 Task: Look for space in Gronau, Germany from 10th July, 2023 to 15th July, 2023 for 7 adults in price range Rs.10000 to Rs.15000. Place can be entire place or shared room with 4 bedrooms having 7 beds and 4 bathrooms. Property type can be house, flat, guest house. Amenities needed are: wifi, TV, free parkinig on premises, gym, breakfast. Booking option can be shelf check-in. Required host language is English.
Action: Mouse moved to (596, 117)
Screenshot: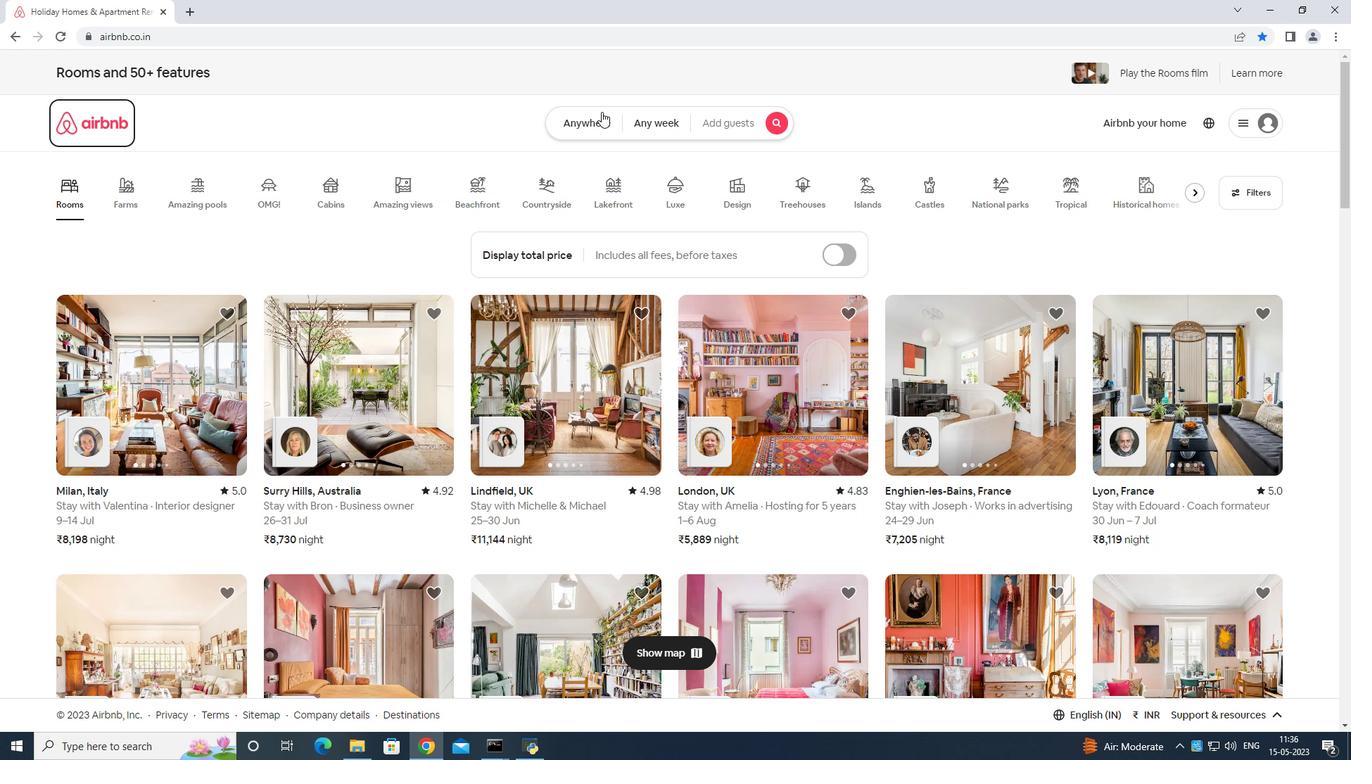 
Action: Mouse pressed left at (596, 117)
Screenshot: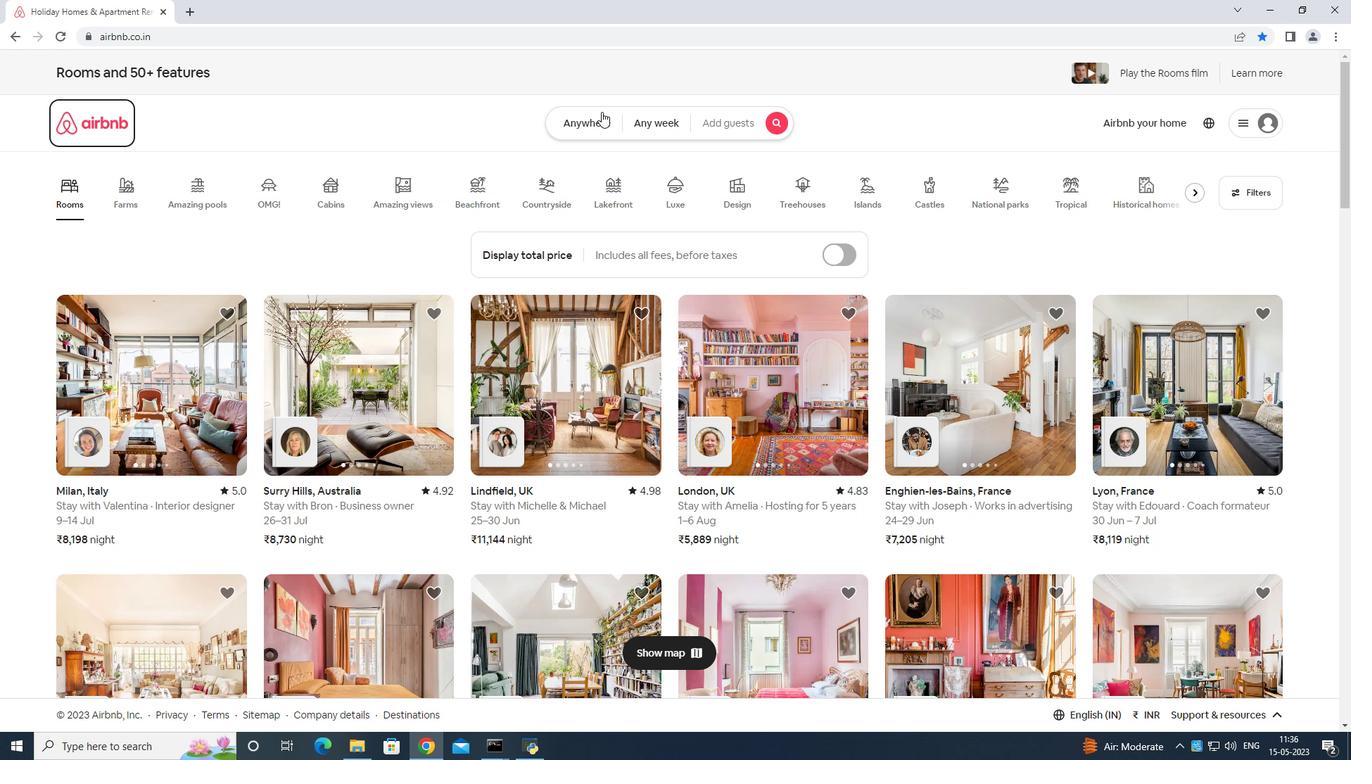 
Action: Mouse moved to (518, 168)
Screenshot: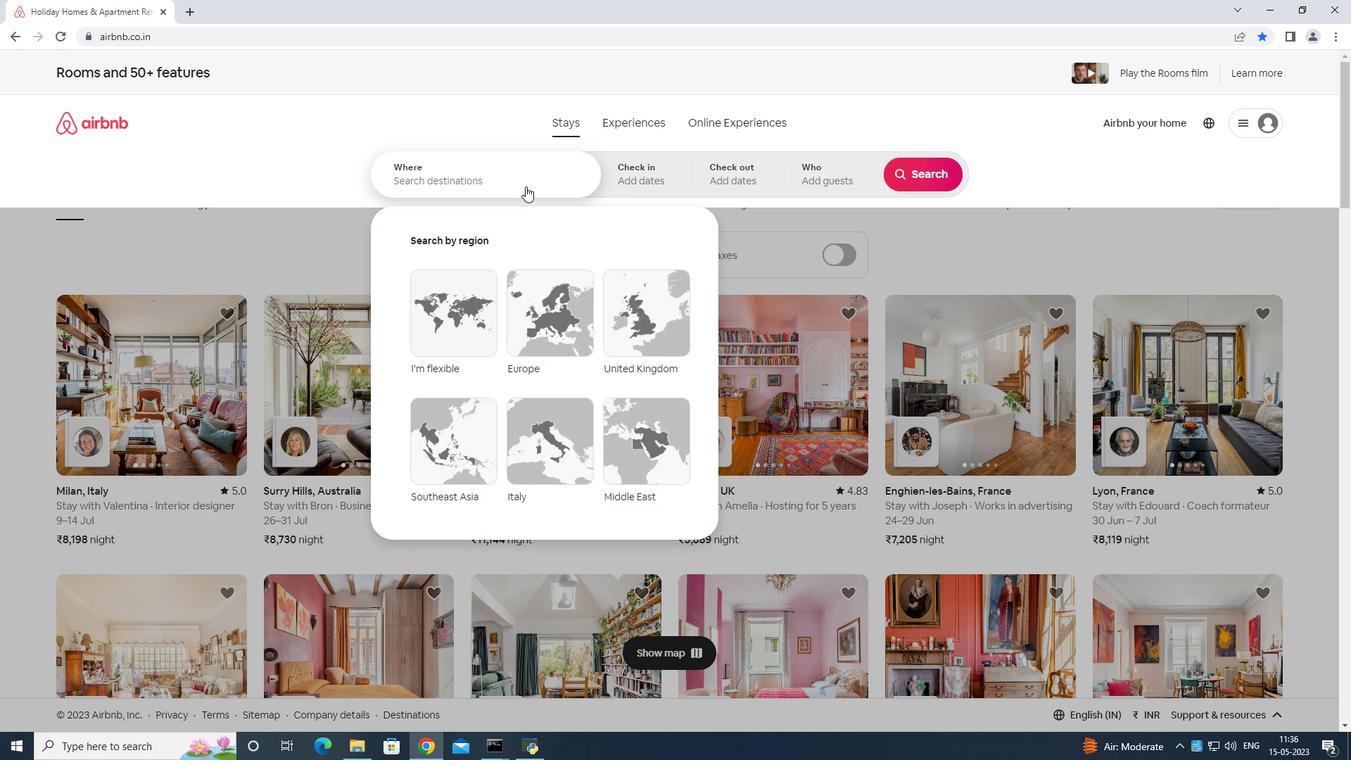 
Action: Mouse pressed left at (518, 168)
Screenshot: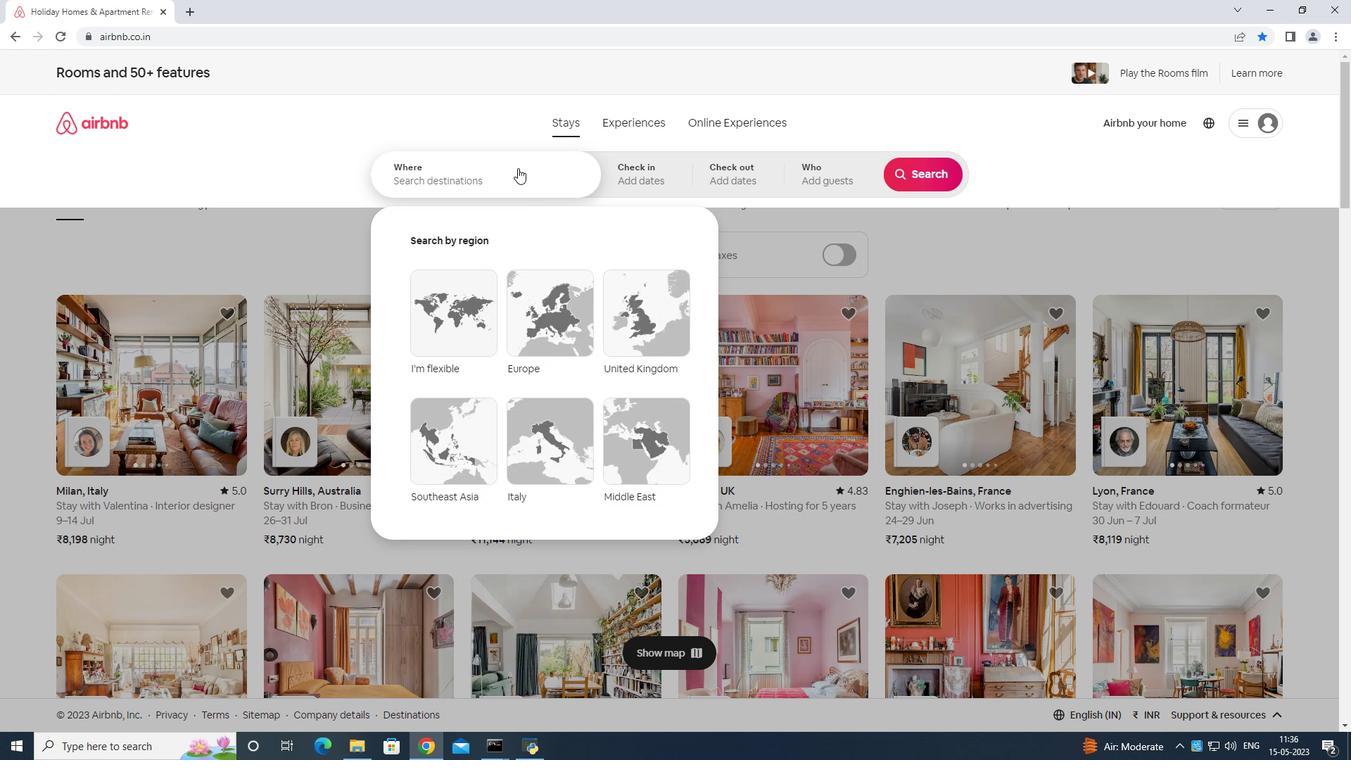 
Action: Key pressed <Key.shift>Gronau<Key.space><Key.shift>Germany<Key.enter>
Screenshot: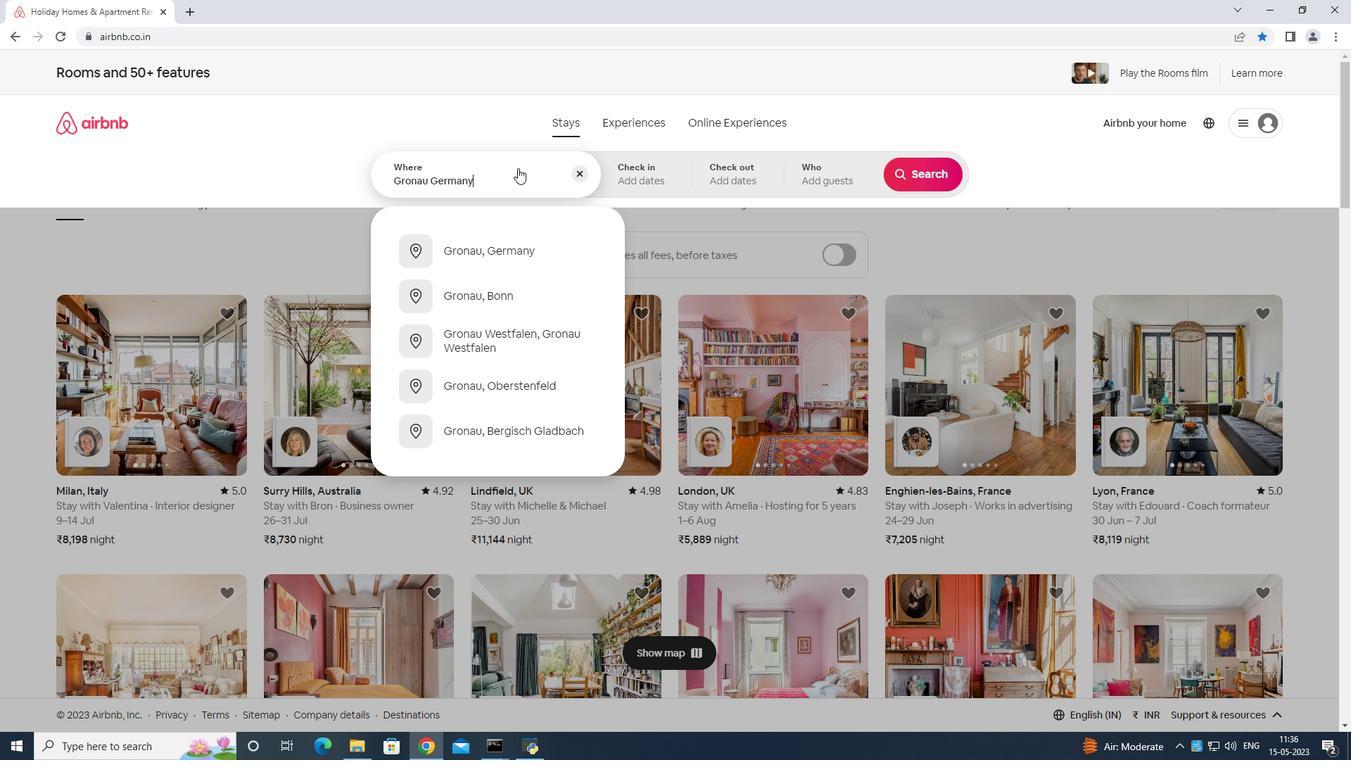 
Action: Mouse moved to (924, 290)
Screenshot: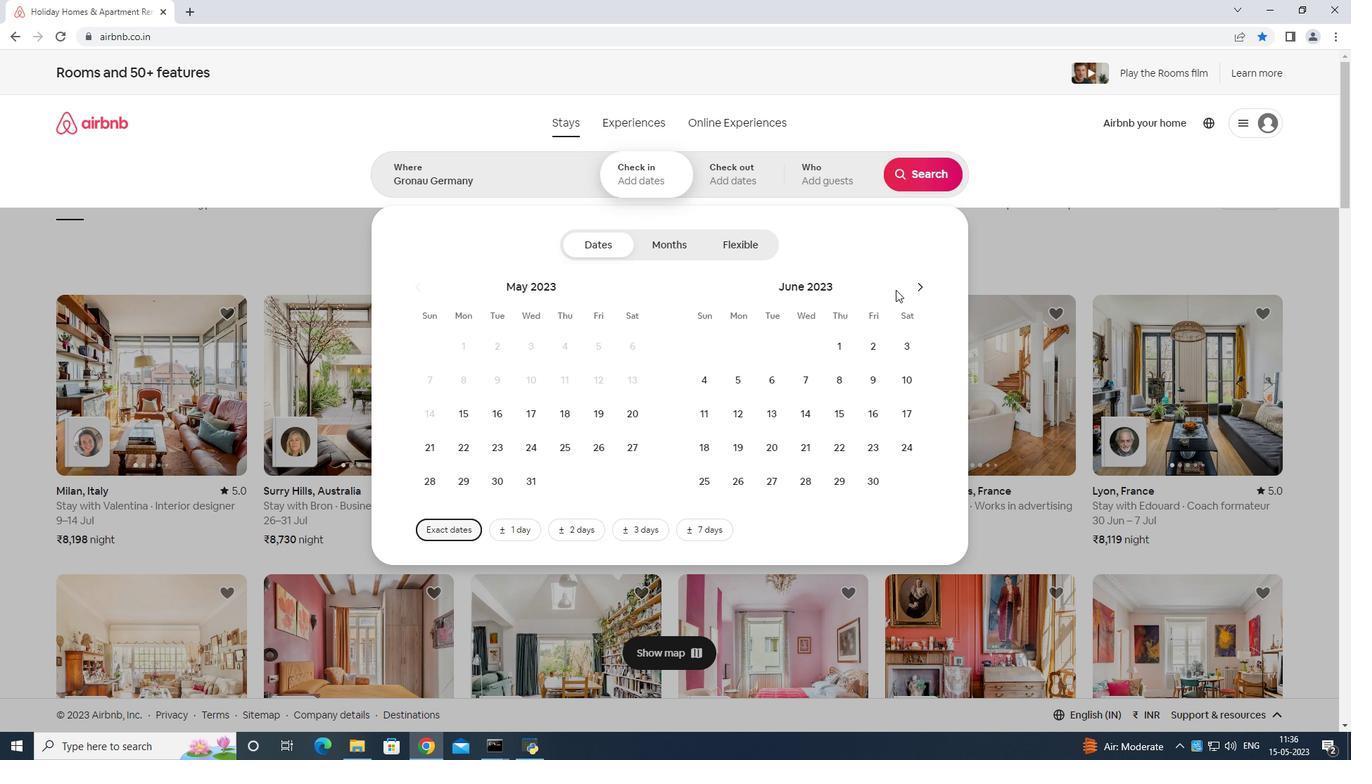 
Action: Mouse pressed left at (924, 290)
Screenshot: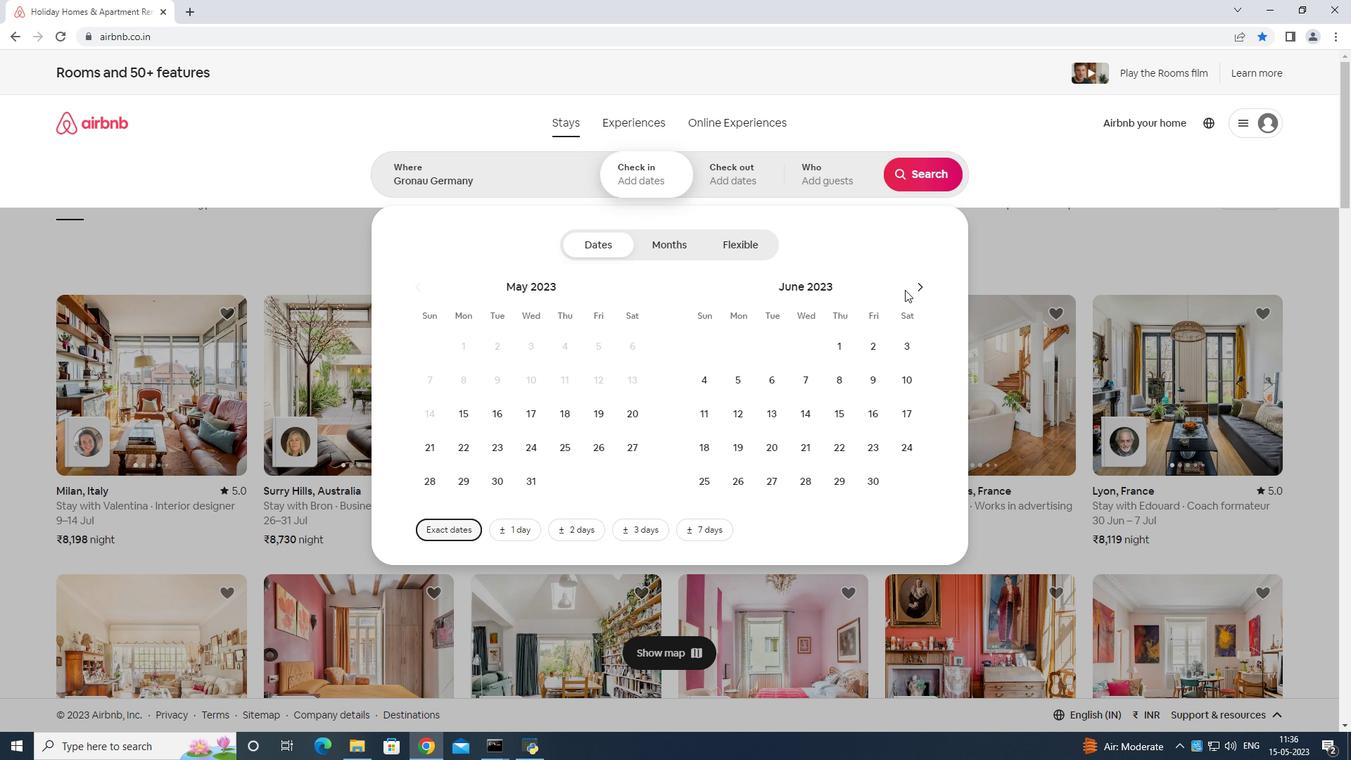 
Action: Mouse moved to (746, 411)
Screenshot: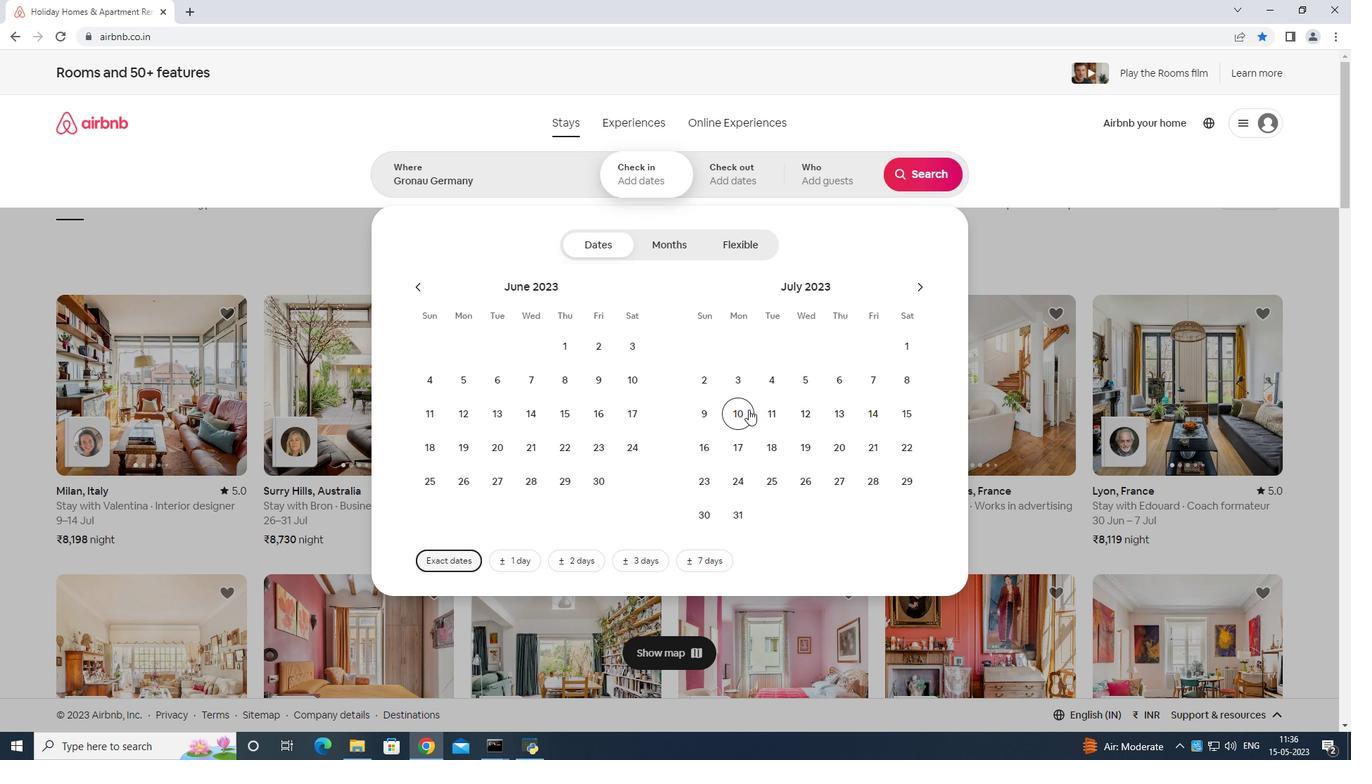 
Action: Mouse pressed left at (746, 411)
Screenshot: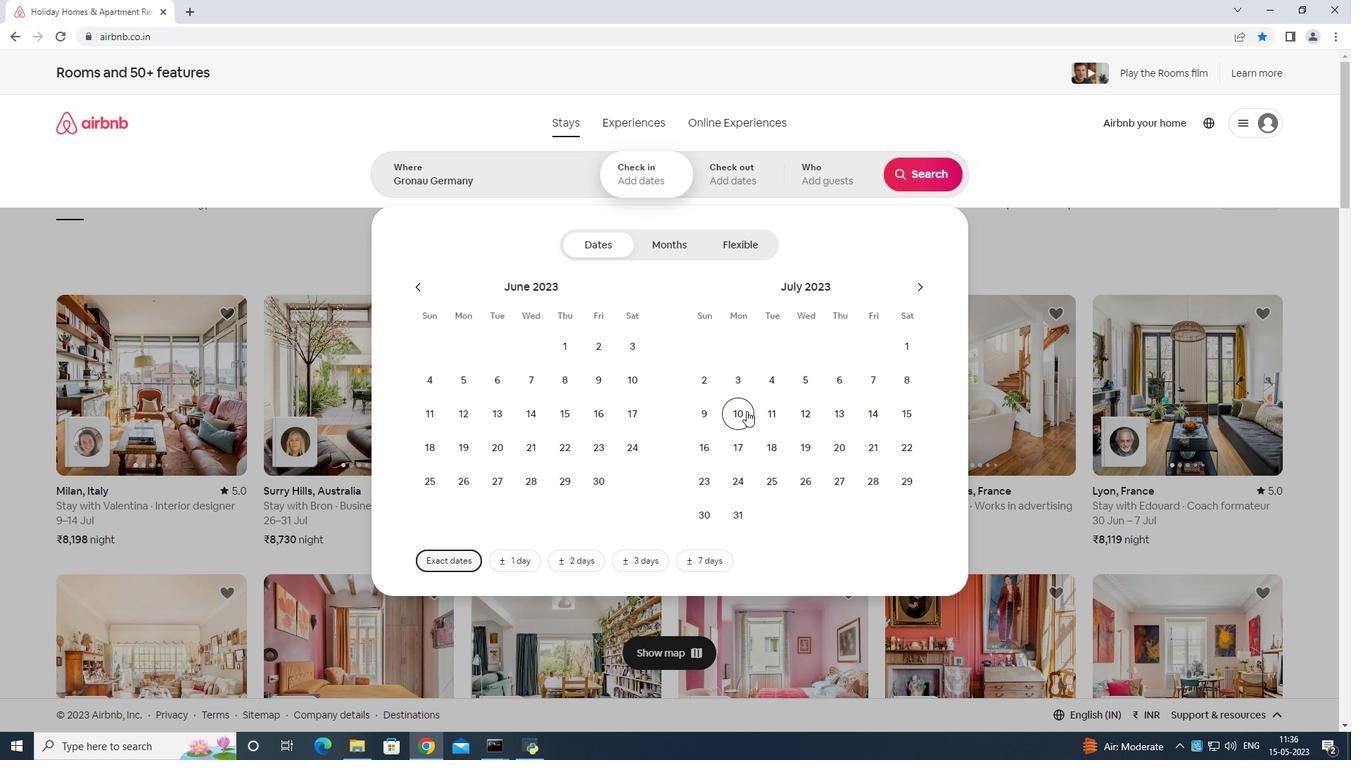 
Action: Mouse moved to (897, 409)
Screenshot: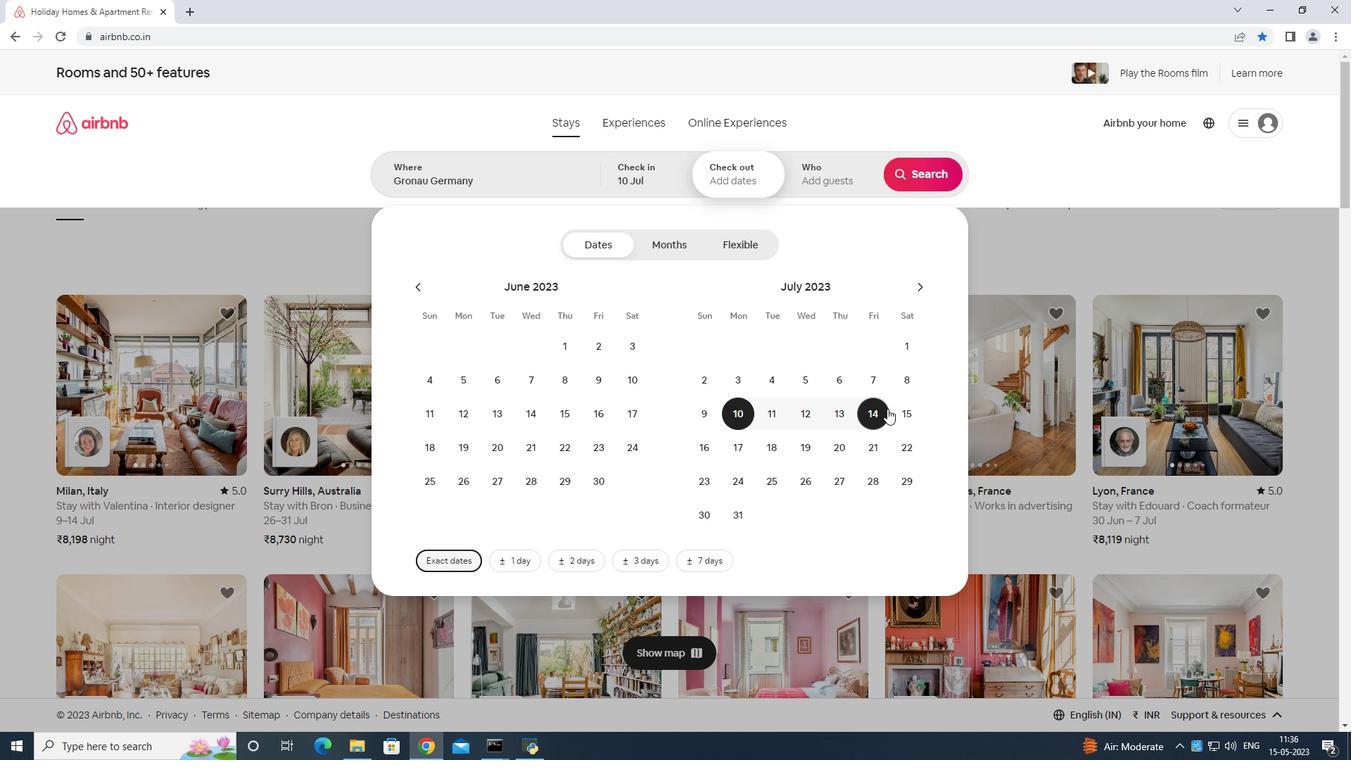 
Action: Mouse pressed left at (897, 409)
Screenshot: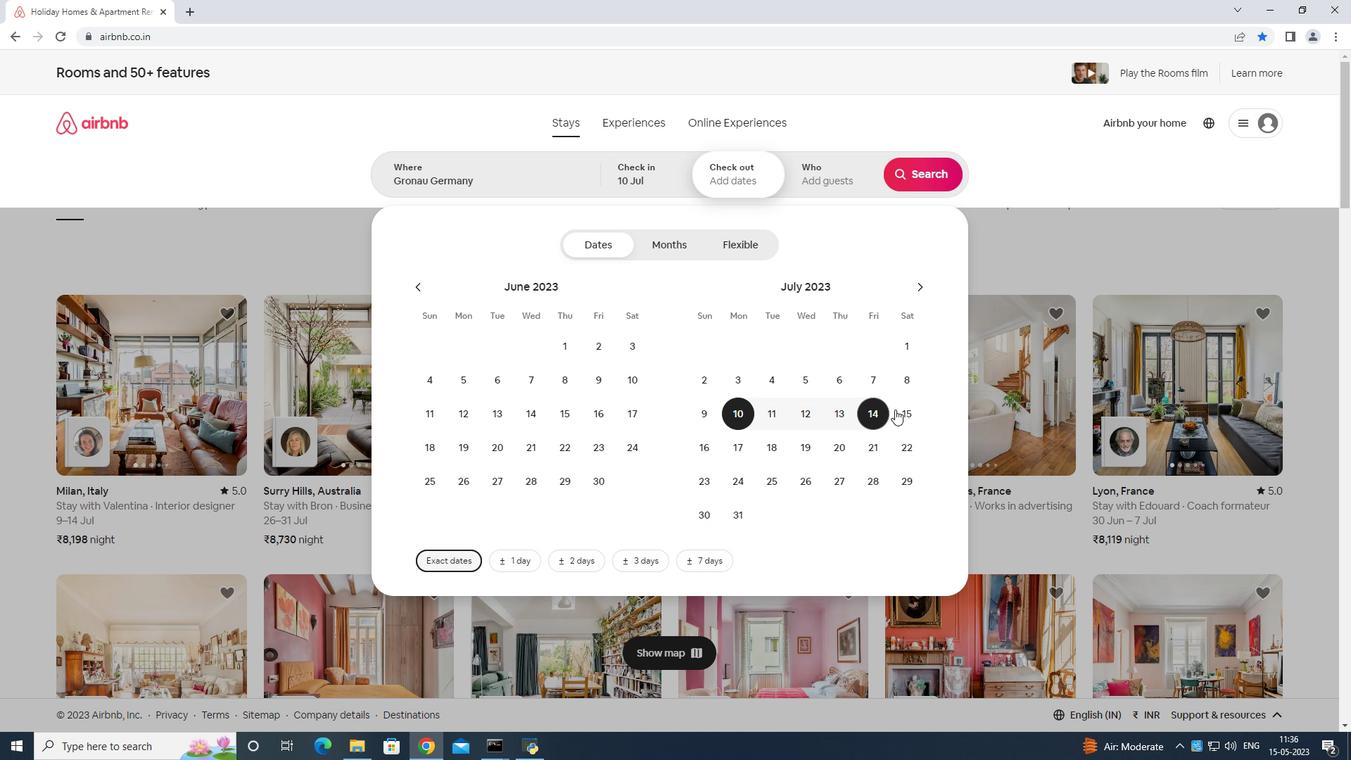 
Action: Mouse moved to (815, 161)
Screenshot: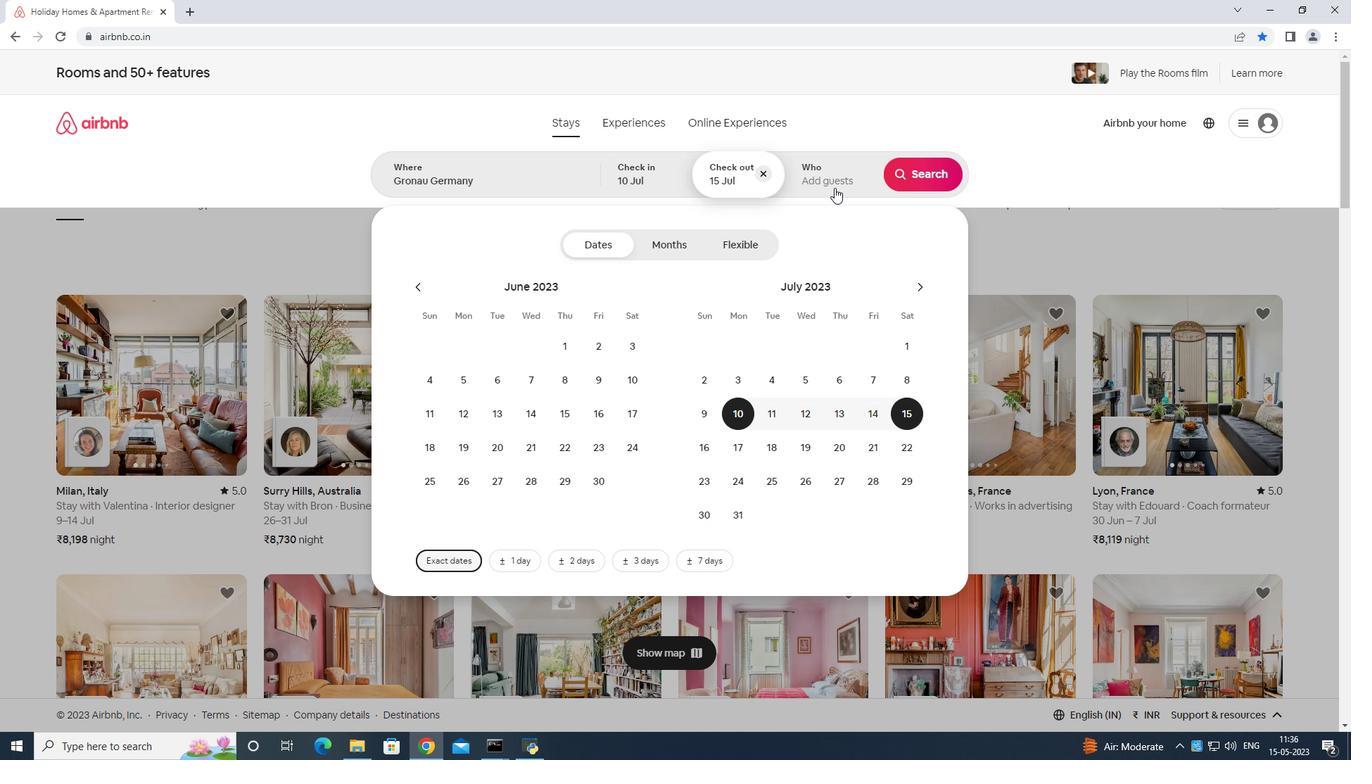 
Action: Mouse pressed left at (815, 161)
Screenshot: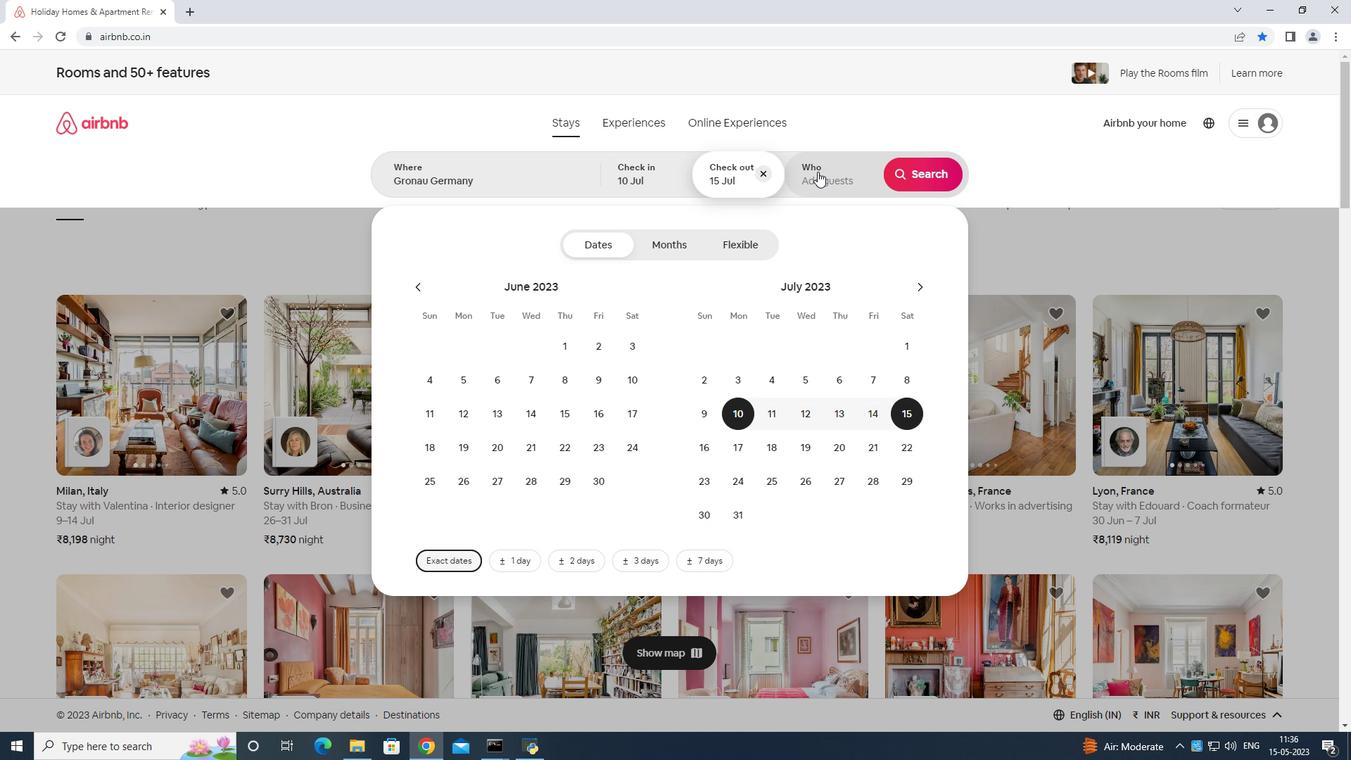 
Action: Mouse moved to (919, 245)
Screenshot: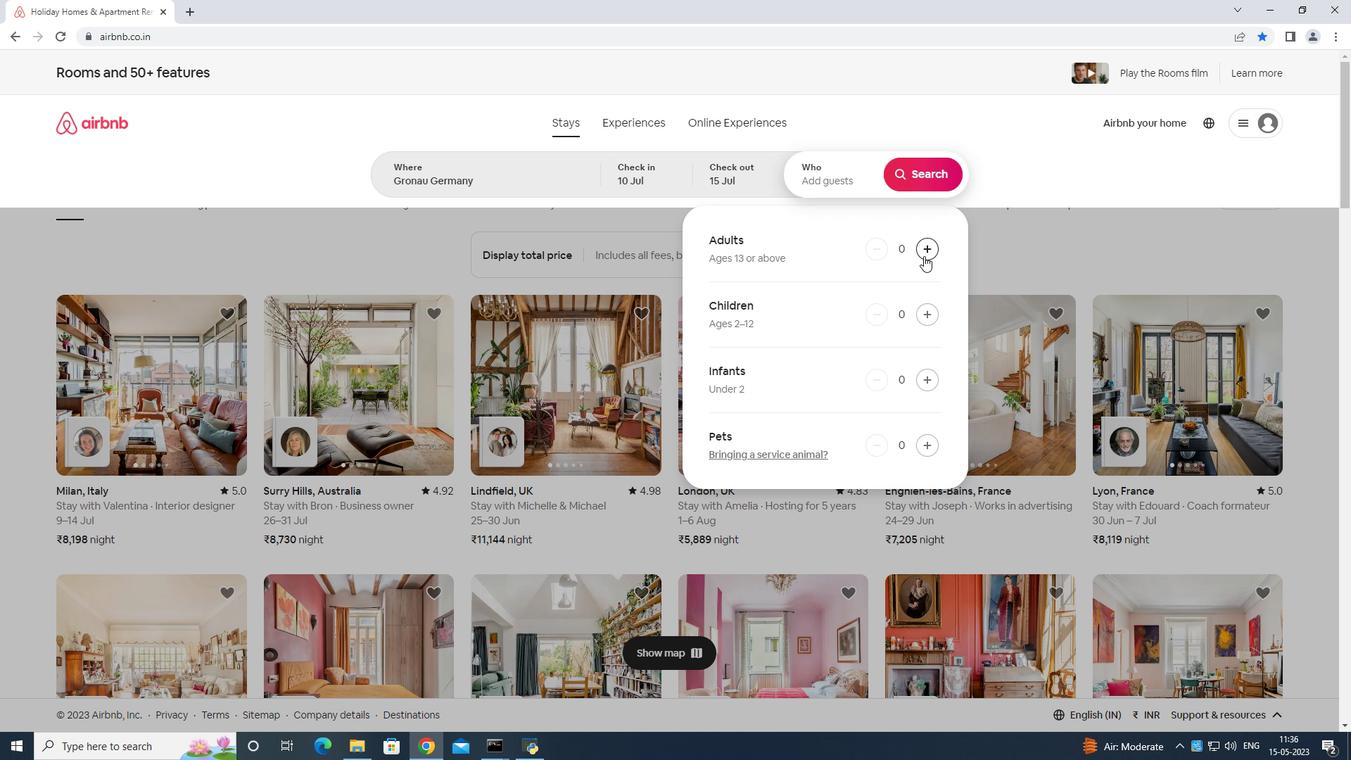 
Action: Mouse pressed left at (919, 245)
Screenshot: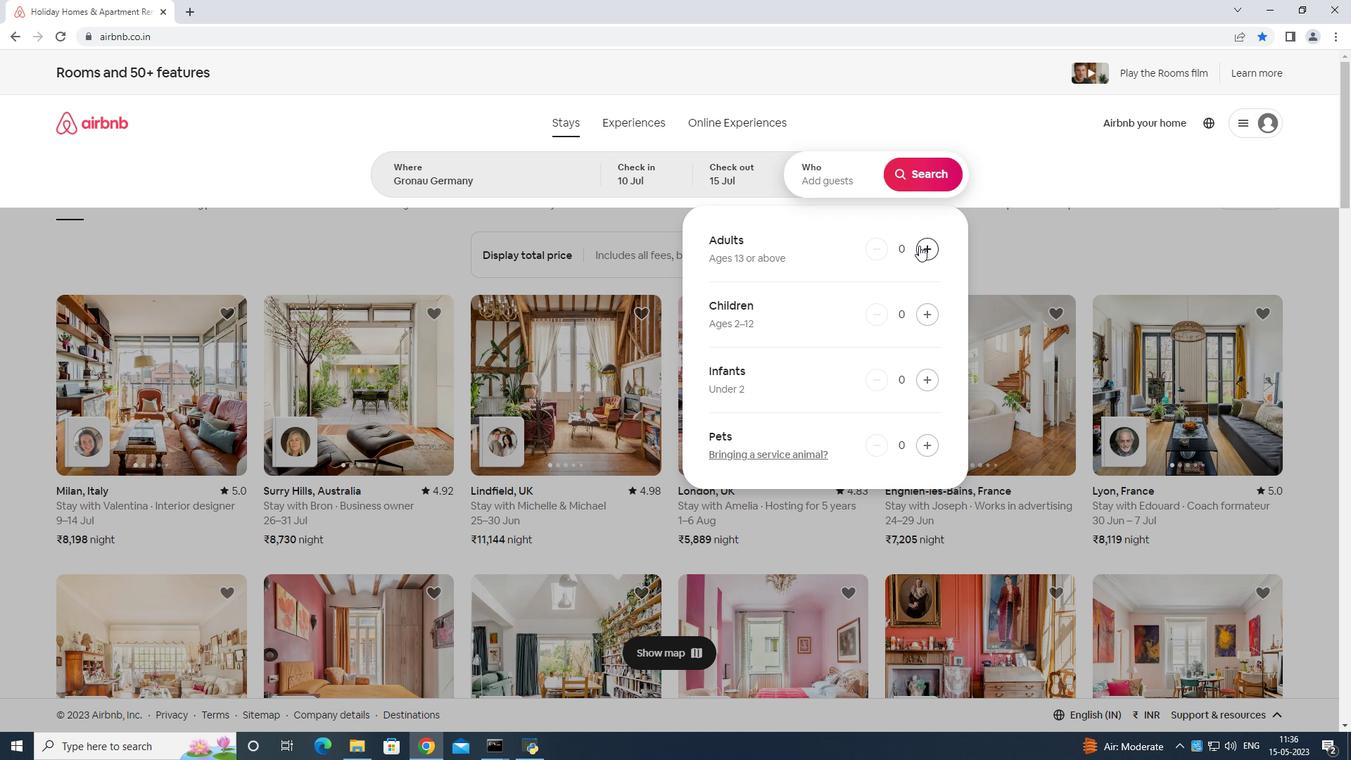 
Action: Mouse pressed left at (919, 245)
Screenshot: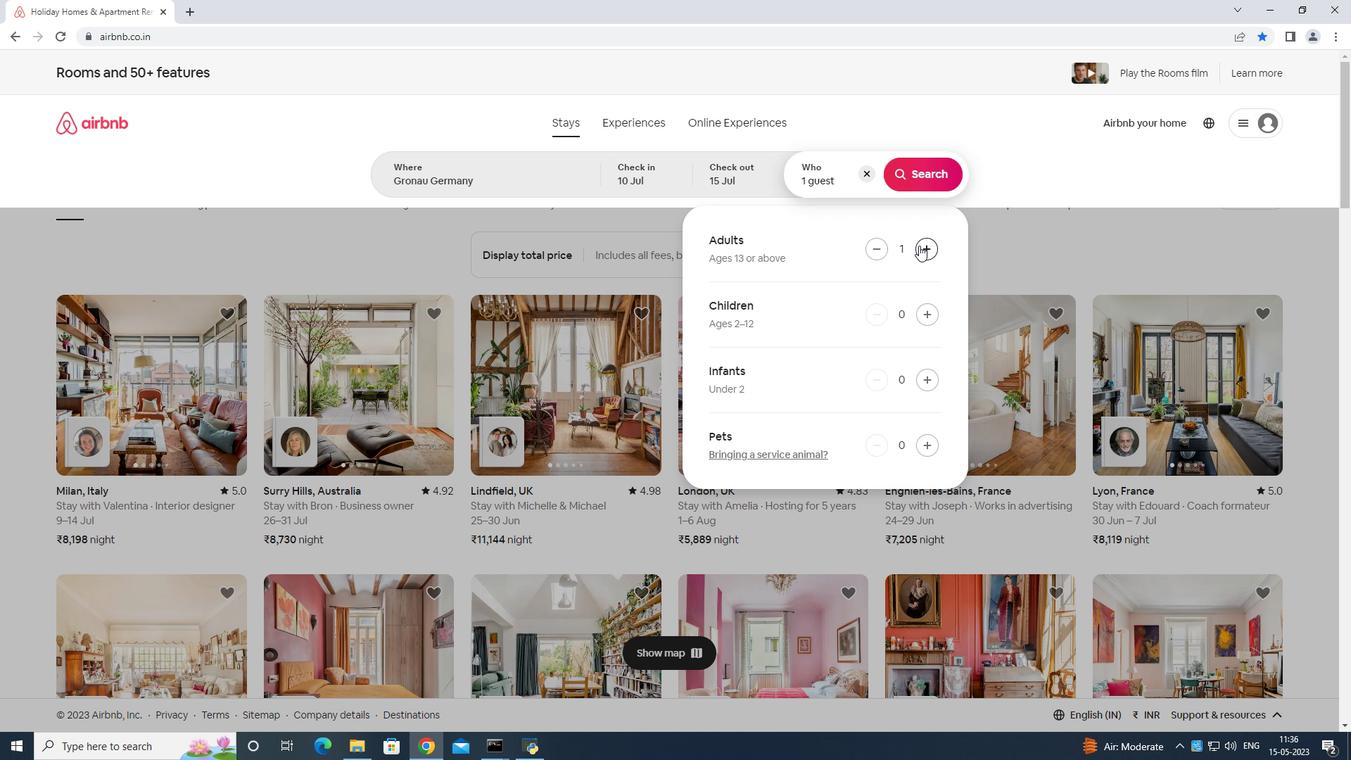 
Action: Mouse pressed left at (919, 245)
Screenshot: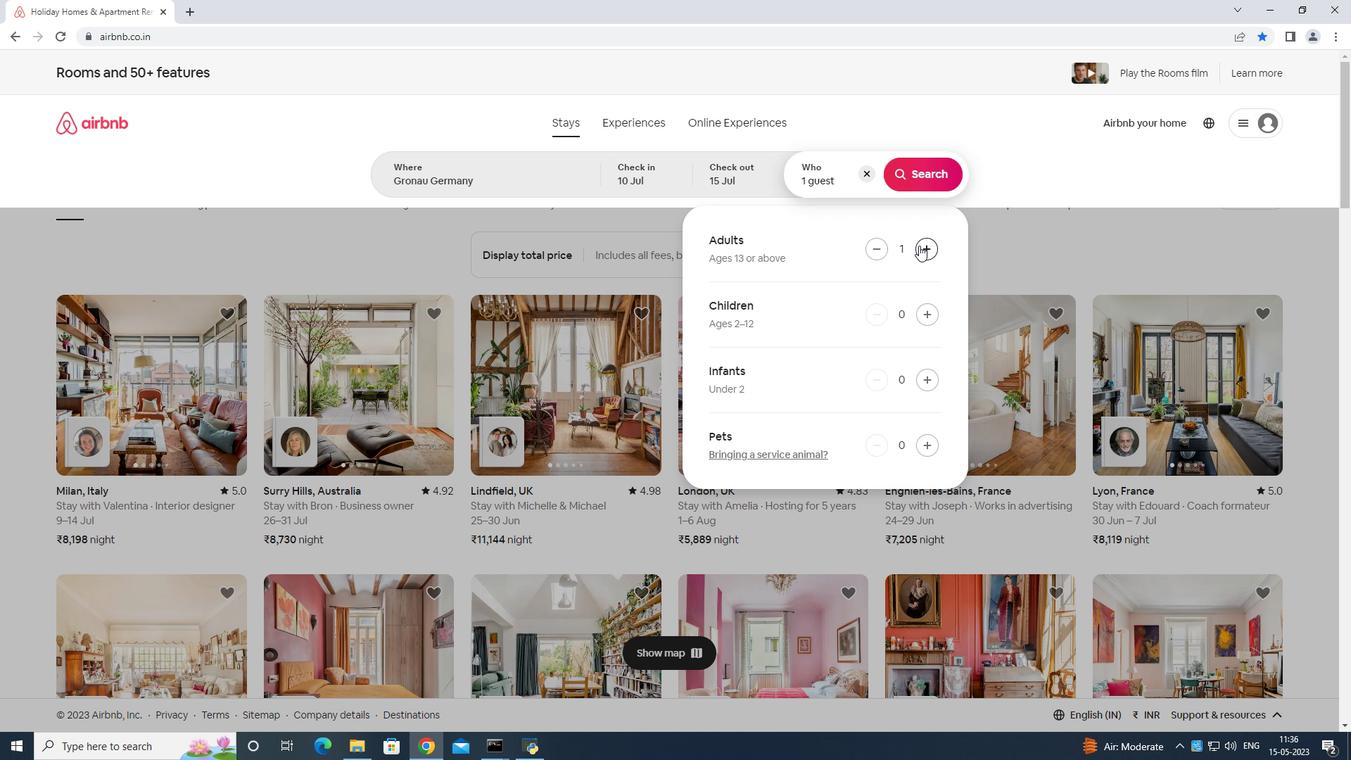 
Action: Mouse moved to (919, 245)
Screenshot: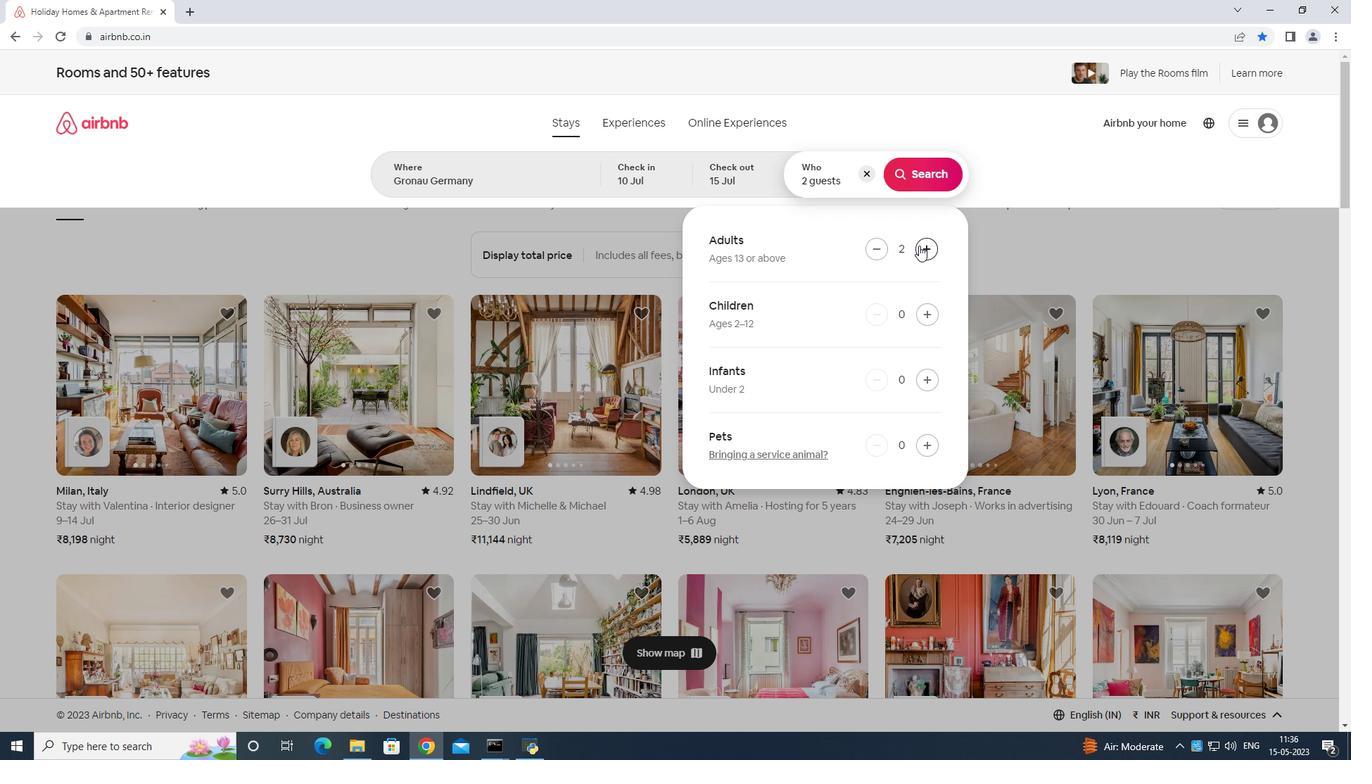 
Action: Mouse pressed left at (919, 245)
Screenshot: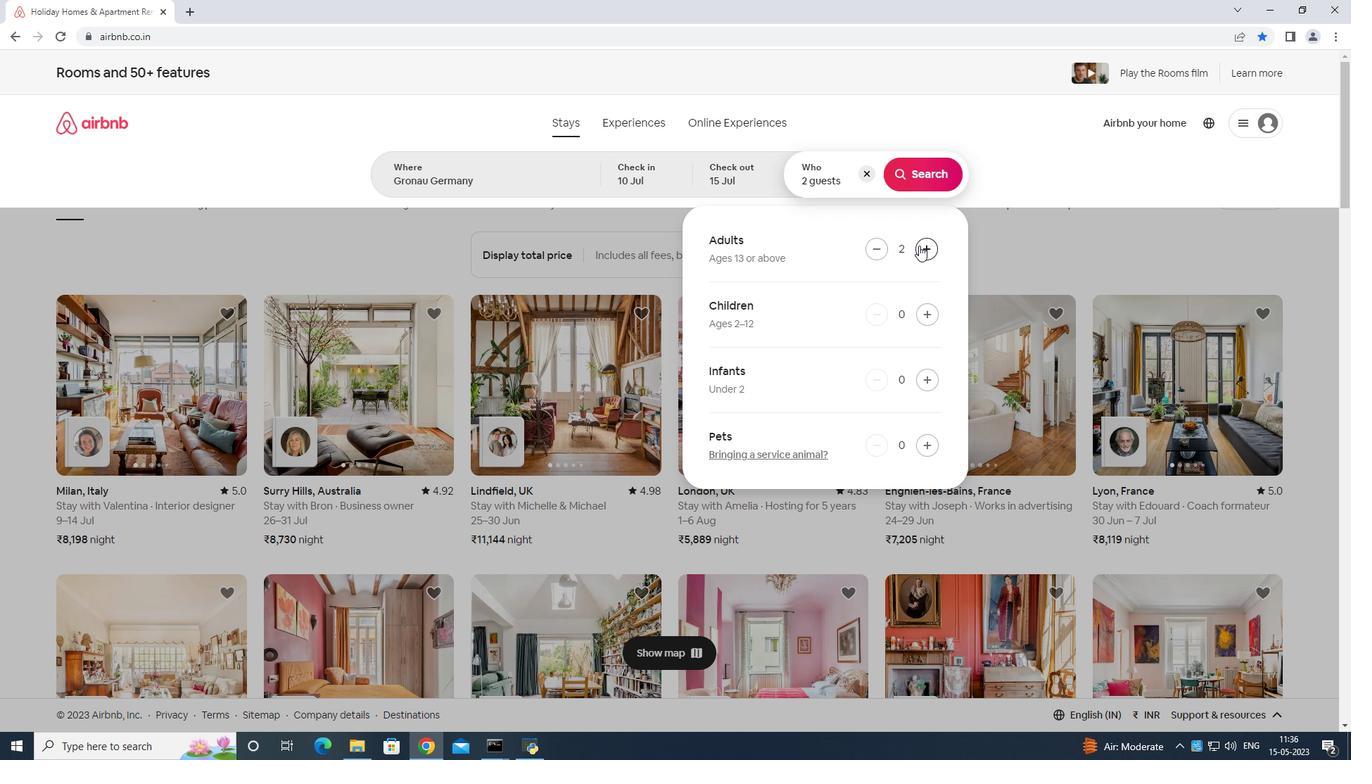 
Action: Mouse pressed left at (919, 245)
Screenshot: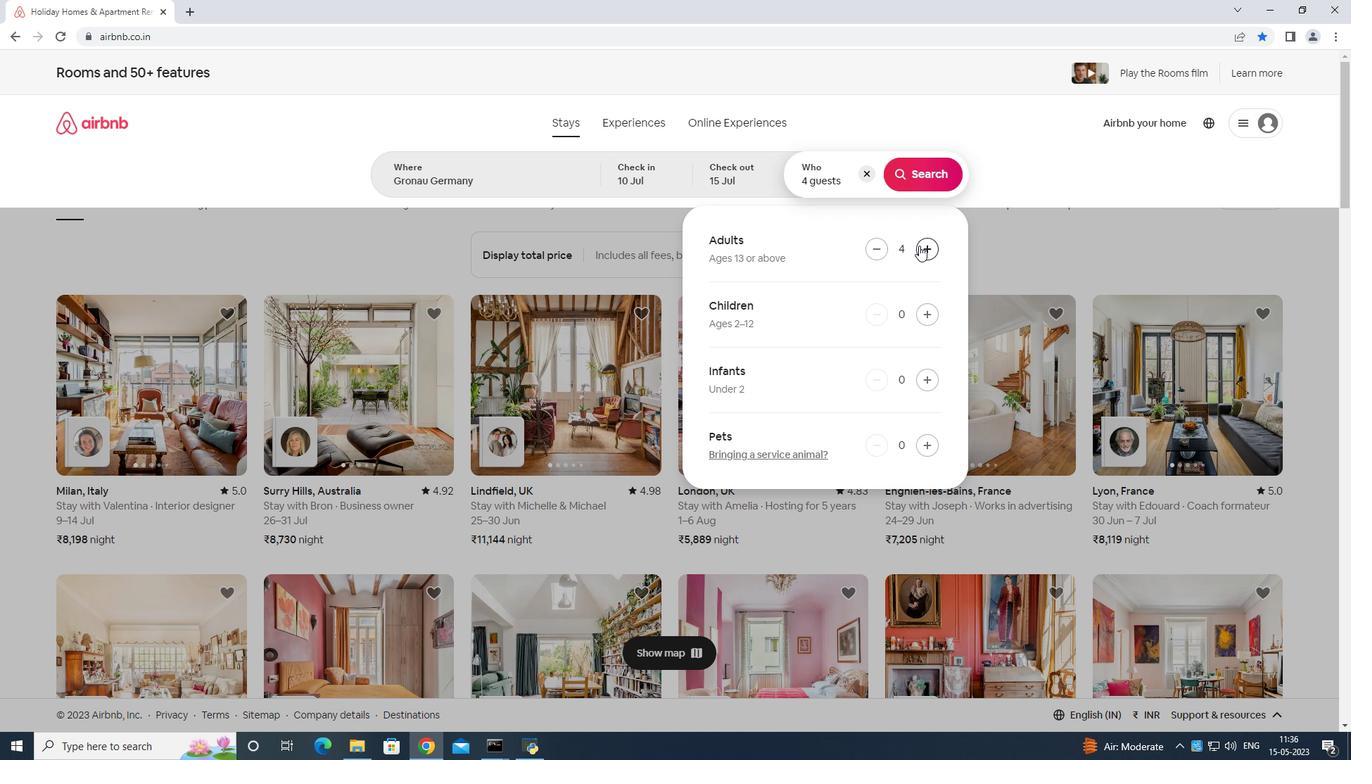 
Action: Mouse pressed left at (919, 245)
Screenshot: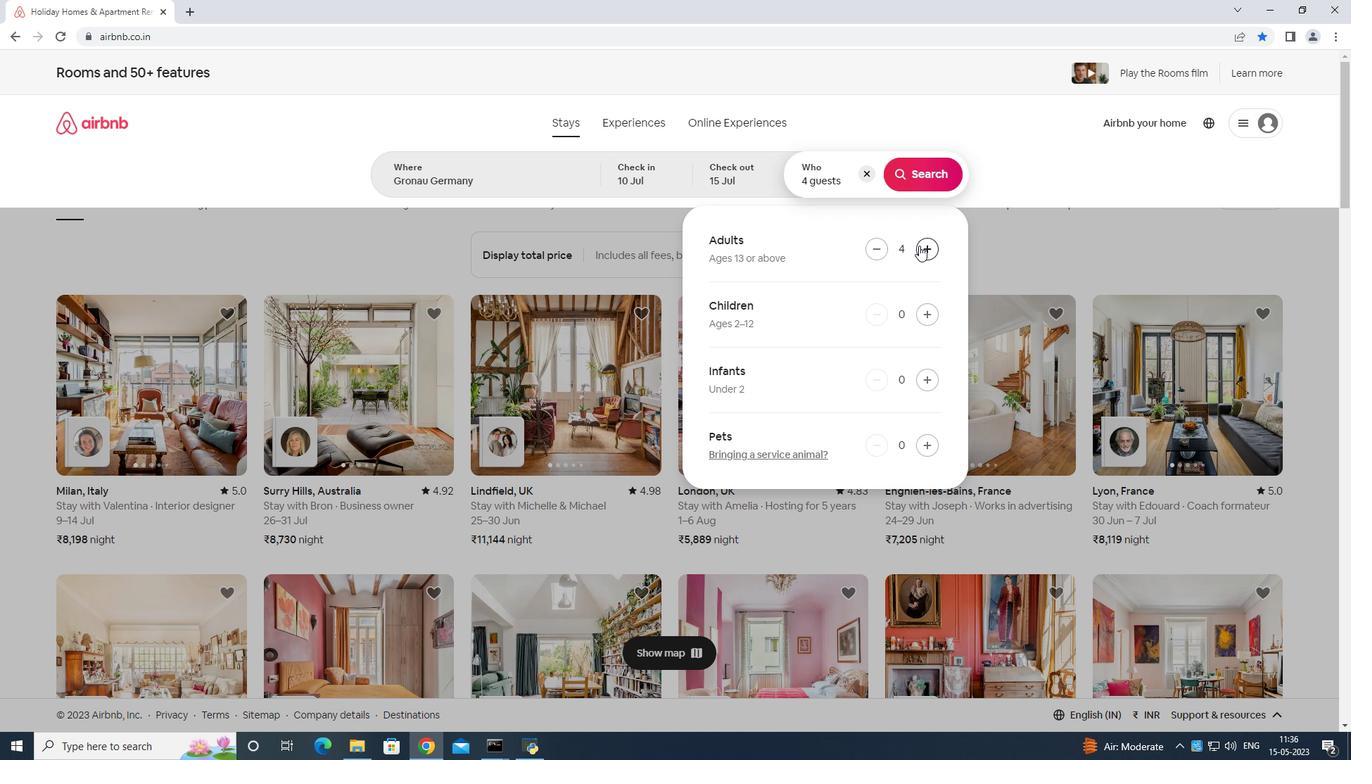
Action: Mouse moved to (919, 245)
Screenshot: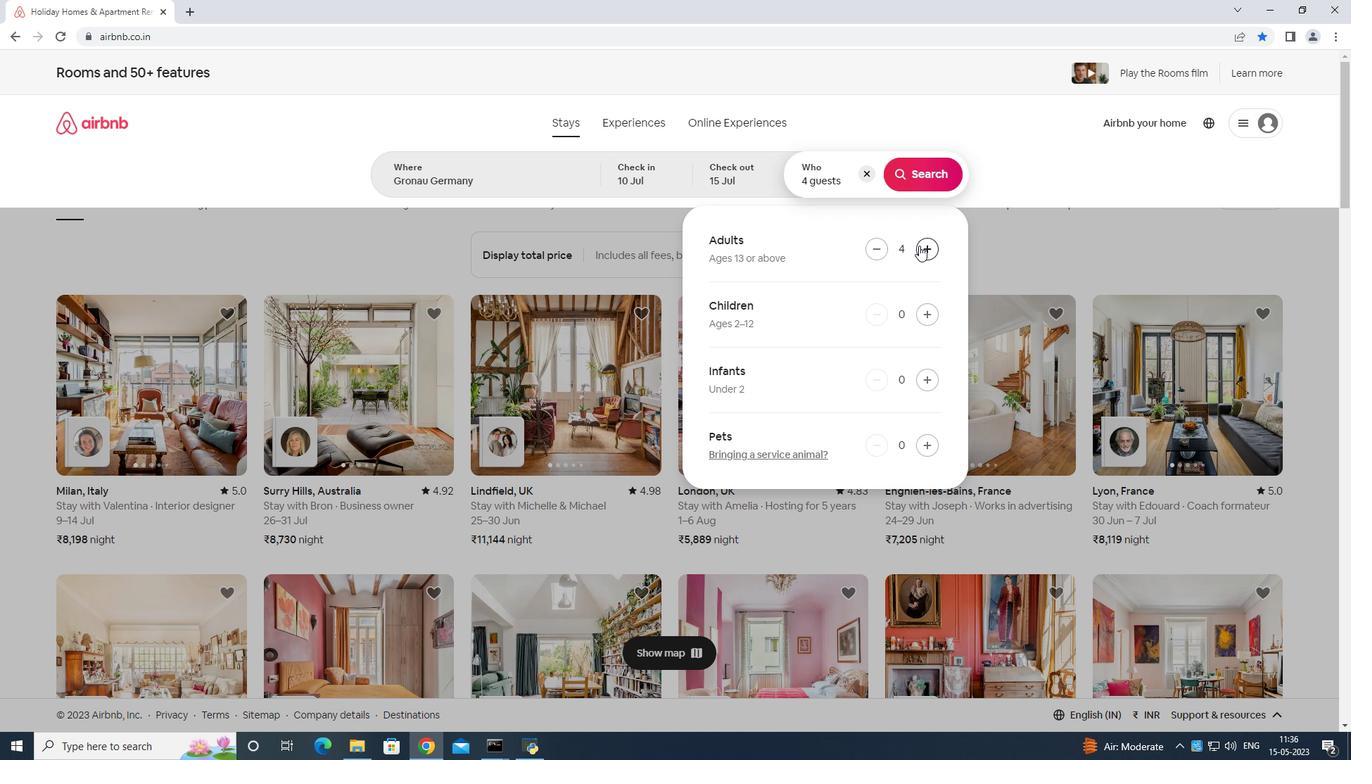 
Action: Mouse pressed left at (919, 245)
Screenshot: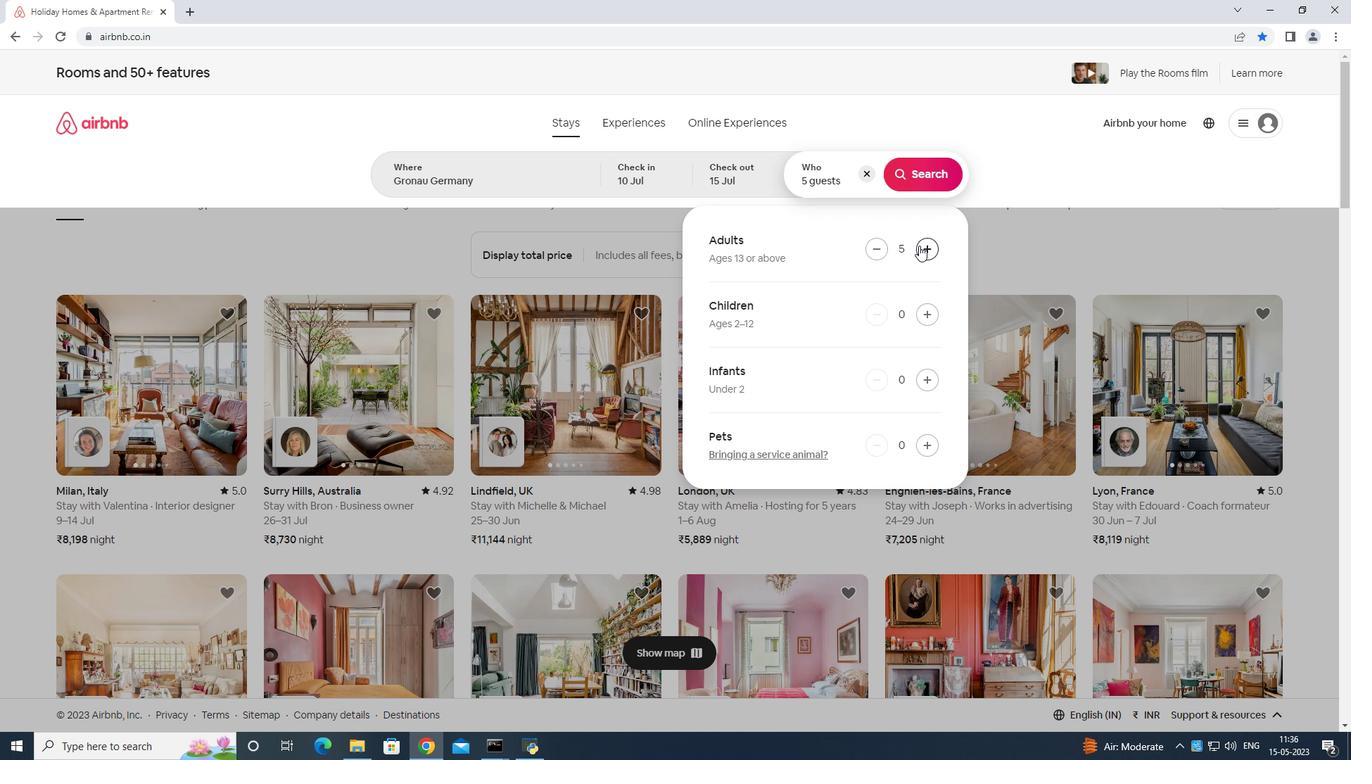 
Action: Mouse moved to (911, 178)
Screenshot: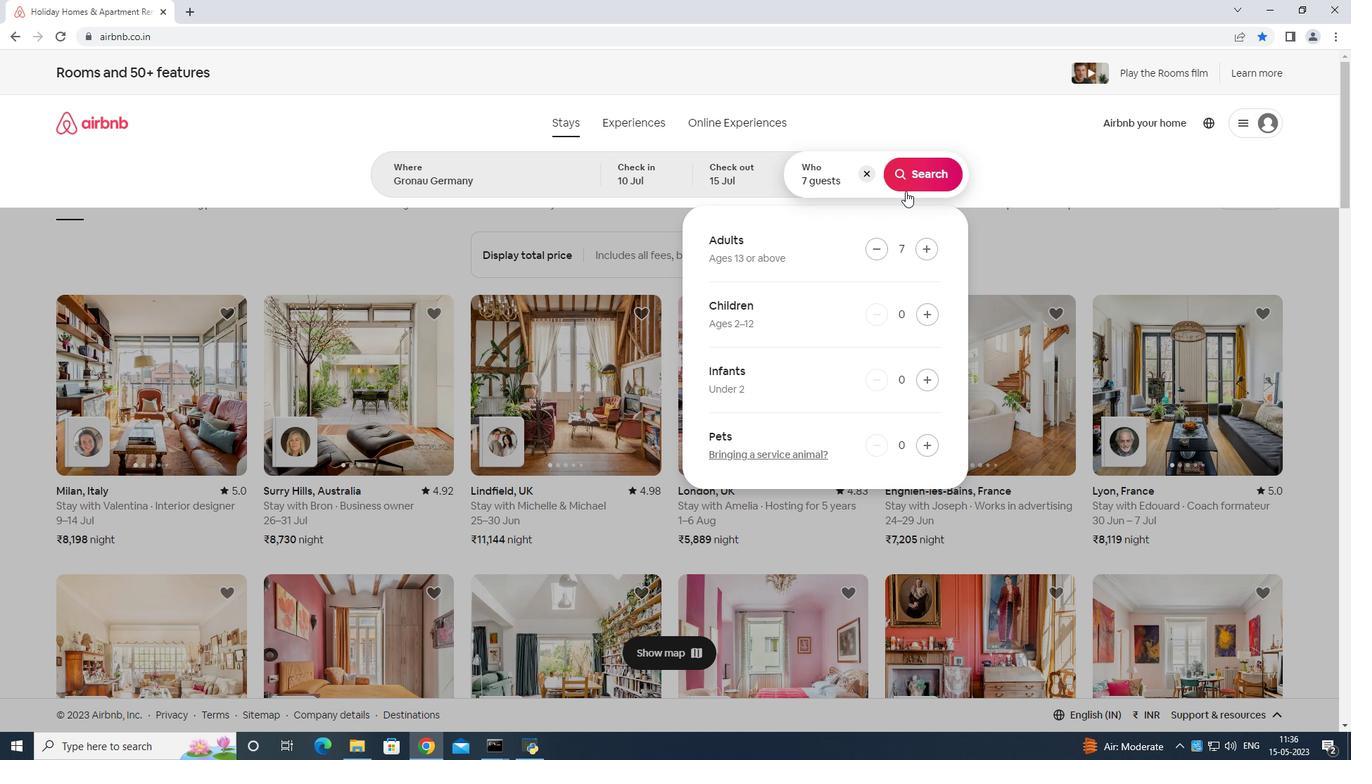 
Action: Mouse pressed left at (911, 178)
Screenshot: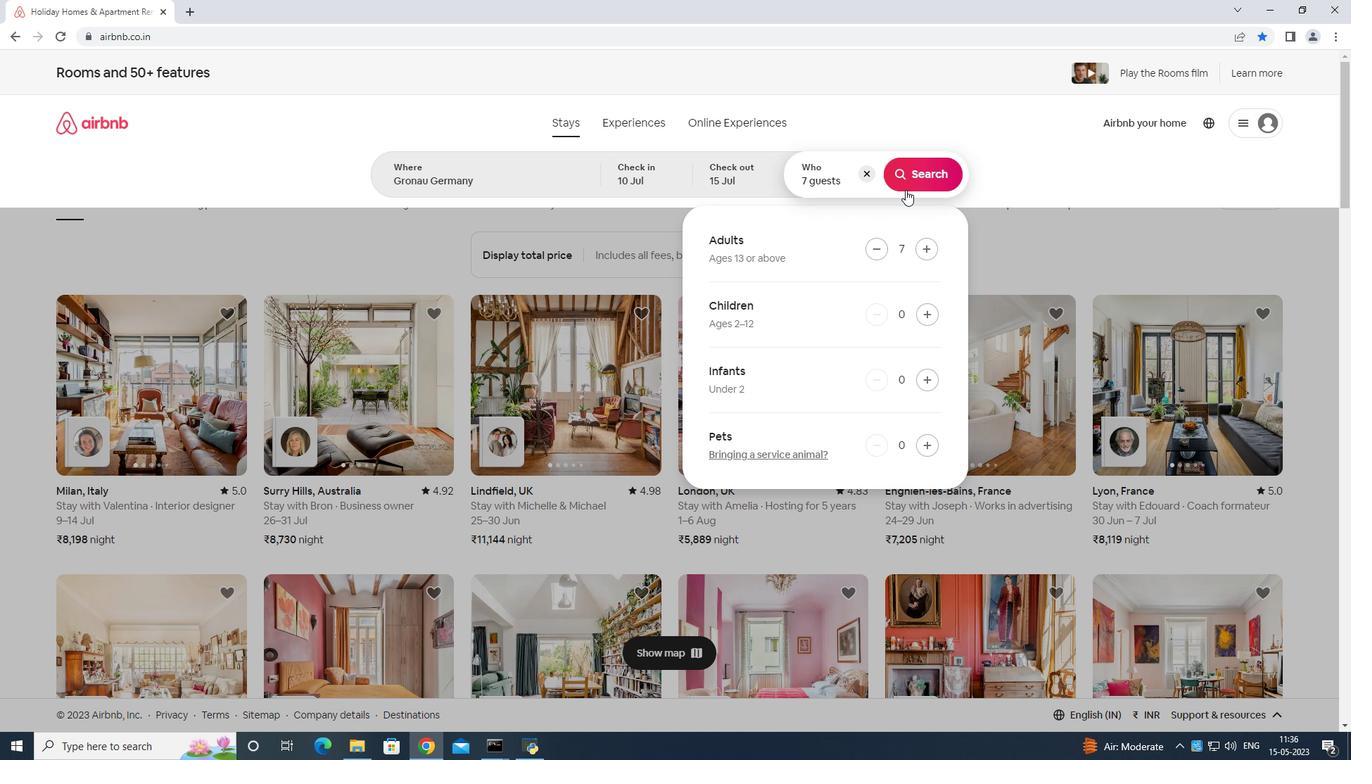 
Action: Mouse moved to (1290, 130)
Screenshot: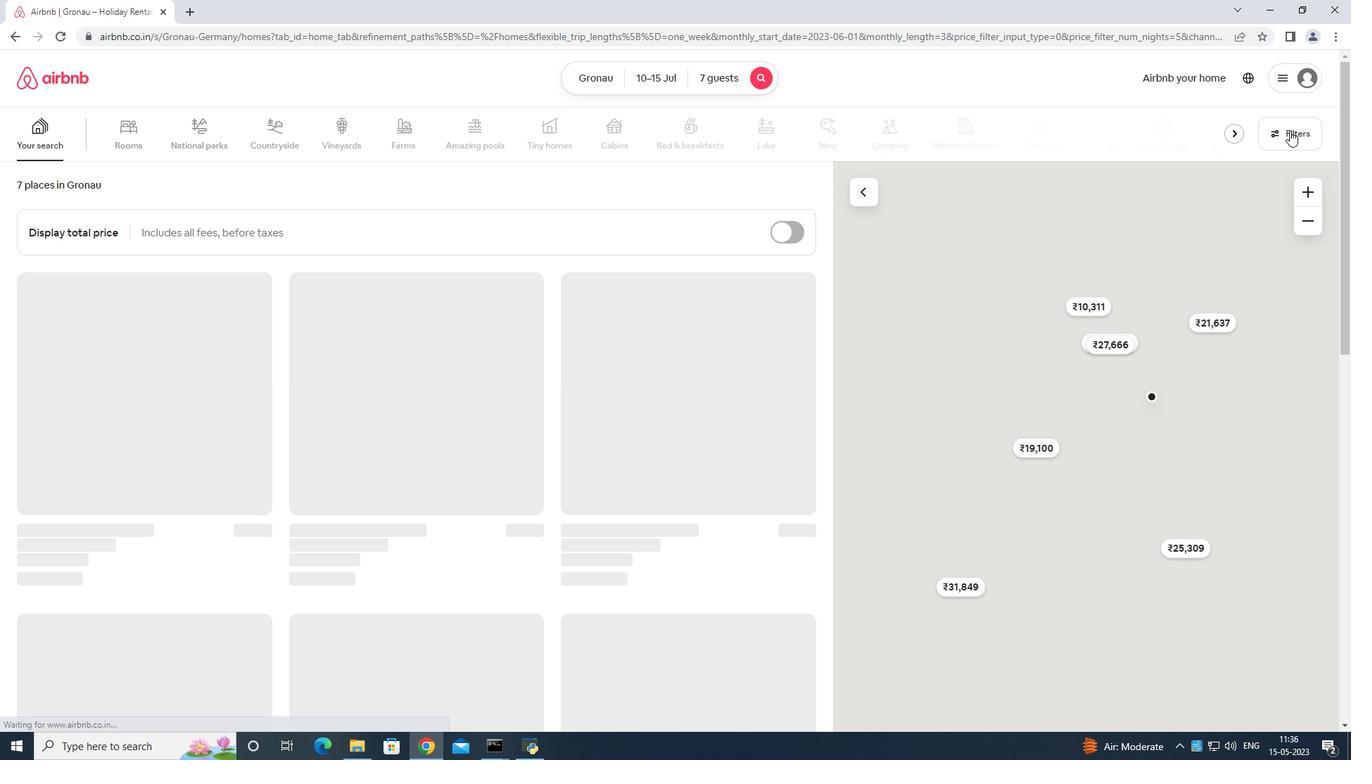 
Action: Mouse pressed left at (1290, 130)
Screenshot: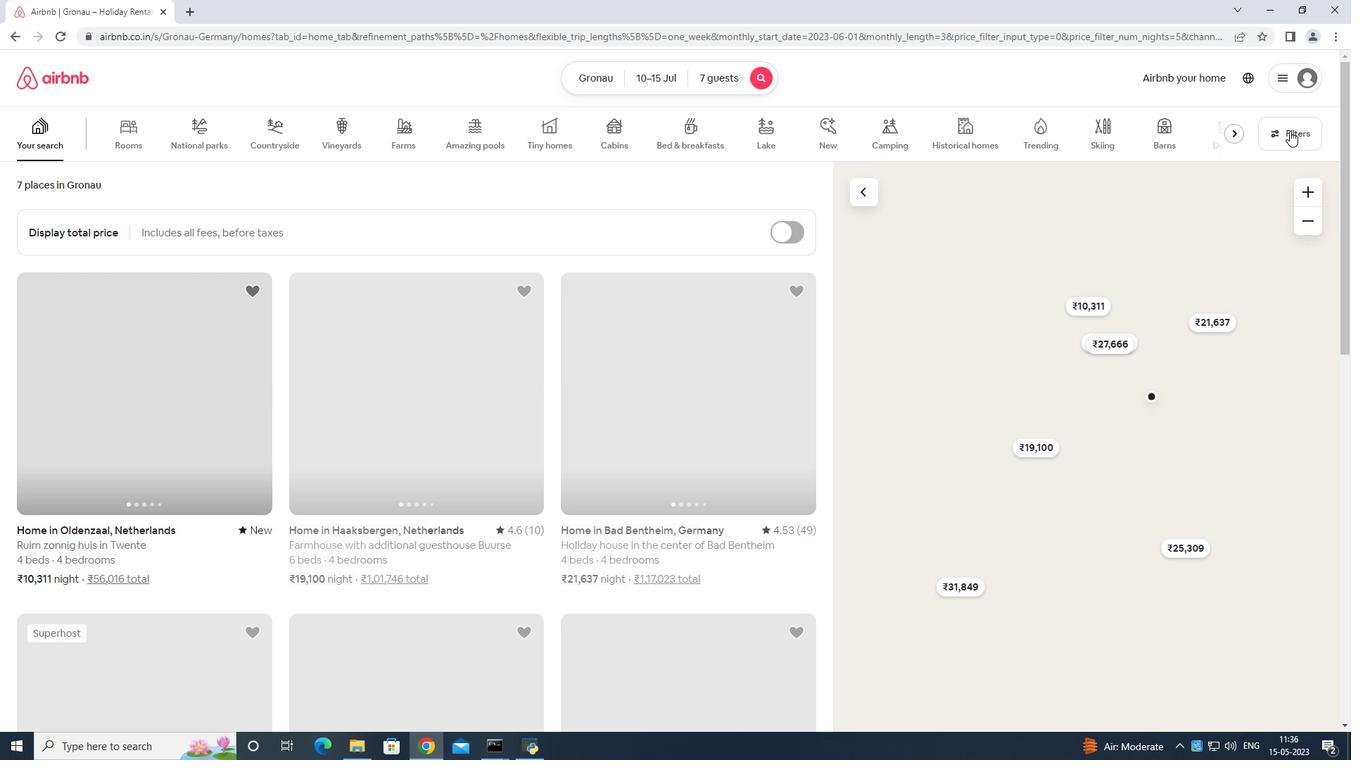 
Action: Mouse moved to (589, 465)
Screenshot: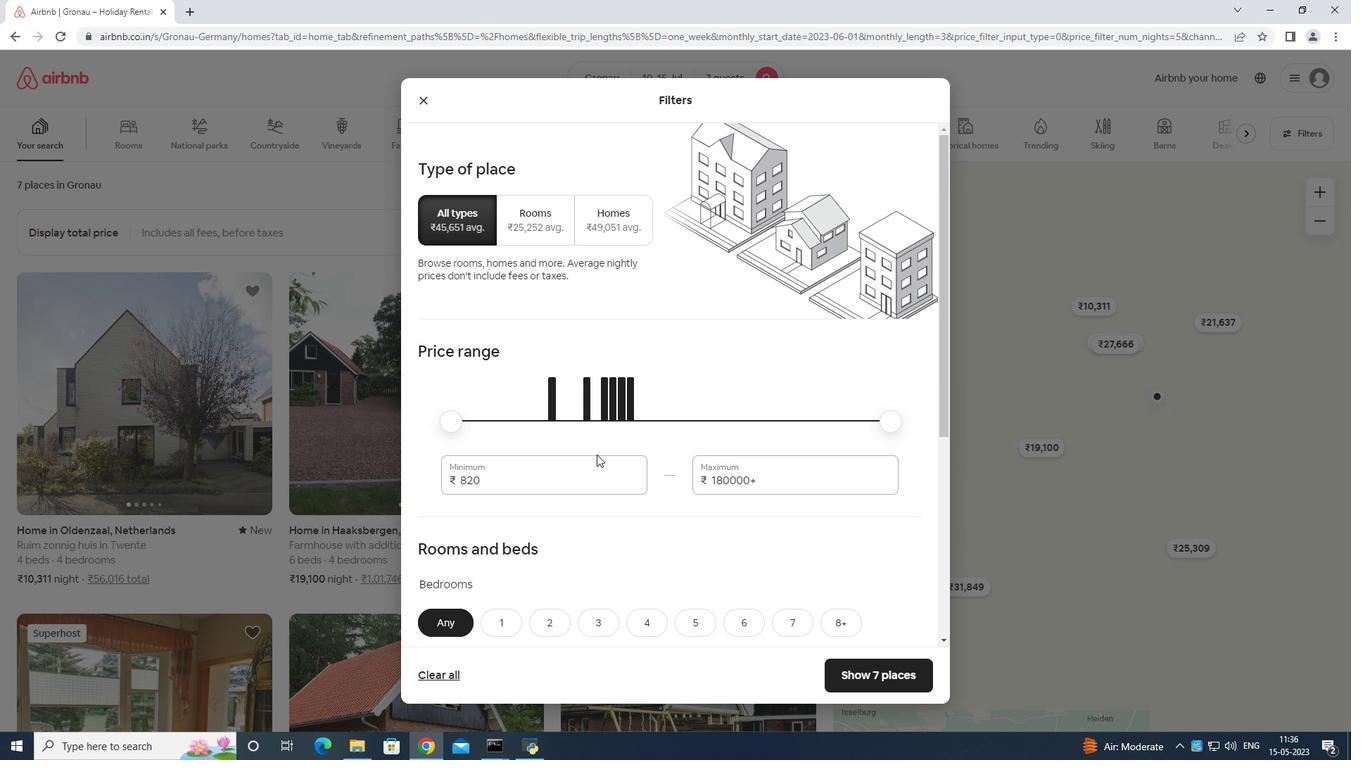 
Action: Mouse pressed left at (589, 465)
Screenshot: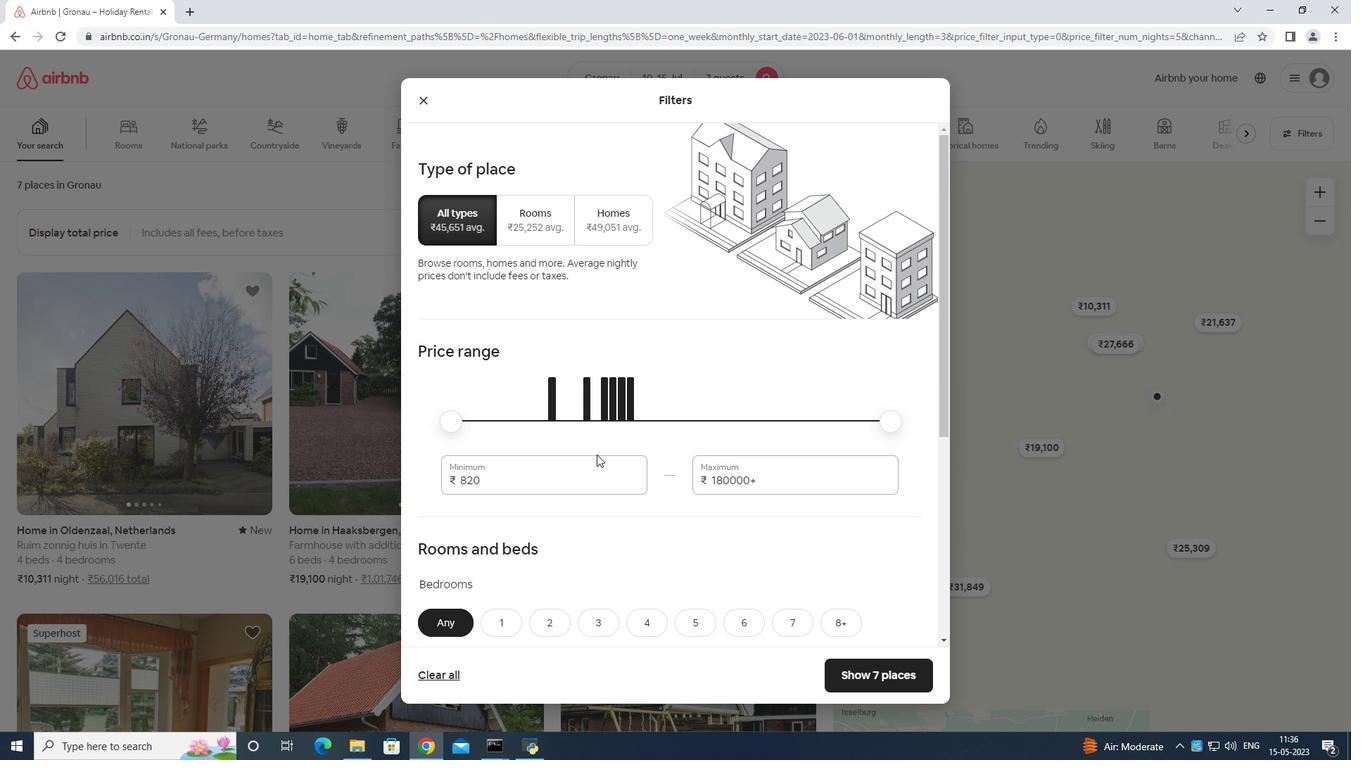 
Action: Mouse moved to (594, 437)
Screenshot: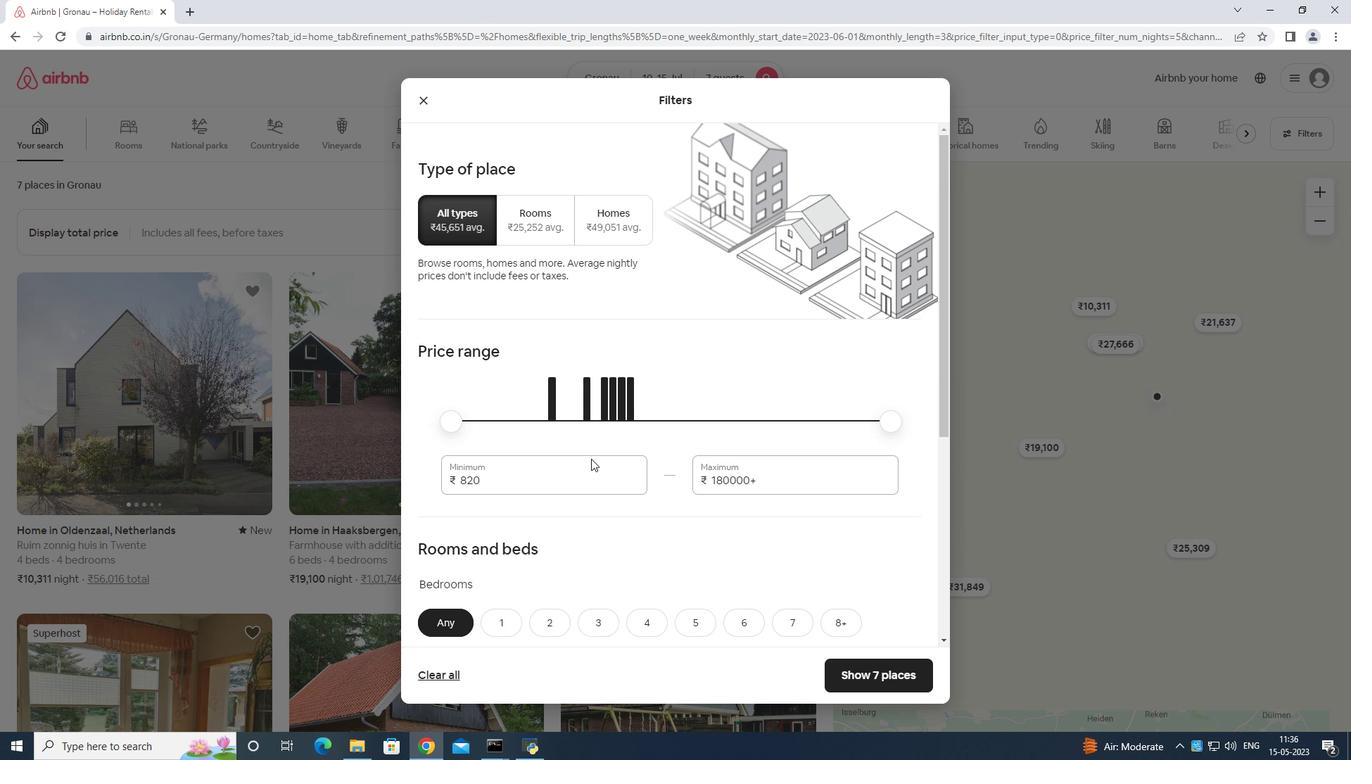 
Action: Key pressed <Key.backspace>
Screenshot: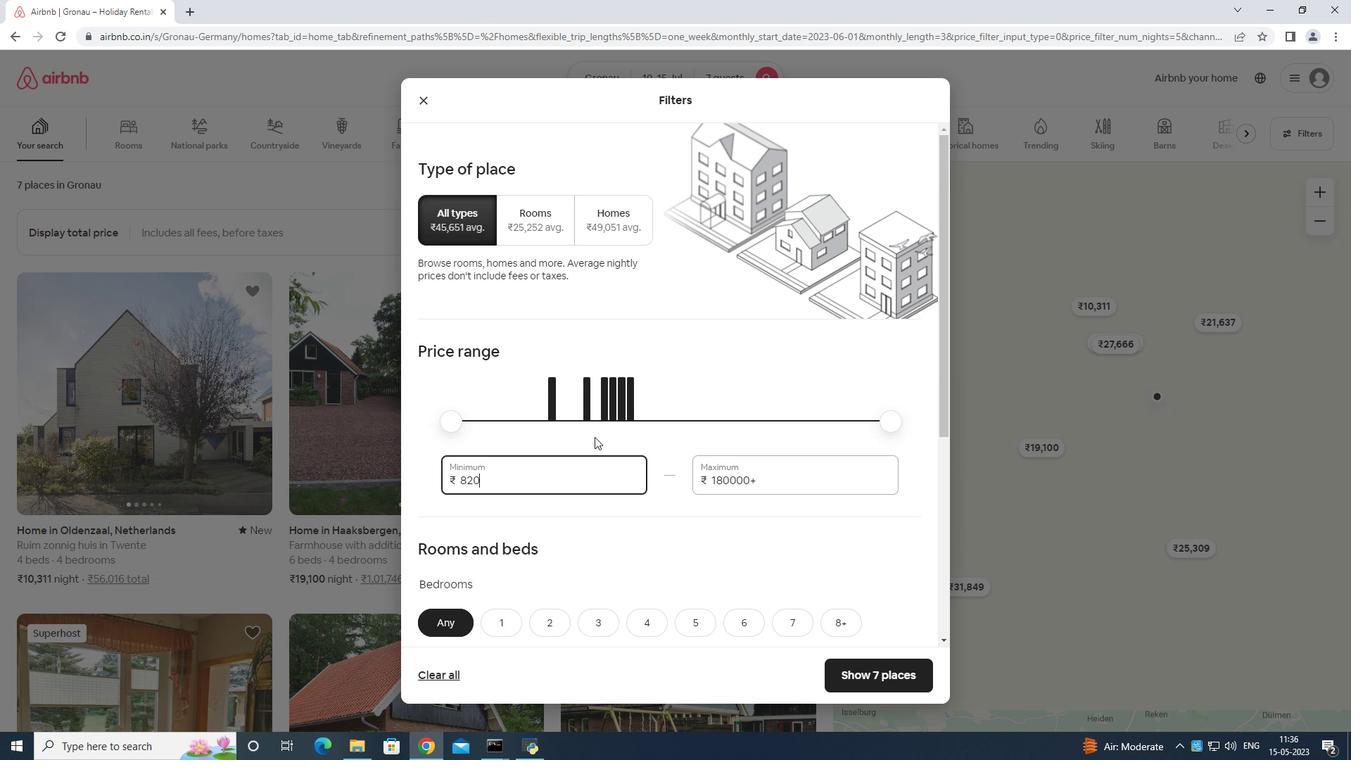 
Action: Mouse moved to (587, 470)
Screenshot: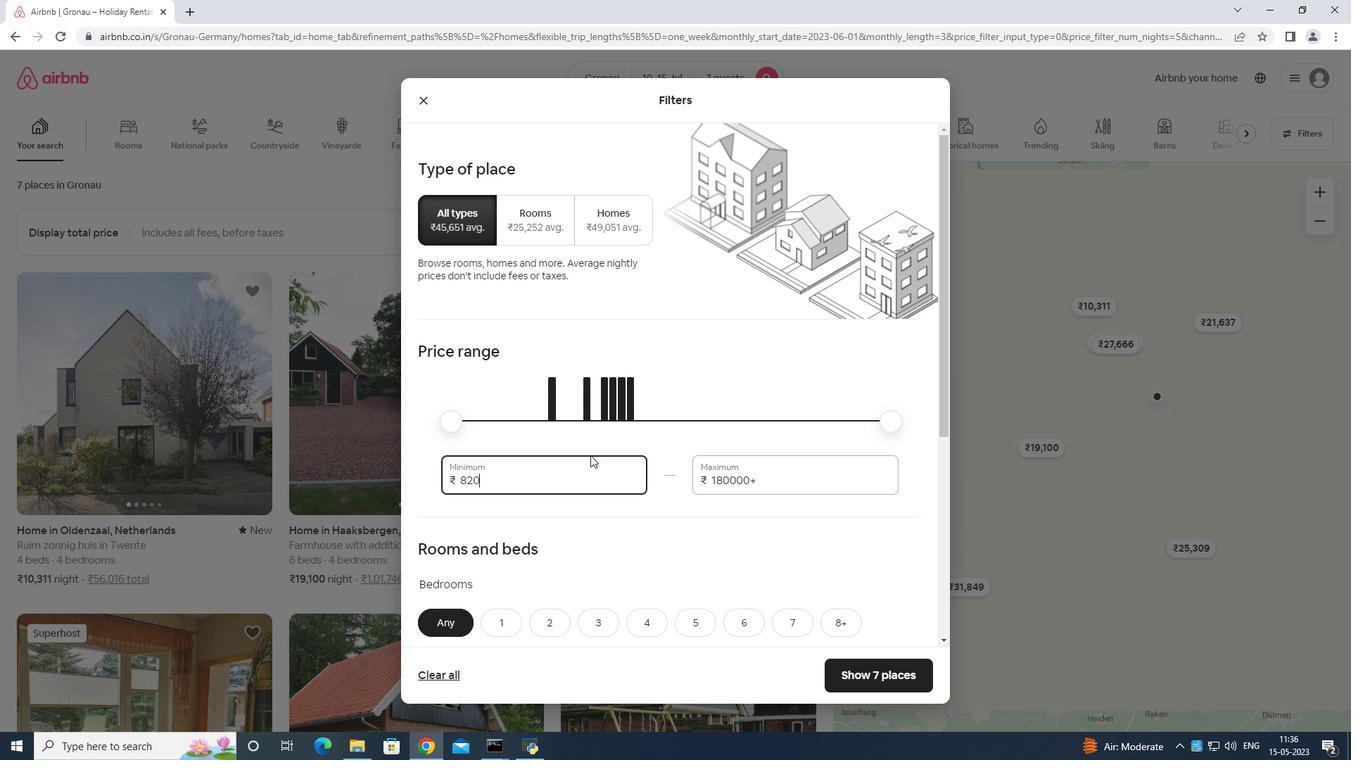 
Action: Key pressed <Key.backspace><Key.backspace>
Screenshot: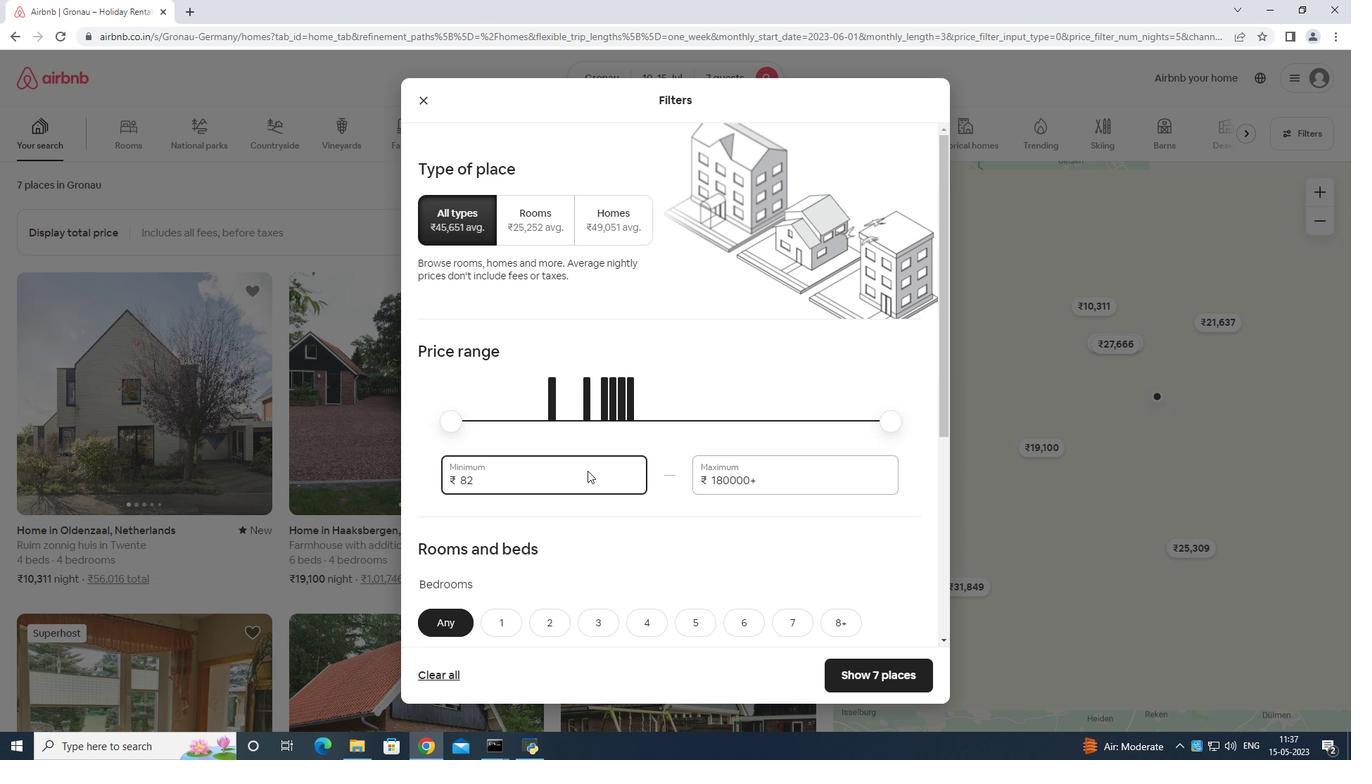 
Action: Mouse moved to (587, 470)
Screenshot: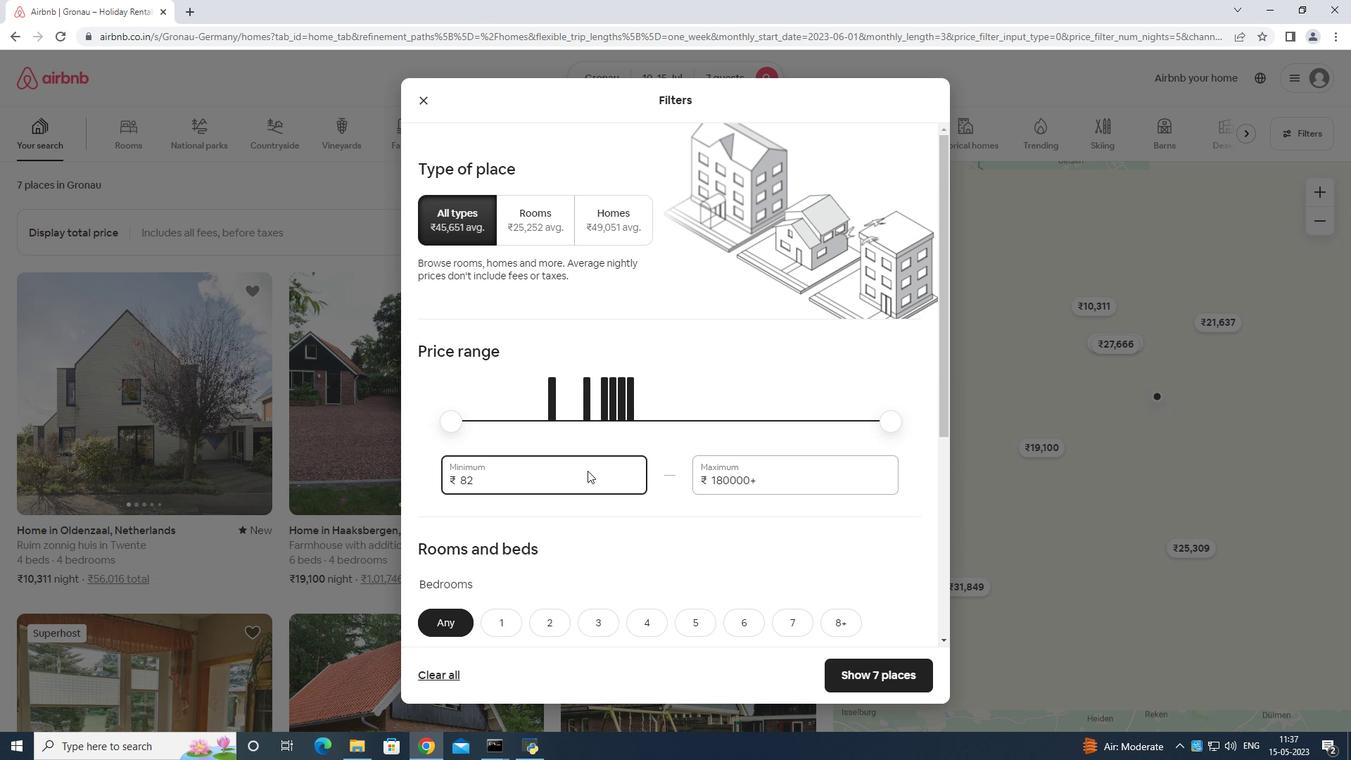 
Action: Key pressed <Key.backspace>
Screenshot: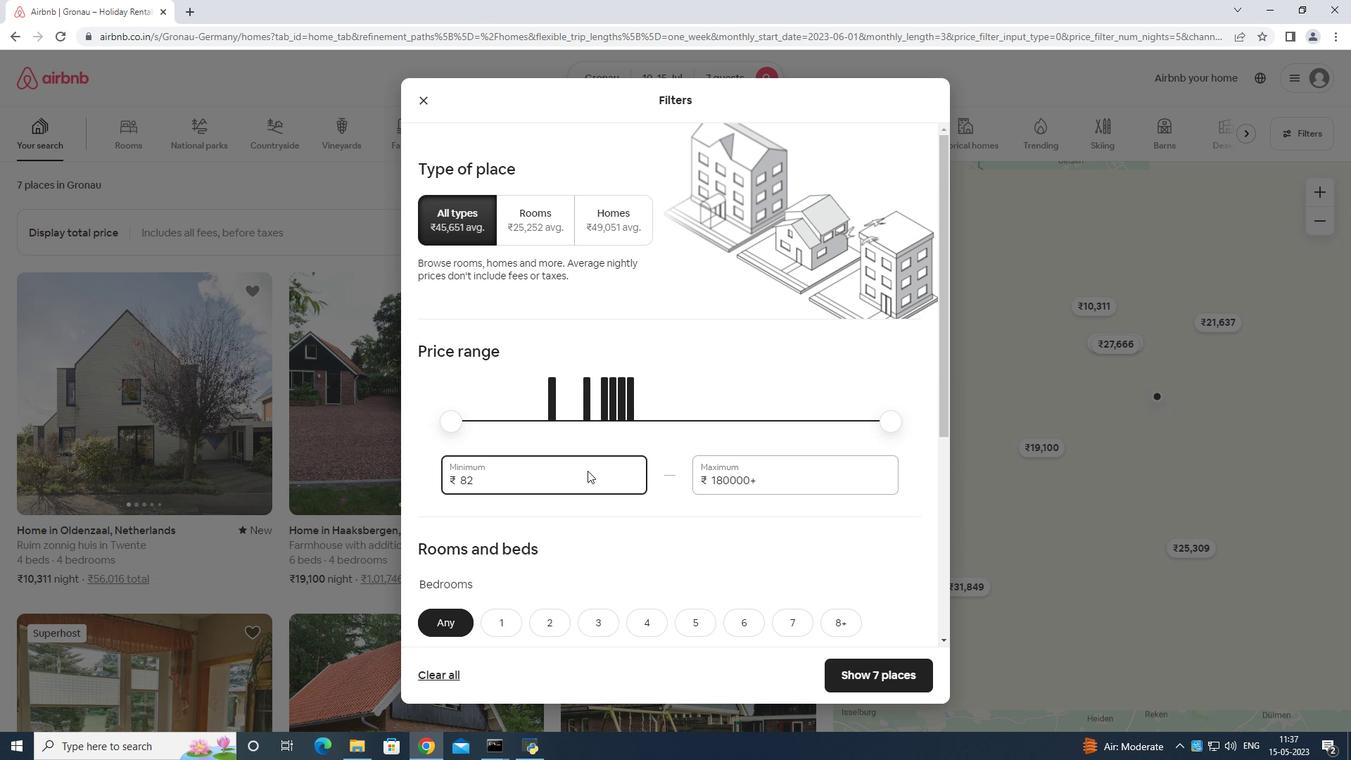 
Action: Mouse moved to (587, 471)
Screenshot: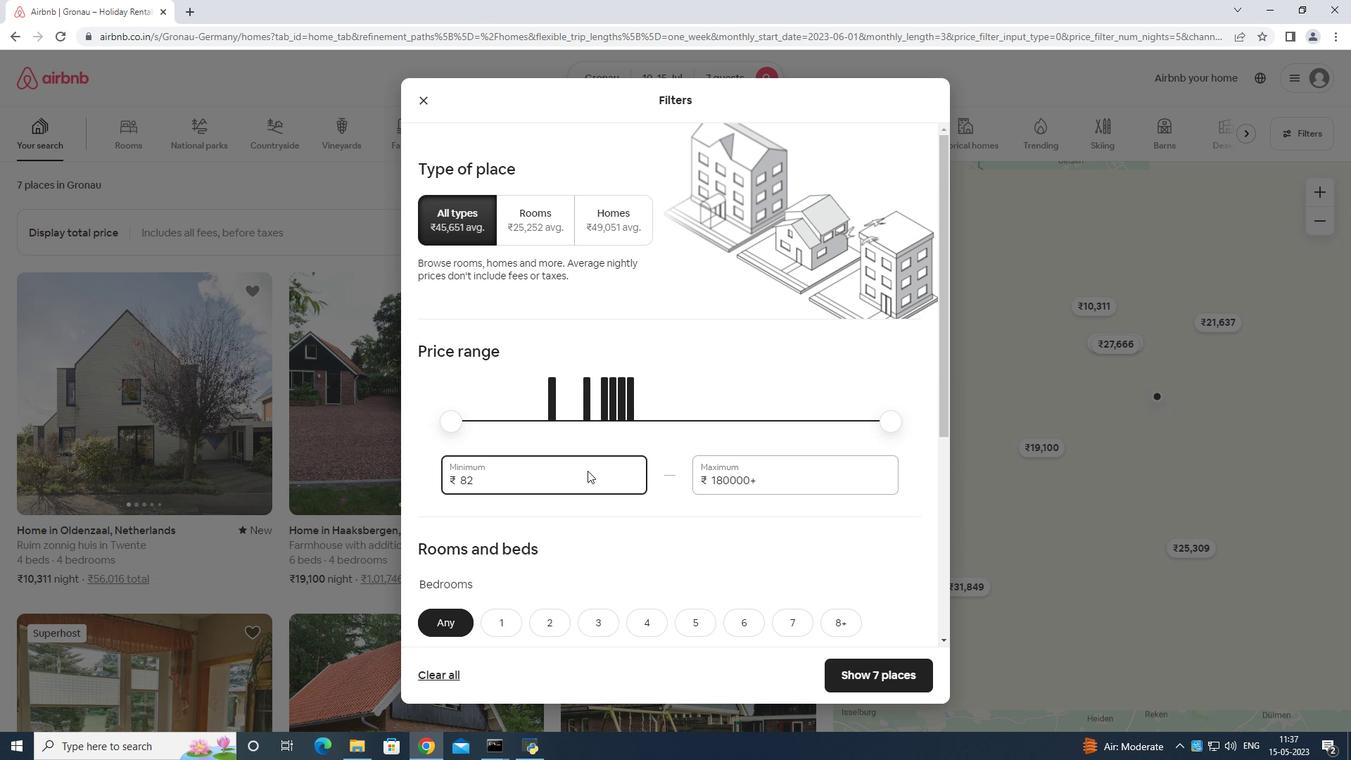 
Action: Key pressed <Key.backspace><Key.backspace>
Screenshot: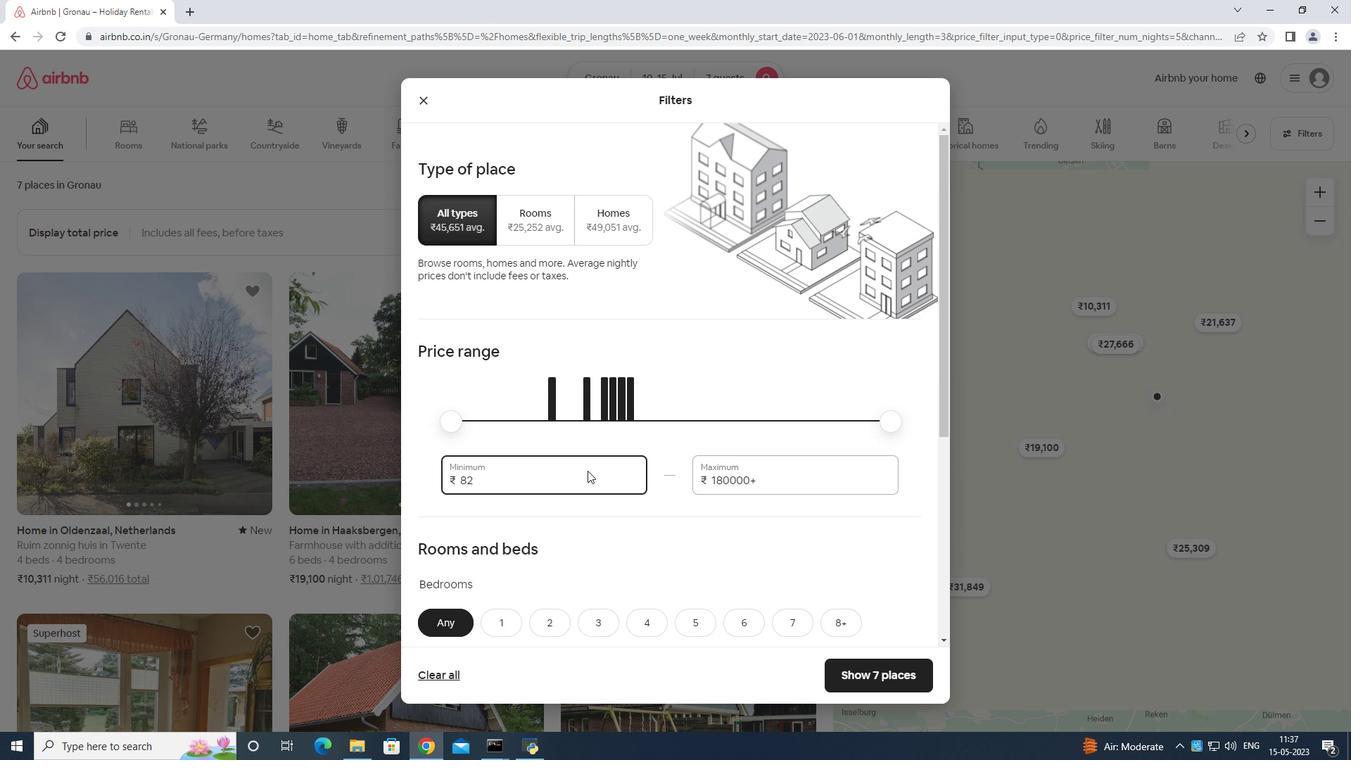 
Action: Mouse moved to (585, 481)
Screenshot: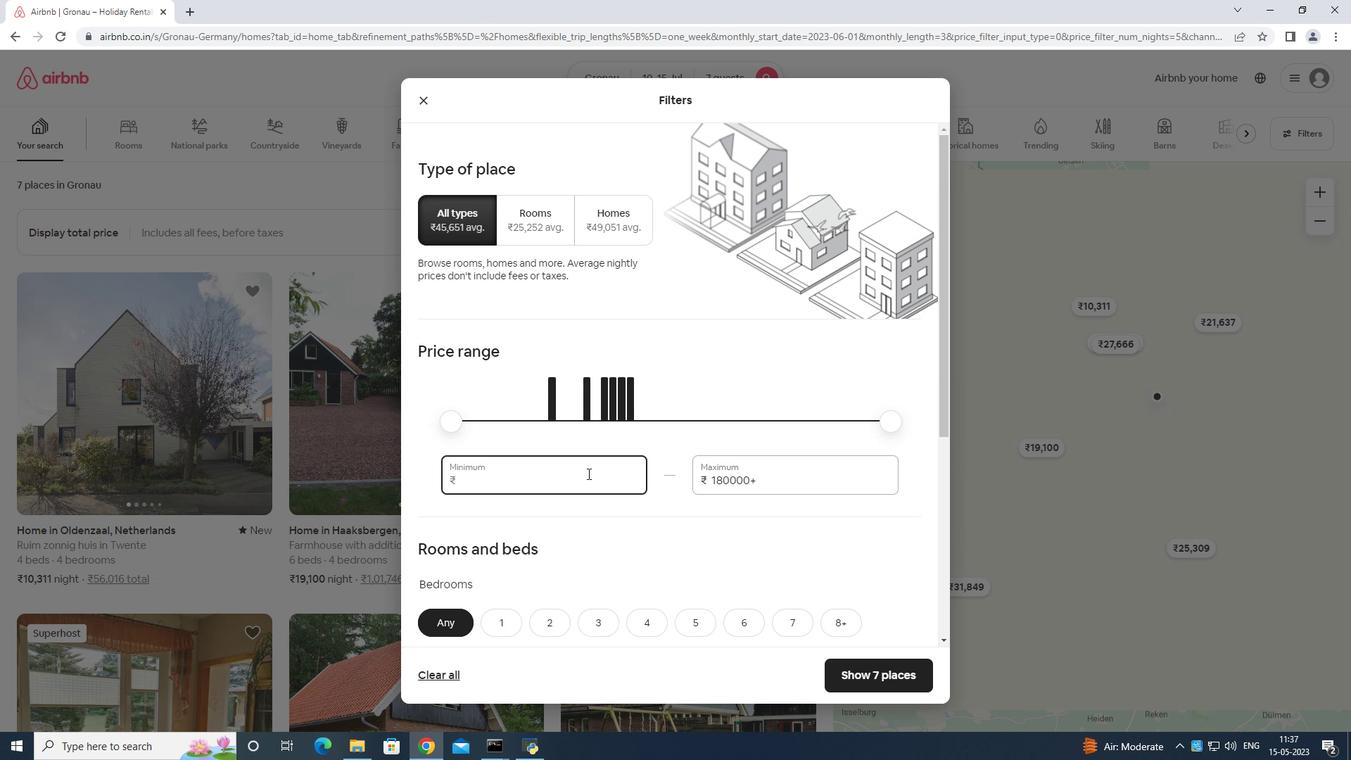 
Action: Key pressed 1
Screenshot: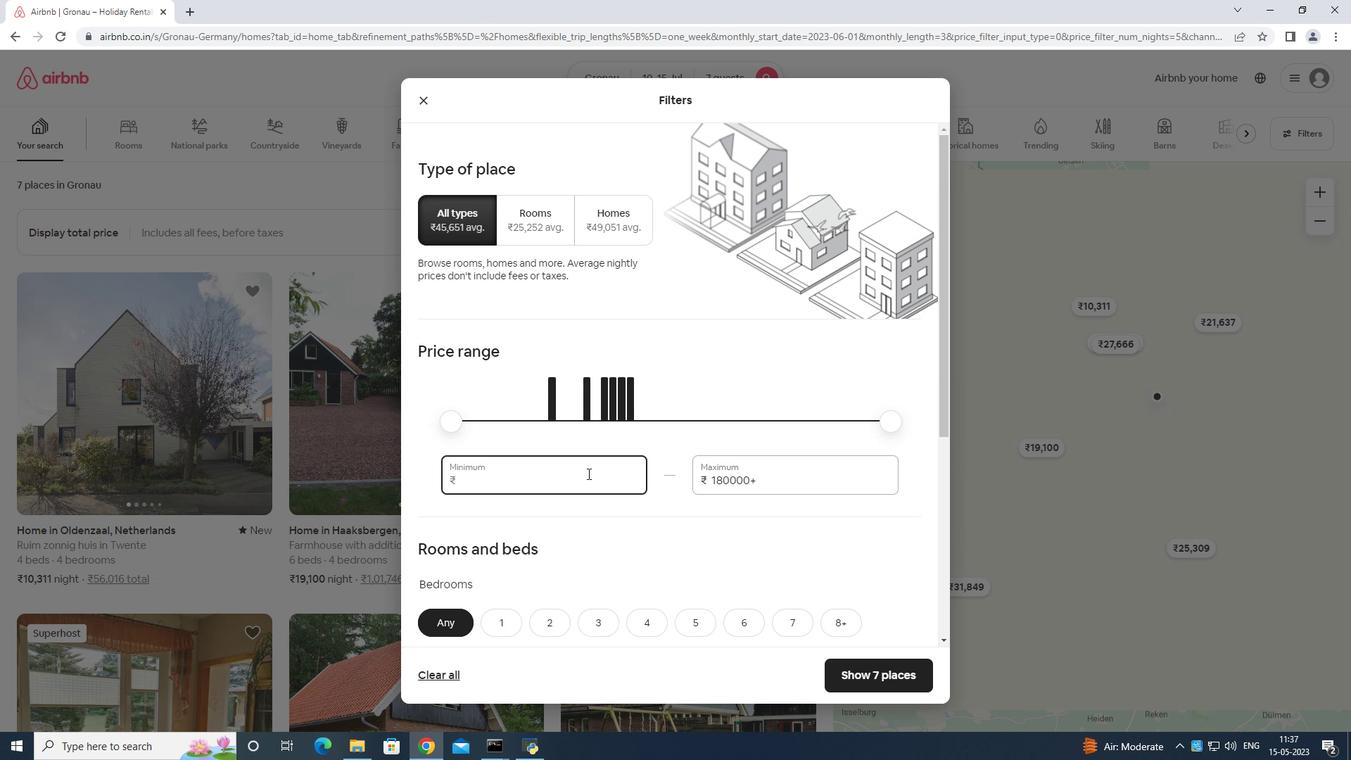 
Action: Mouse moved to (584, 487)
Screenshot: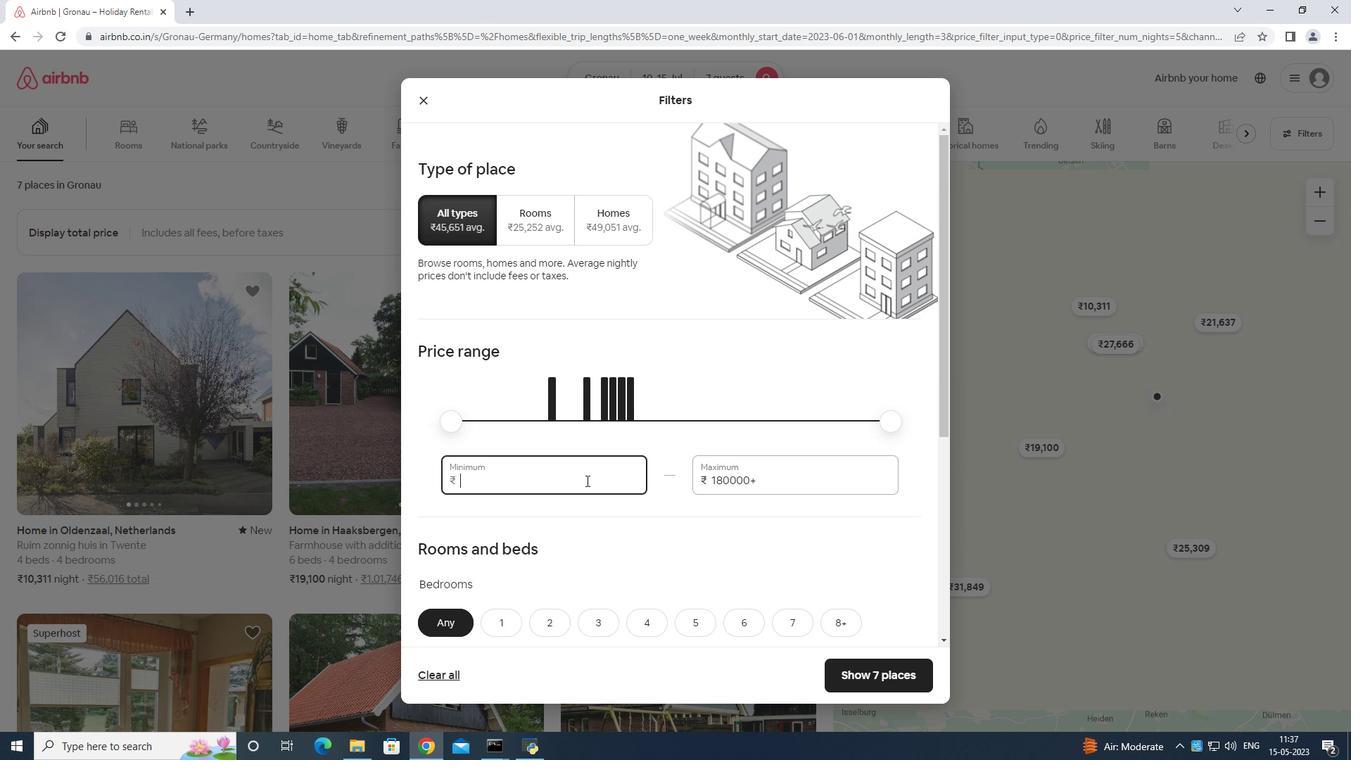 
Action: Key pressed 0
Screenshot: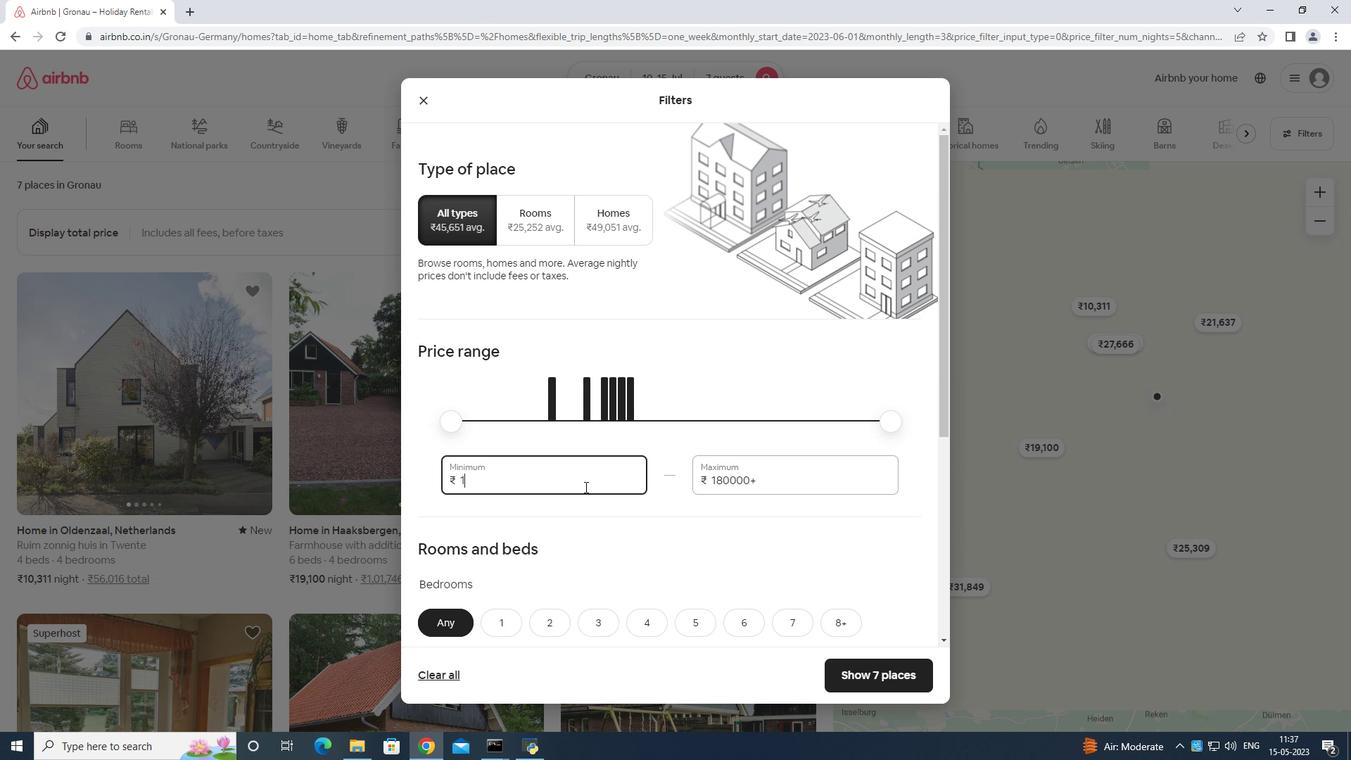 
Action: Mouse moved to (584, 487)
Screenshot: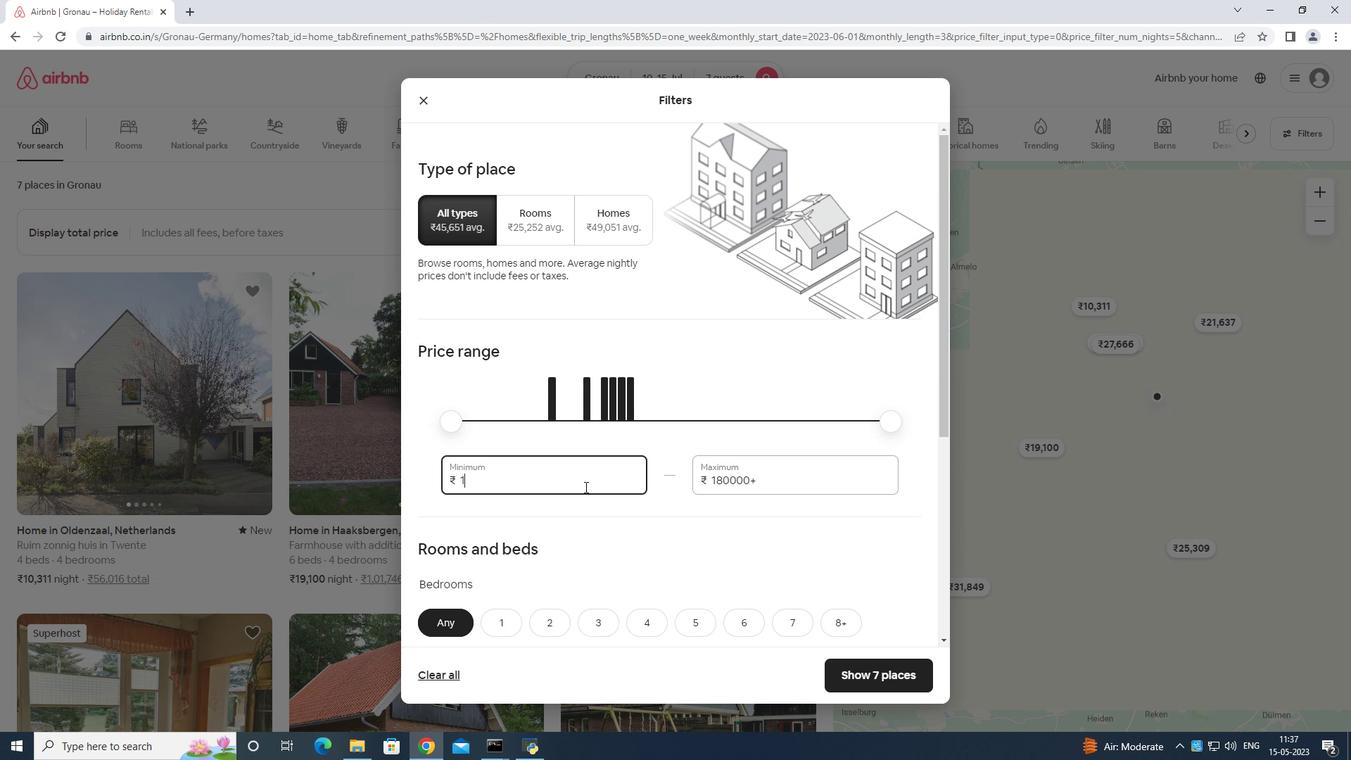 
Action: Key pressed 0
Screenshot: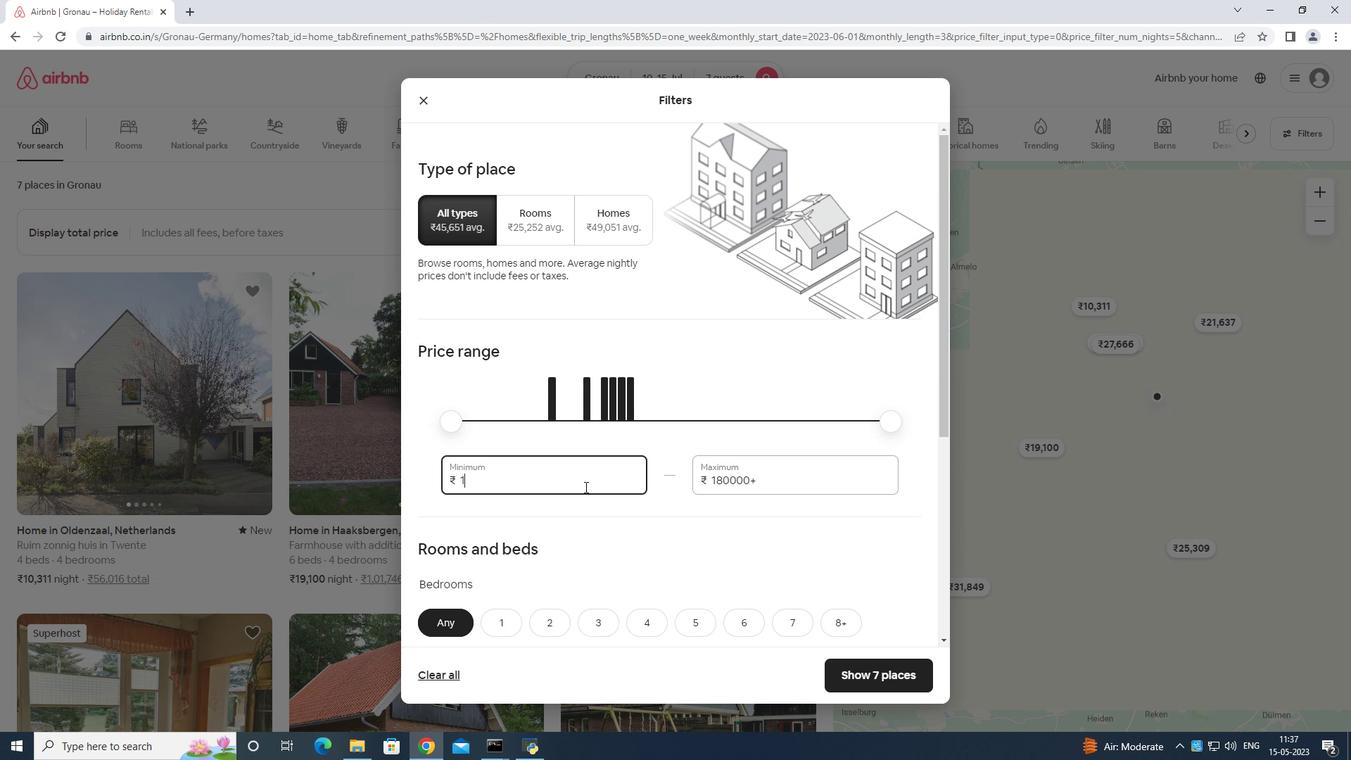 
Action: Mouse moved to (584, 487)
Screenshot: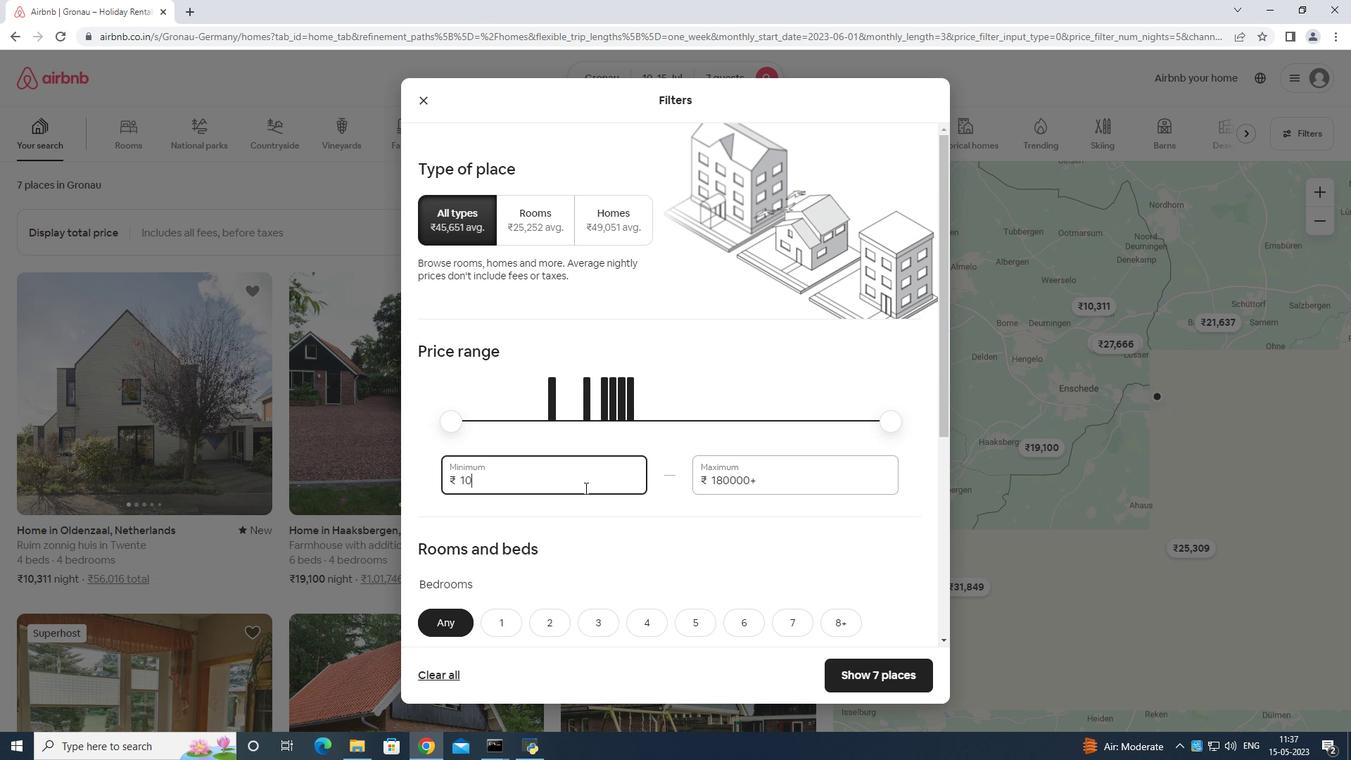 
Action: Key pressed 0
Screenshot: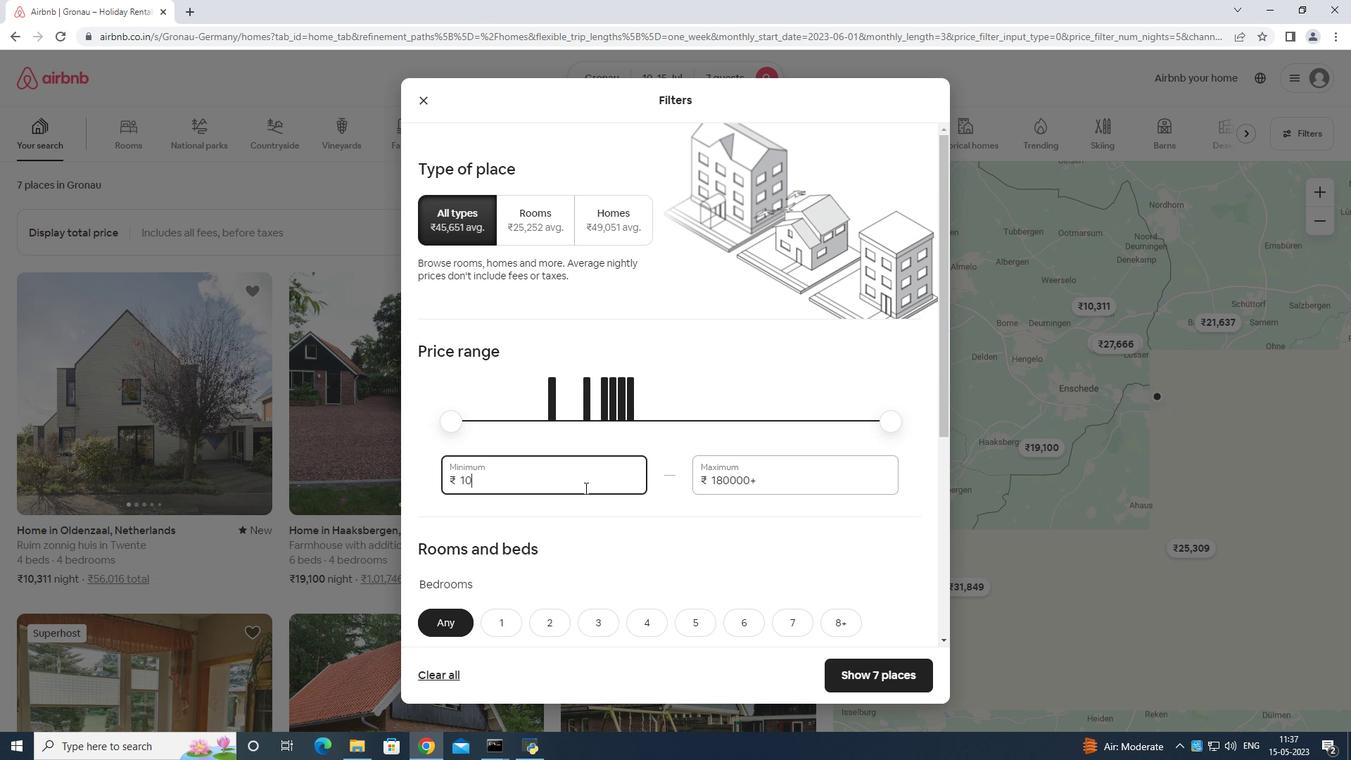 
Action: Mouse moved to (675, 473)
Screenshot: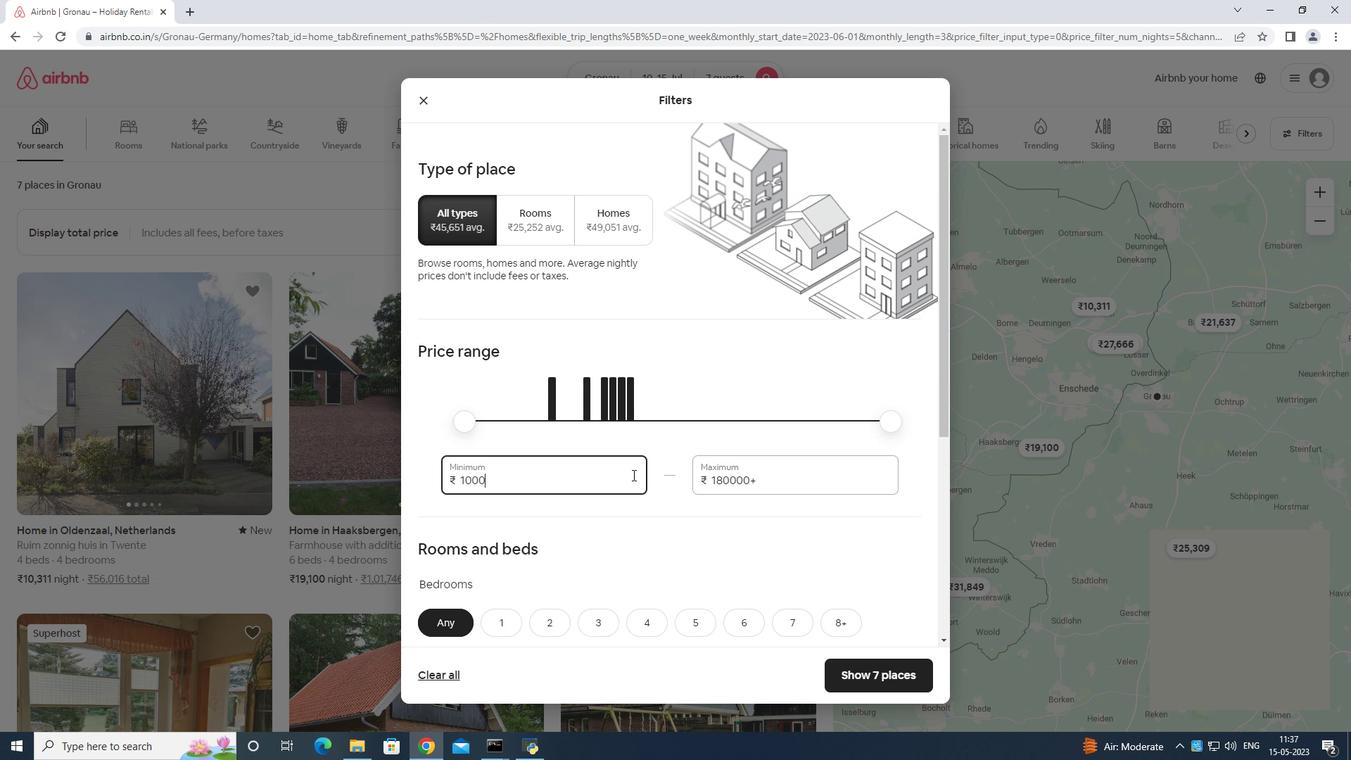 
Action: Key pressed 0
Screenshot: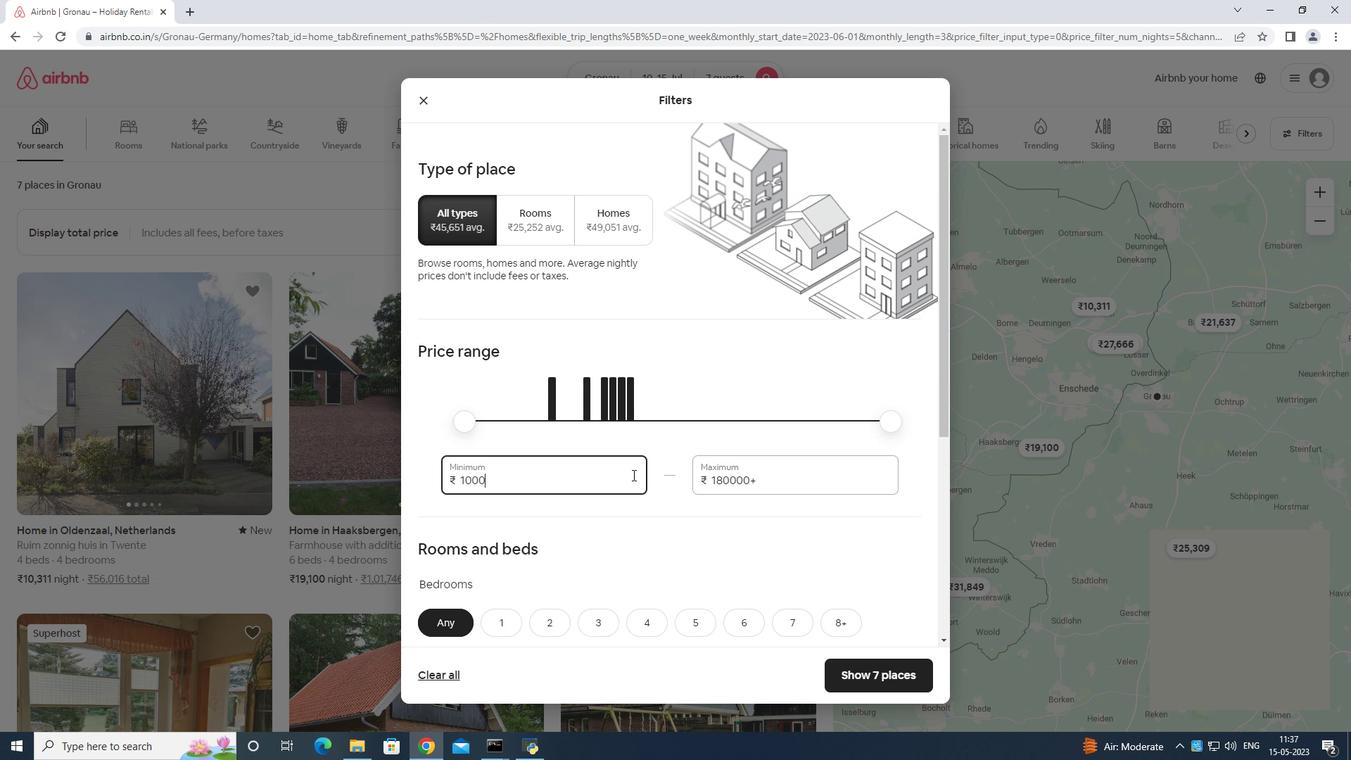 
Action: Mouse moved to (803, 478)
Screenshot: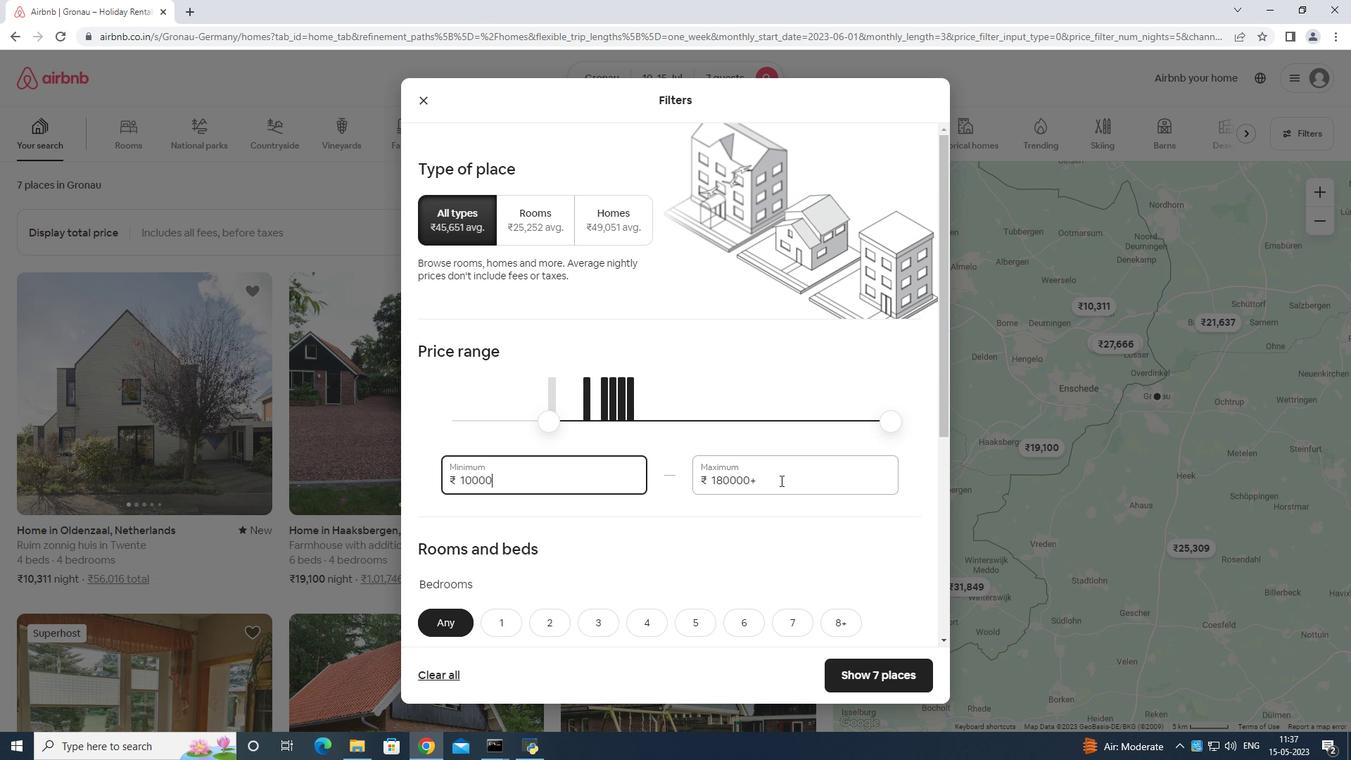 
Action: Mouse pressed left at (803, 478)
Screenshot: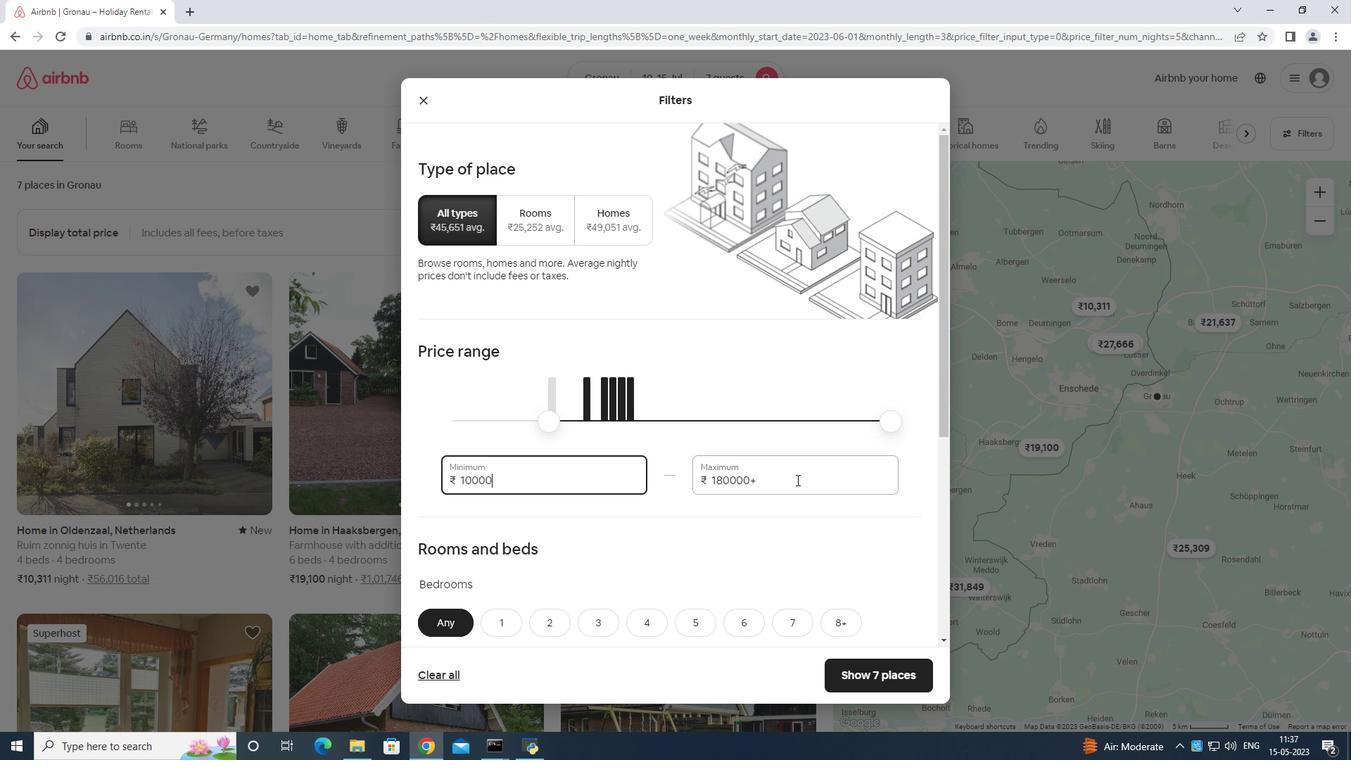 
Action: Key pressed <Key.backspace>
Screenshot: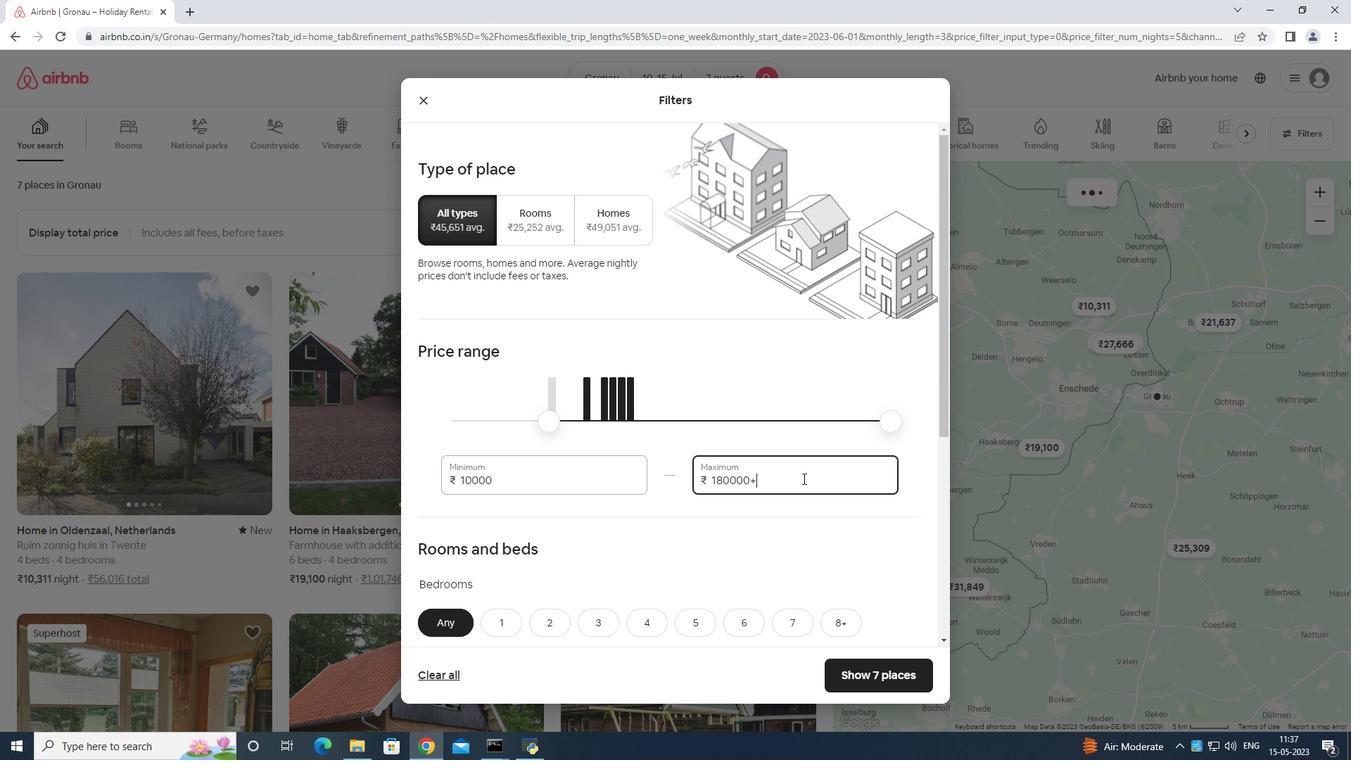 
Action: Mouse moved to (803, 478)
Screenshot: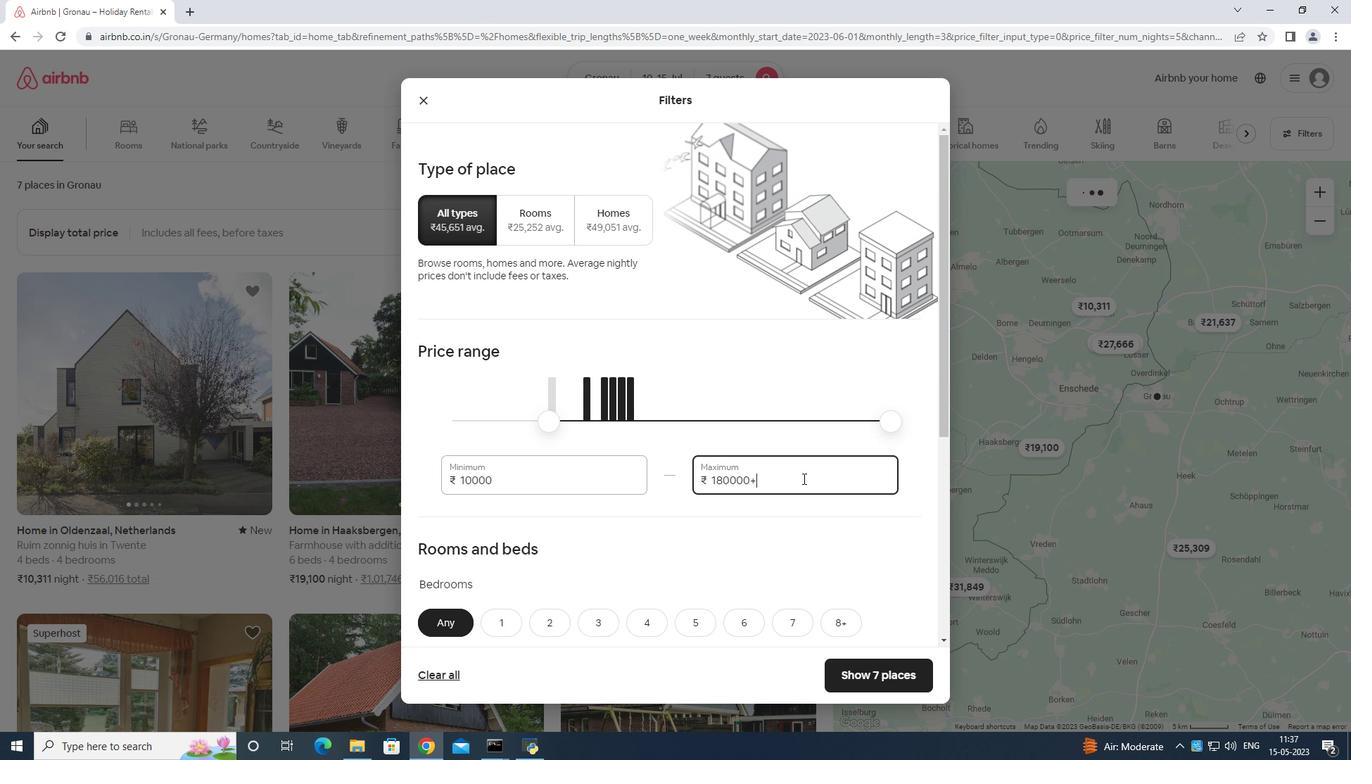 
Action: Key pressed <Key.backspace><Key.backspace><Key.backspace><Key.backspace><Key.backspace><Key.backspace><Key.backspace><Key.backspace><Key.backspace><Key.backspace><Key.backspace><Key.backspace><Key.backspace><Key.backspace><Key.backspace><Key.backspace><Key.backspace><Key.backspace>
Screenshot: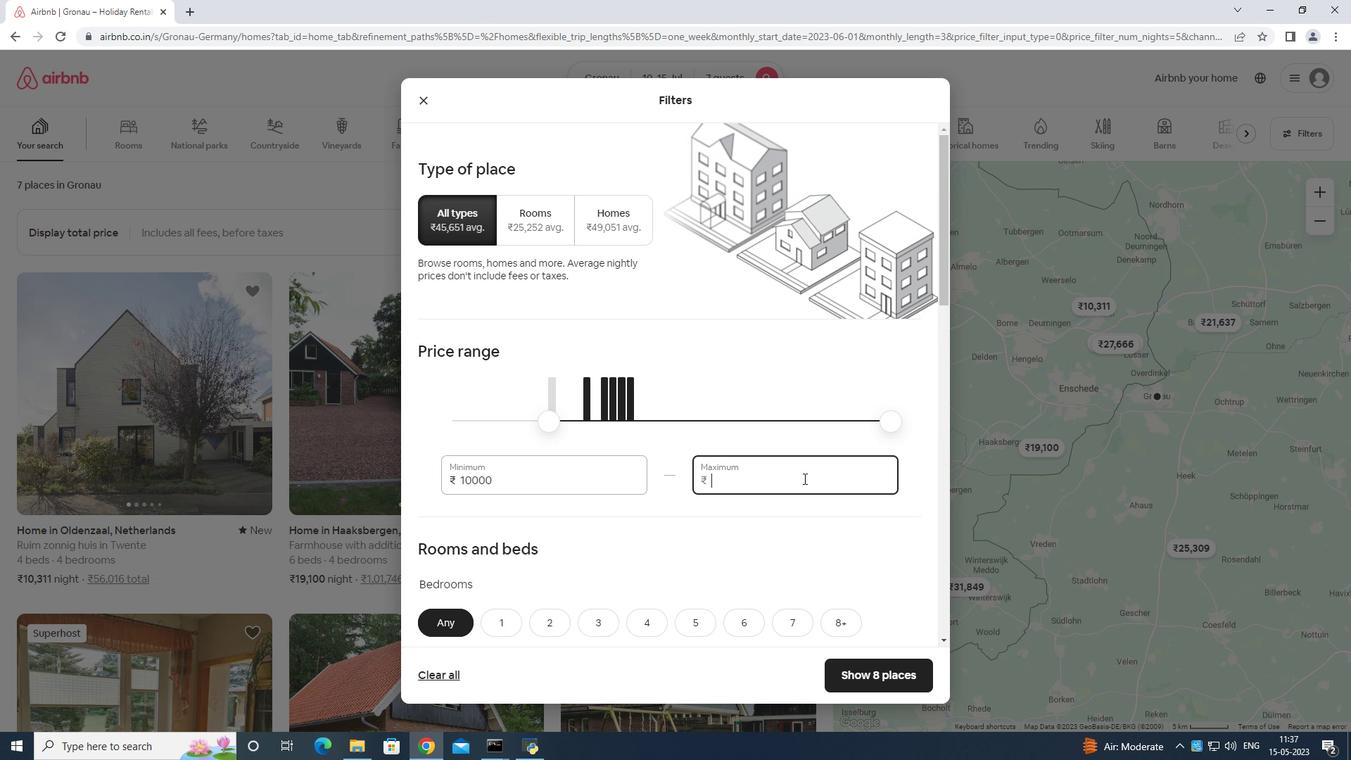 
Action: Mouse moved to (803, 480)
Screenshot: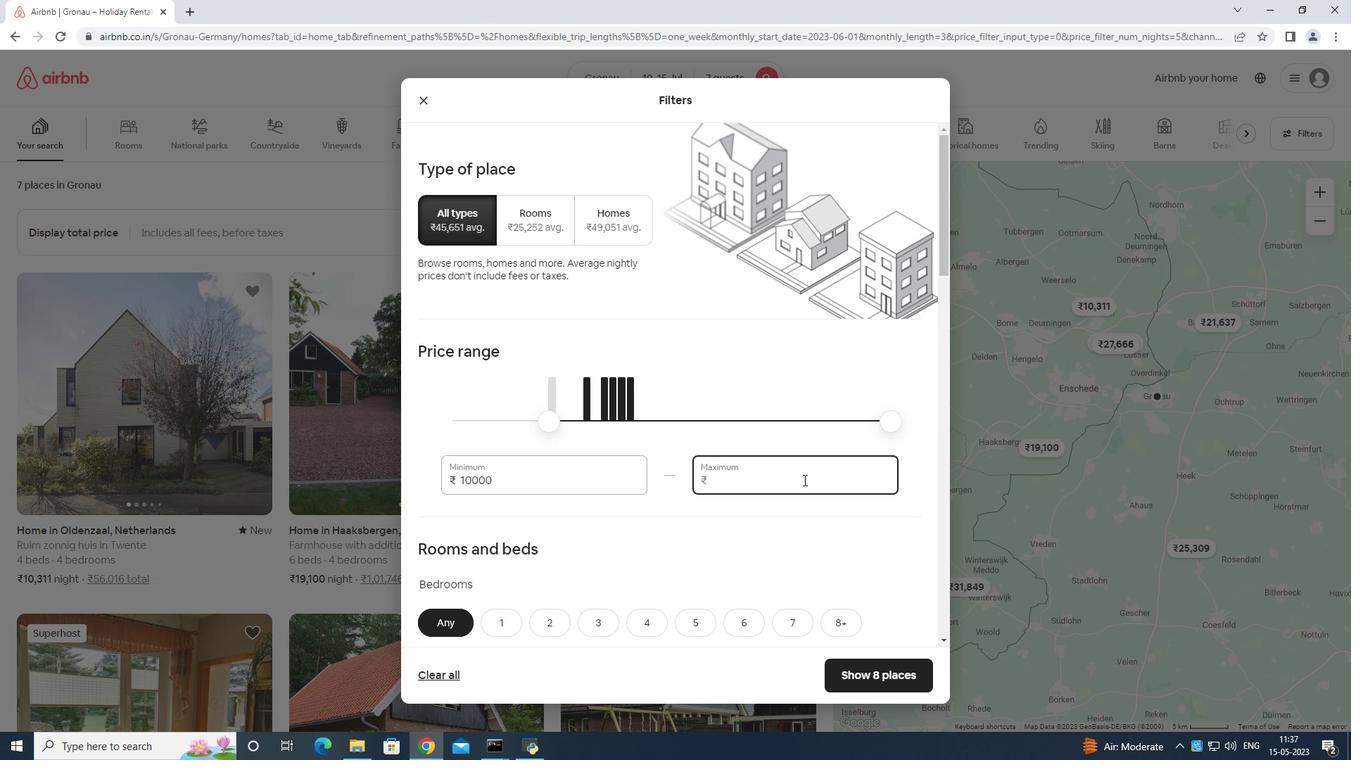 
Action: Key pressed 1
Screenshot: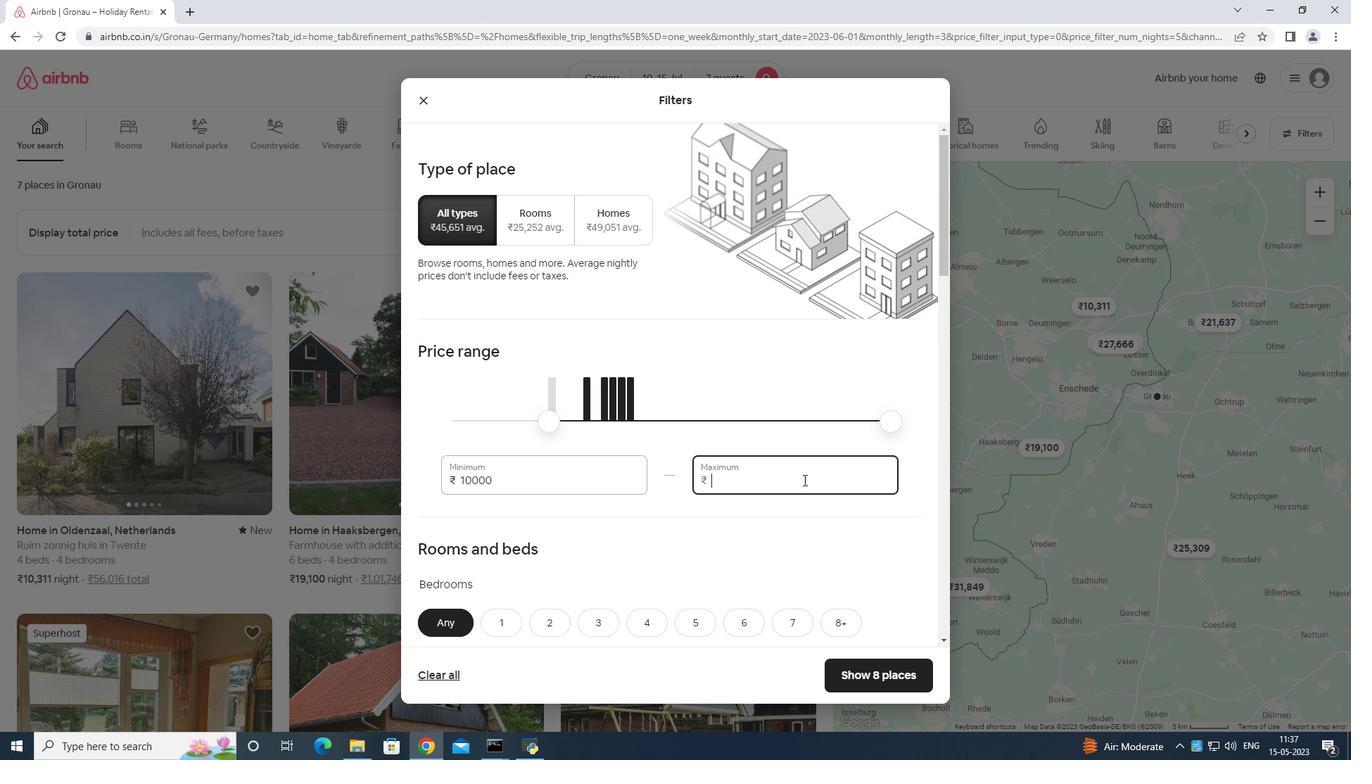 
Action: Mouse moved to (803, 480)
Screenshot: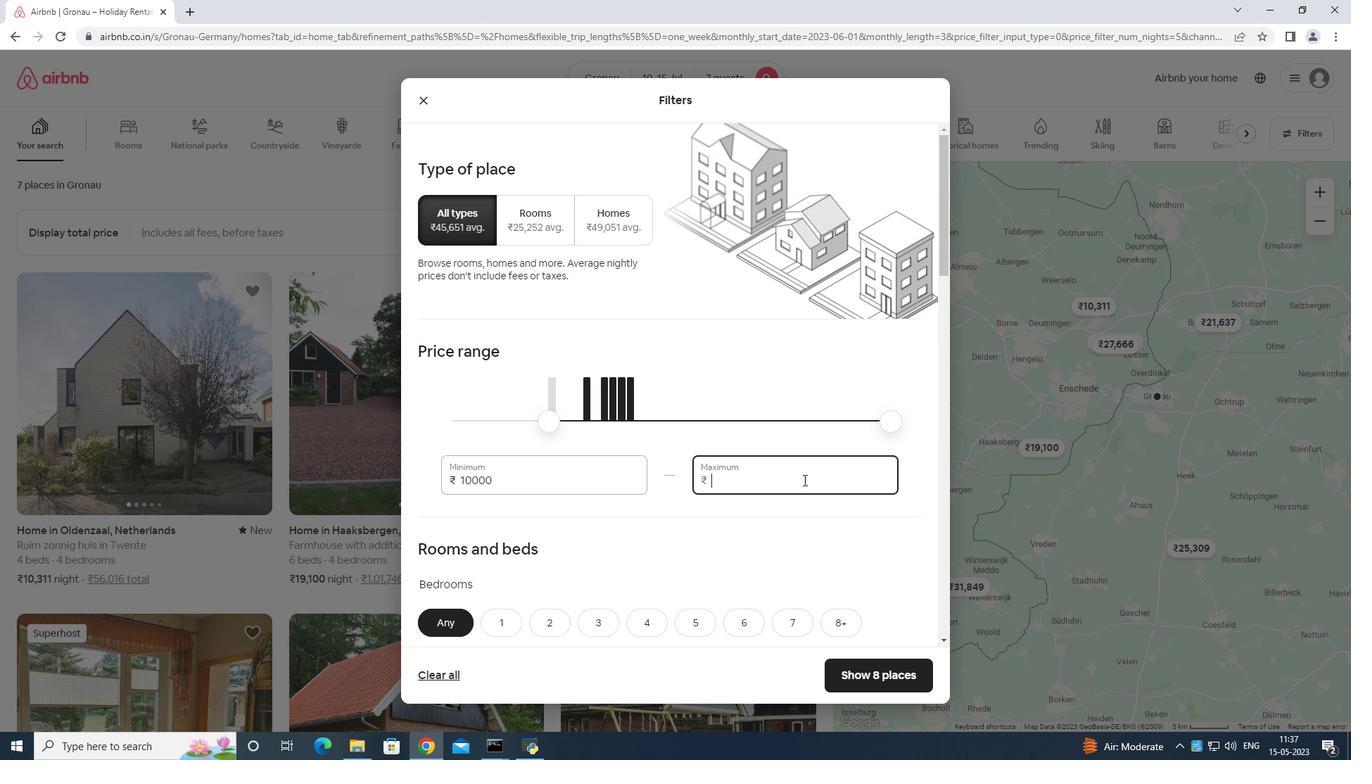 
Action: Key pressed 5
Screenshot: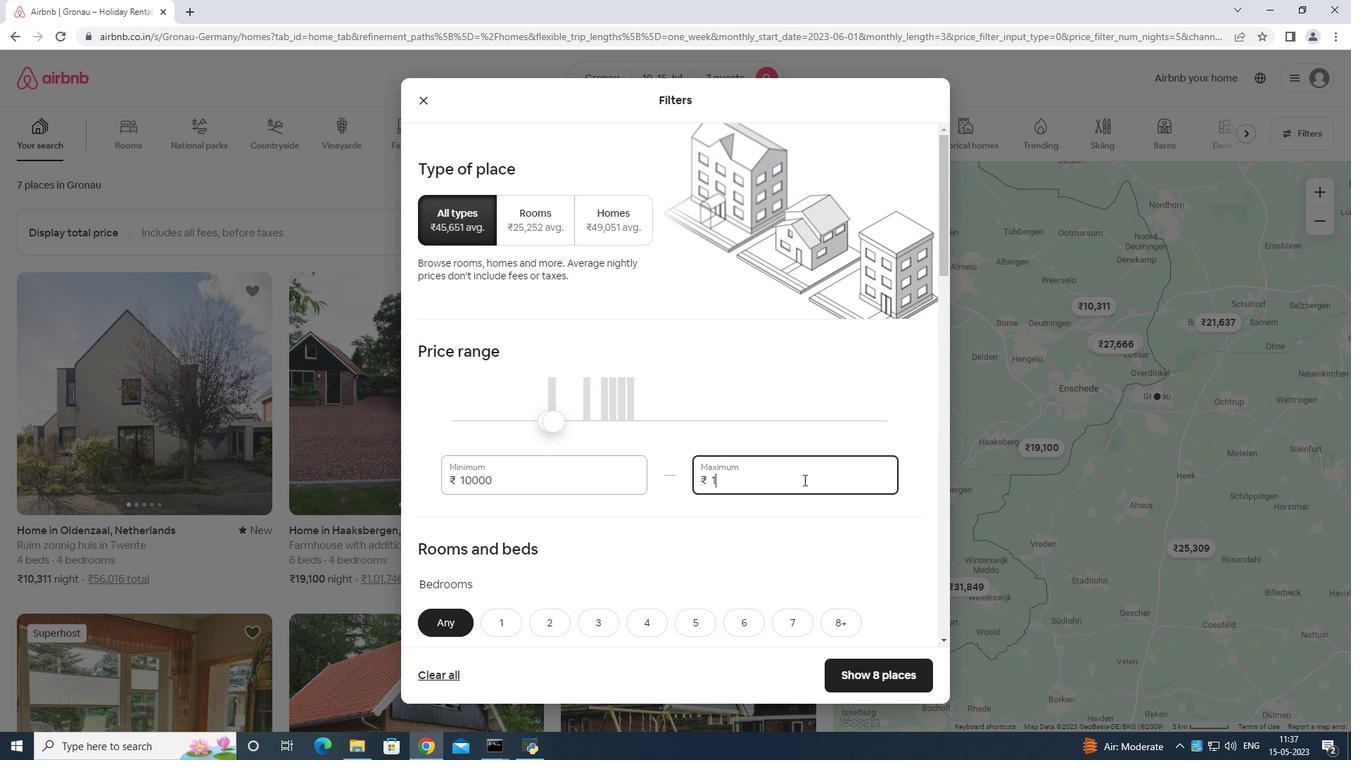 
Action: Mouse moved to (803, 480)
Screenshot: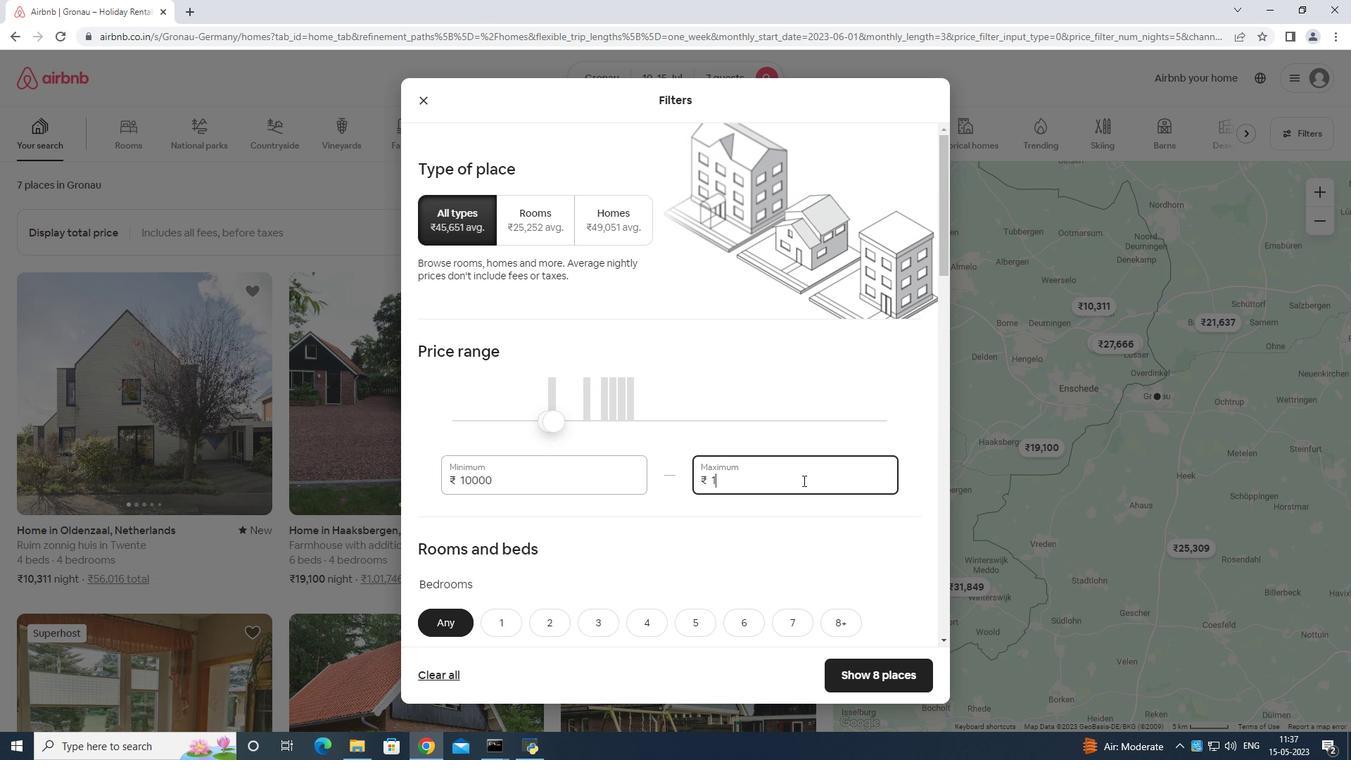 
Action: Key pressed 000
Screenshot: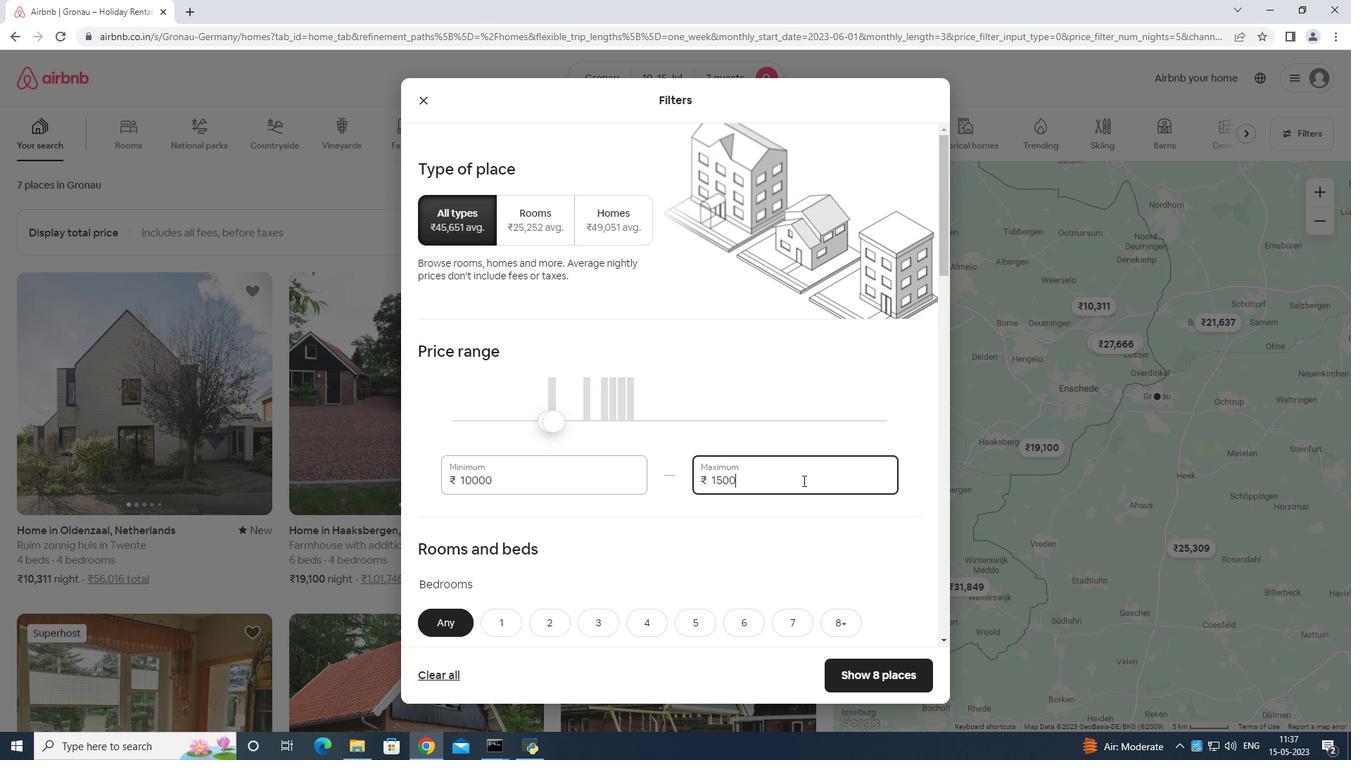 
Action: Mouse moved to (801, 482)
Screenshot: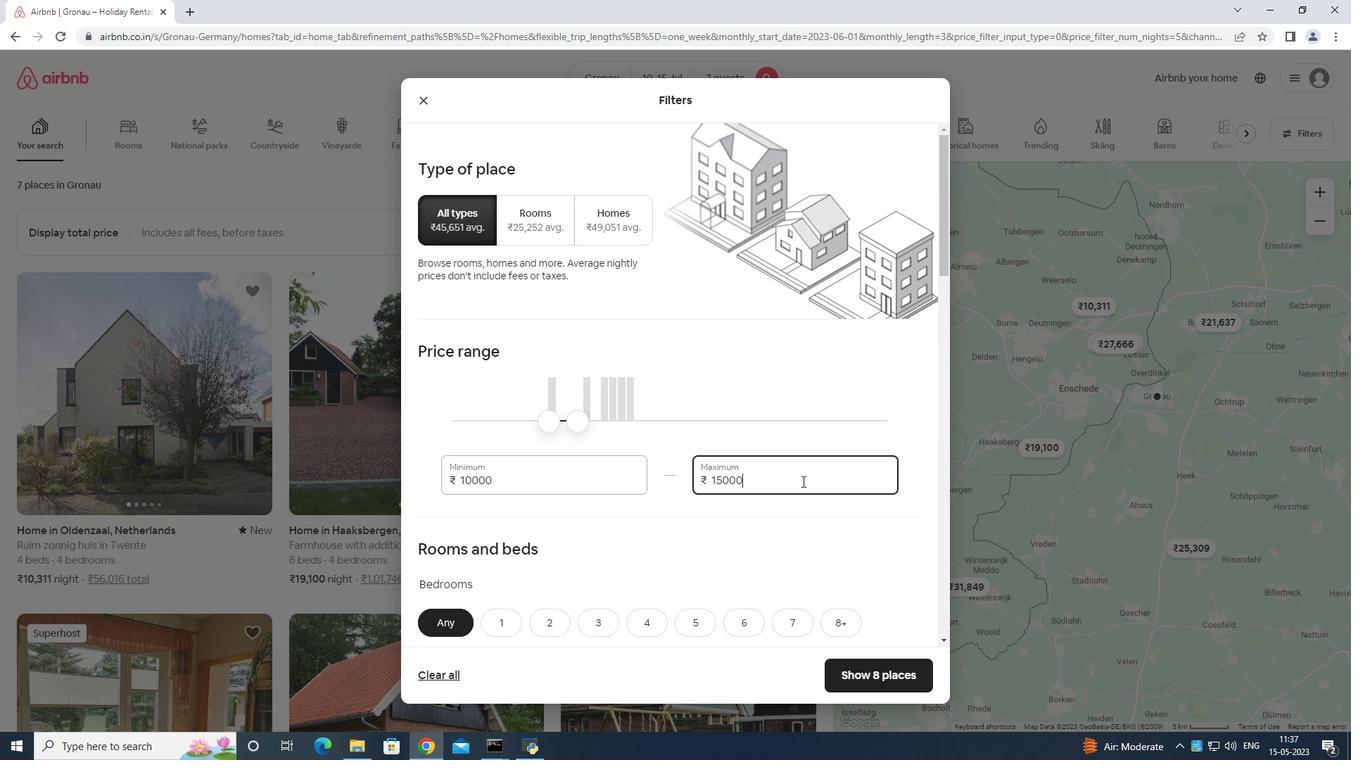 
Action: Mouse scrolled (801, 481) with delta (0, 0)
Screenshot: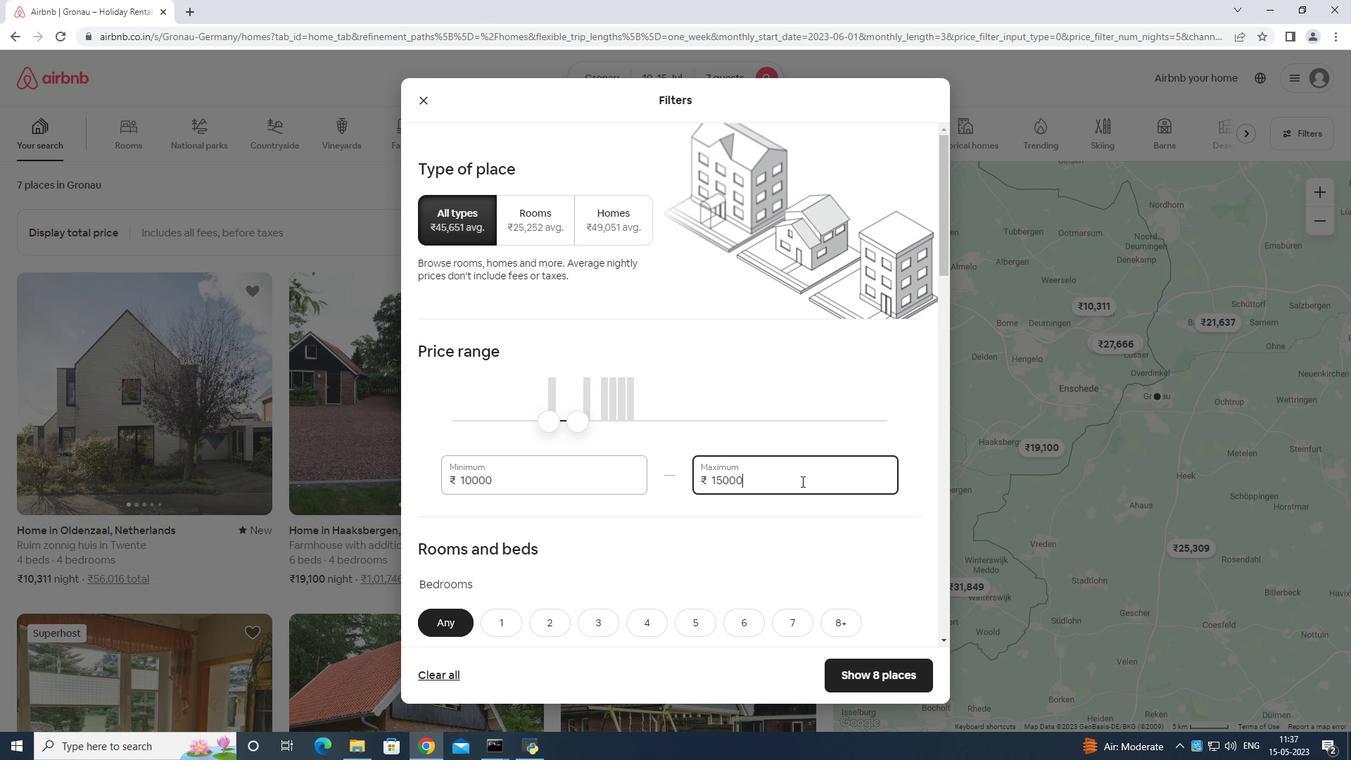 
Action: Mouse scrolled (801, 481) with delta (0, 0)
Screenshot: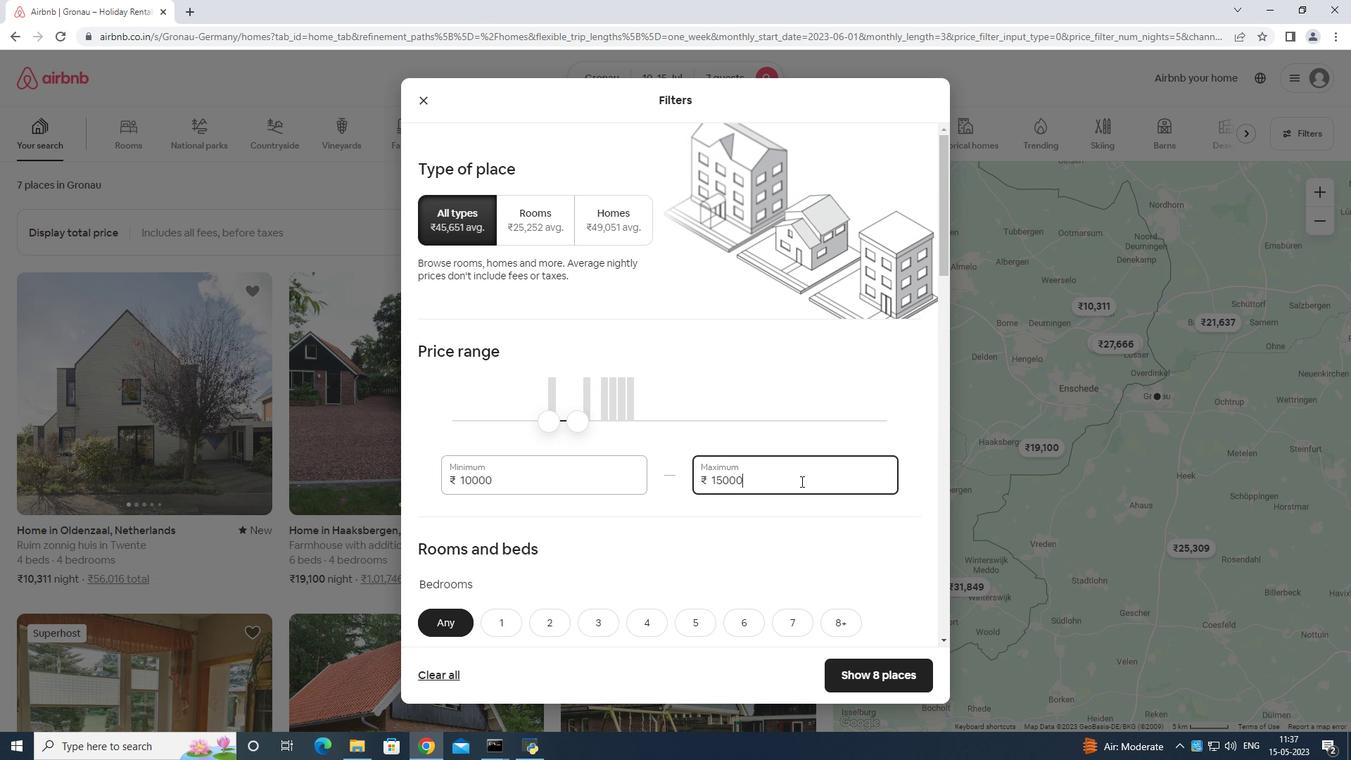 
Action: Mouse scrolled (801, 481) with delta (0, 0)
Screenshot: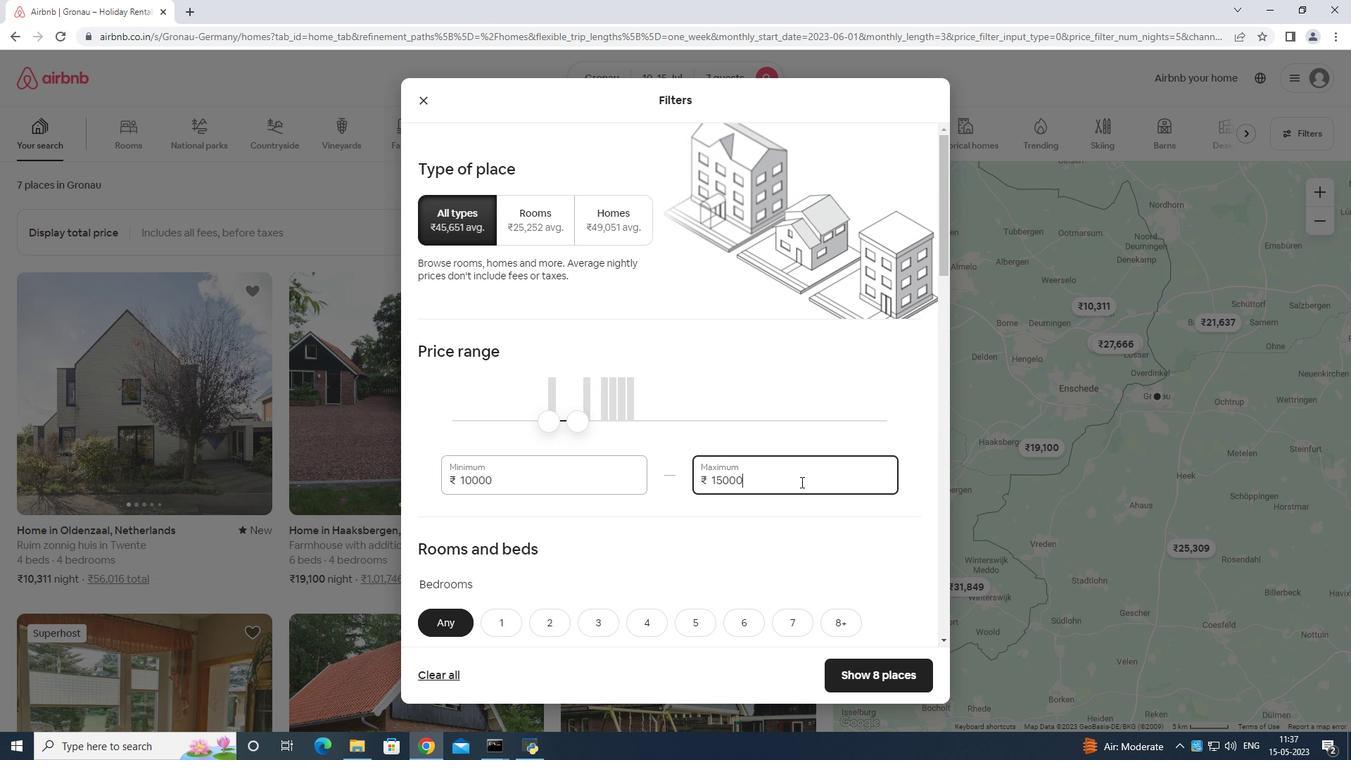 
Action: Mouse scrolled (801, 481) with delta (0, 0)
Screenshot: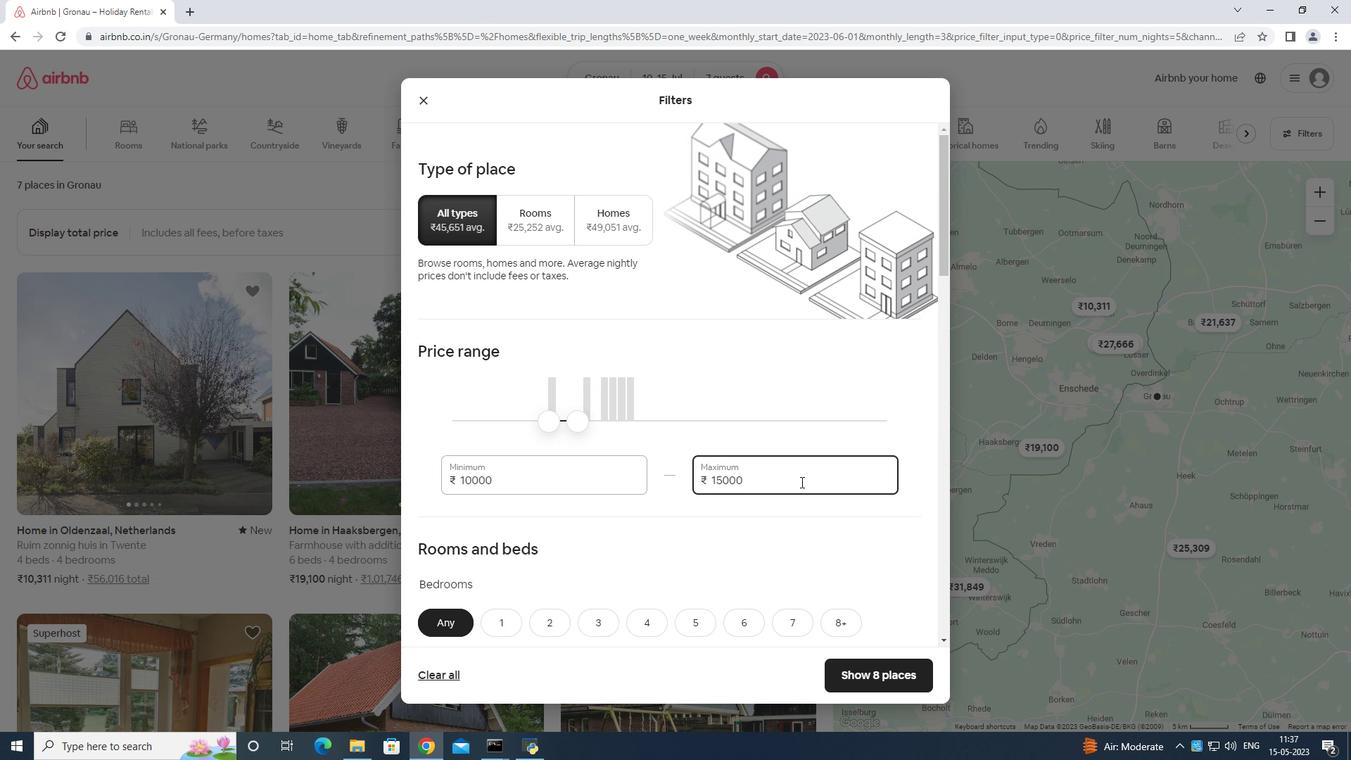 
Action: Mouse moved to (649, 344)
Screenshot: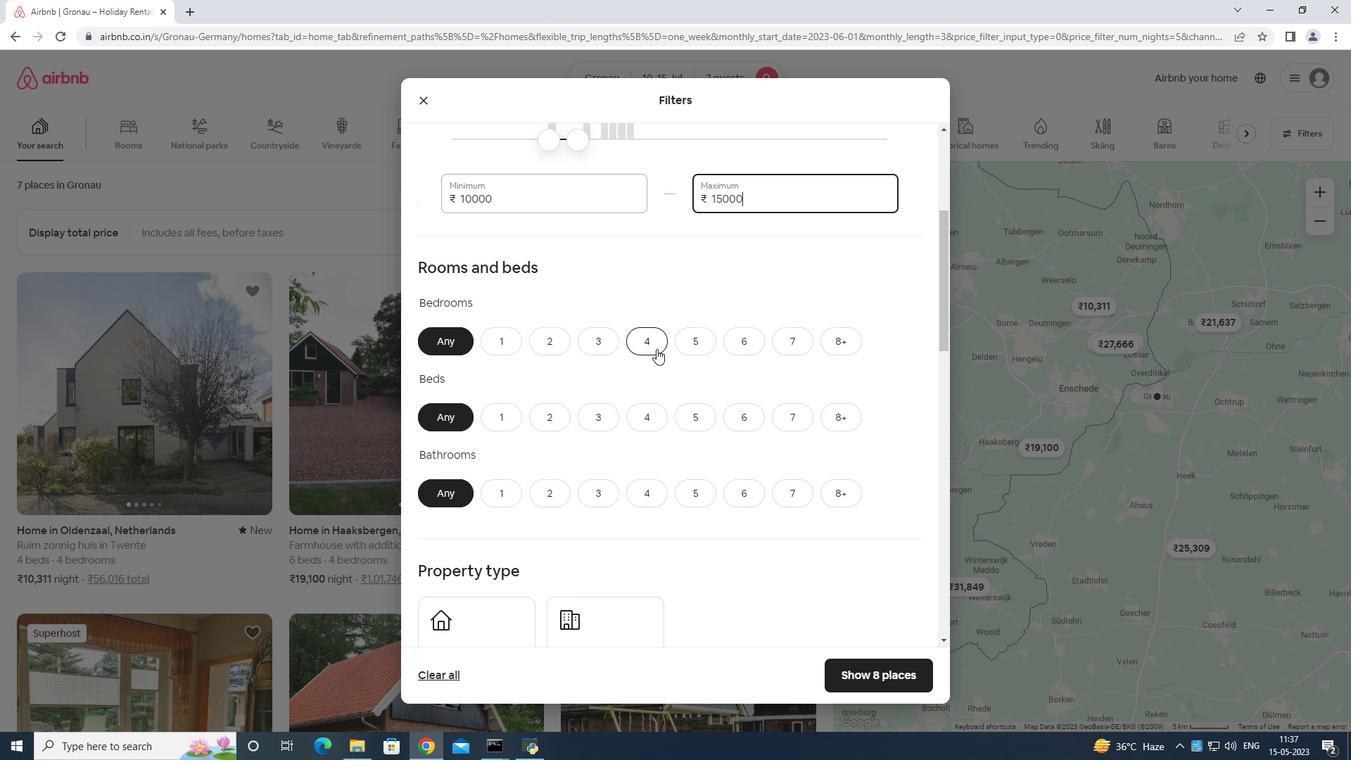 
Action: Mouse pressed left at (649, 344)
Screenshot: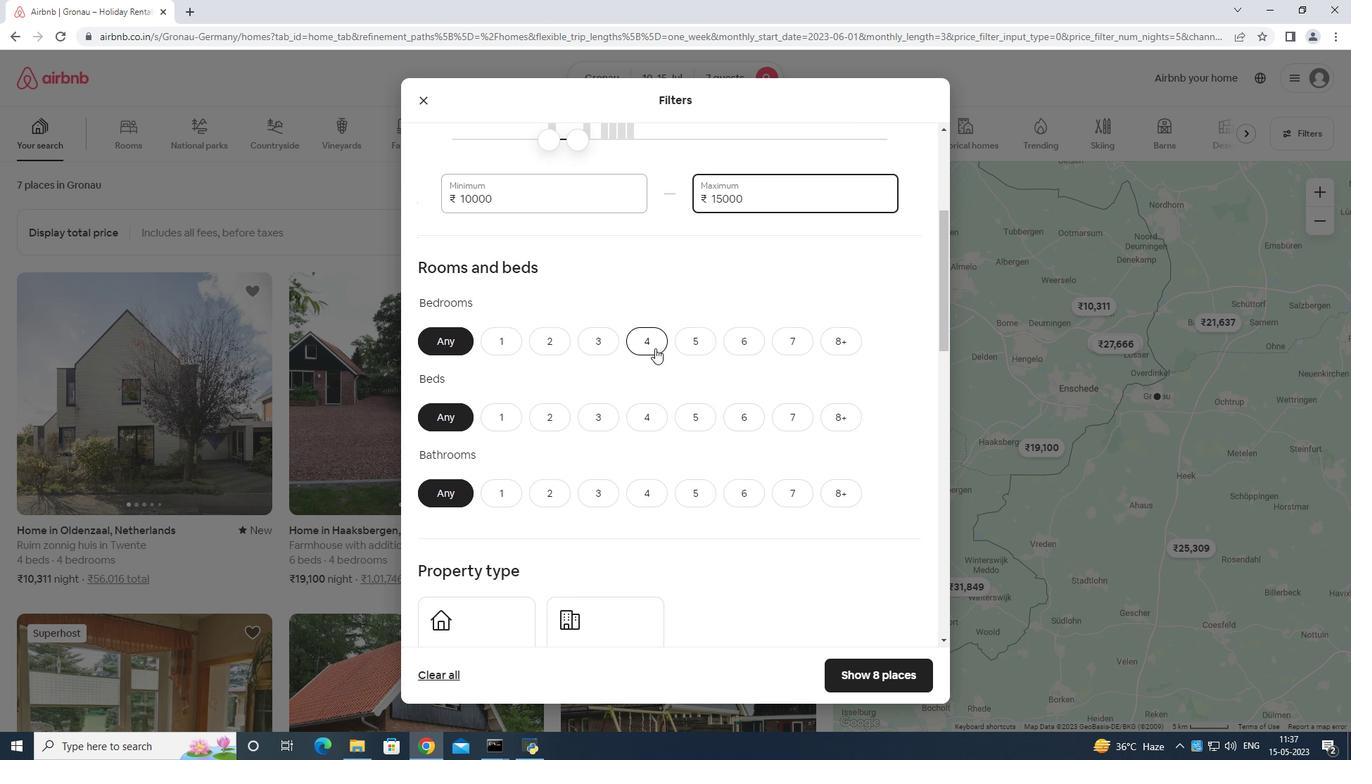 
Action: Mouse moved to (777, 412)
Screenshot: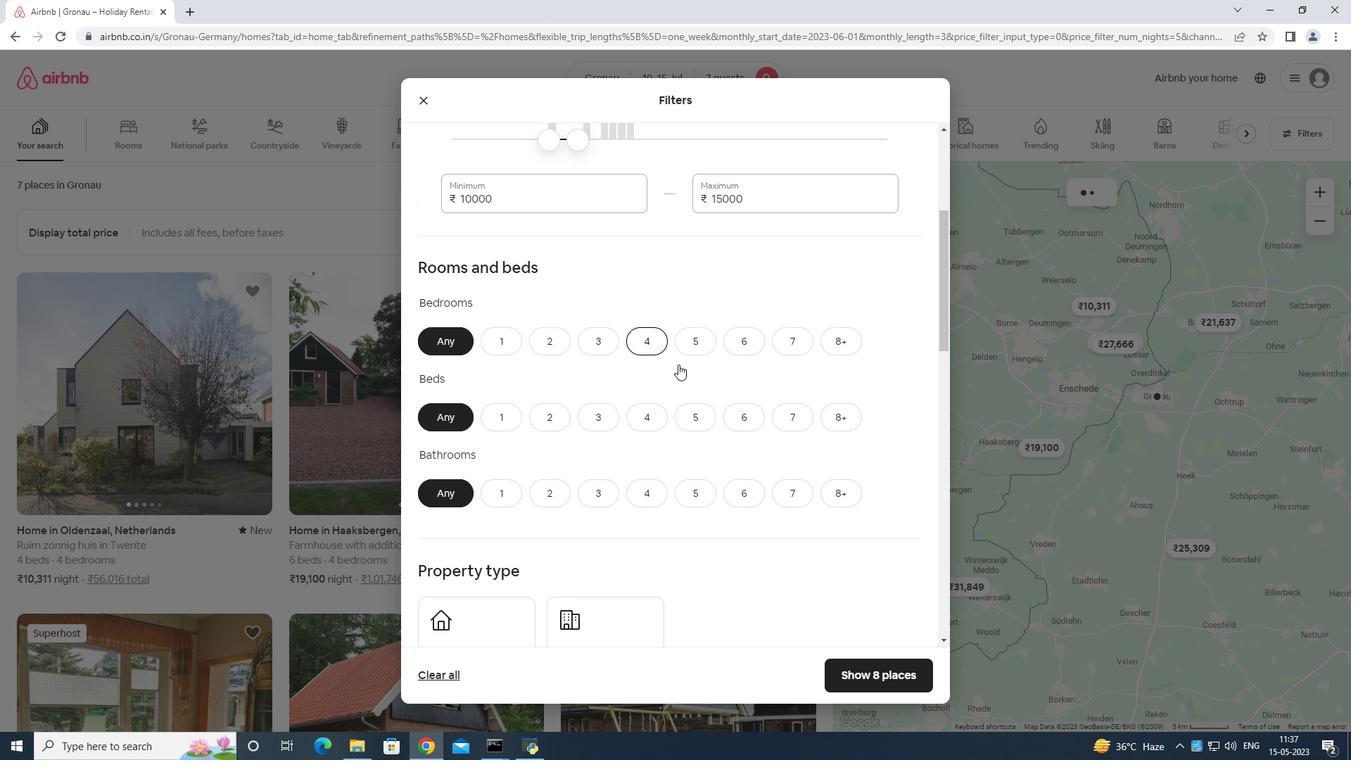 
Action: Mouse pressed left at (777, 412)
Screenshot: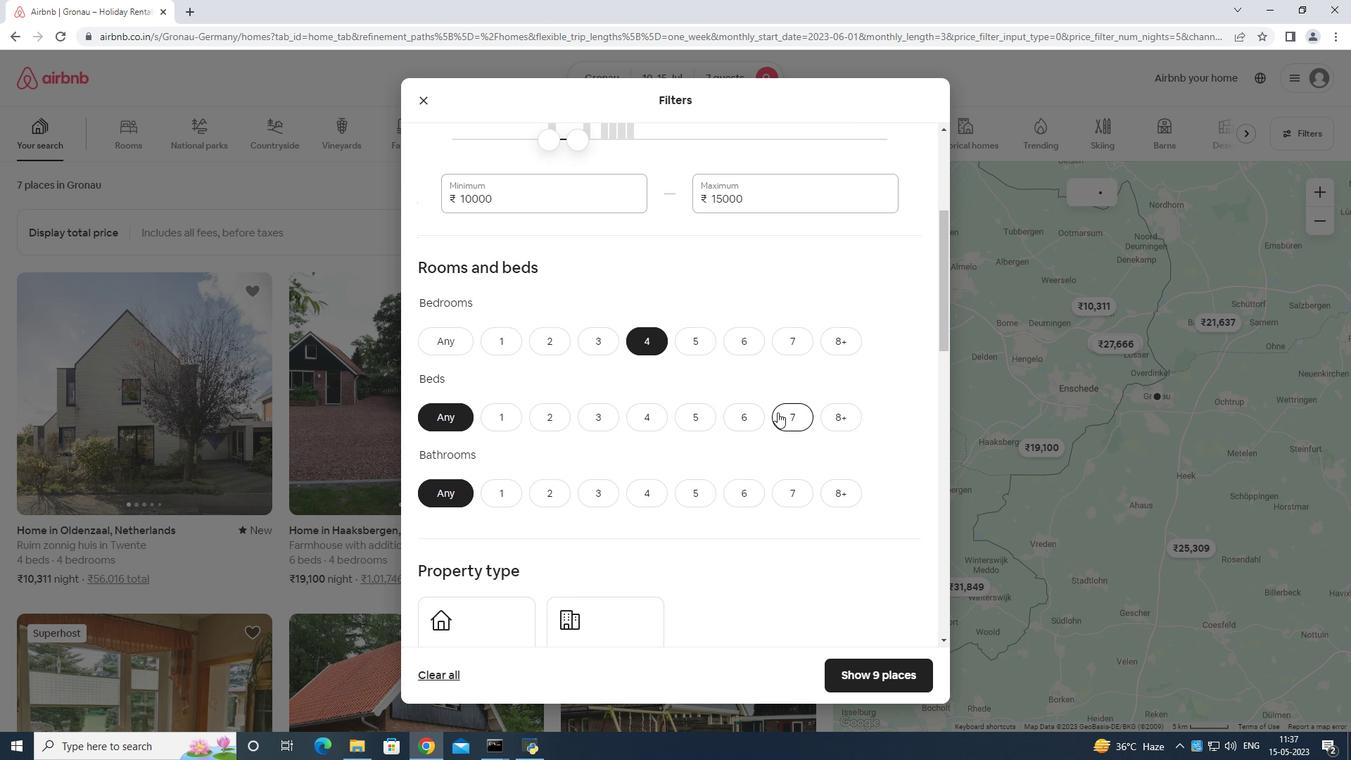 
Action: Mouse moved to (655, 494)
Screenshot: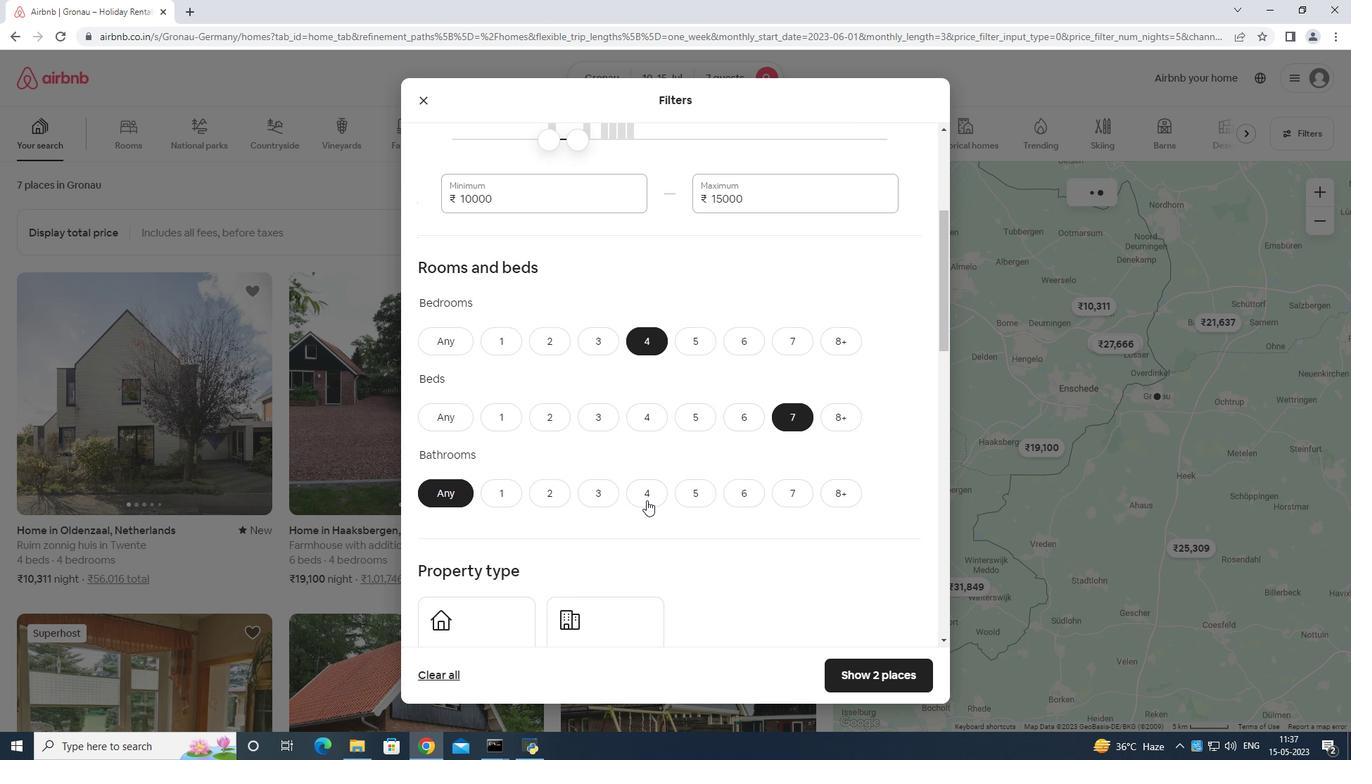 
Action: Mouse pressed left at (655, 494)
Screenshot: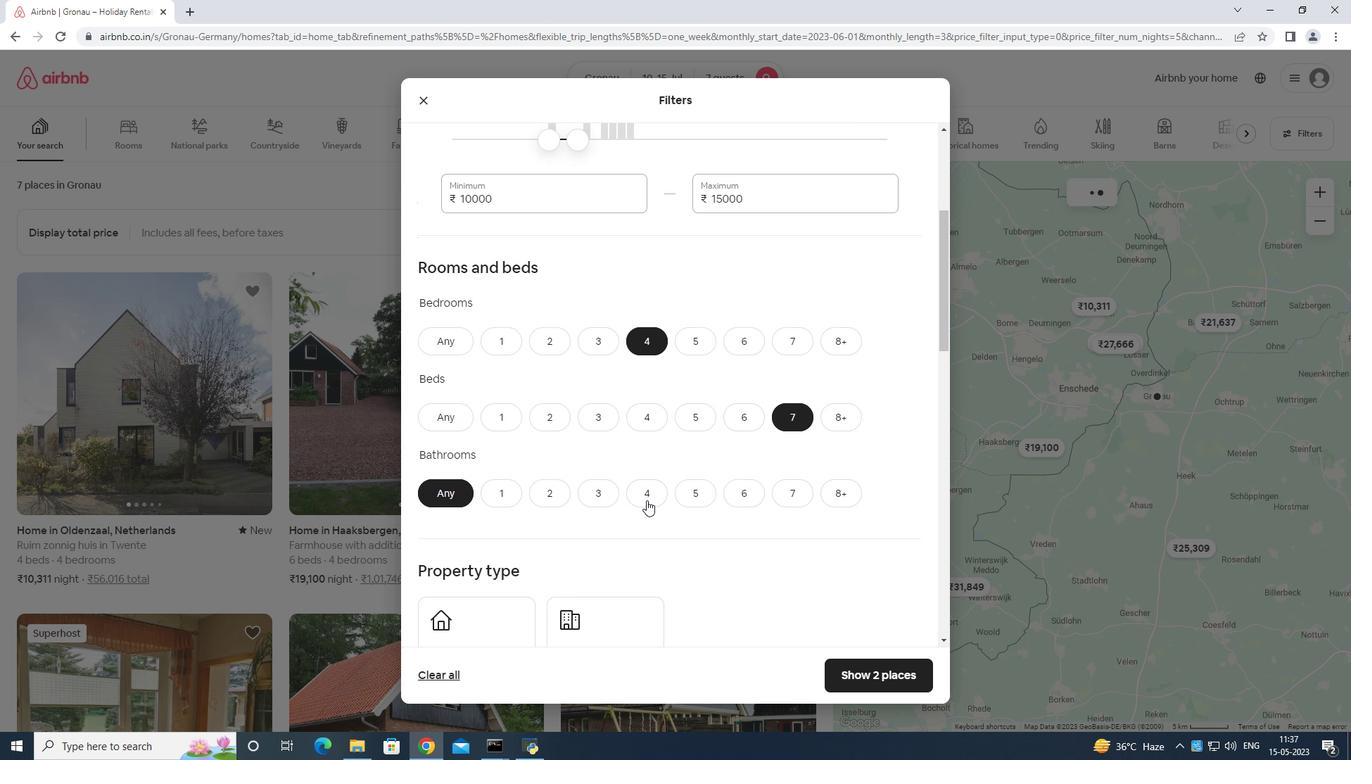 
Action: Mouse moved to (651, 493)
Screenshot: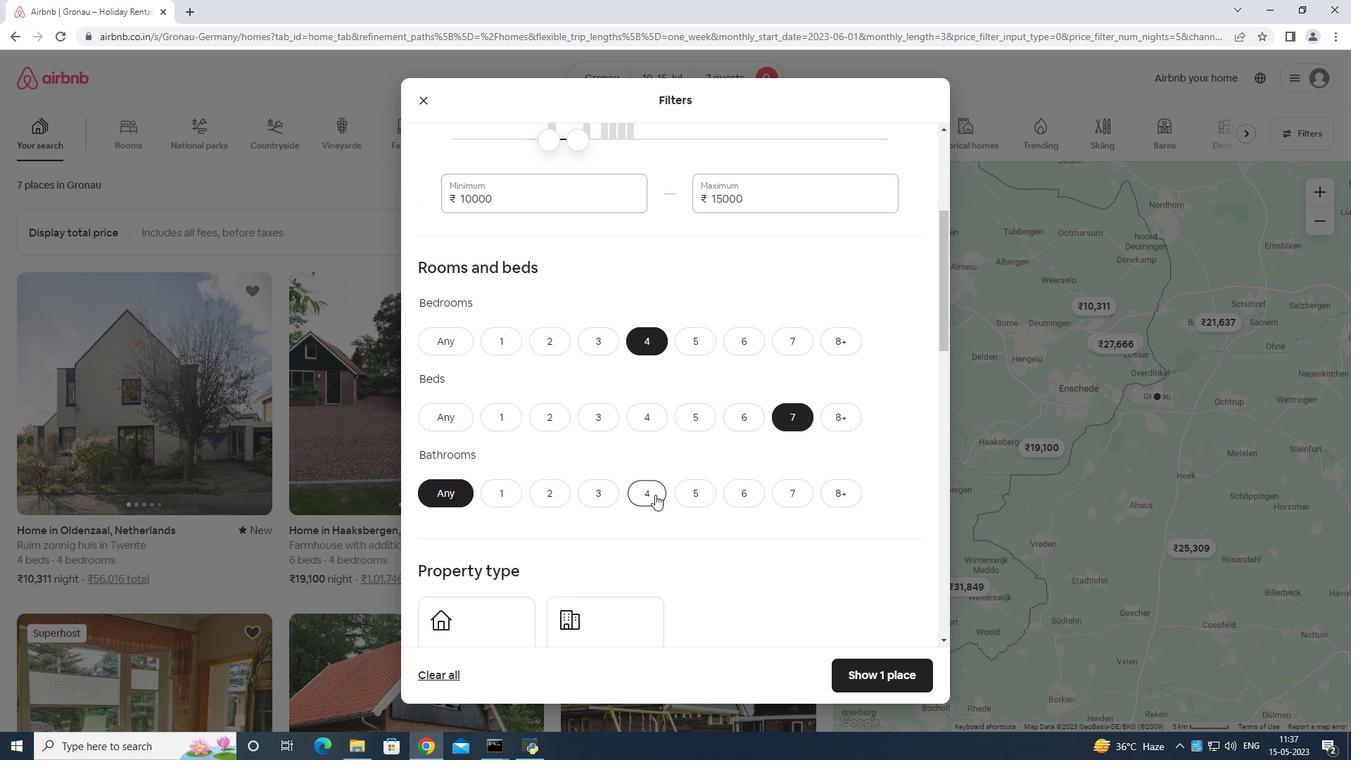 
Action: Mouse scrolled (651, 492) with delta (0, 0)
Screenshot: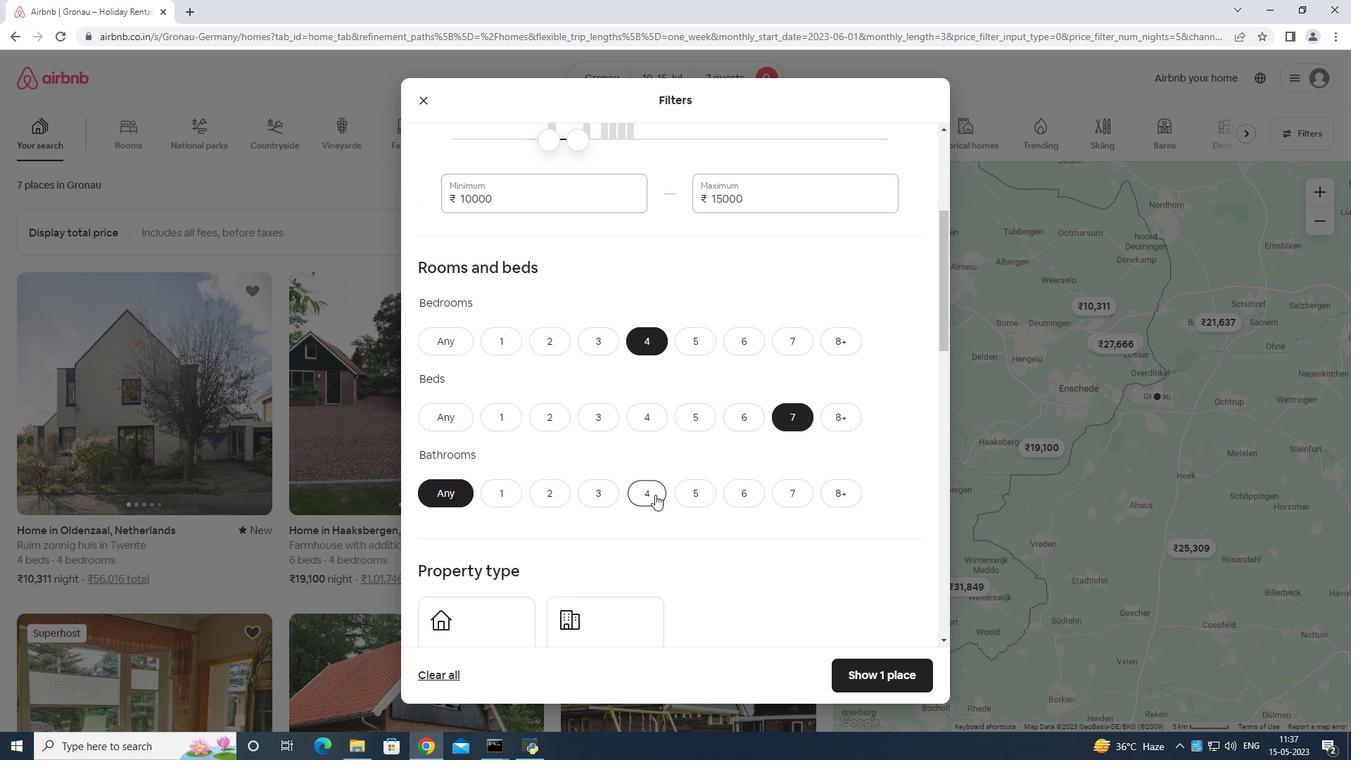 
Action: Mouse moved to (648, 499)
Screenshot: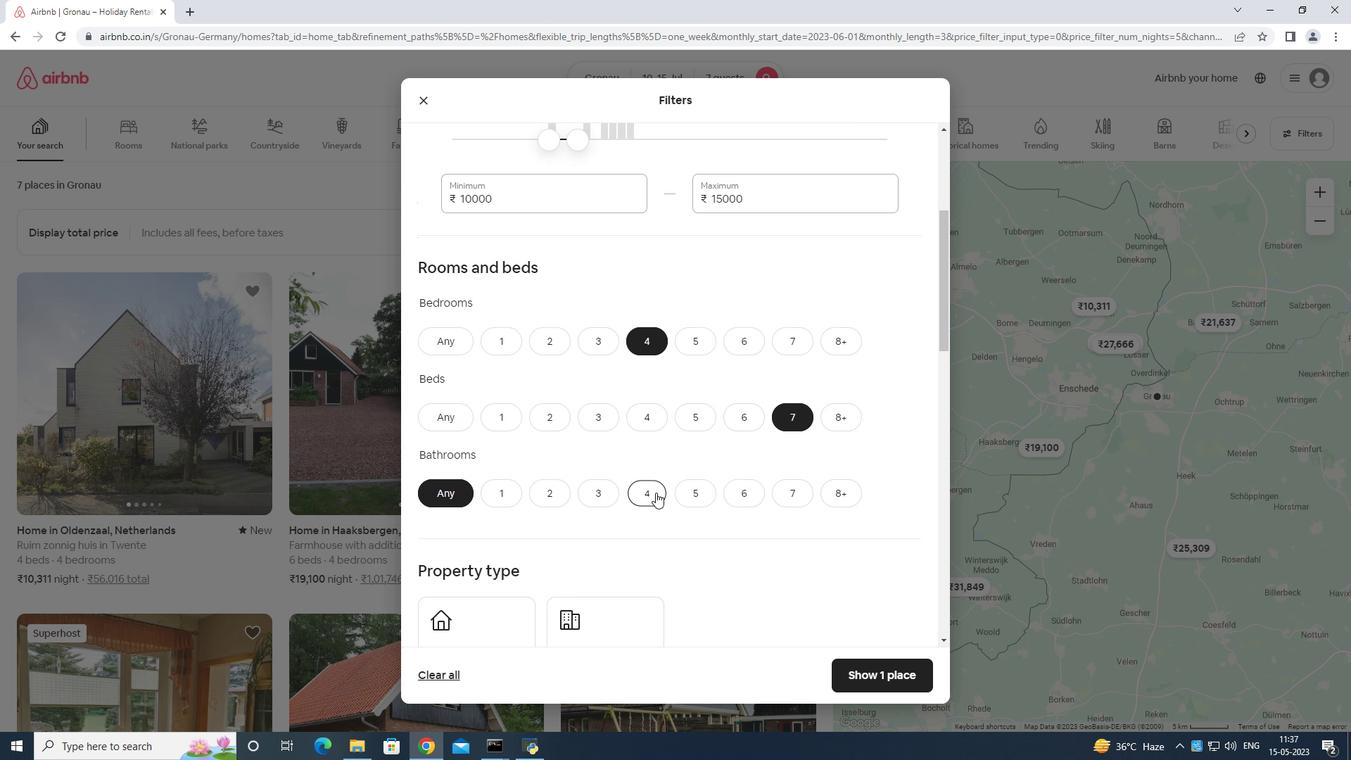 
Action: Mouse scrolled (648, 498) with delta (0, 0)
Screenshot: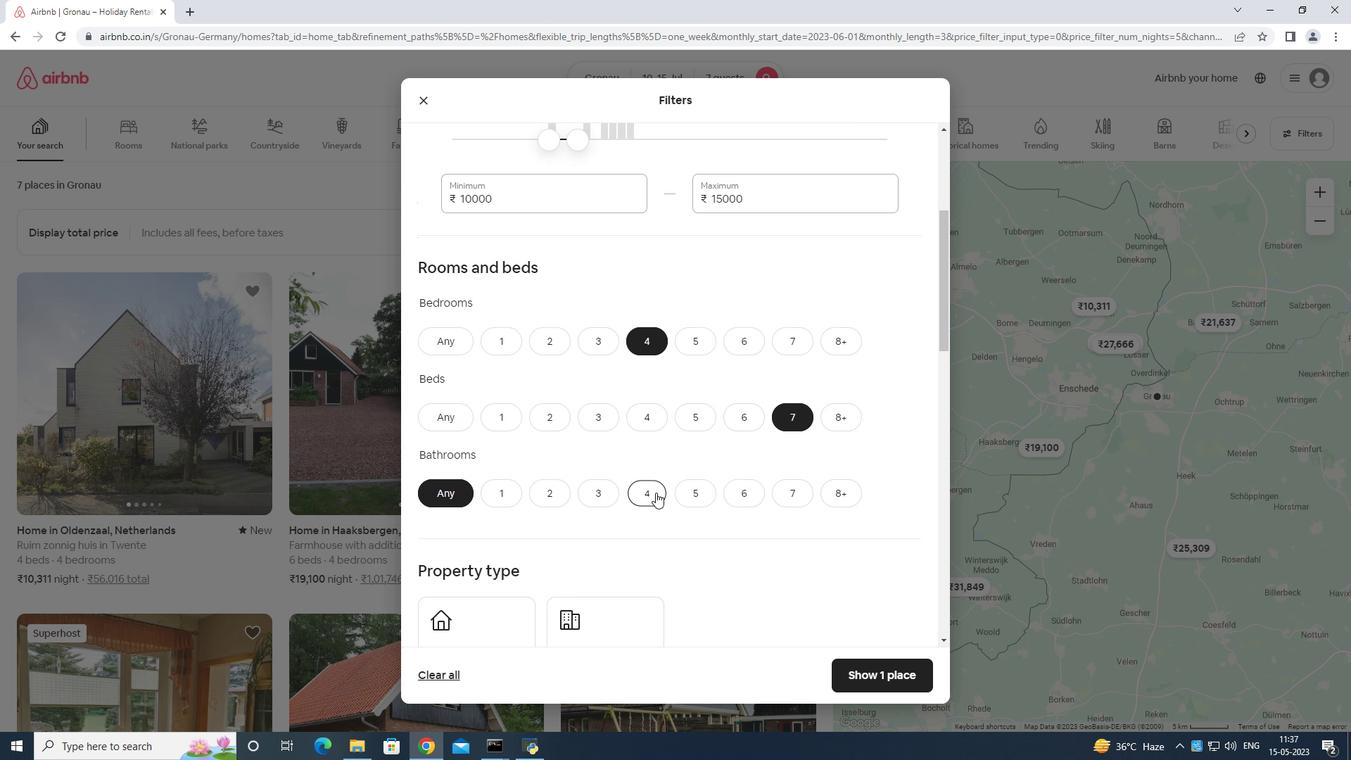 
Action: Mouse moved to (647, 500)
Screenshot: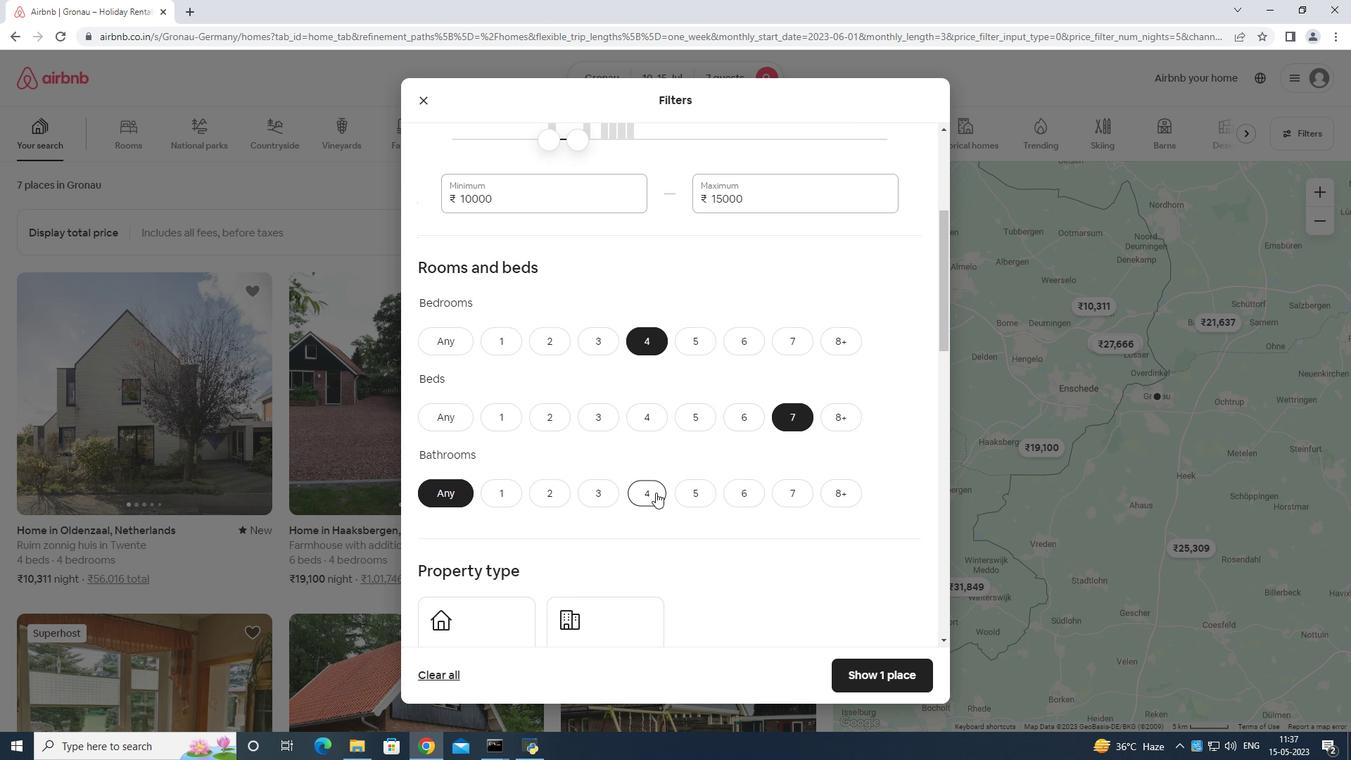 
Action: Mouse scrolled (647, 499) with delta (0, 0)
Screenshot: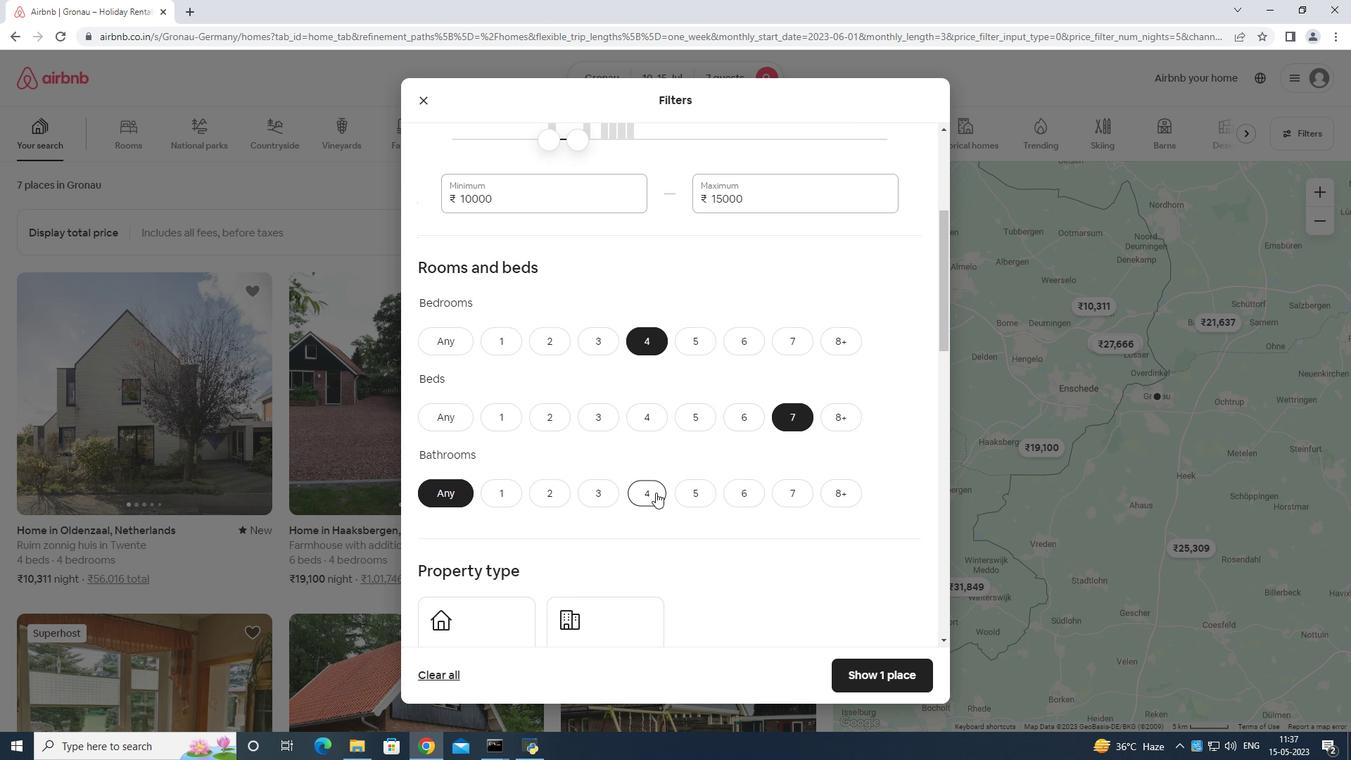 
Action: Mouse moved to (647, 501)
Screenshot: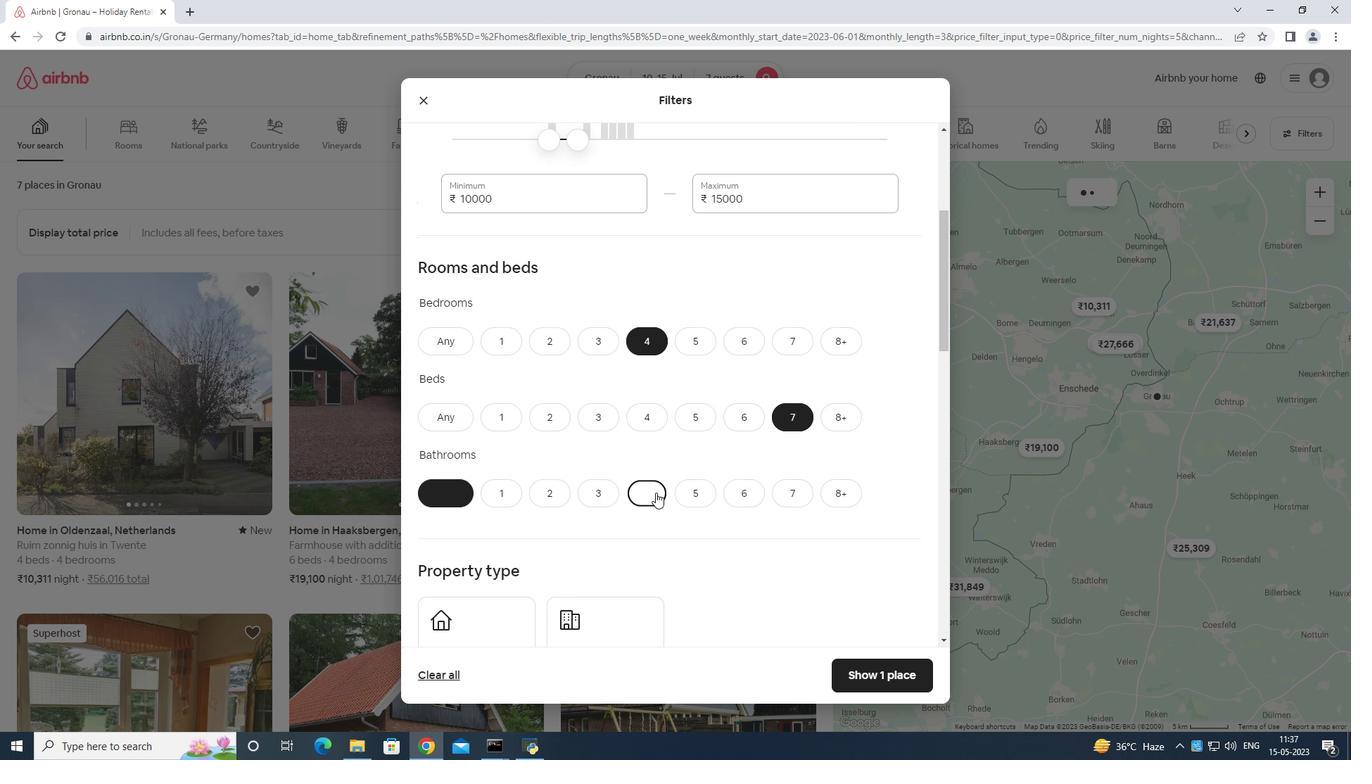 
Action: Mouse scrolled (647, 500) with delta (0, 0)
Screenshot: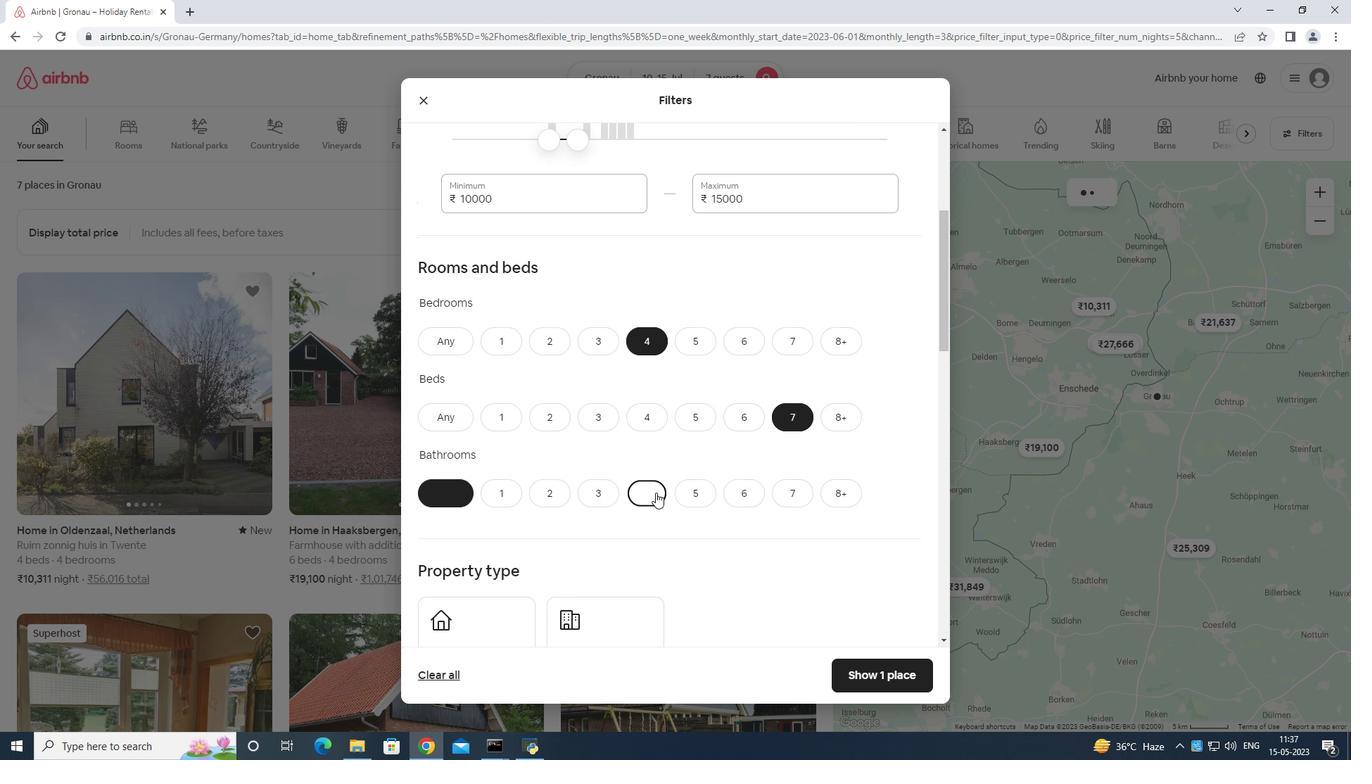 
Action: Mouse moved to (492, 380)
Screenshot: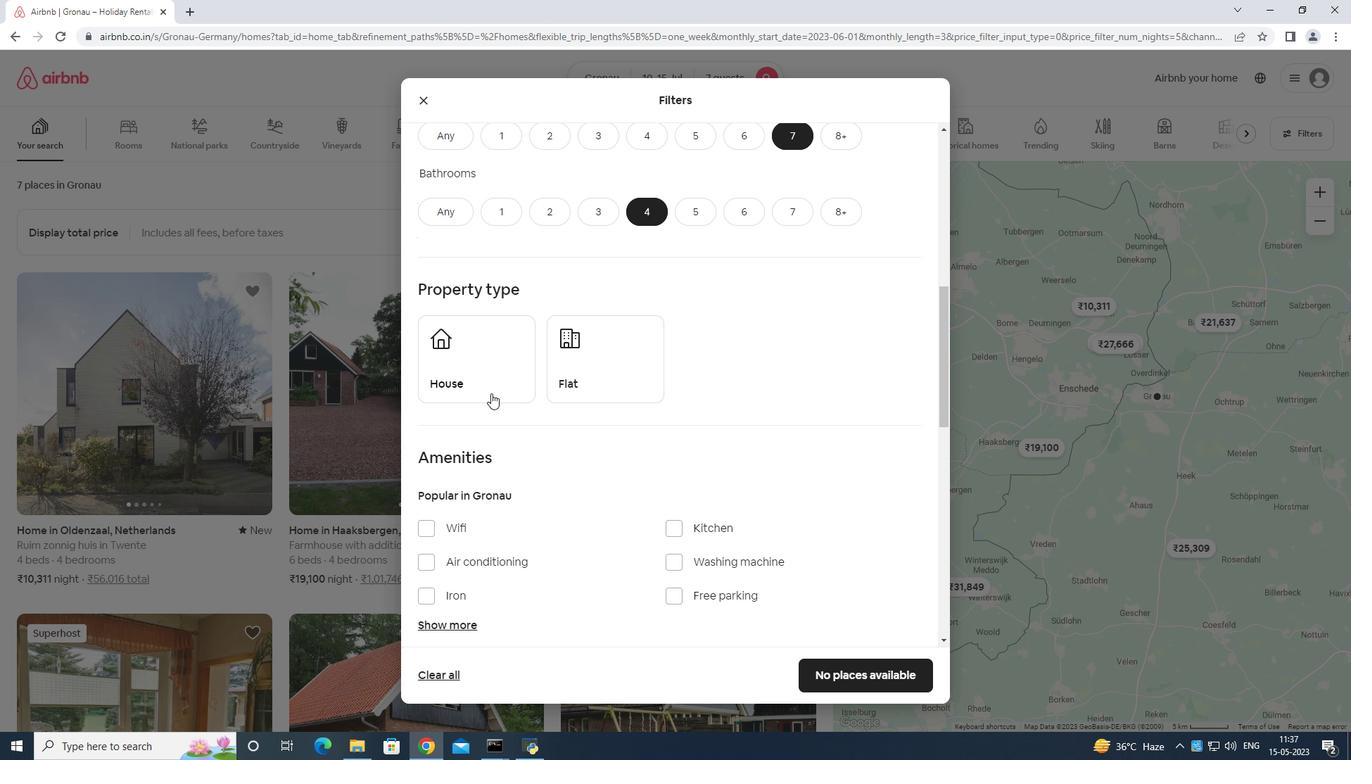
Action: Mouse pressed left at (492, 380)
Screenshot: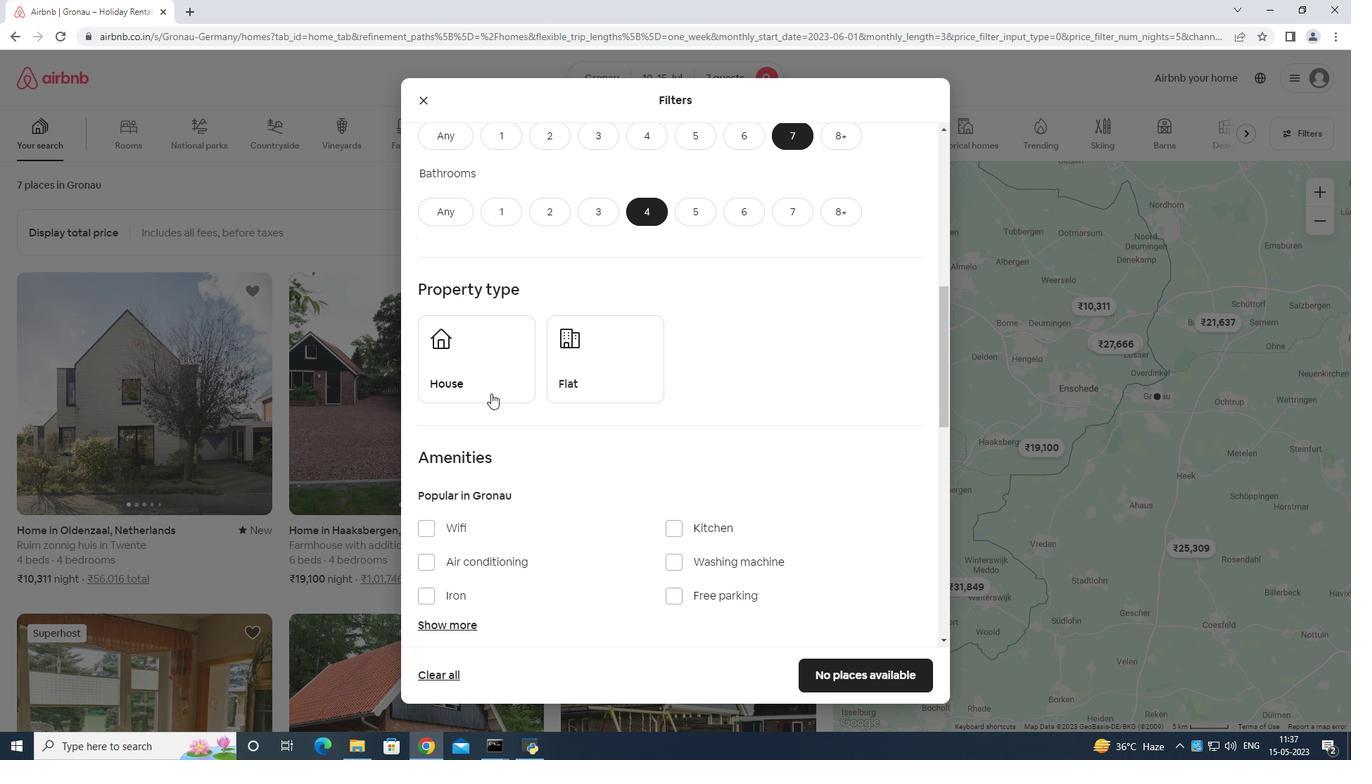 
Action: Mouse moved to (648, 361)
Screenshot: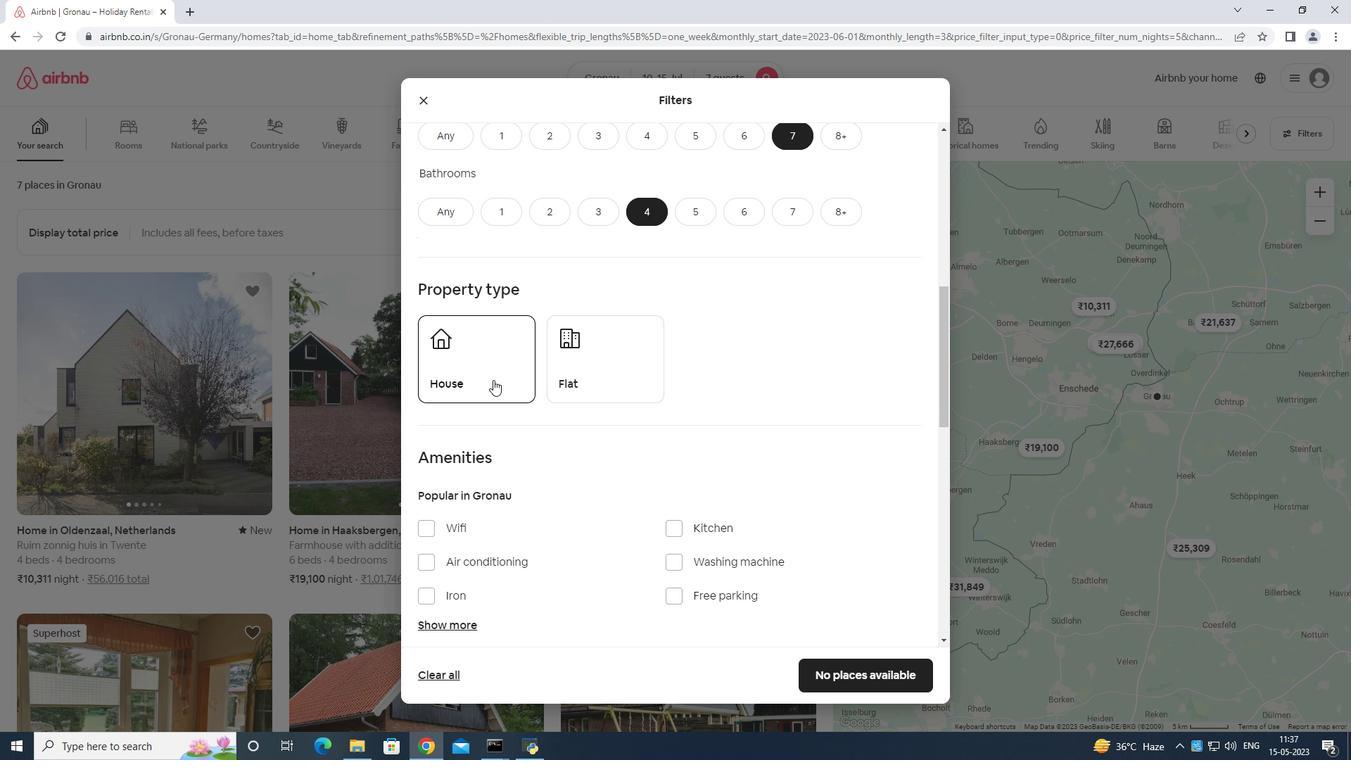 
Action: Mouse pressed left at (648, 361)
Screenshot: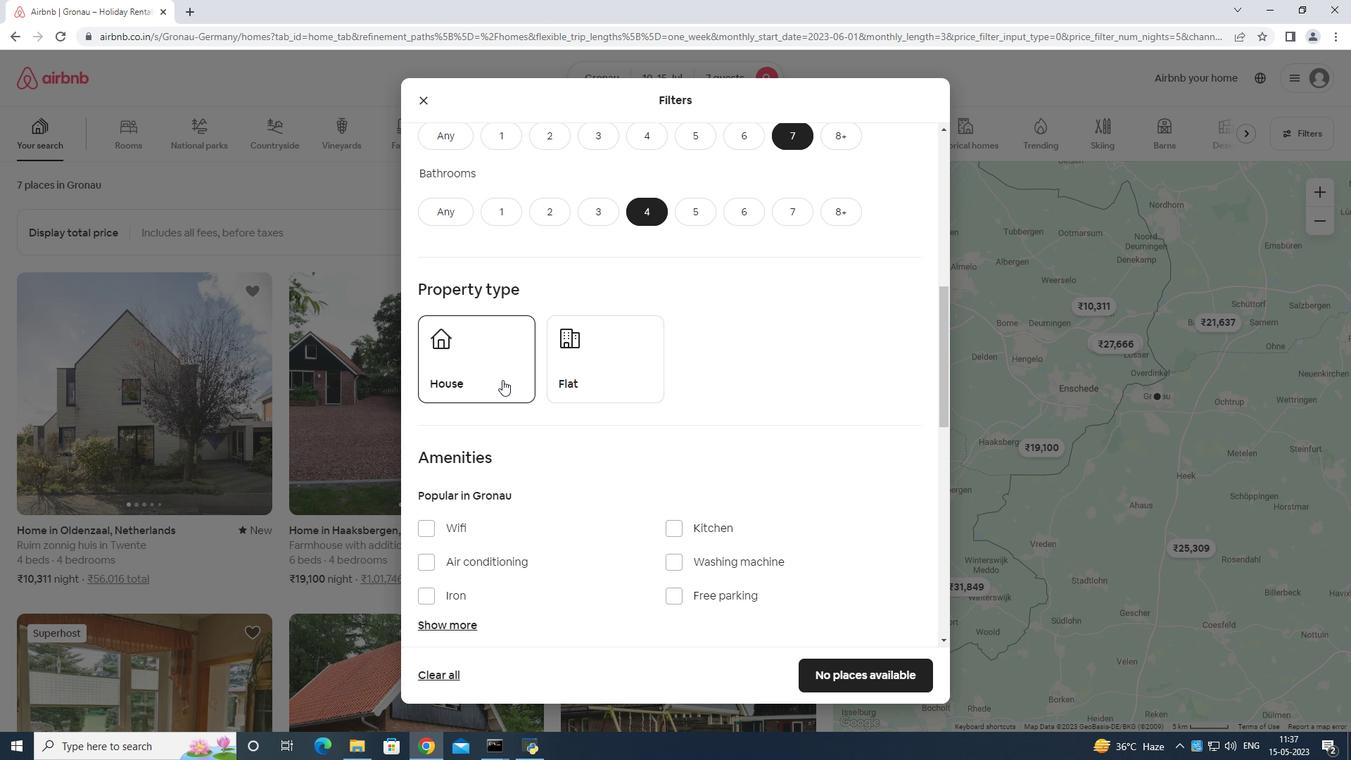 
Action: Mouse moved to (609, 374)
Screenshot: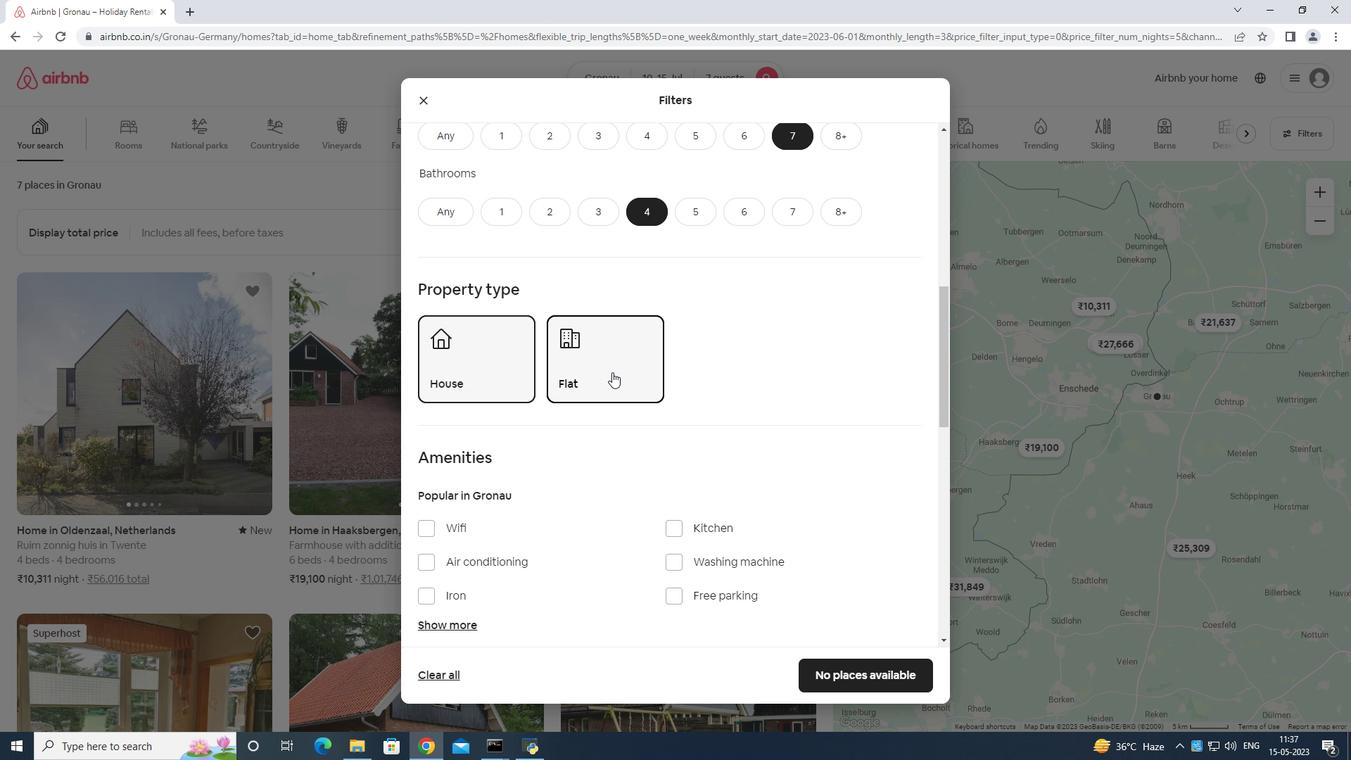 
Action: Mouse scrolled (609, 373) with delta (0, 0)
Screenshot: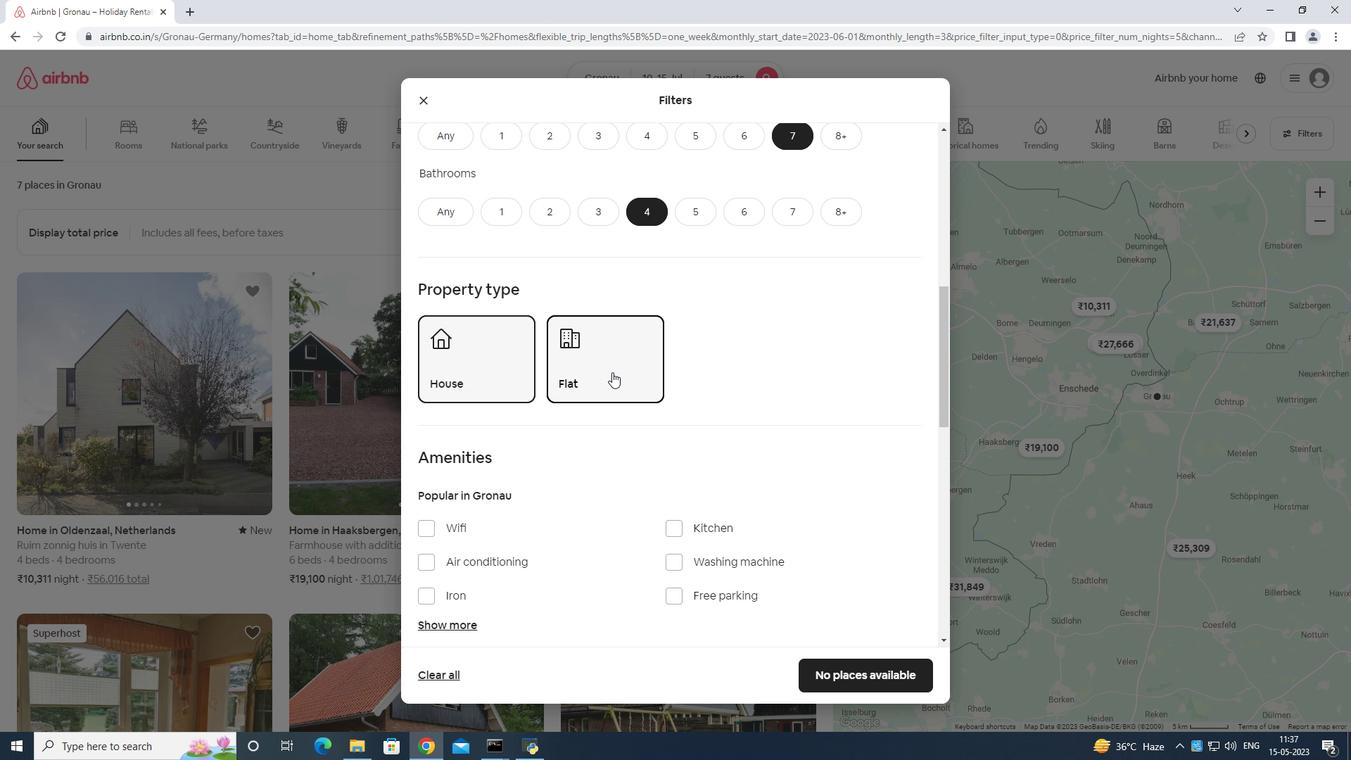 
Action: Mouse moved to (605, 378)
Screenshot: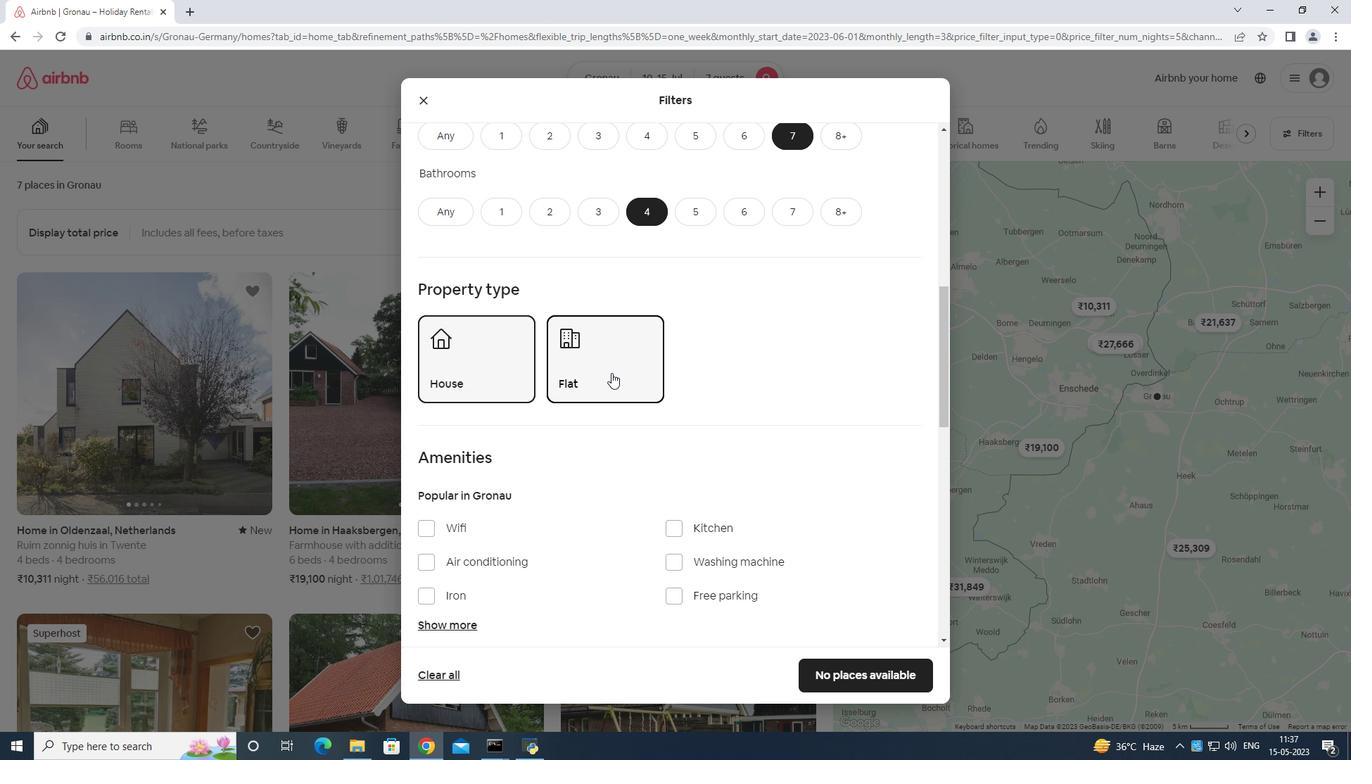 
Action: Mouse scrolled (605, 377) with delta (0, 0)
Screenshot: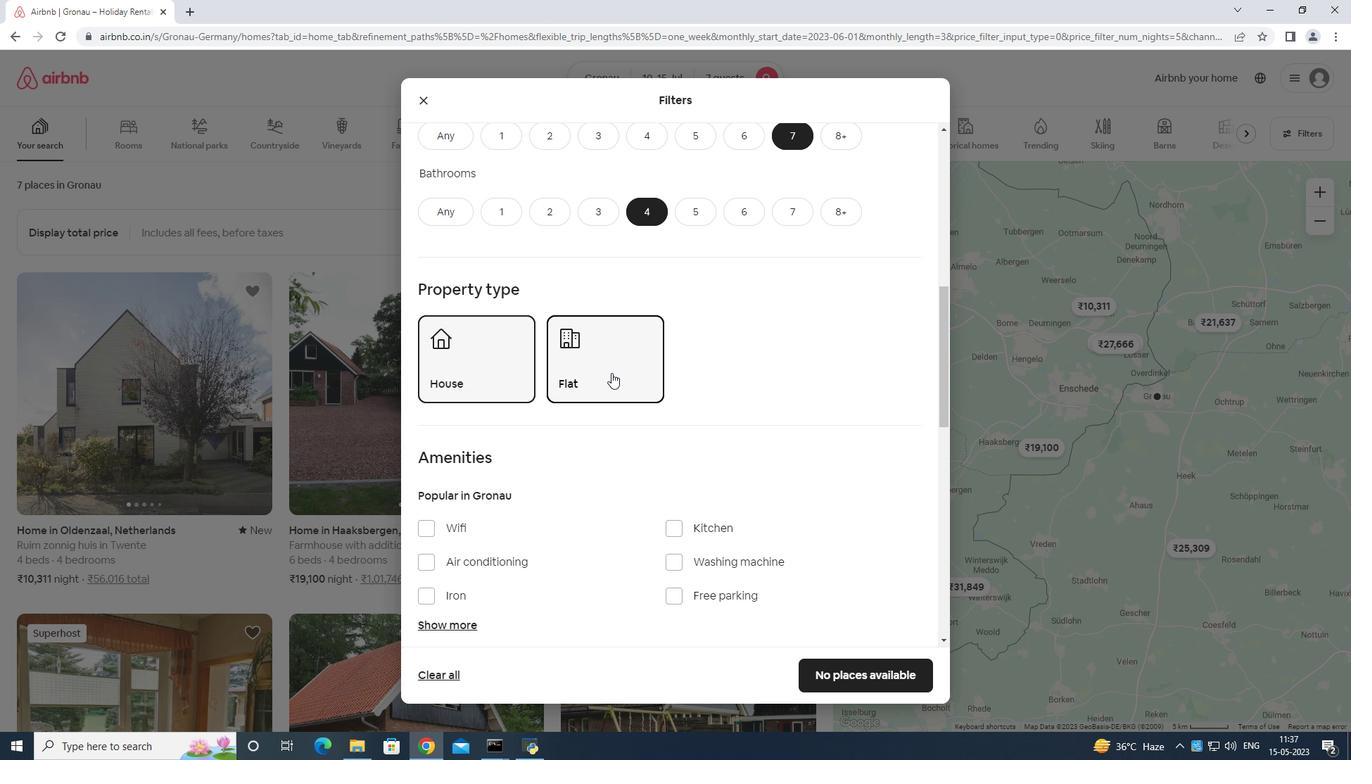 
Action: Mouse moved to (484, 391)
Screenshot: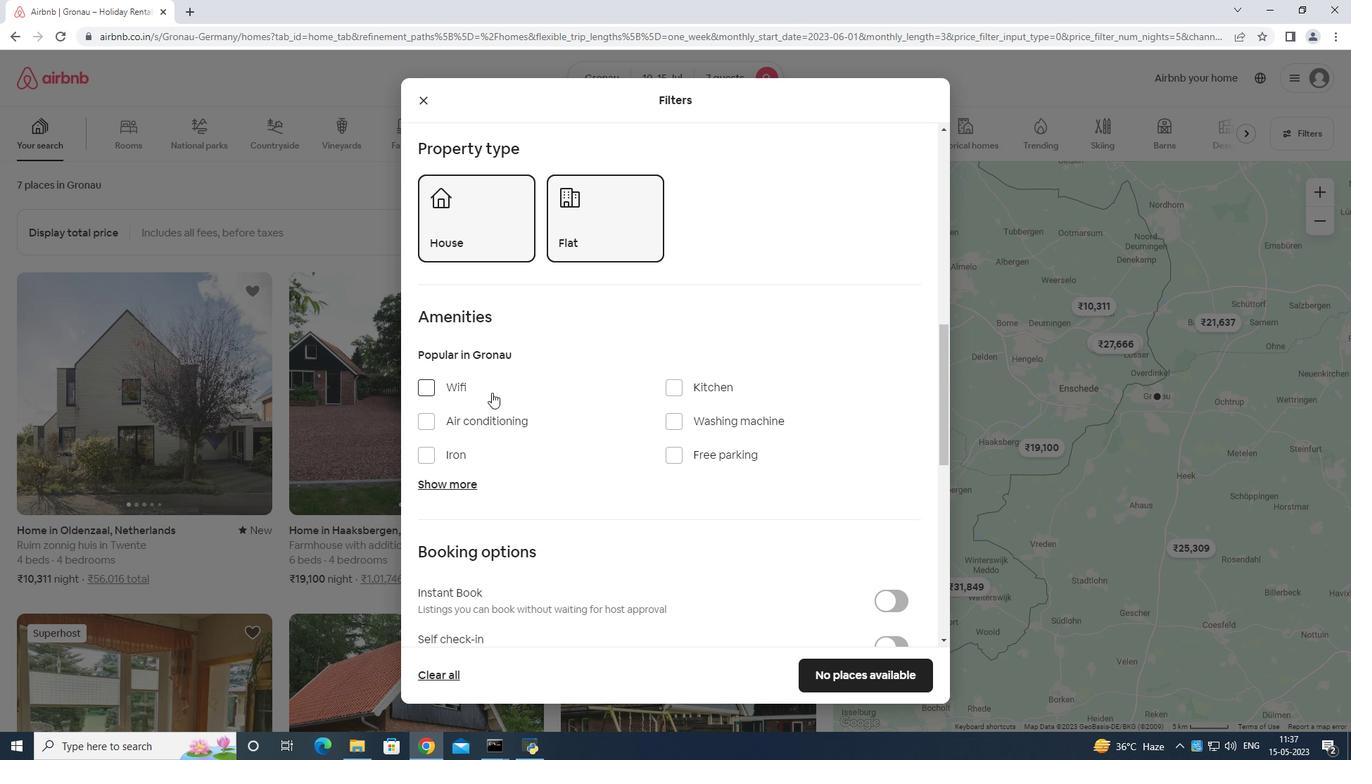 
Action: Mouse pressed left at (484, 391)
Screenshot: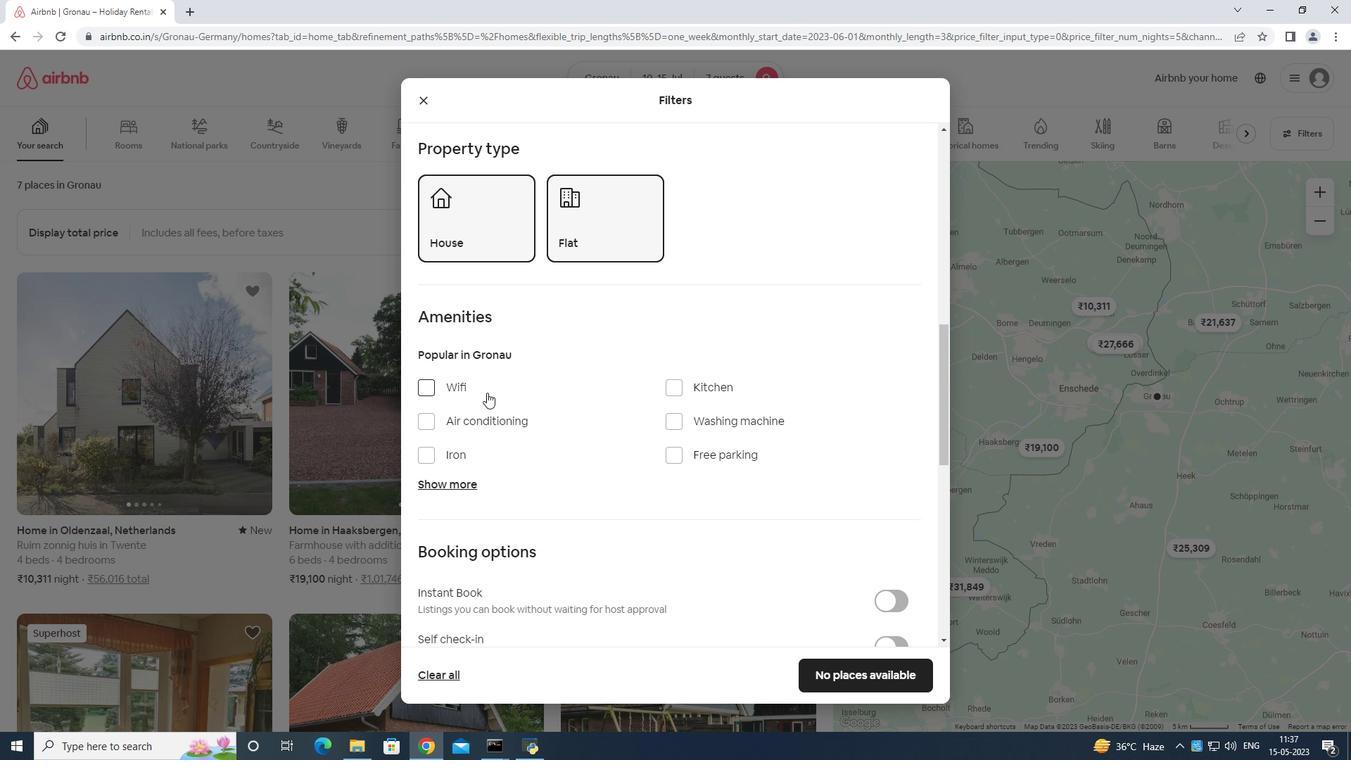 
Action: Mouse moved to (450, 482)
Screenshot: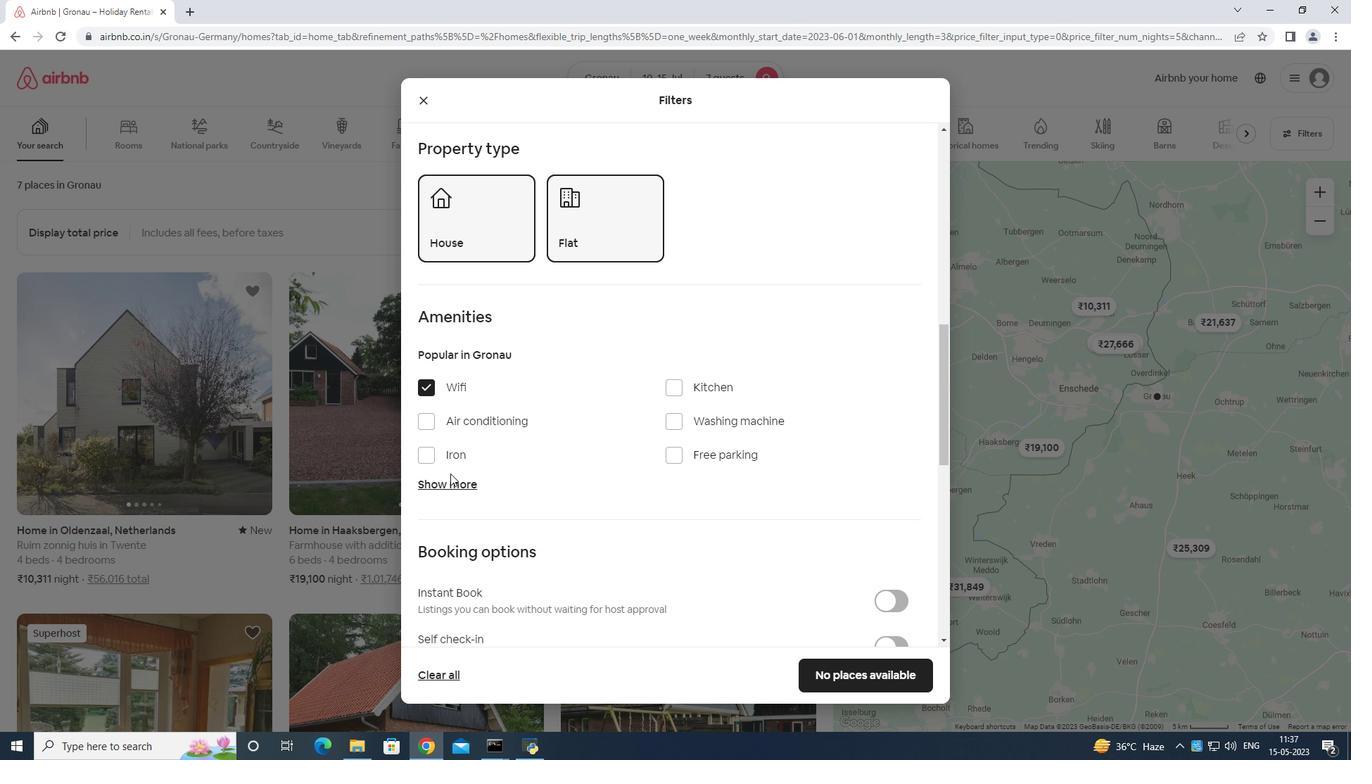 
Action: Mouse pressed left at (450, 482)
Screenshot: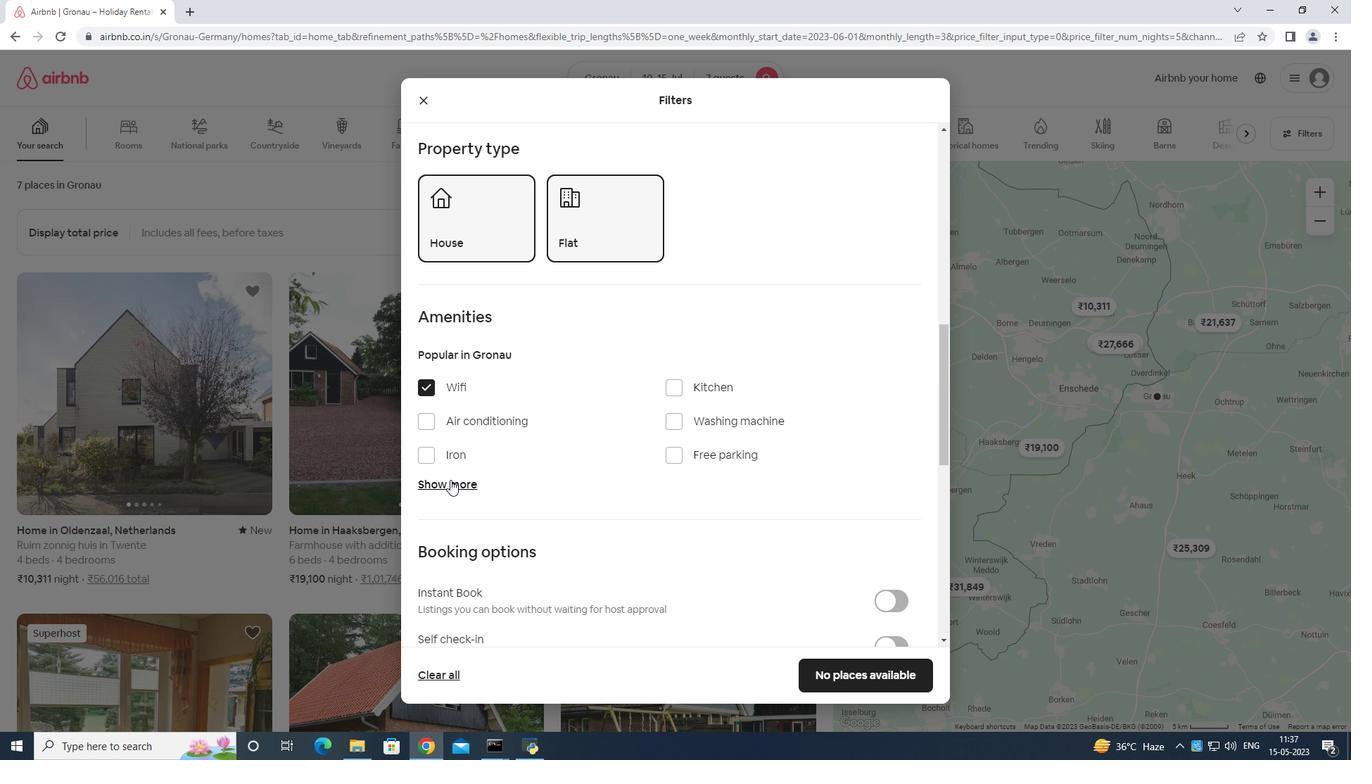 
Action: Mouse moved to (670, 454)
Screenshot: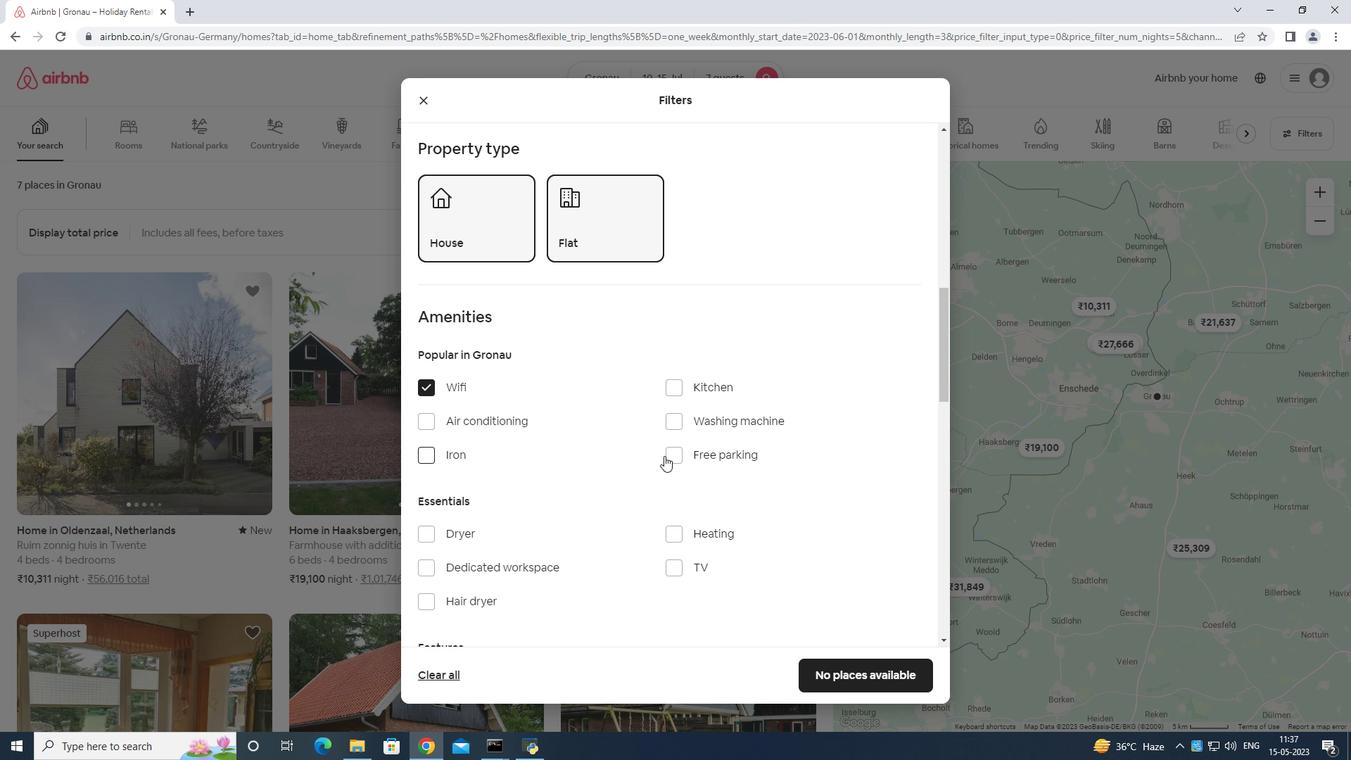 
Action: Mouse pressed left at (670, 454)
Screenshot: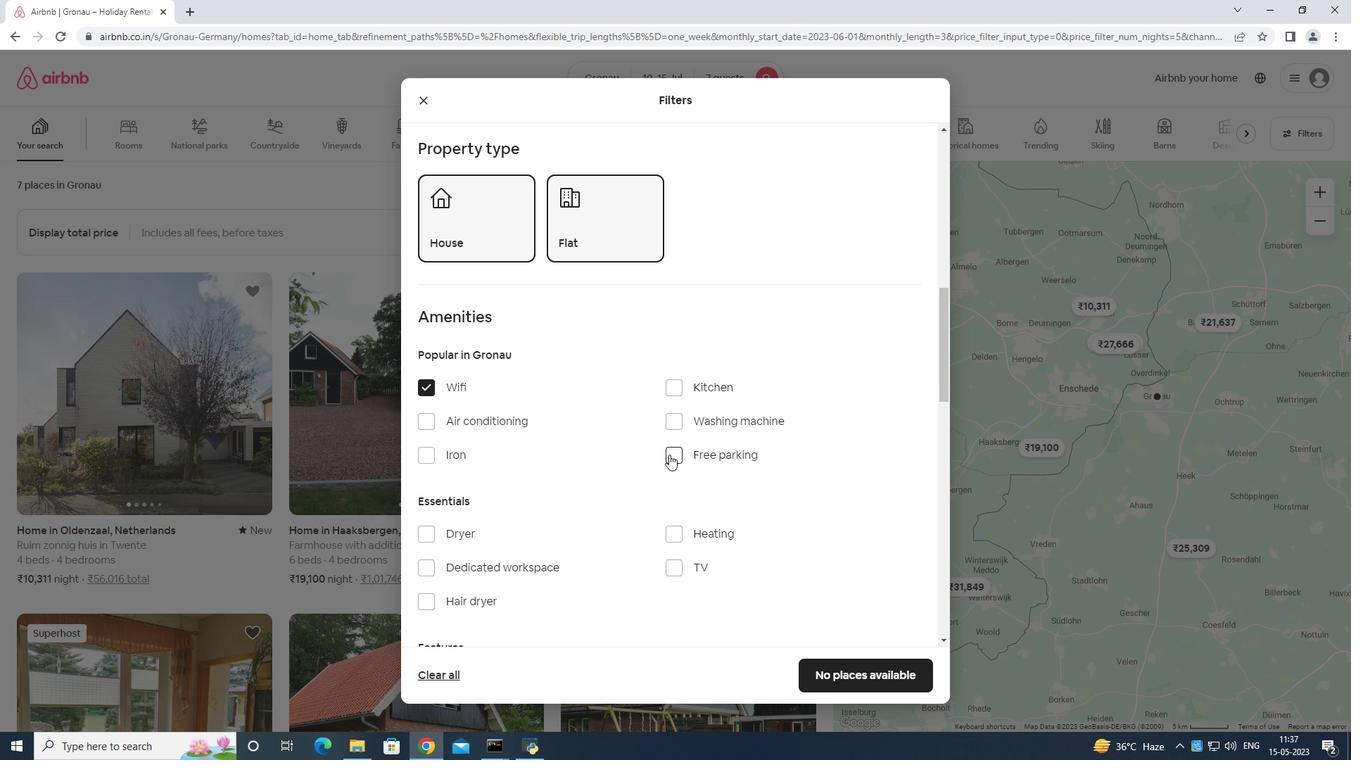 
Action: Mouse moved to (682, 569)
Screenshot: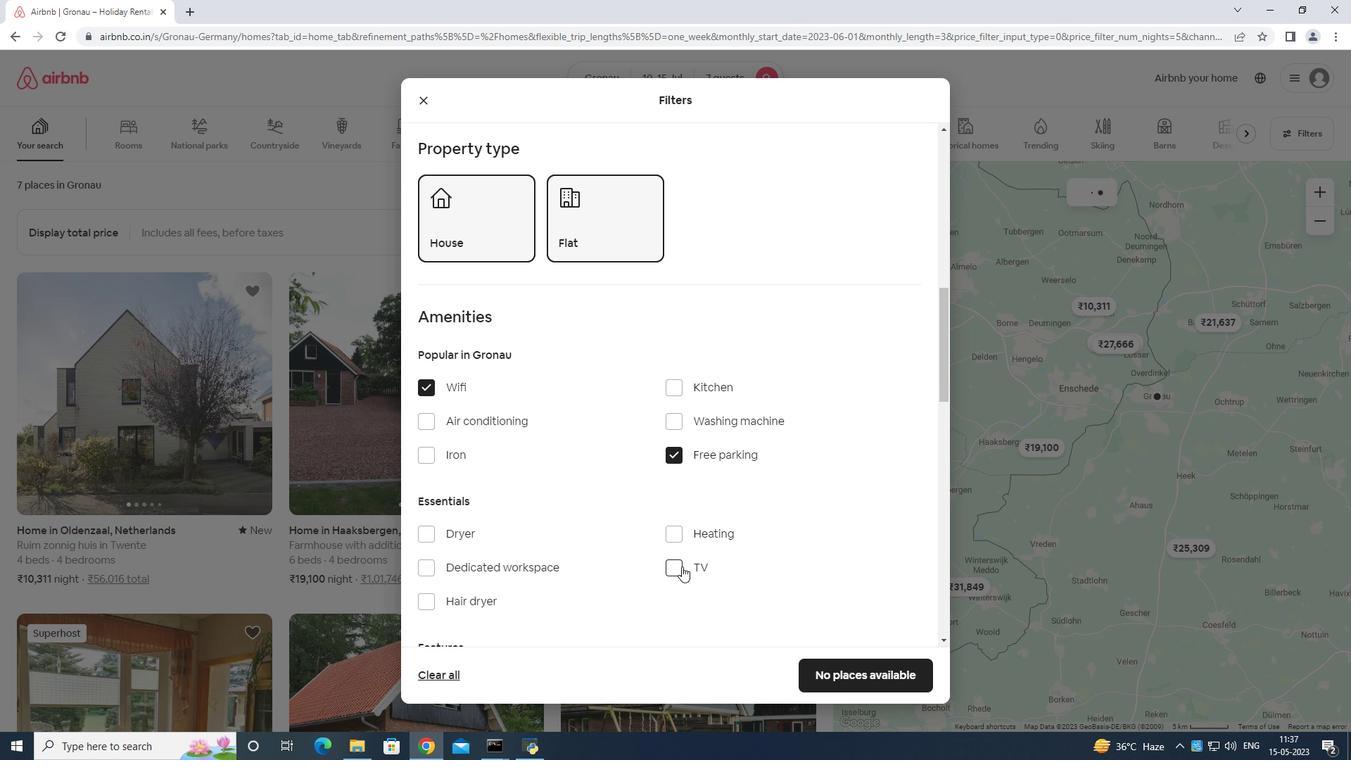 
Action: Mouse pressed left at (682, 569)
Screenshot: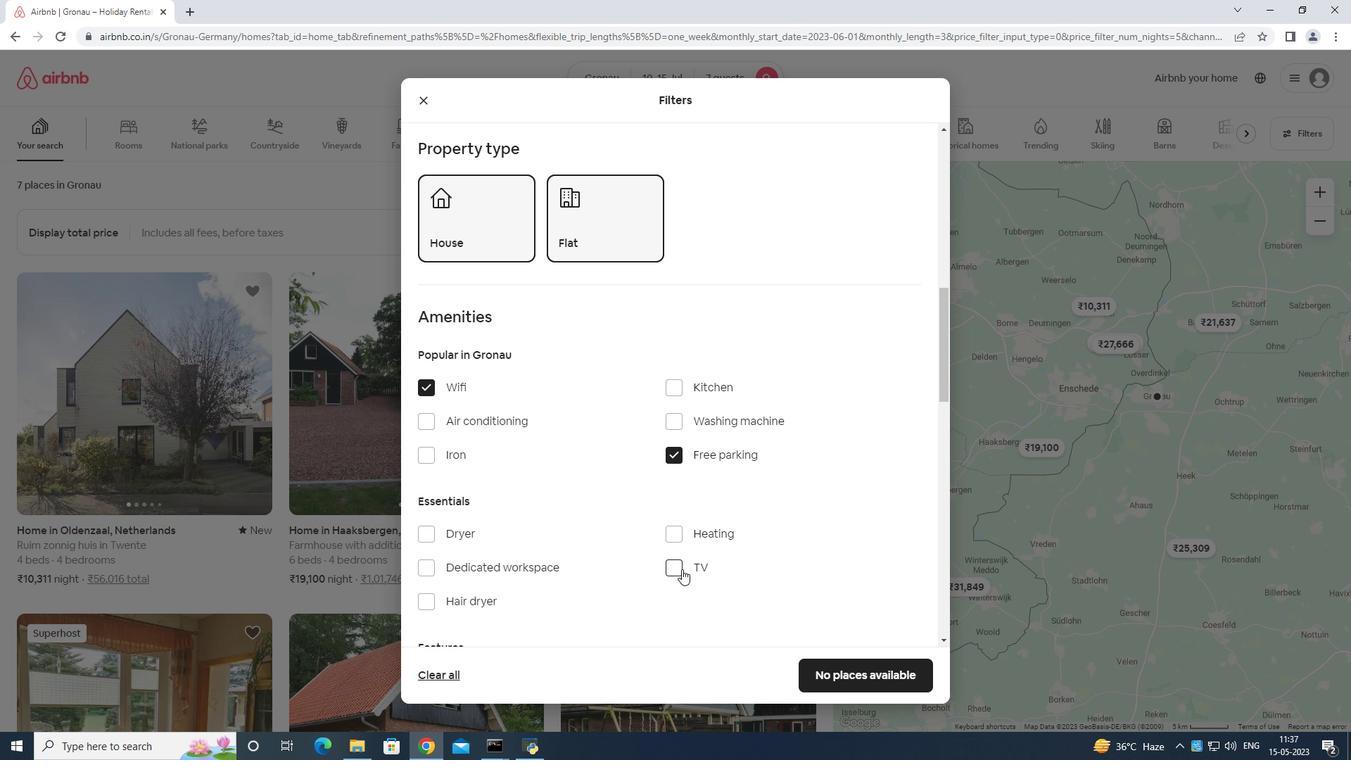 
Action: Mouse moved to (674, 550)
Screenshot: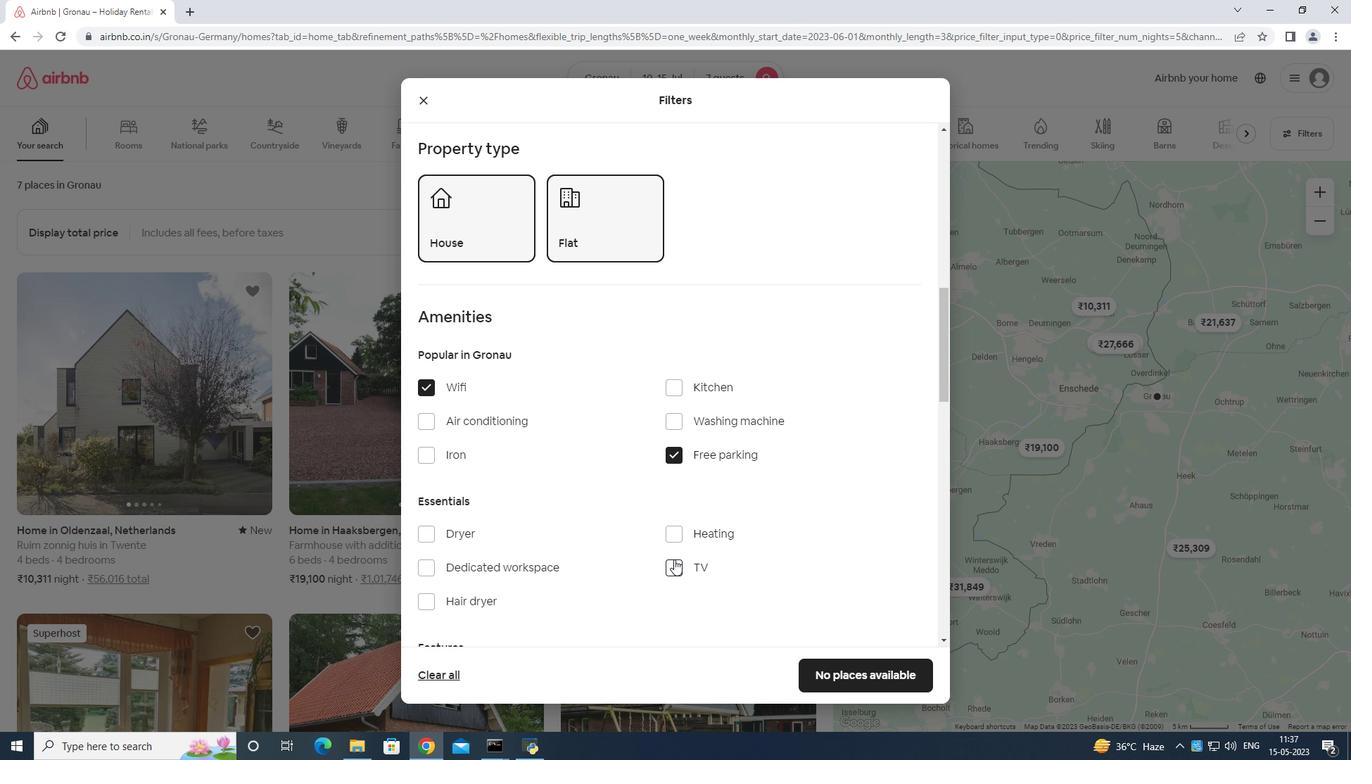 
Action: Mouse scrolled (674, 549) with delta (0, 0)
Screenshot: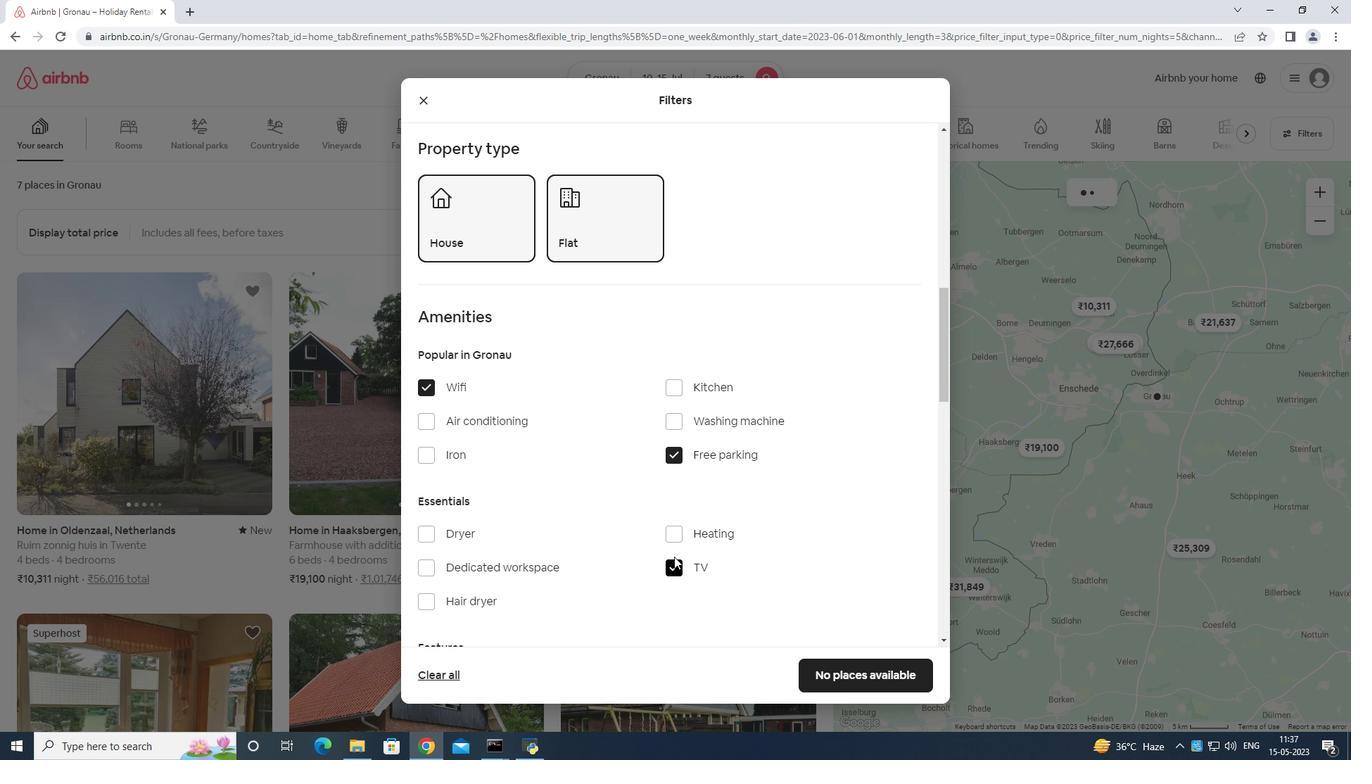 
Action: Mouse moved to (674, 549)
Screenshot: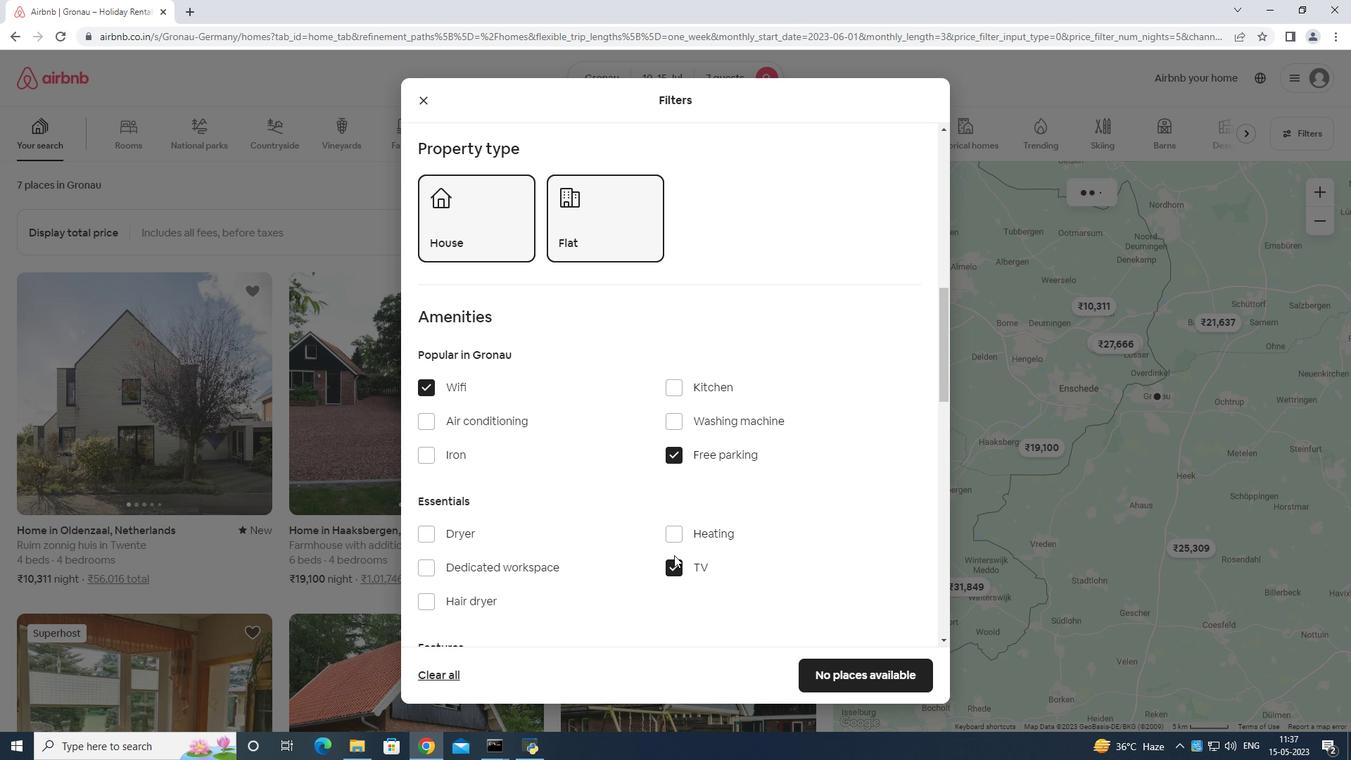 
Action: Mouse scrolled (674, 549) with delta (0, 0)
Screenshot: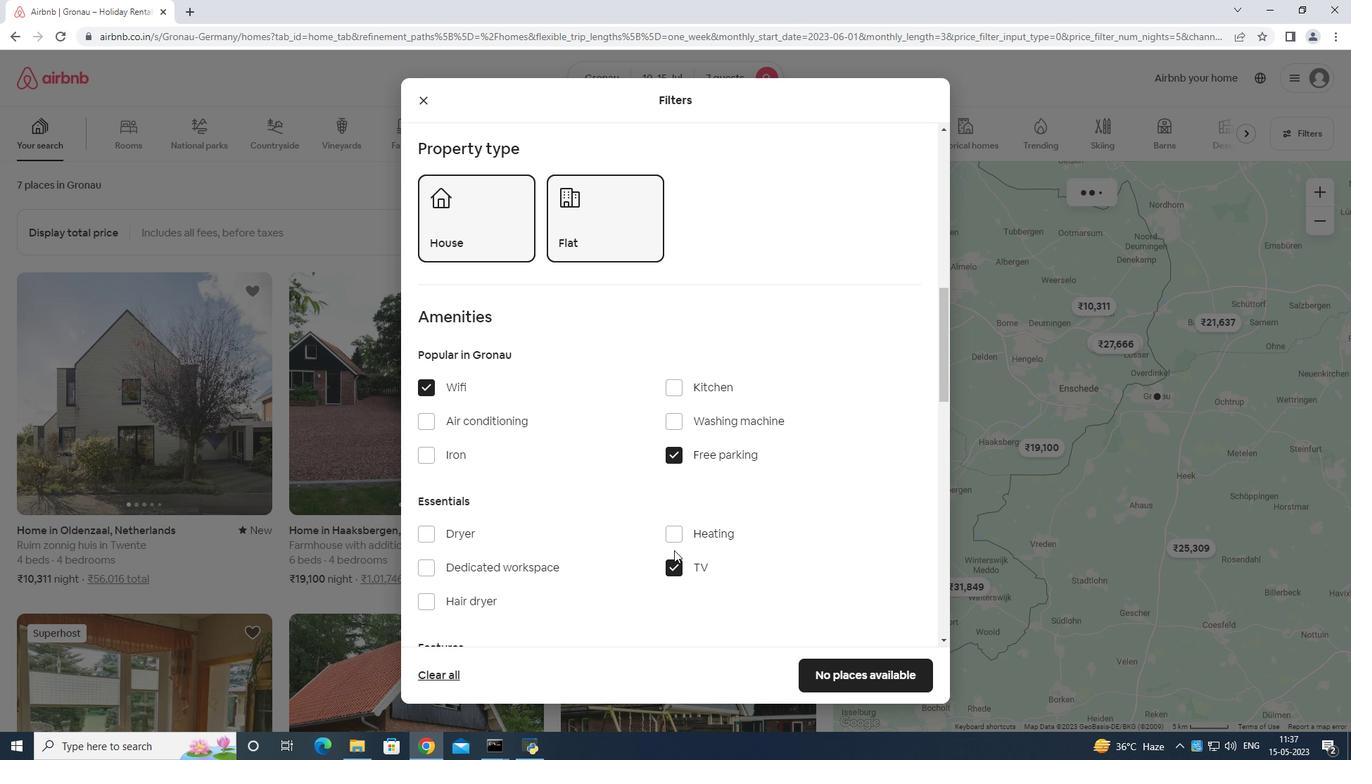 
Action: Mouse moved to (671, 548)
Screenshot: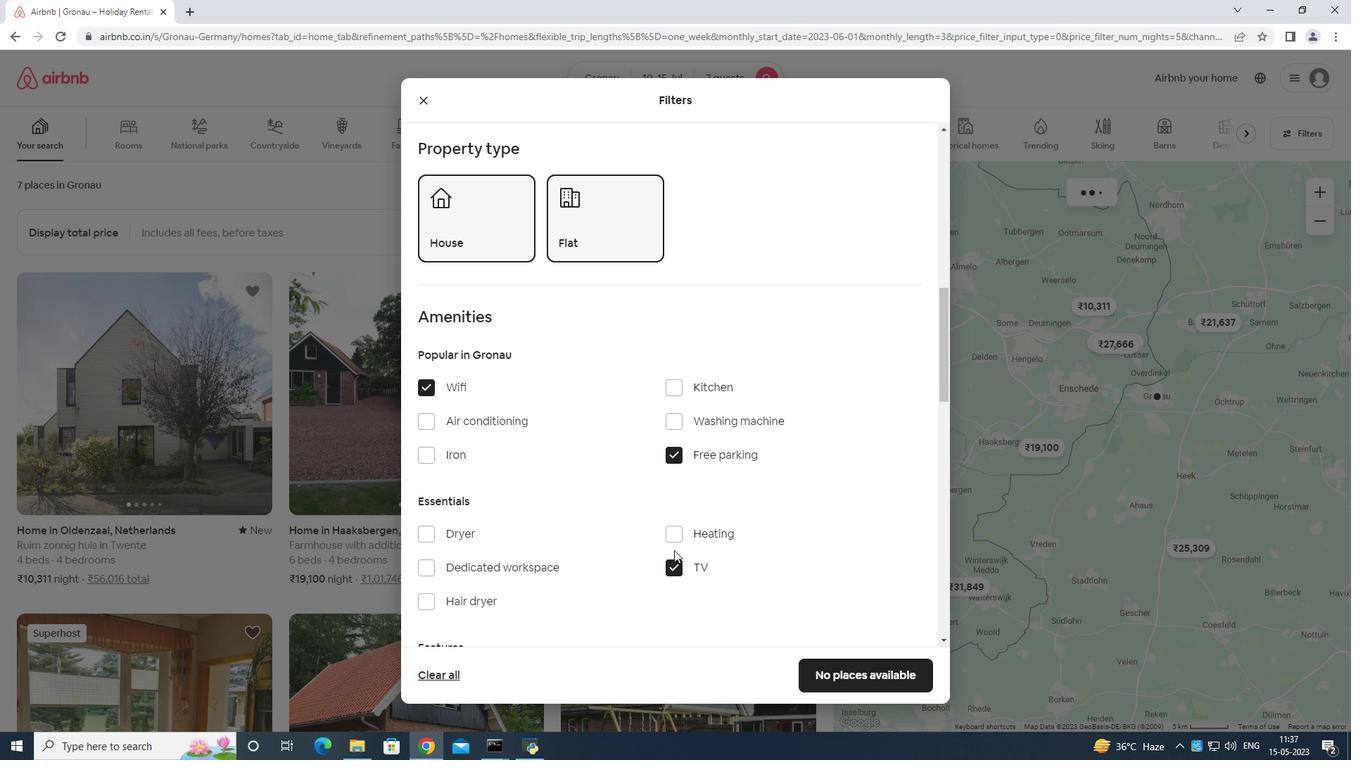
Action: Mouse scrolled (671, 547) with delta (0, 0)
Screenshot: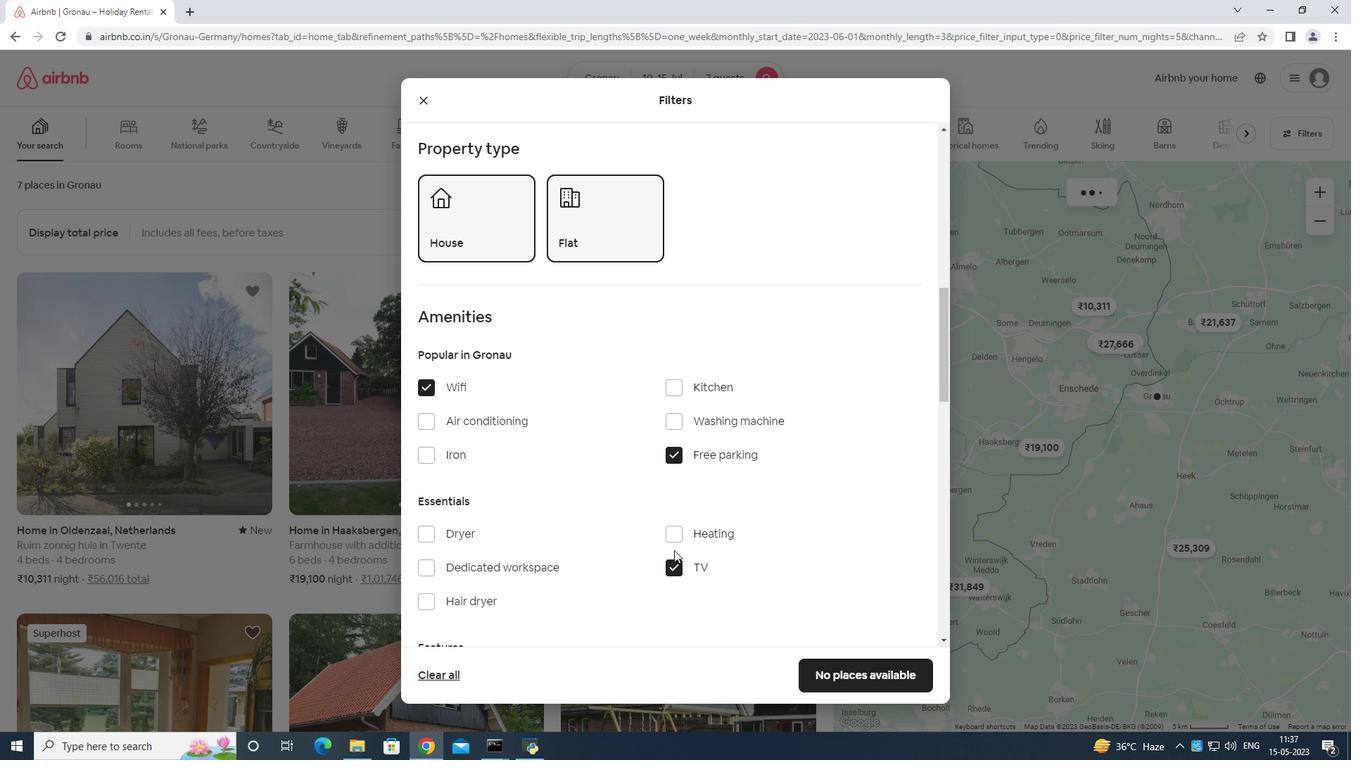 
Action: Mouse moved to (670, 547)
Screenshot: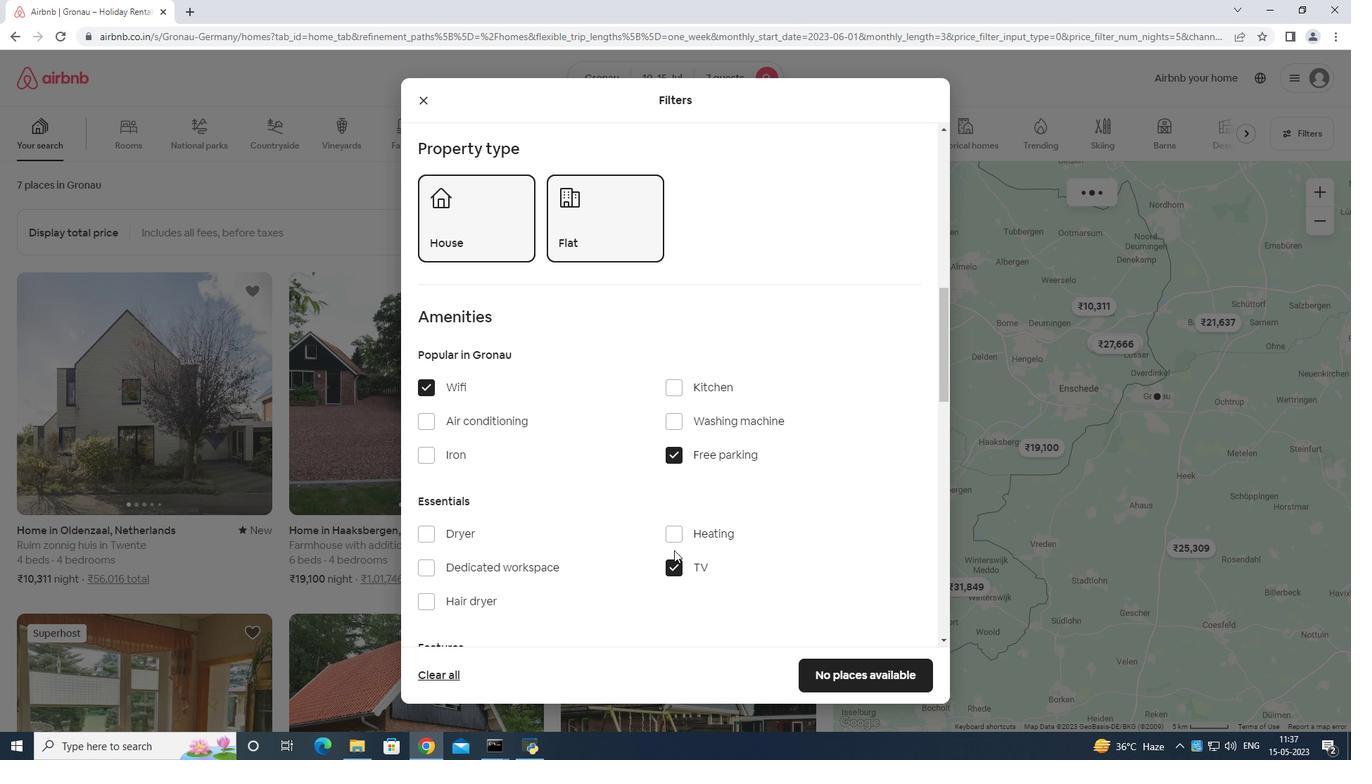 
Action: Mouse scrolled (670, 546) with delta (0, 0)
Screenshot: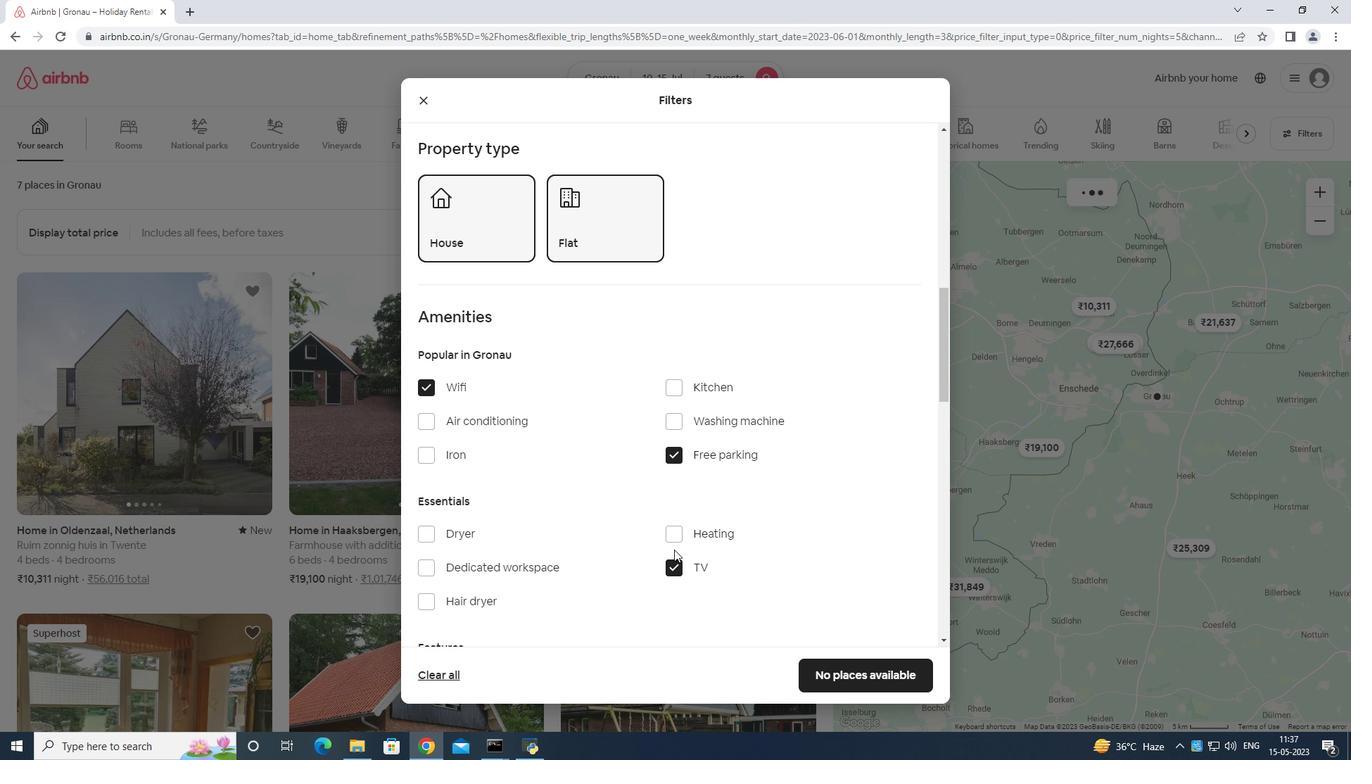 
Action: Mouse moved to (482, 461)
Screenshot: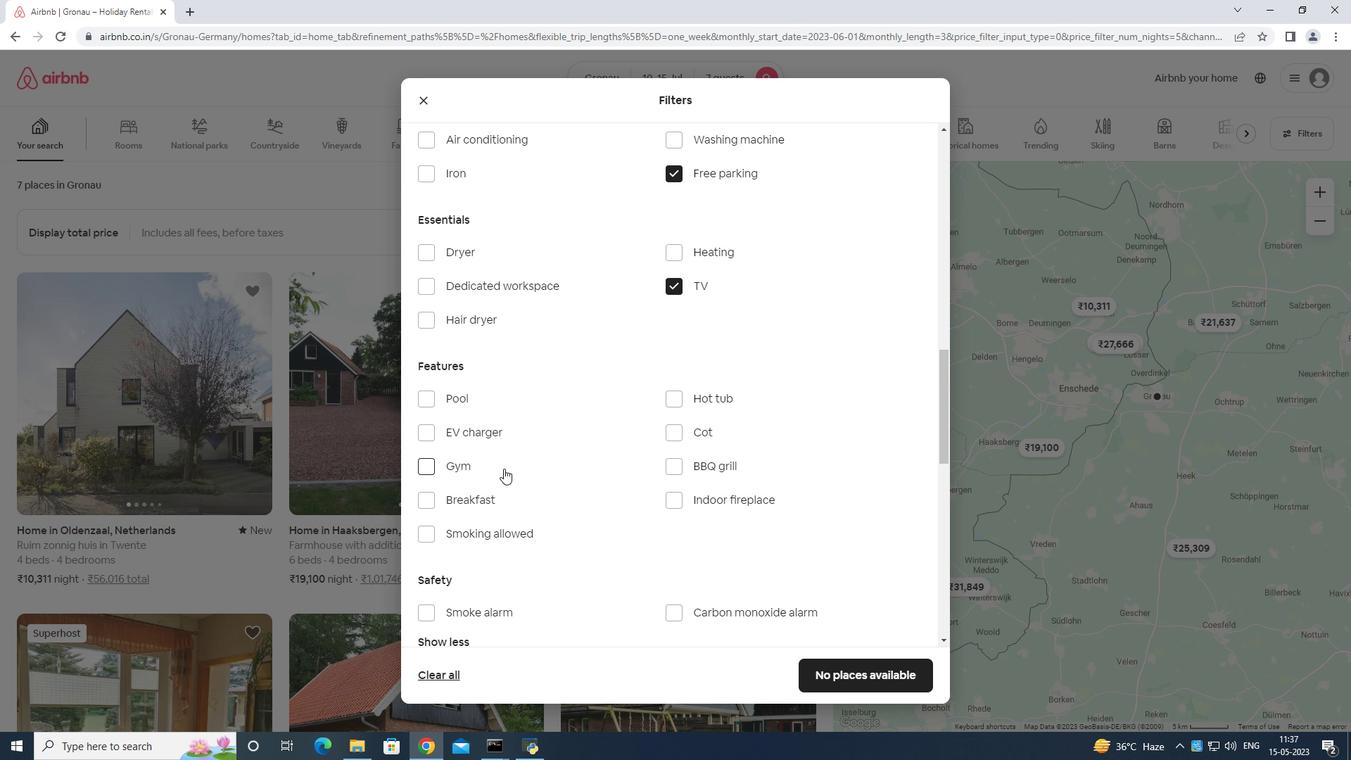 
Action: Mouse pressed left at (482, 461)
Screenshot: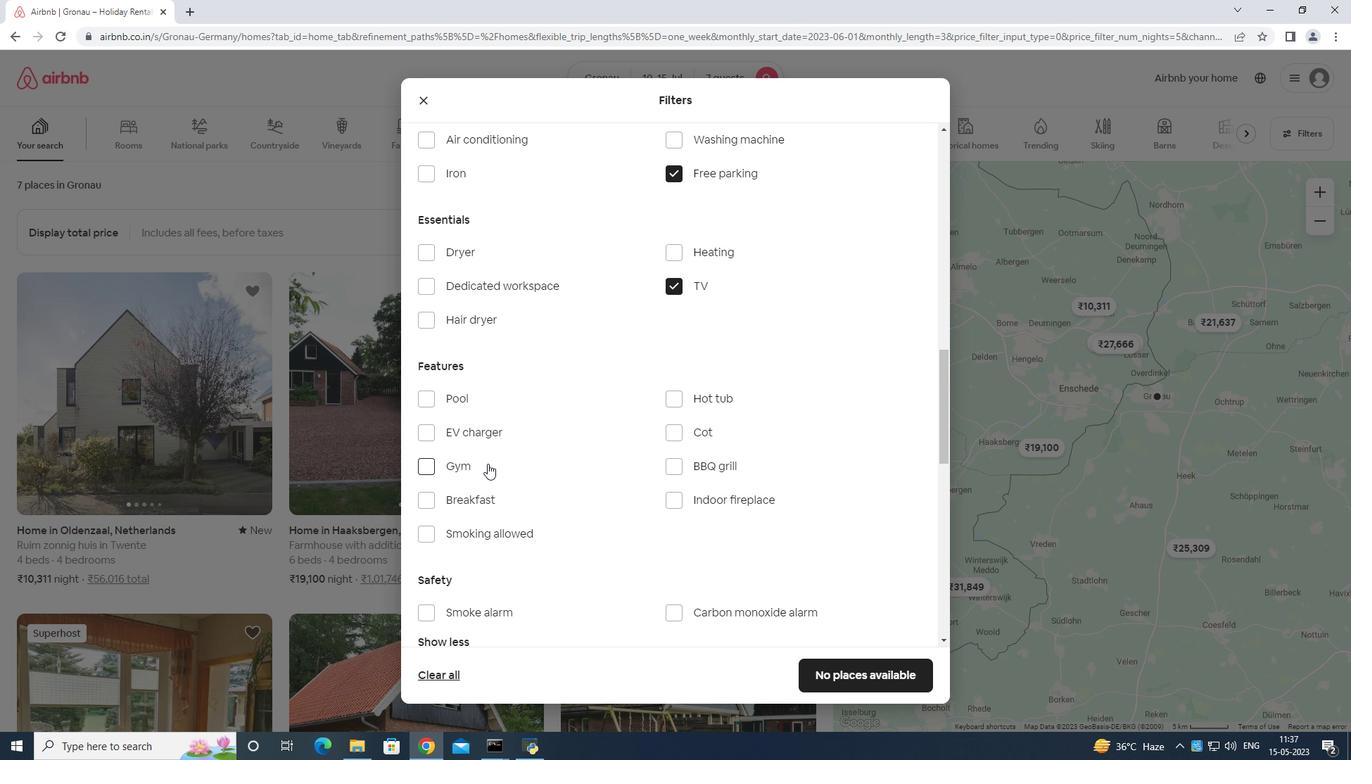 
Action: Mouse moved to (476, 496)
Screenshot: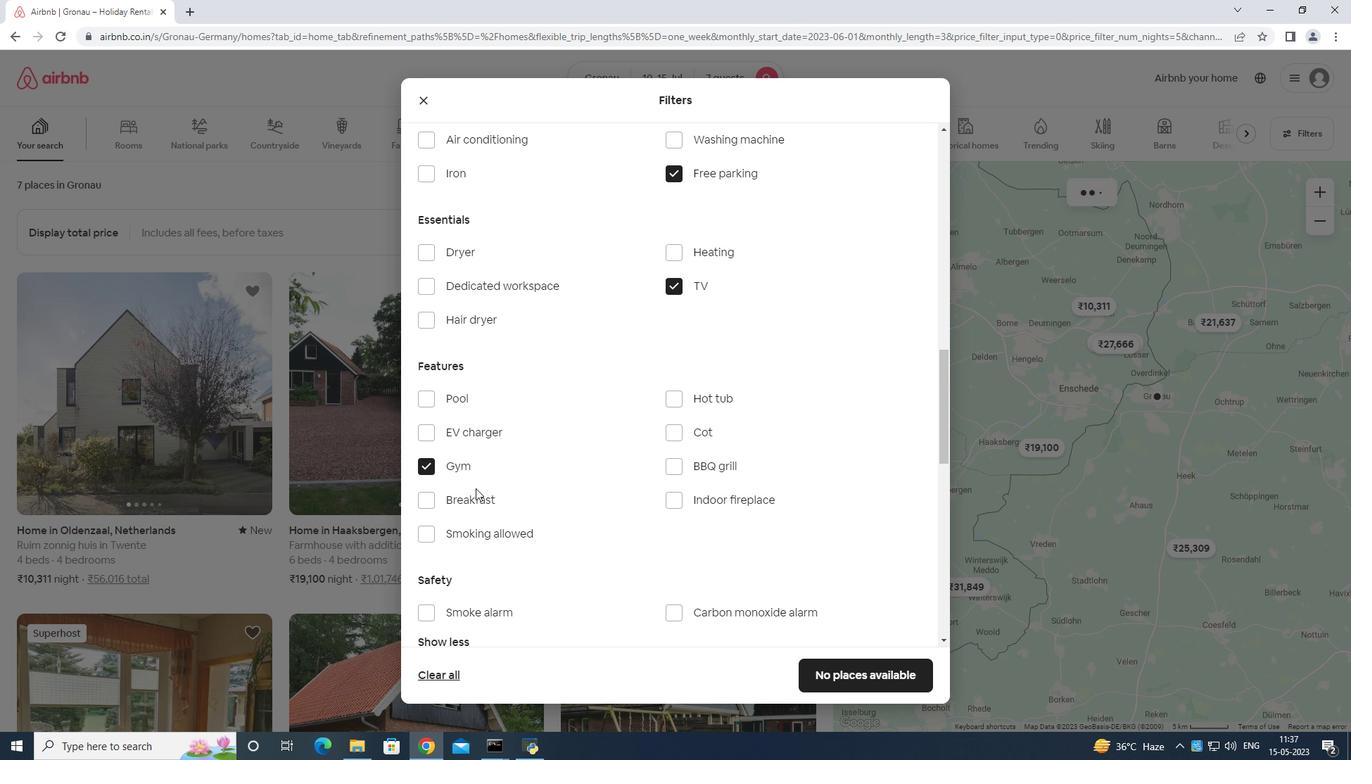 
Action: Mouse pressed left at (476, 496)
Screenshot: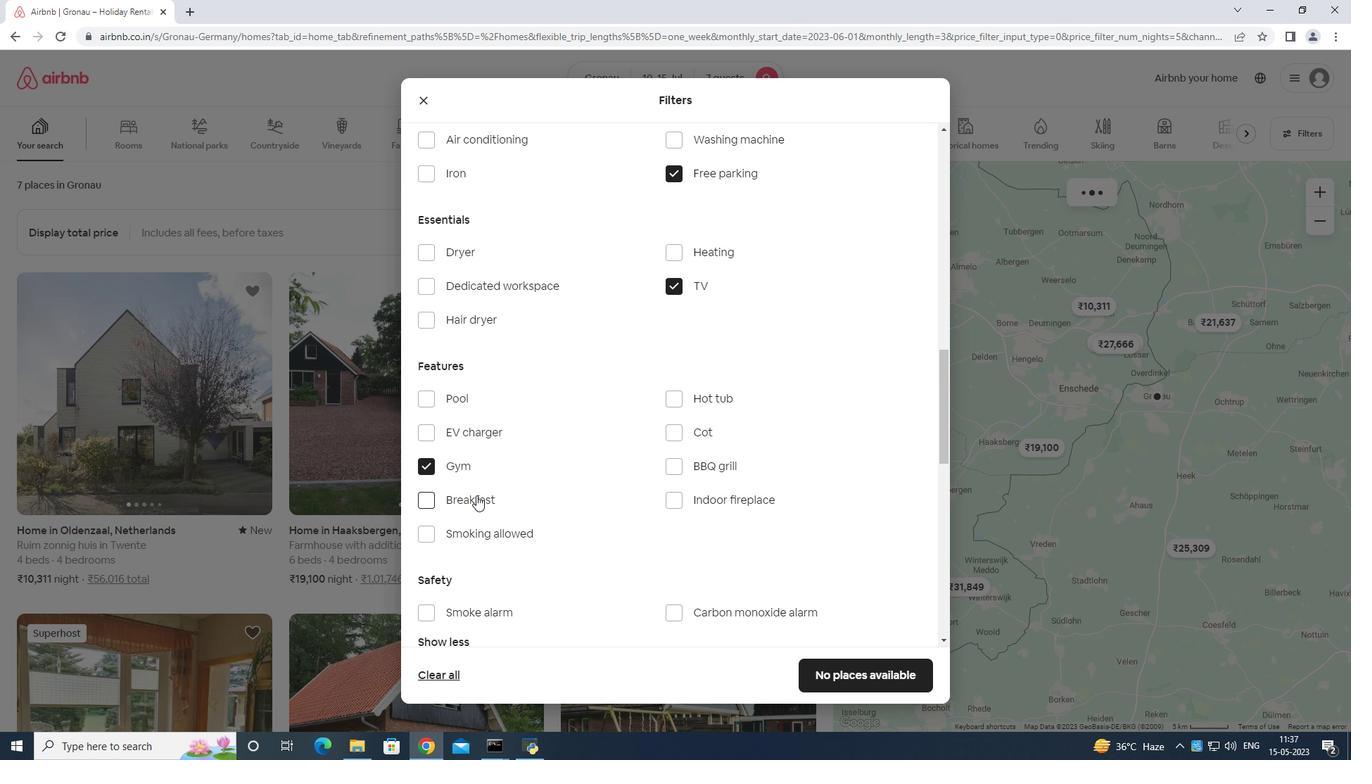 
Action: Mouse moved to (663, 495)
Screenshot: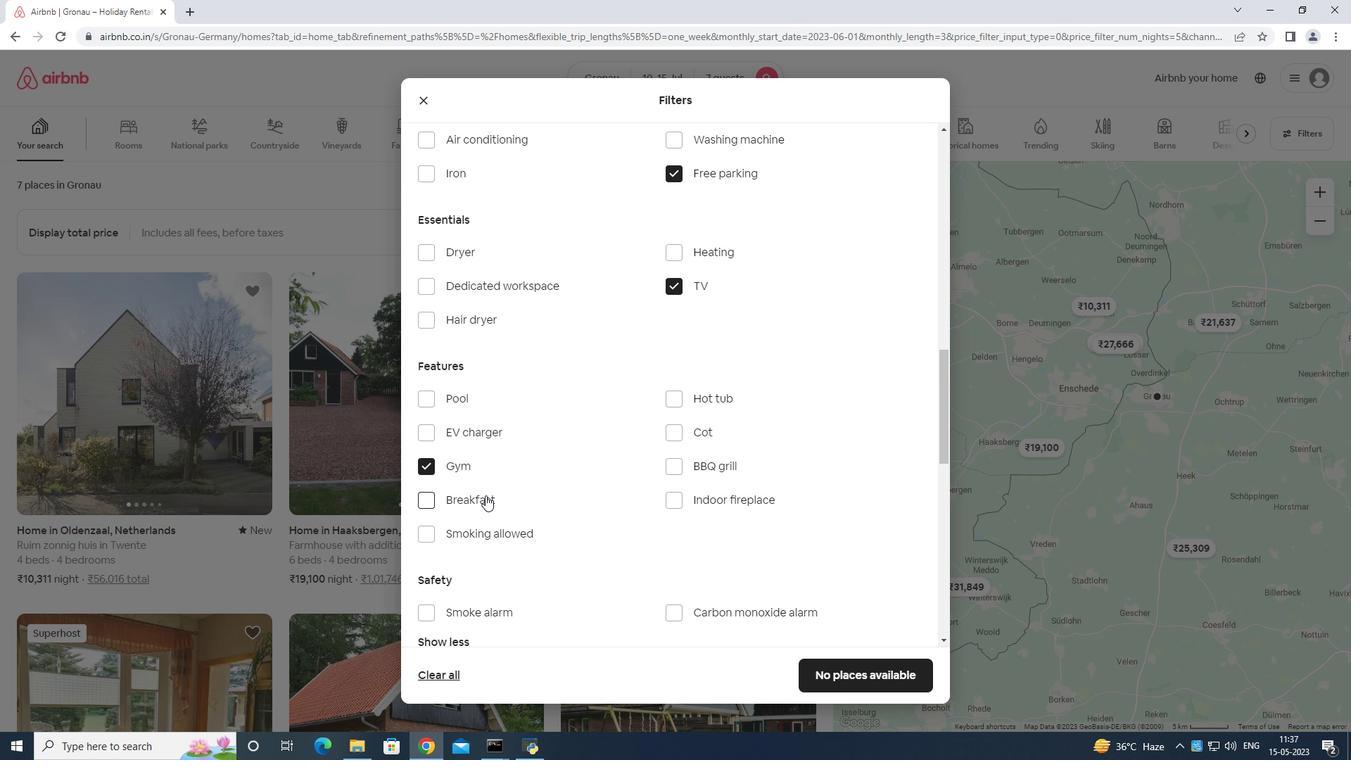 
Action: Mouse scrolled (663, 494) with delta (0, 0)
Screenshot: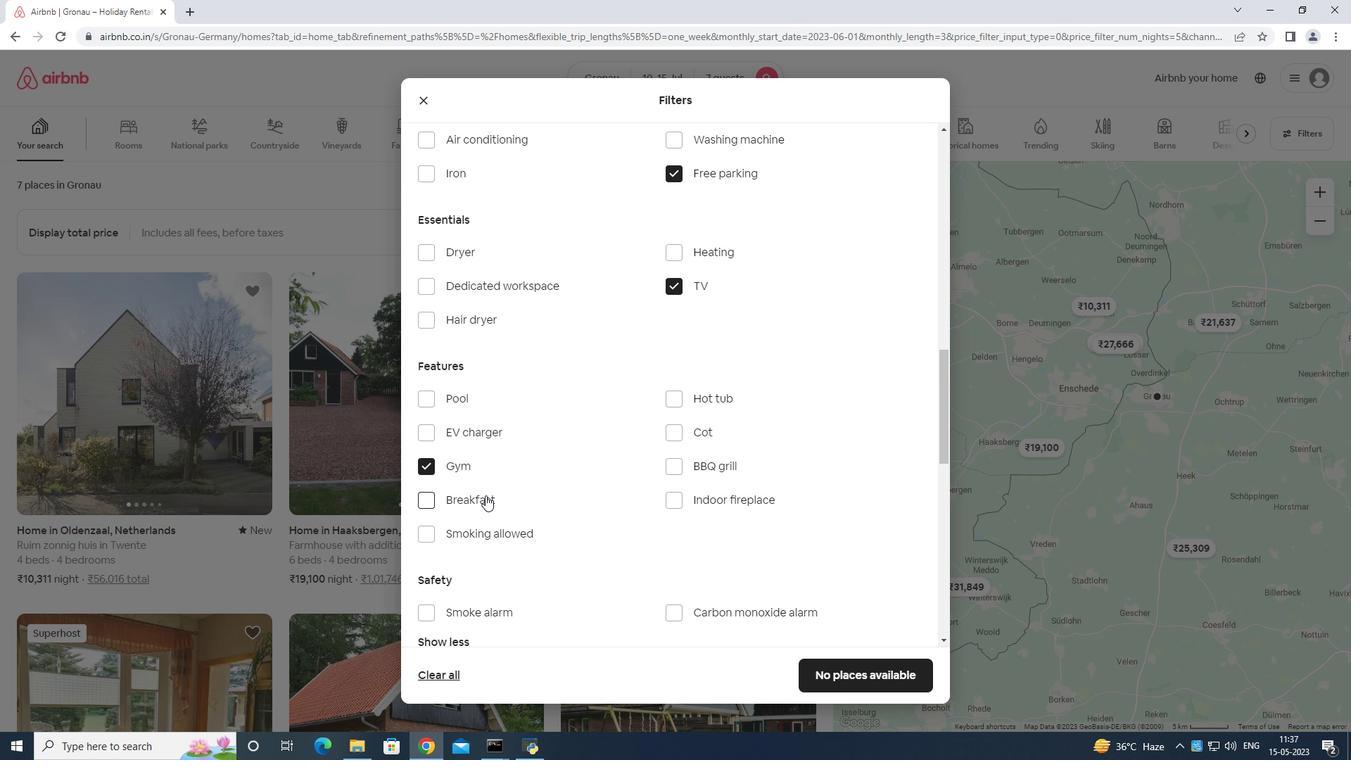 
Action: Mouse moved to (685, 503)
Screenshot: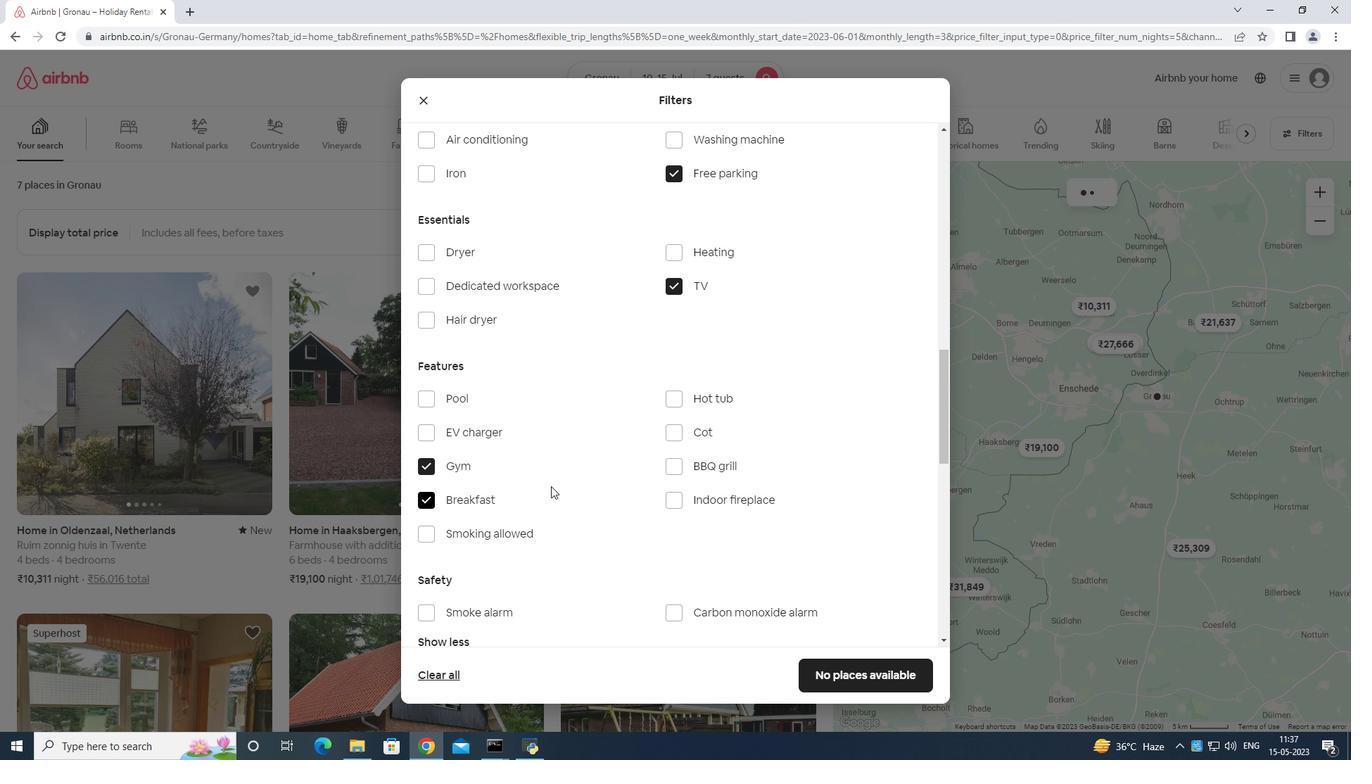 
Action: Mouse scrolled (685, 502) with delta (0, 0)
Screenshot: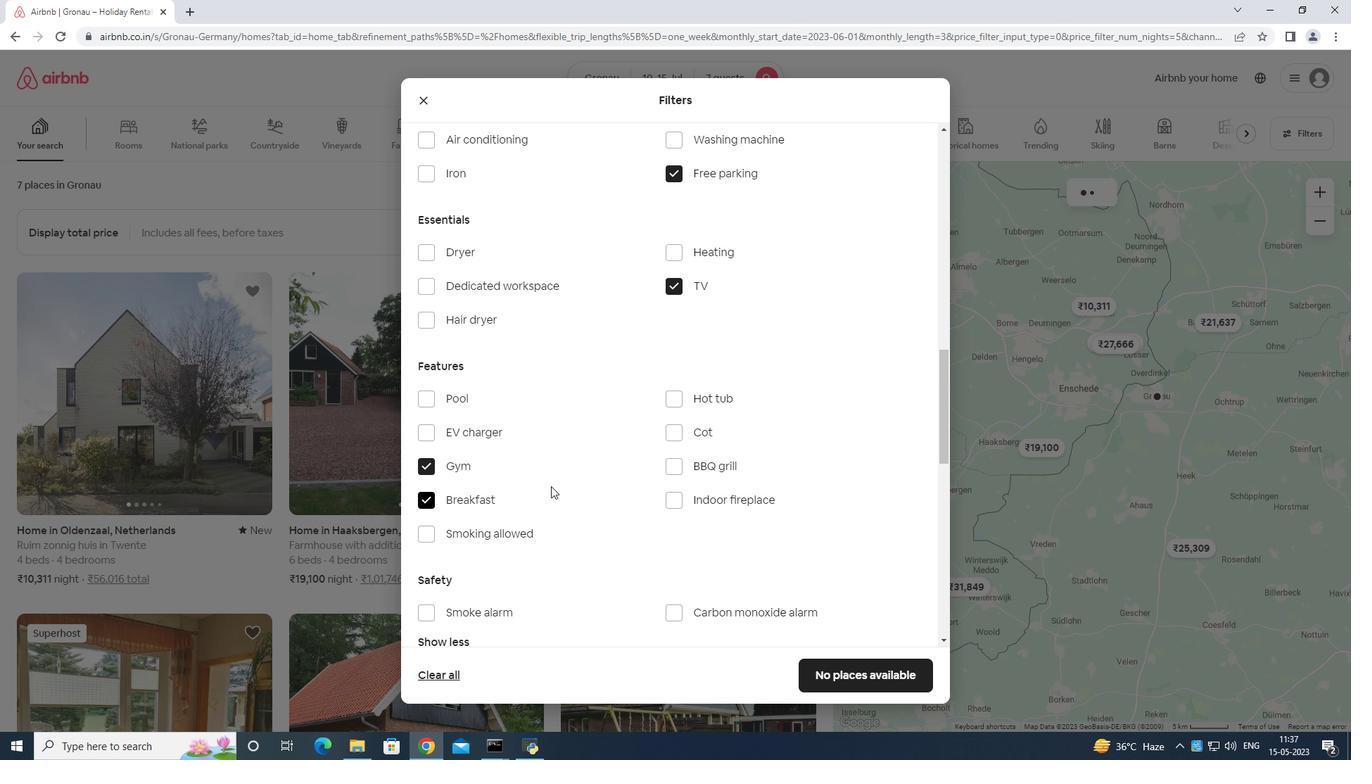 
Action: Mouse moved to (701, 503)
Screenshot: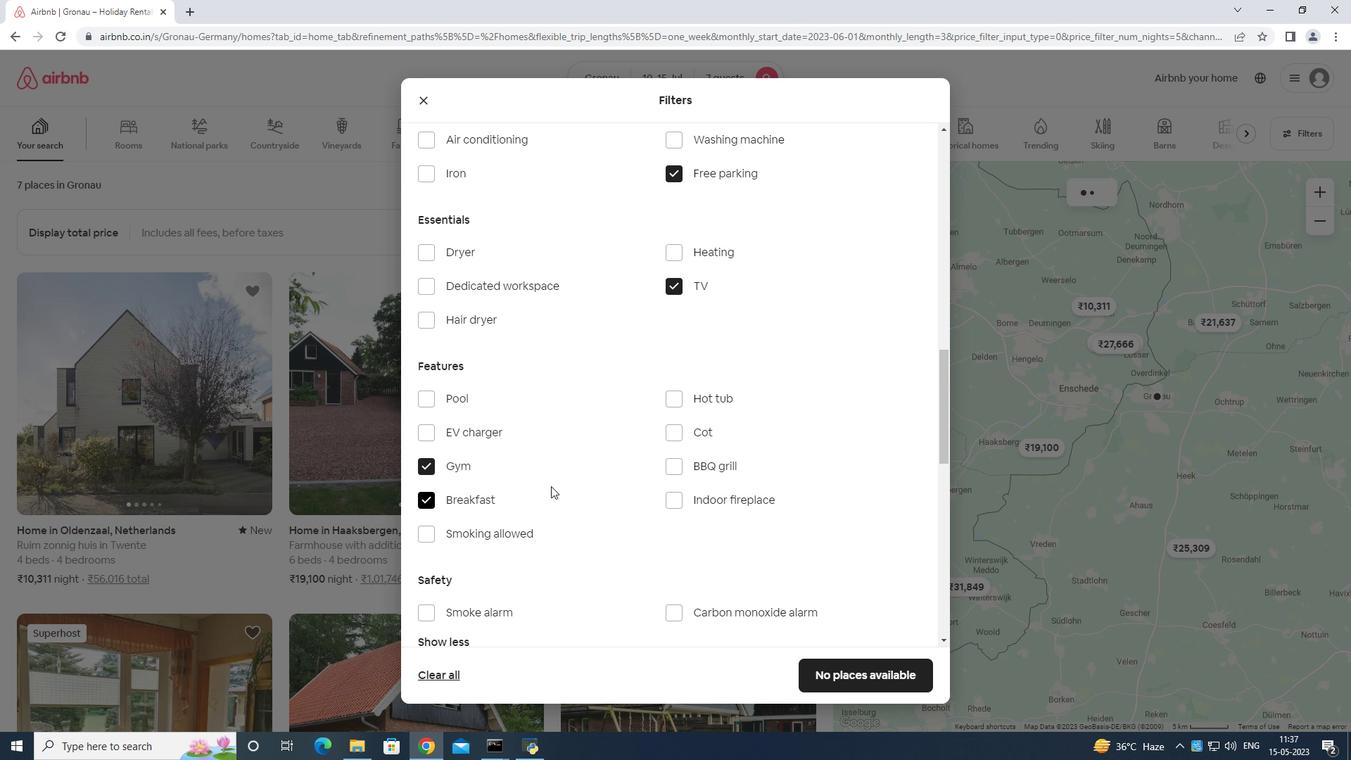 
Action: Mouse scrolled (701, 502) with delta (0, 0)
Screenshot: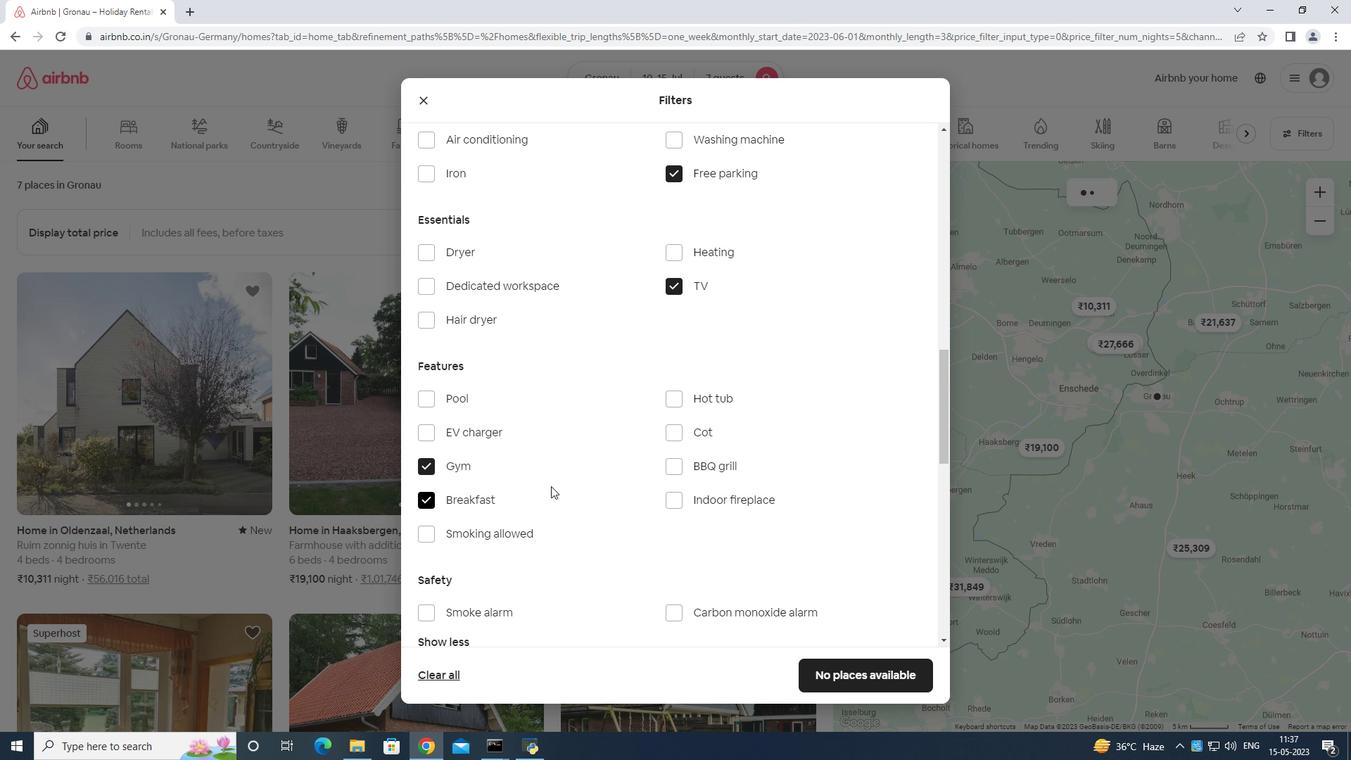 
Action: Mouse moved to (724, 501)
Screenshot: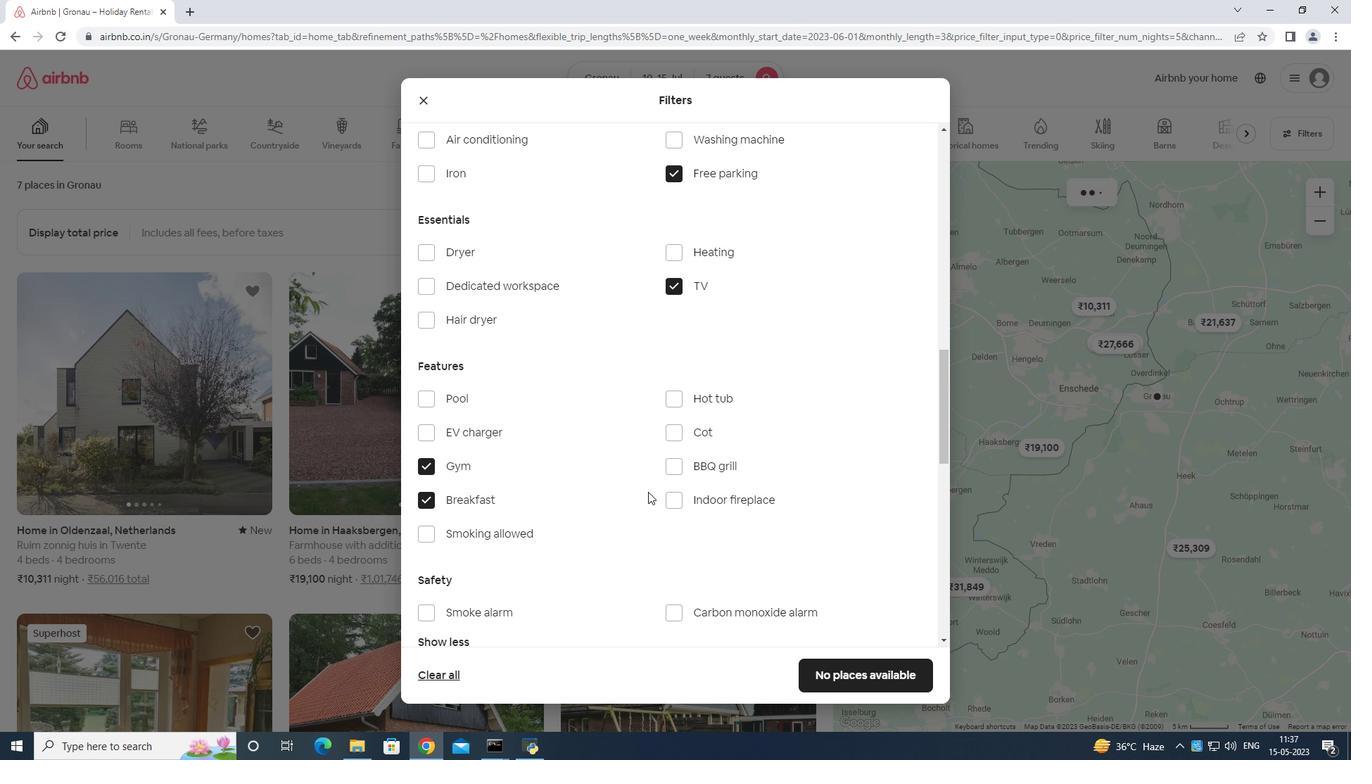 
Action: Mouse scrolled (724, 501) with delta (0, 0)
Screenshot: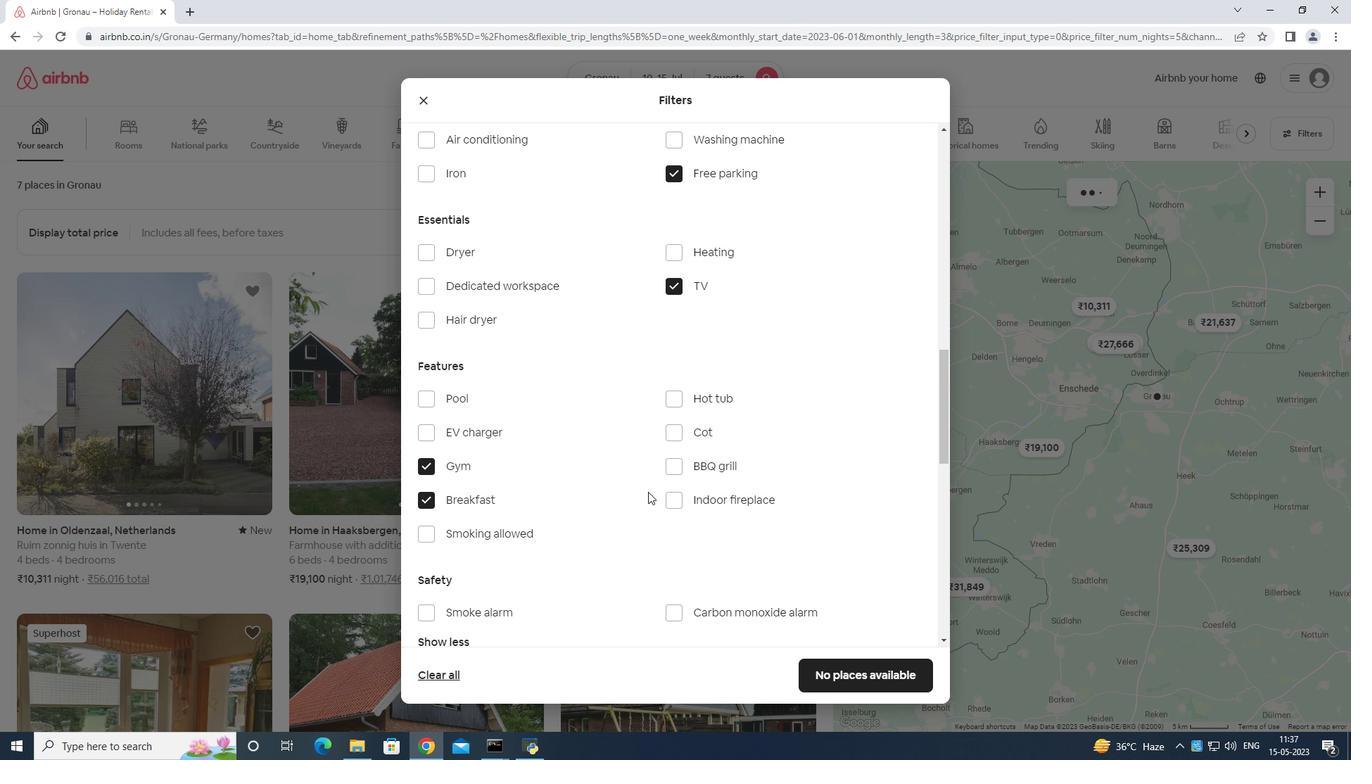 
Action: Mouse moved to (886, 520)
Screenshot: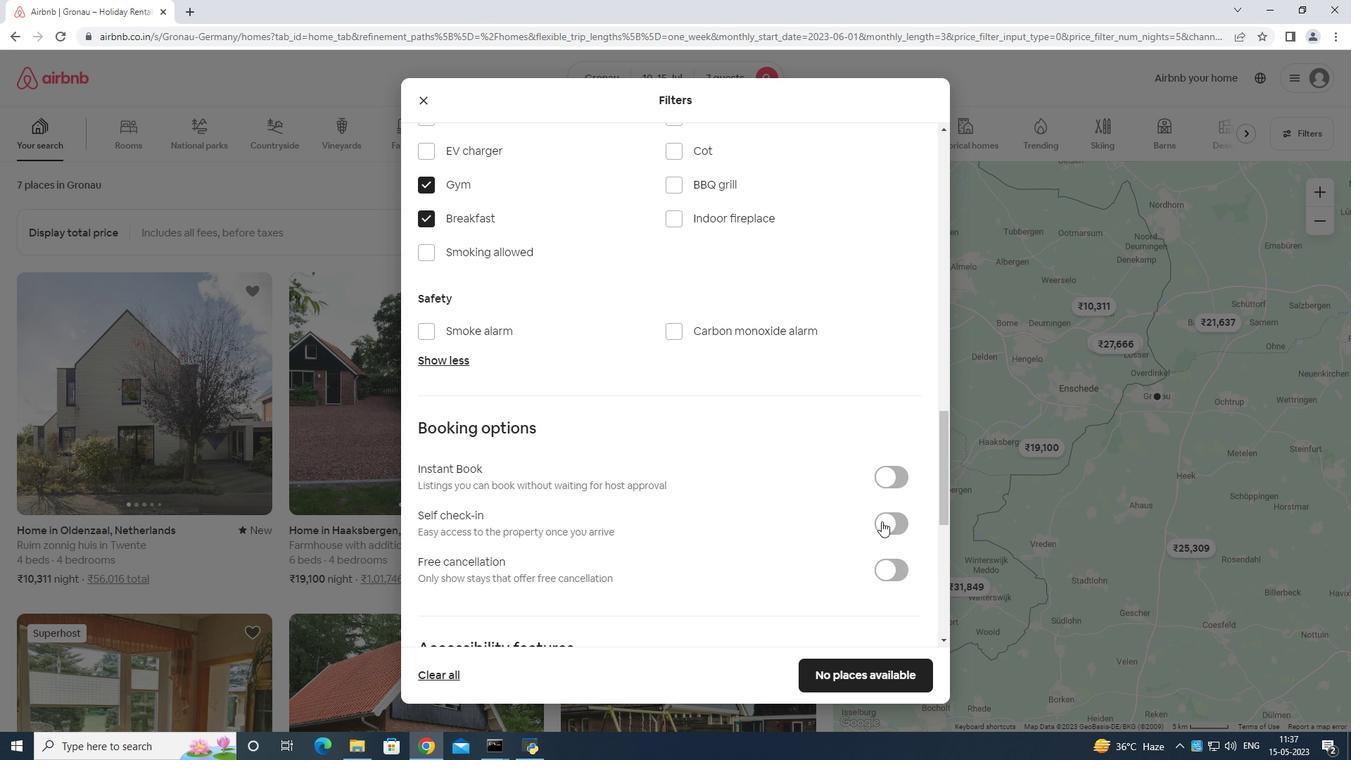 
Action: Mouse pressed left at (886, 520)
Screenshot: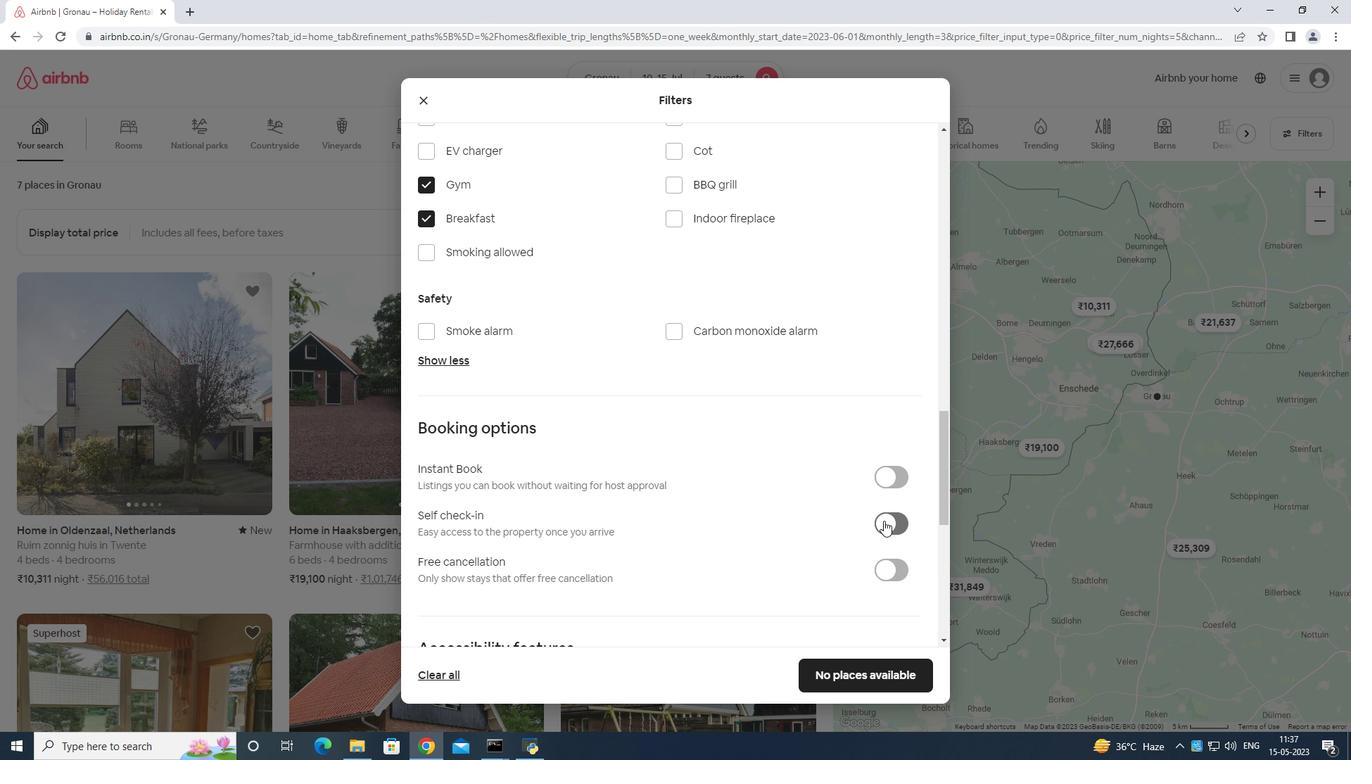 
Action: Mouse moved to (884, 525)
Screenshot: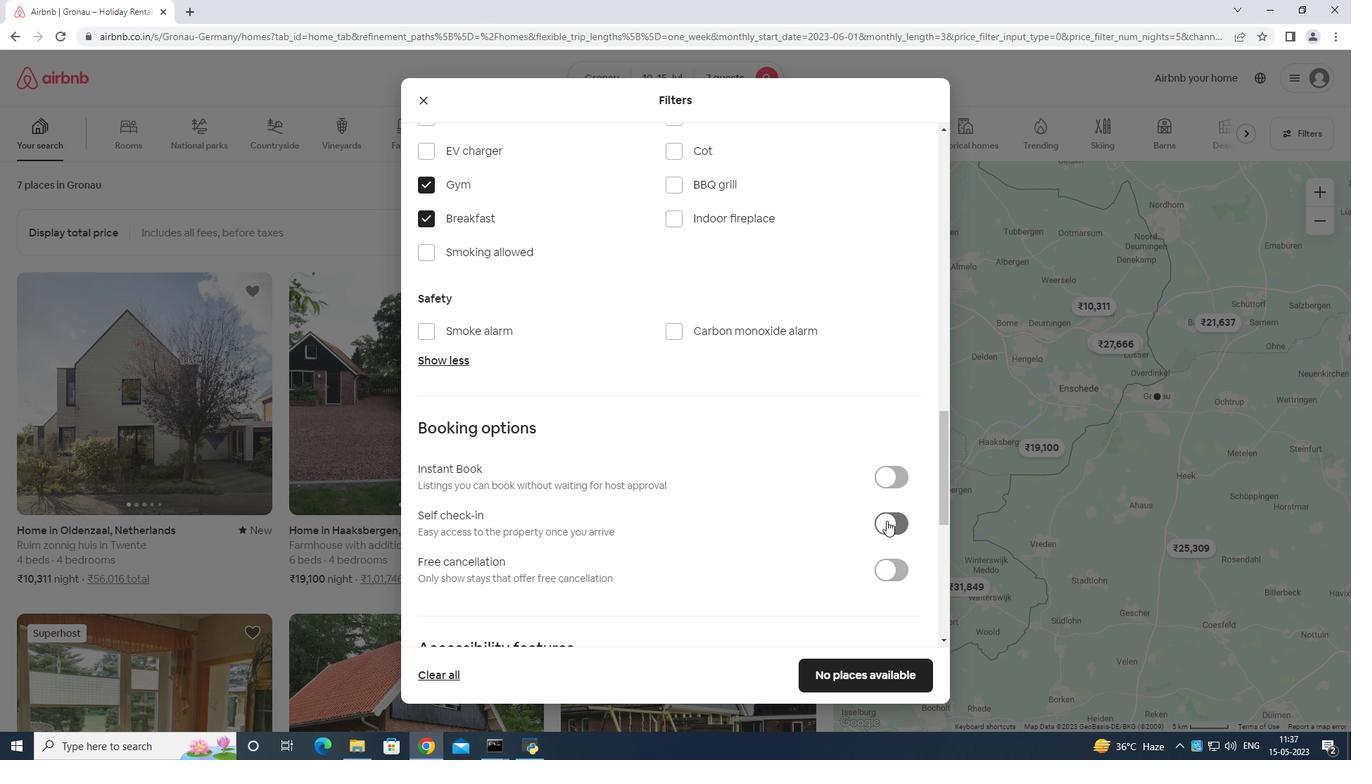 
Action: Mouse scrolled (884, 524) with delta (0, 0)
Screenshot: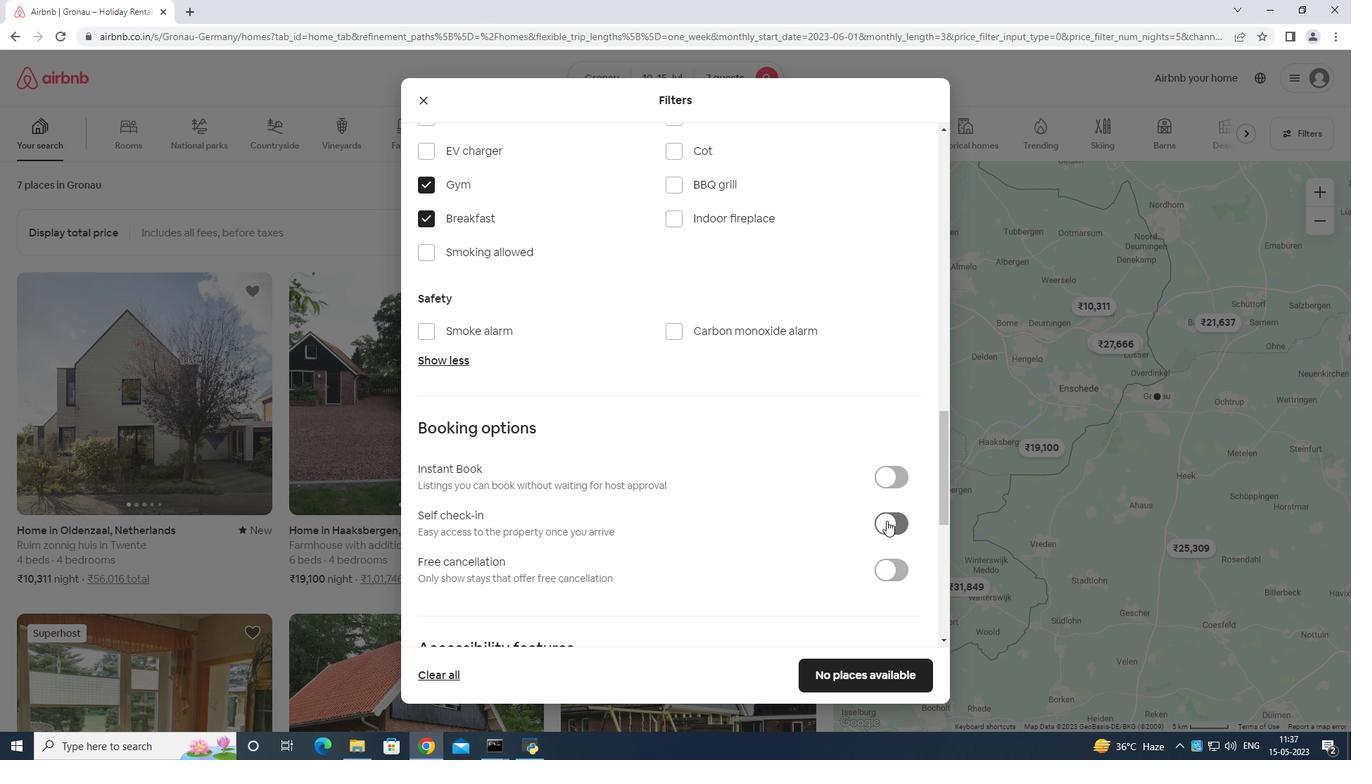 
Action: Mouse moved to (882, 530)
Screenshot: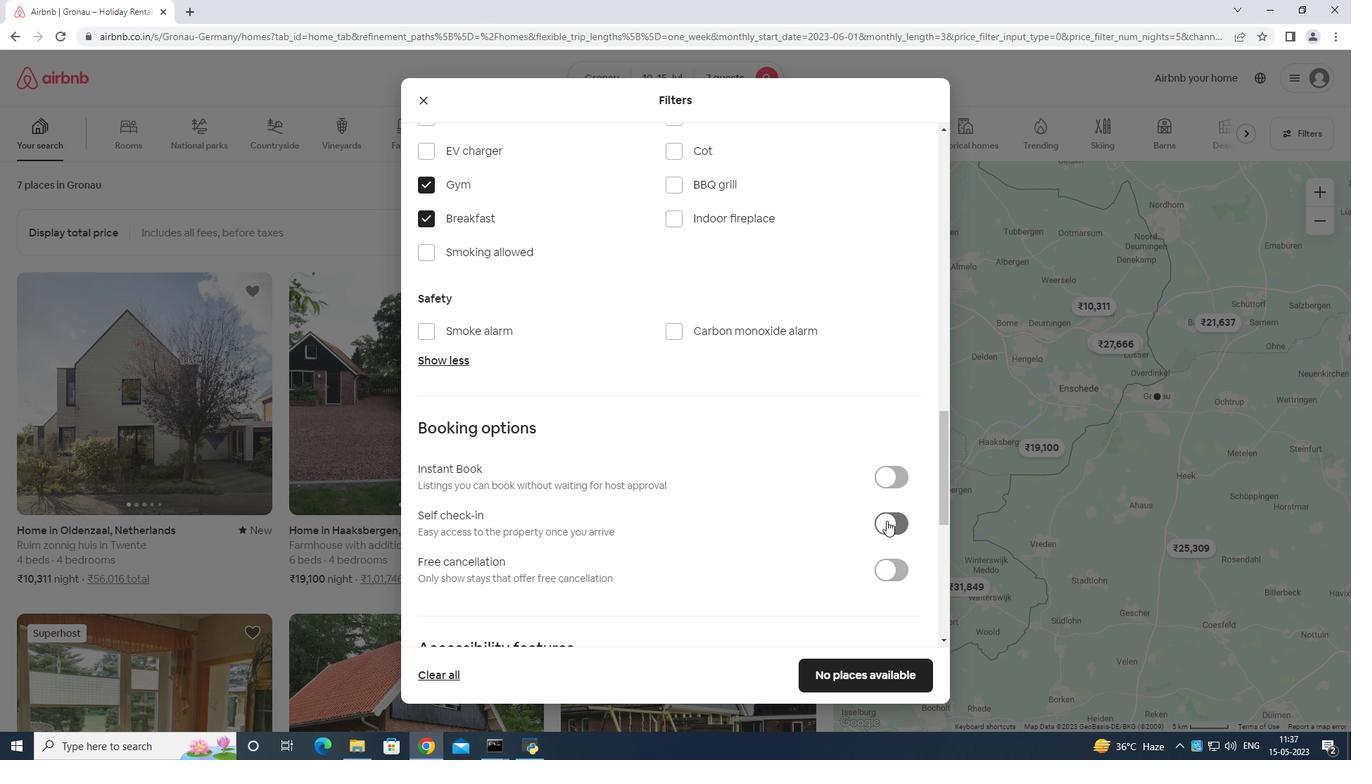 
Action: Mouse scrolled (882, 529) with delta (0, 0)
Screenshot: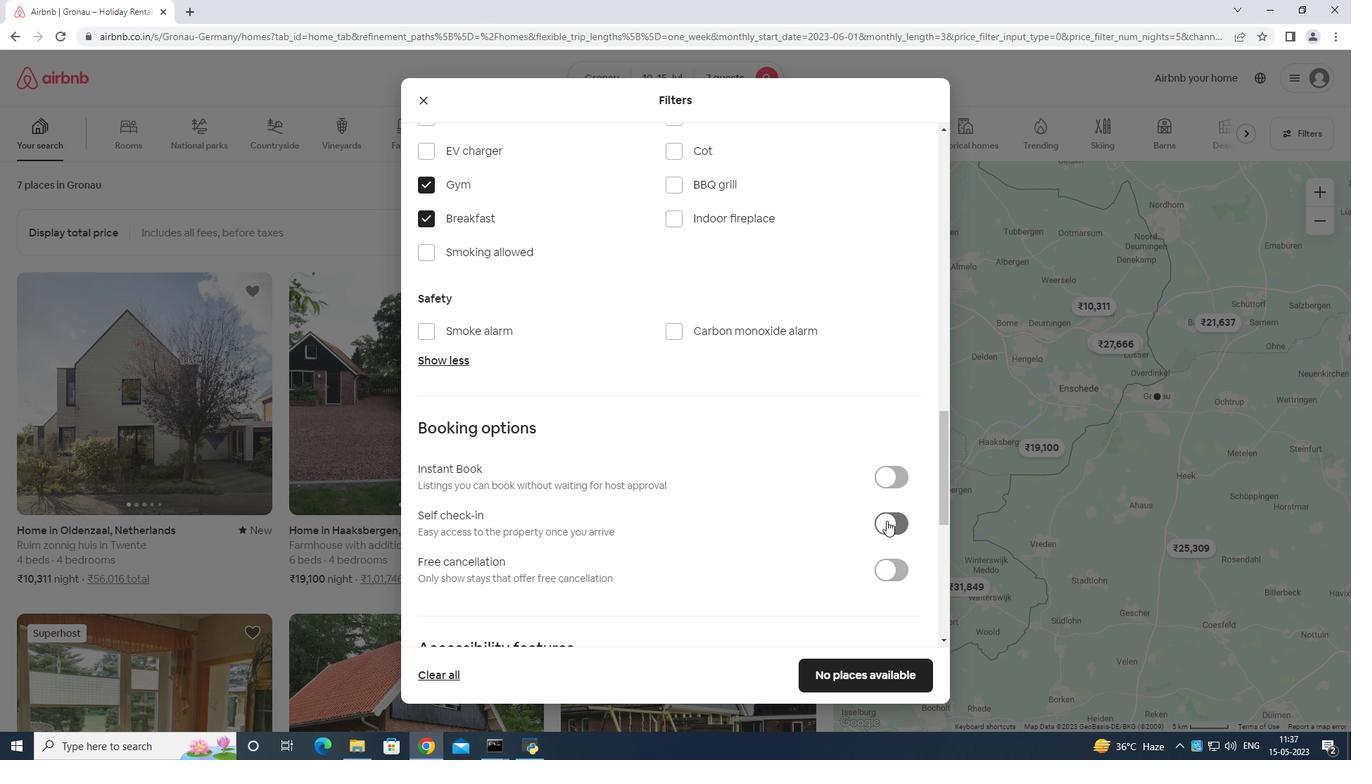 
Action: Mouse scrolled (882, 529) with delta (0, 0)
Screenshot: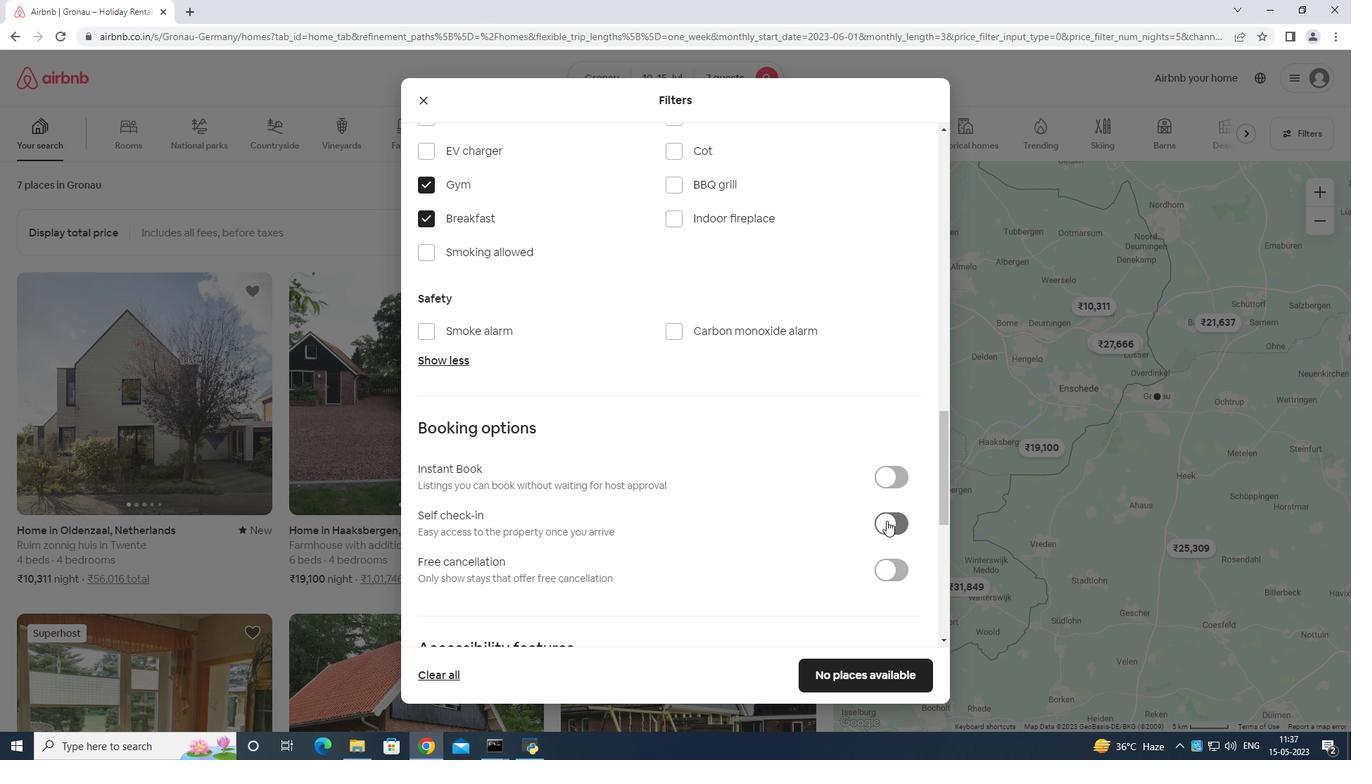 
Action: Mouse moved to (882, 530)
Screenshot: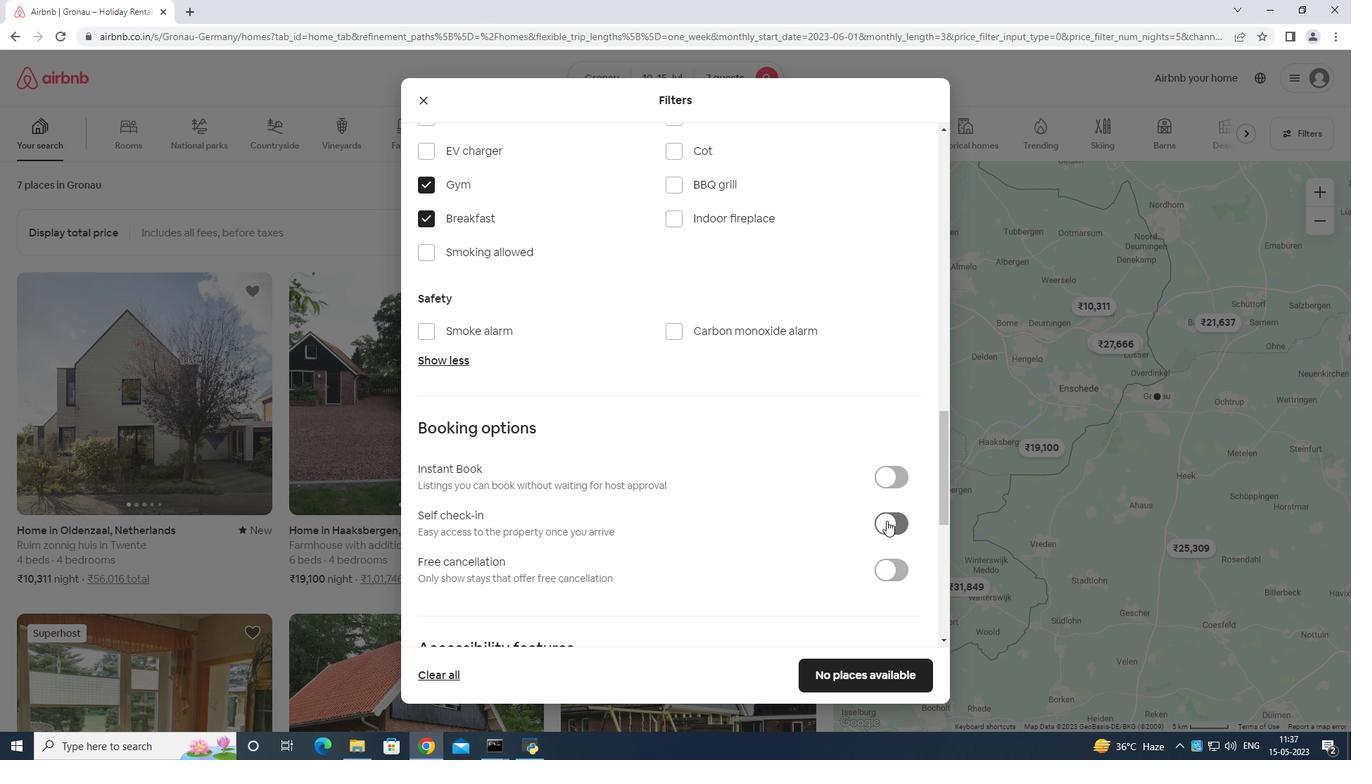 
Action: Mouse scrolled (882, 530) with delta (0, 0)
Screenshot: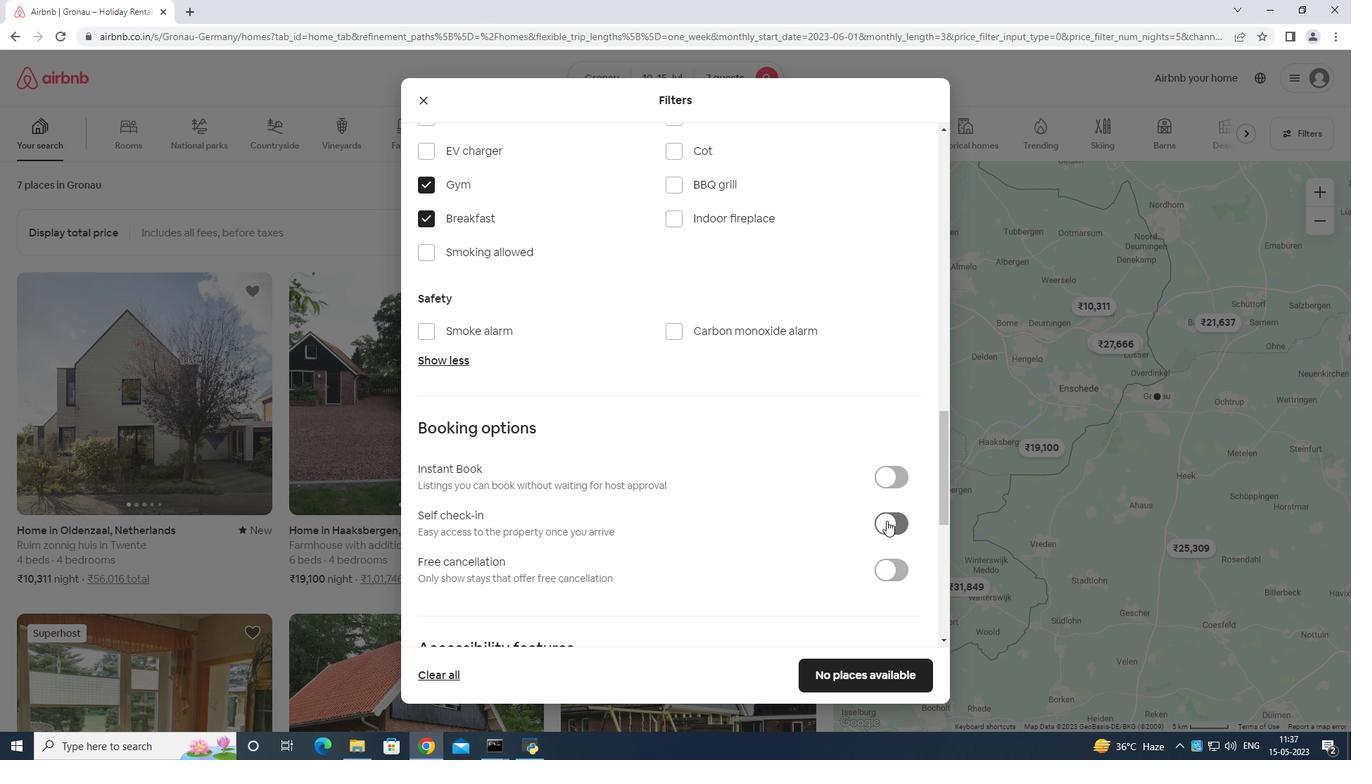 
Action: Mouse moved to (880, 532)
Screenshot: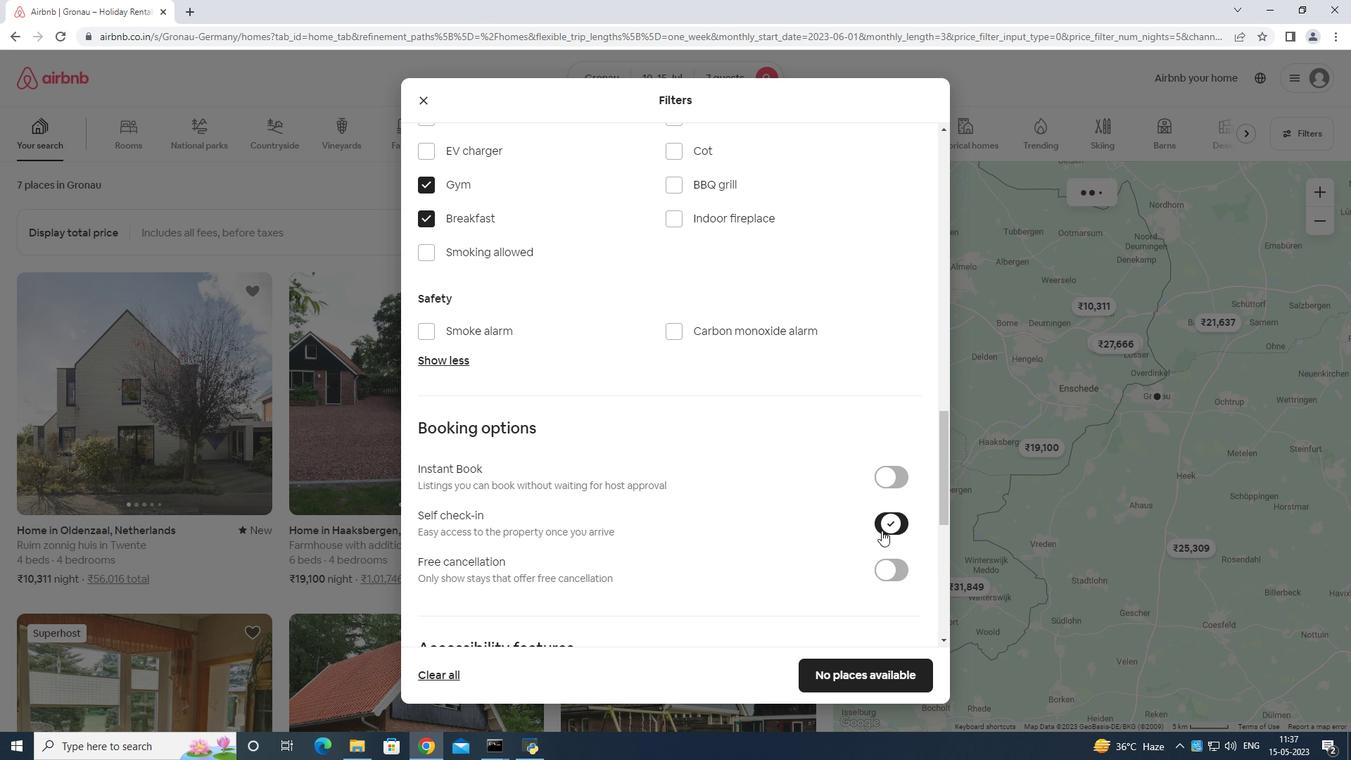 
Action: Mouse scrolled (880, 531) with delta (0, 0)
Screenshot: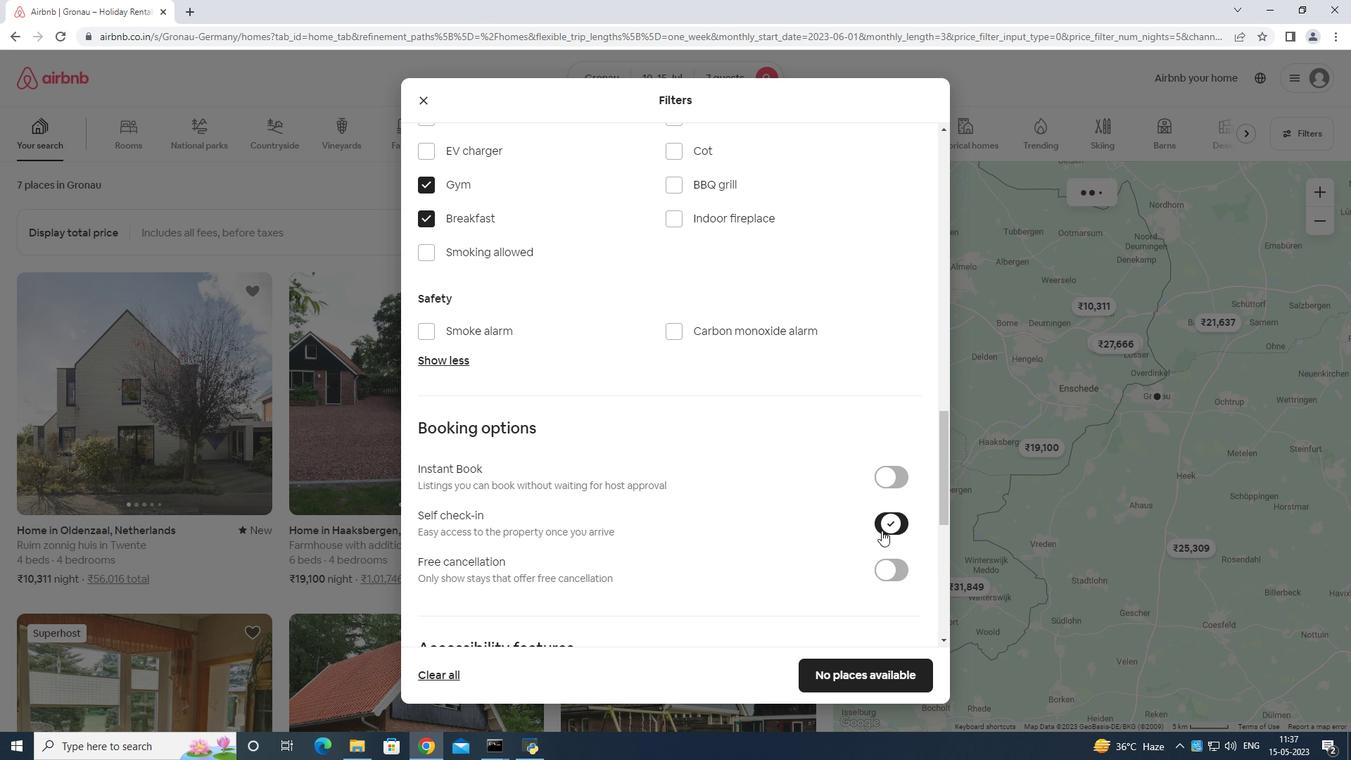 
Action: Mouse moved to (877, 534)
Screenshot: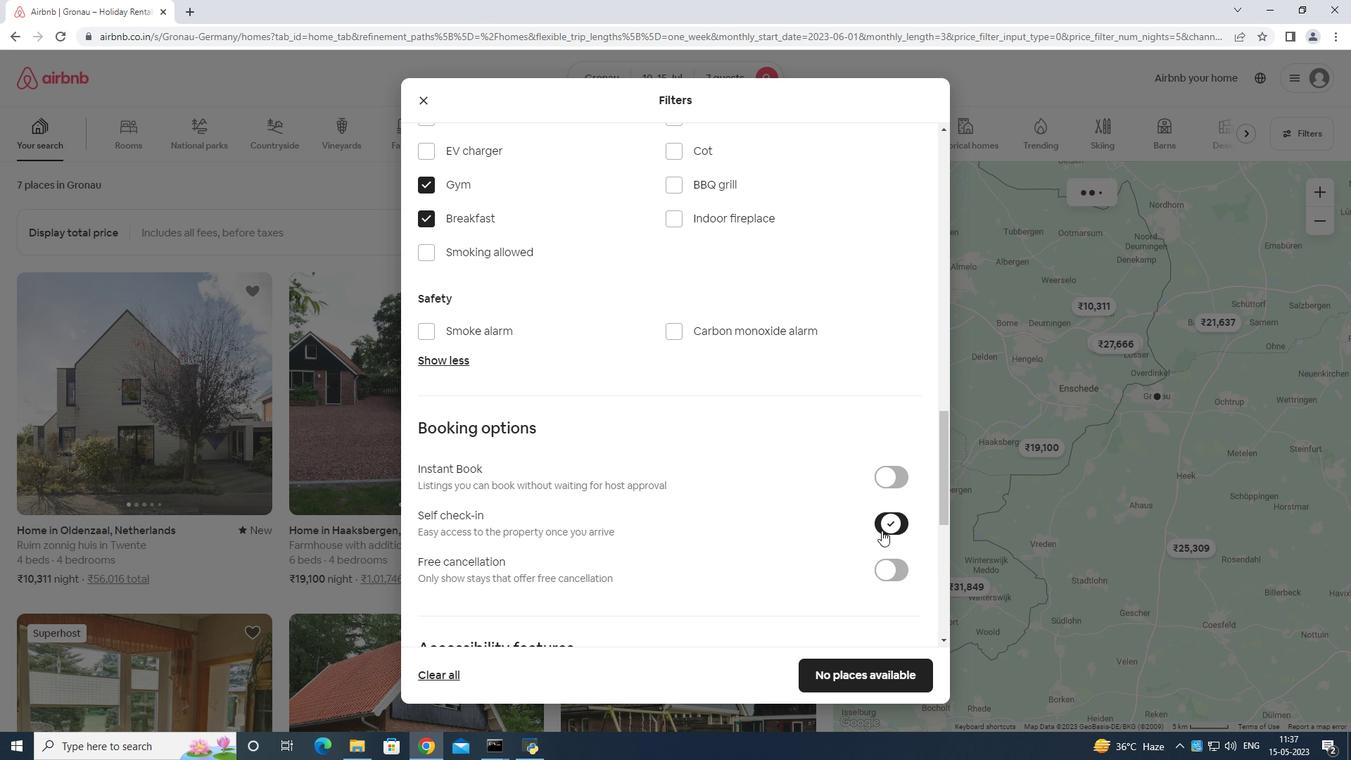 
Action: Mouse scrolled (877, 534) with delta (0, 0)
Screenshot: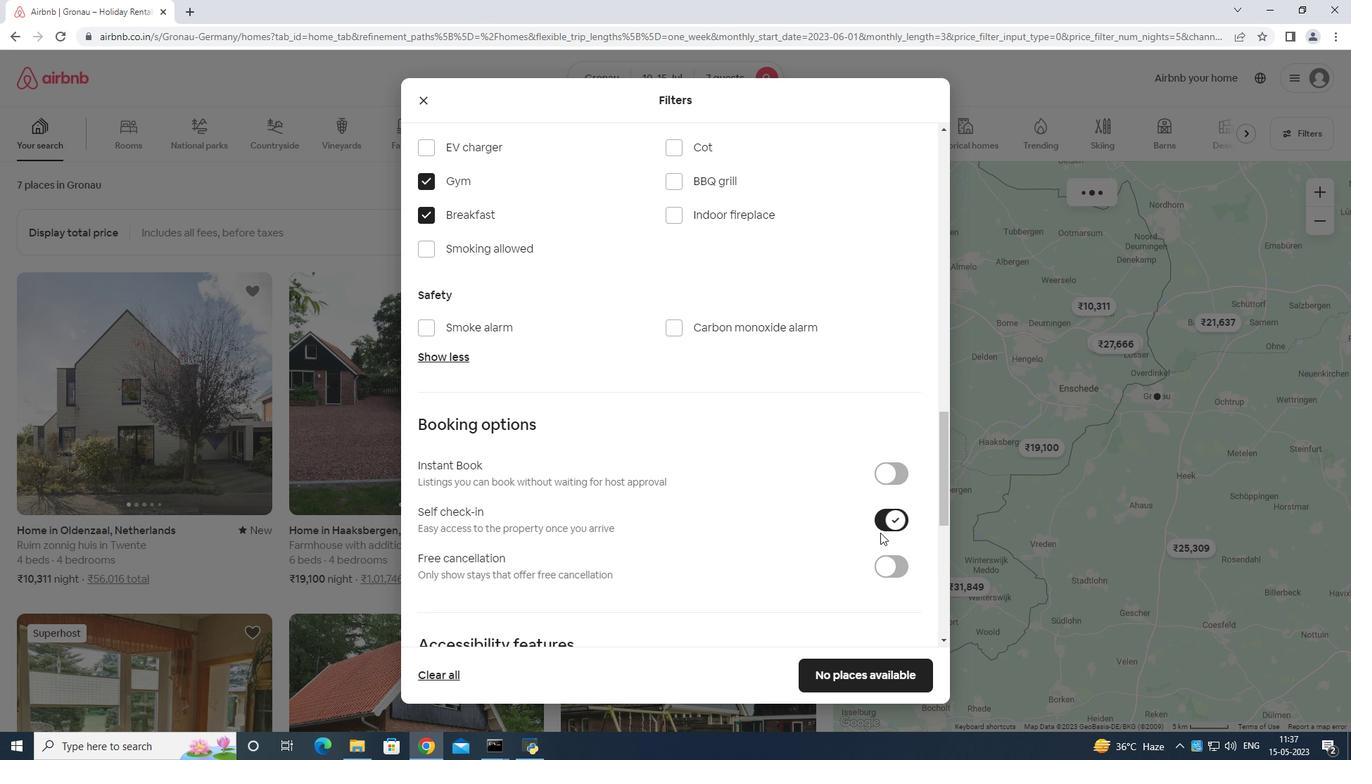
Action: Mouse moved to (871, 543)
Screenshot: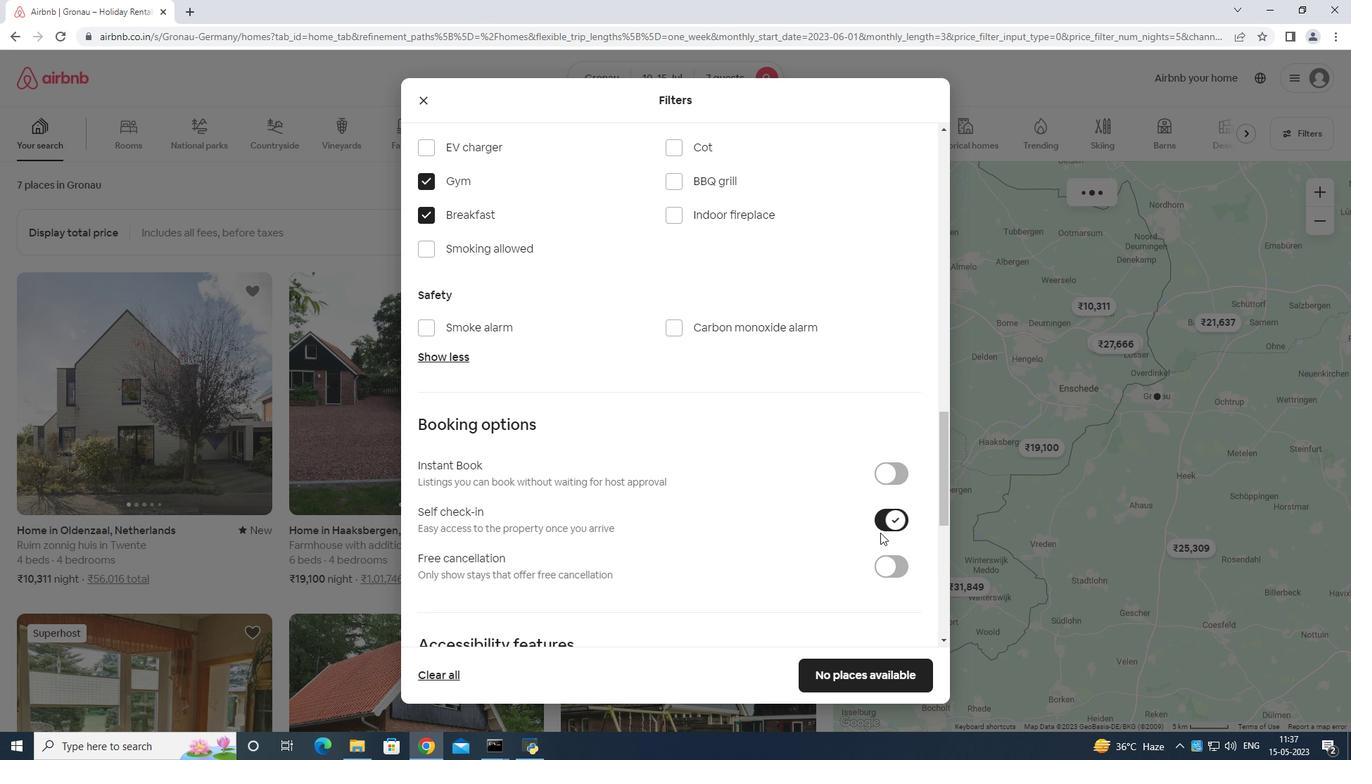 
Action: Mouse scrolled (872, 540) with delta (0, 0)
Screenshot: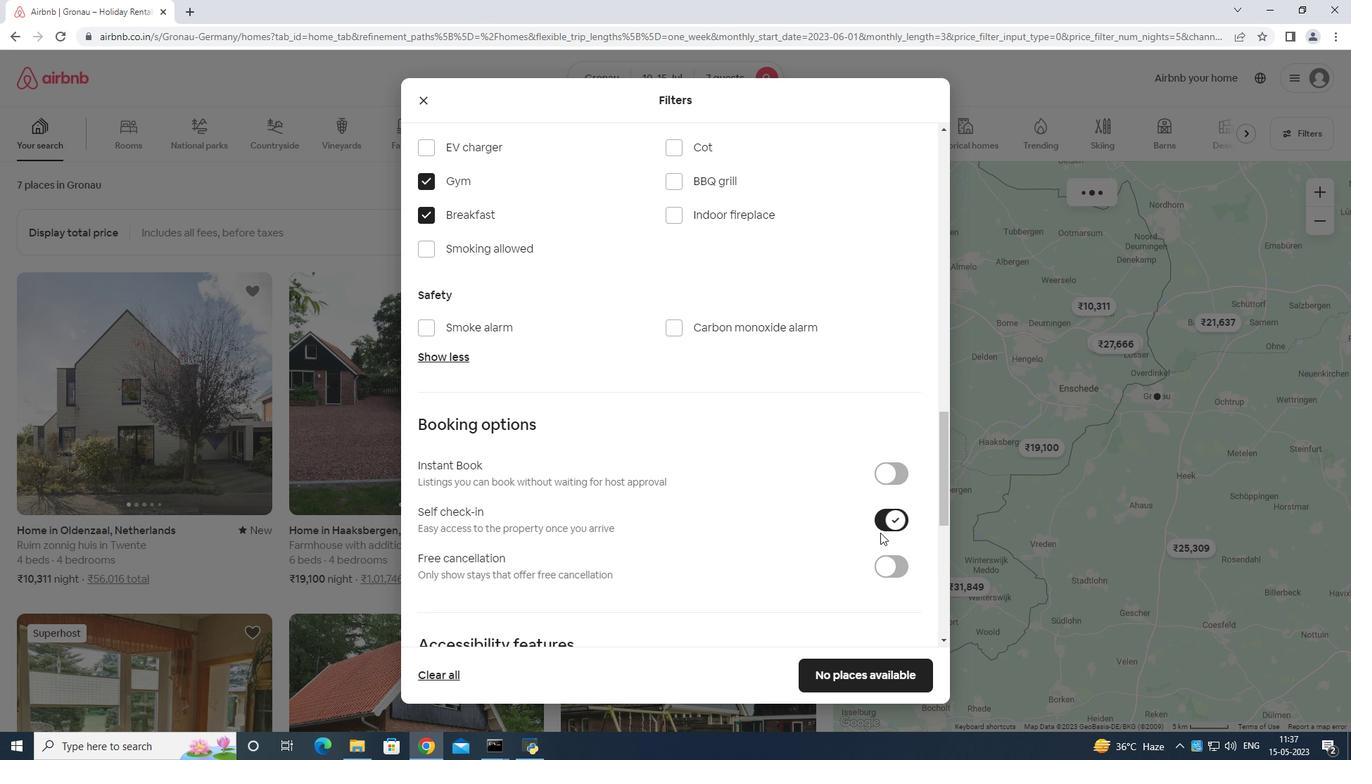 
Action: Mouse moved to (871, 543)
Screenshot: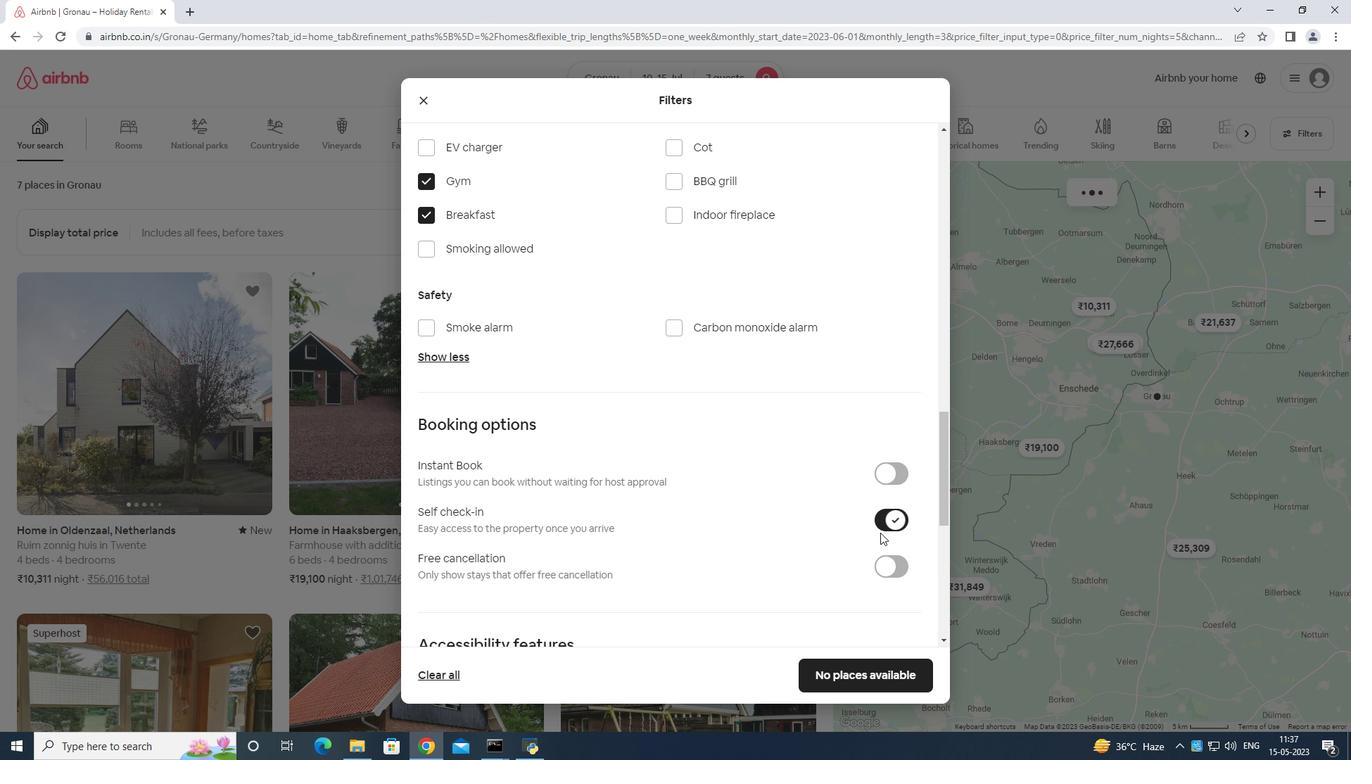 
Action: Mouse scrolled (871, 542) with delta (0, 0)
Screenshot: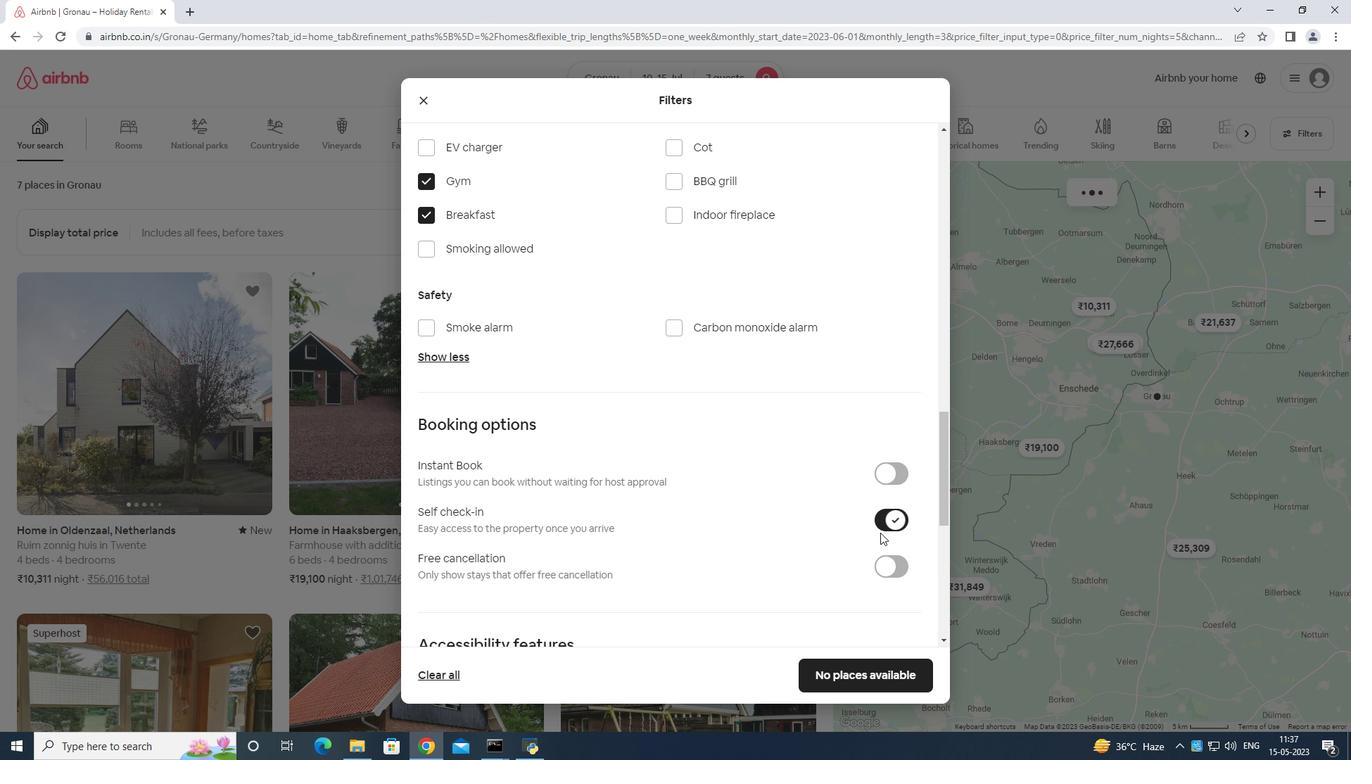 
Action: Mouse moved to (867, 539)
Screenshot: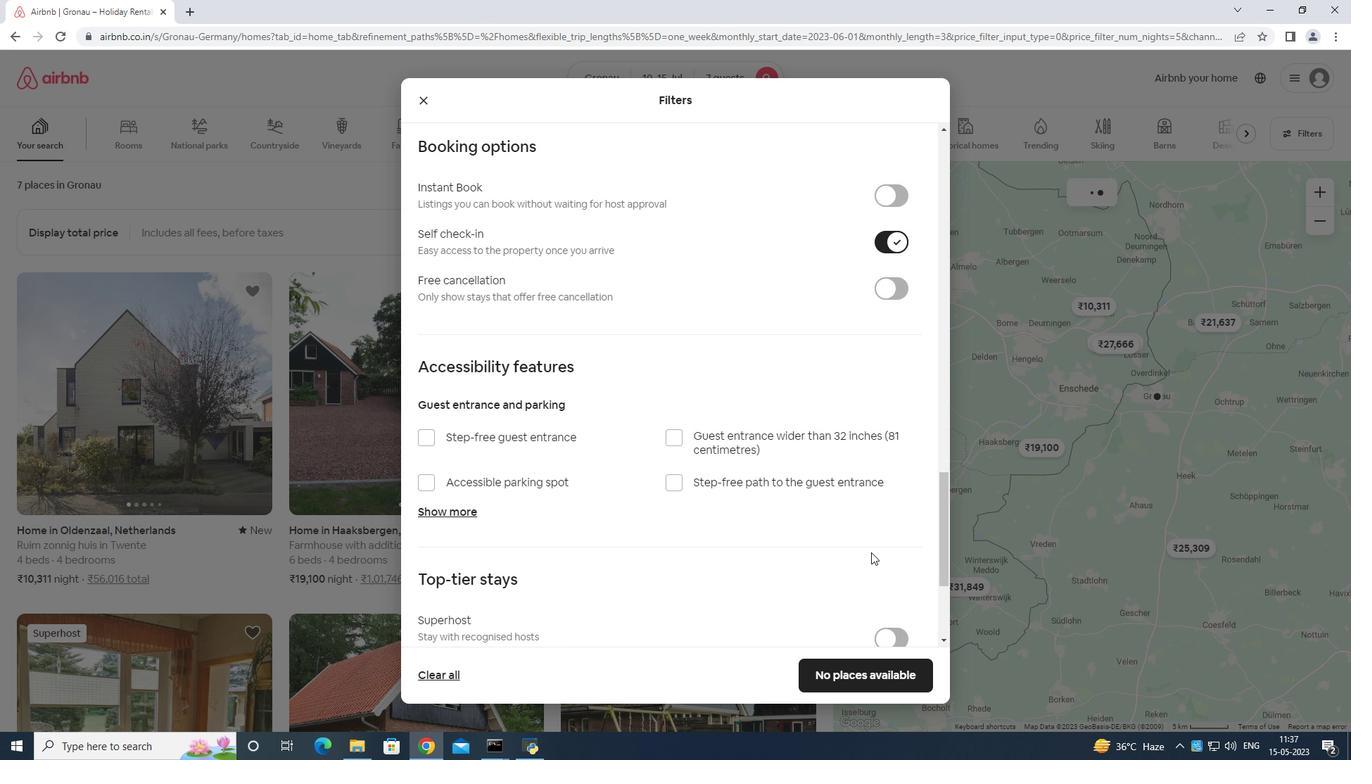 
Action: Mouse scrolled (867, 538) with delta (0, 0)
Screenshot: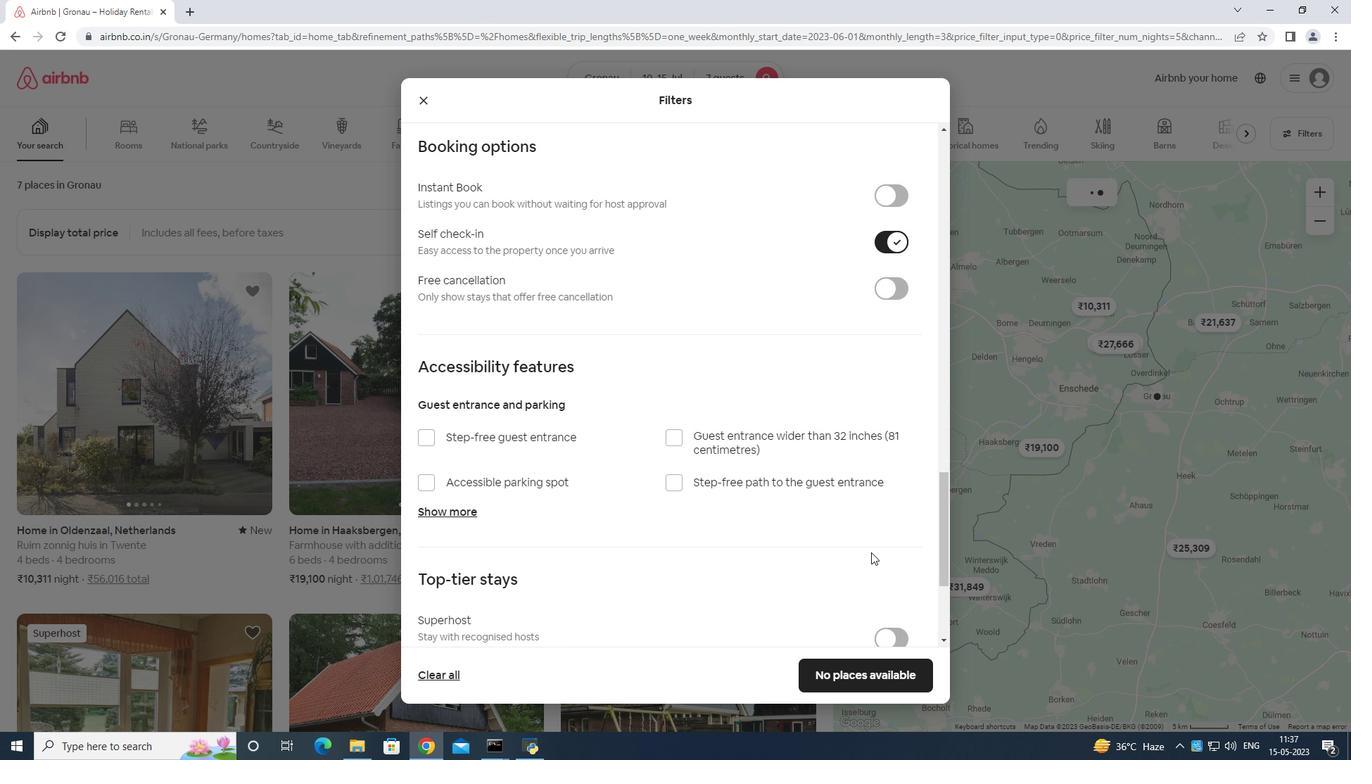 
Action: Mouse moved to (865, 543)
Screenshot: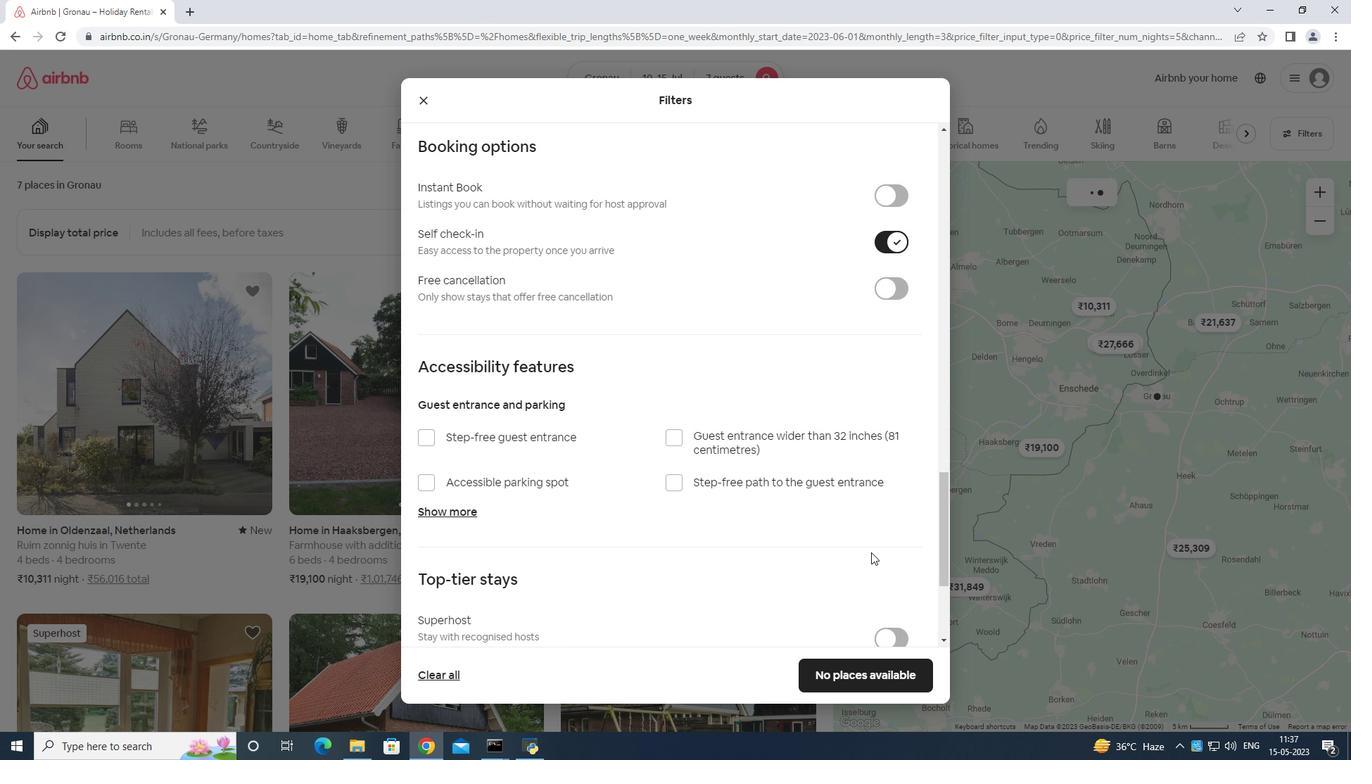 
Action: Mouse scrolled (865, 542) with delta (0, 0)
Screenshot: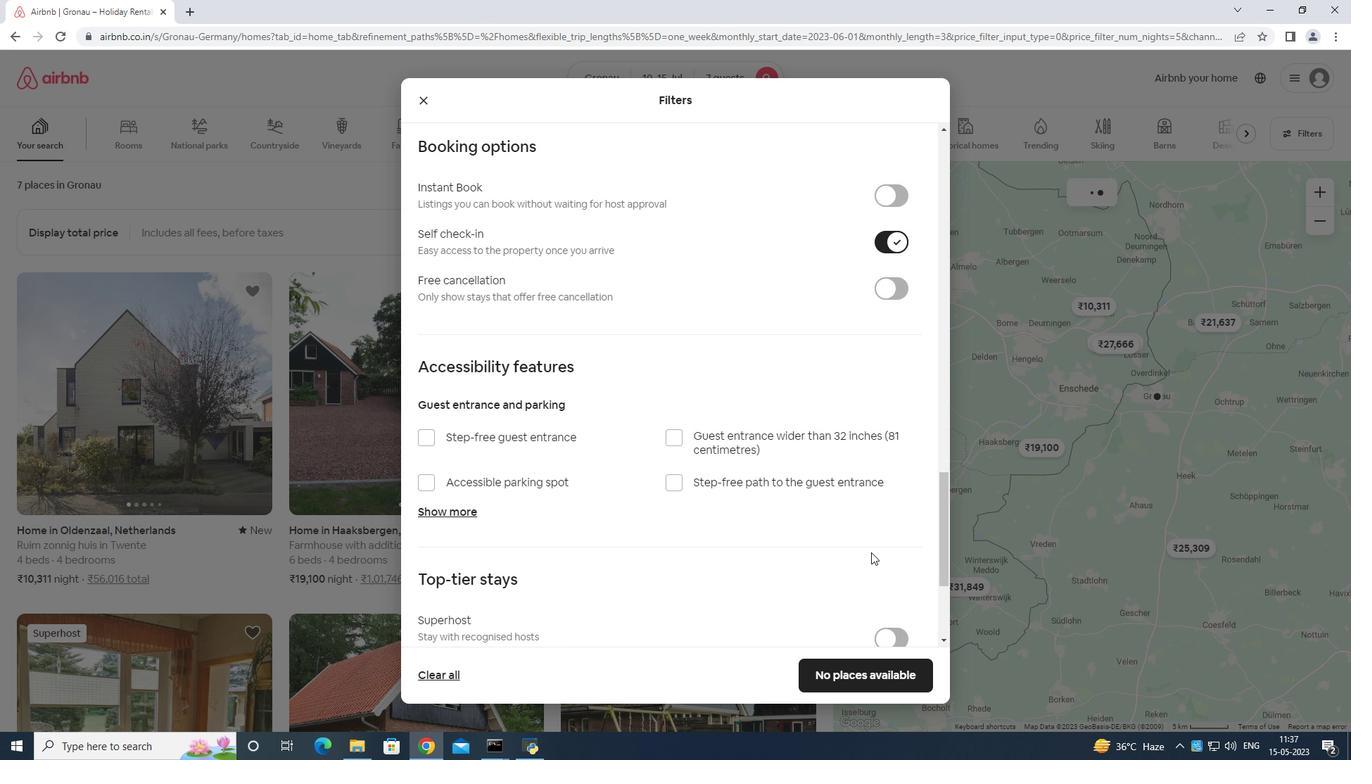 
Action: Mouse moved to (865, 544)
Screenshot: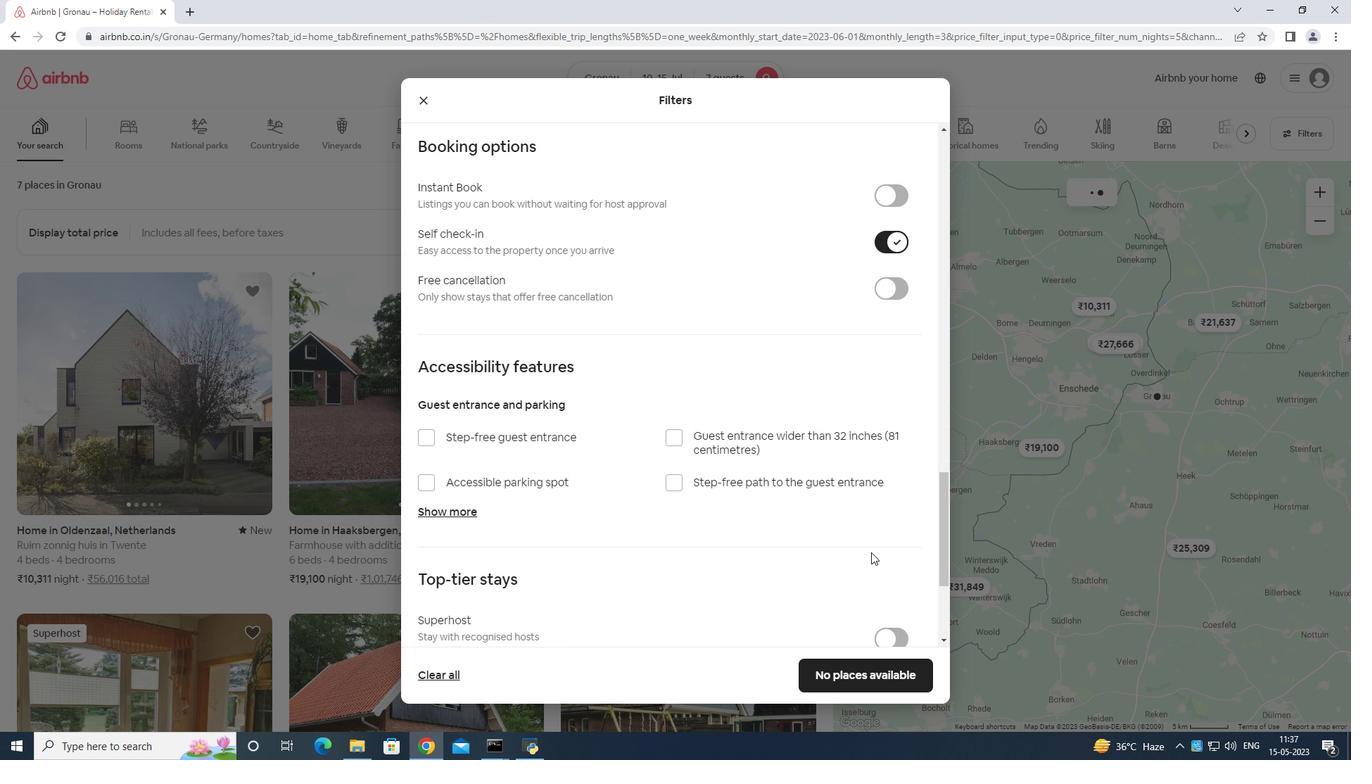 
Action: Mouse scrolled (865, 542) with delta (0, 0)
Screenshot: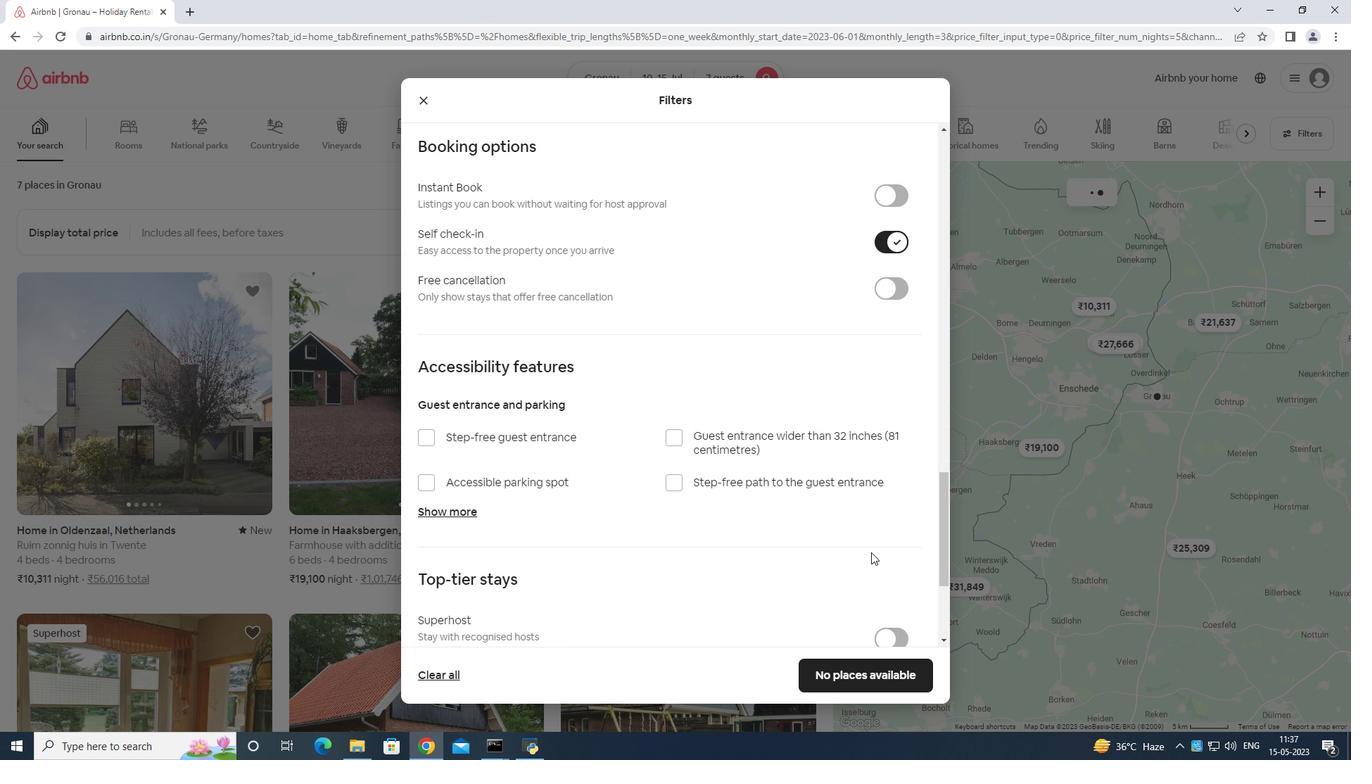 
Action: Mouse moved to (865, 545)
Screenshot: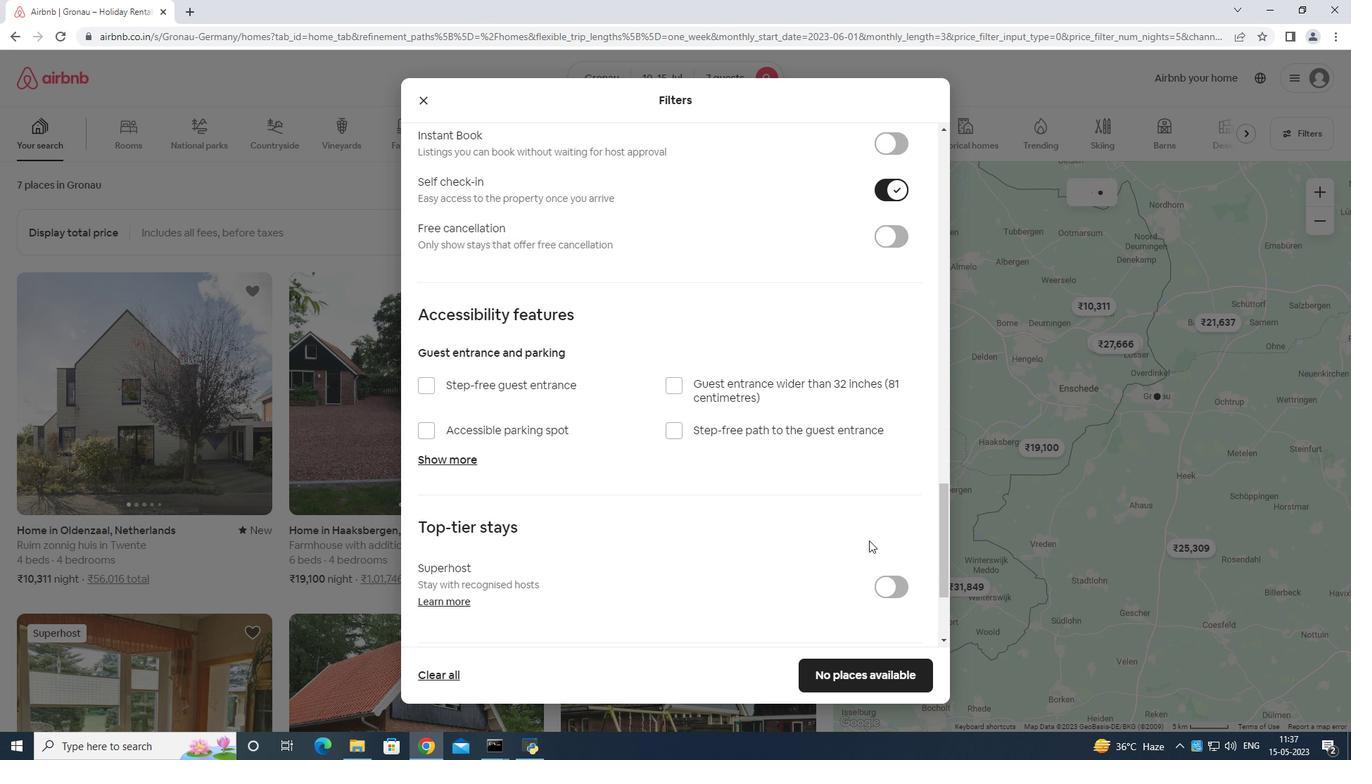 
Action: Mouse scrolled (865, 544) with delta (0, 0)
Screenshot: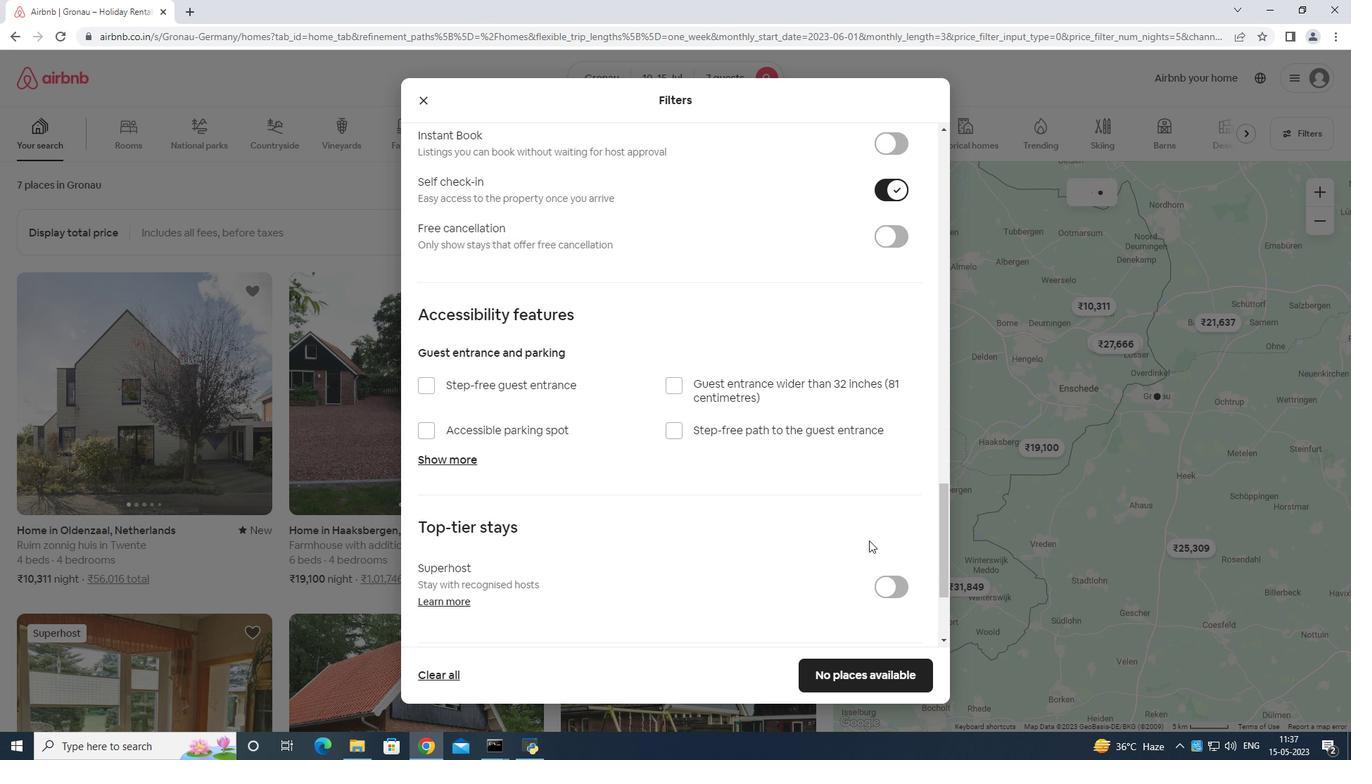 
Action: Mouse moved to (846, 558)
Screenshot: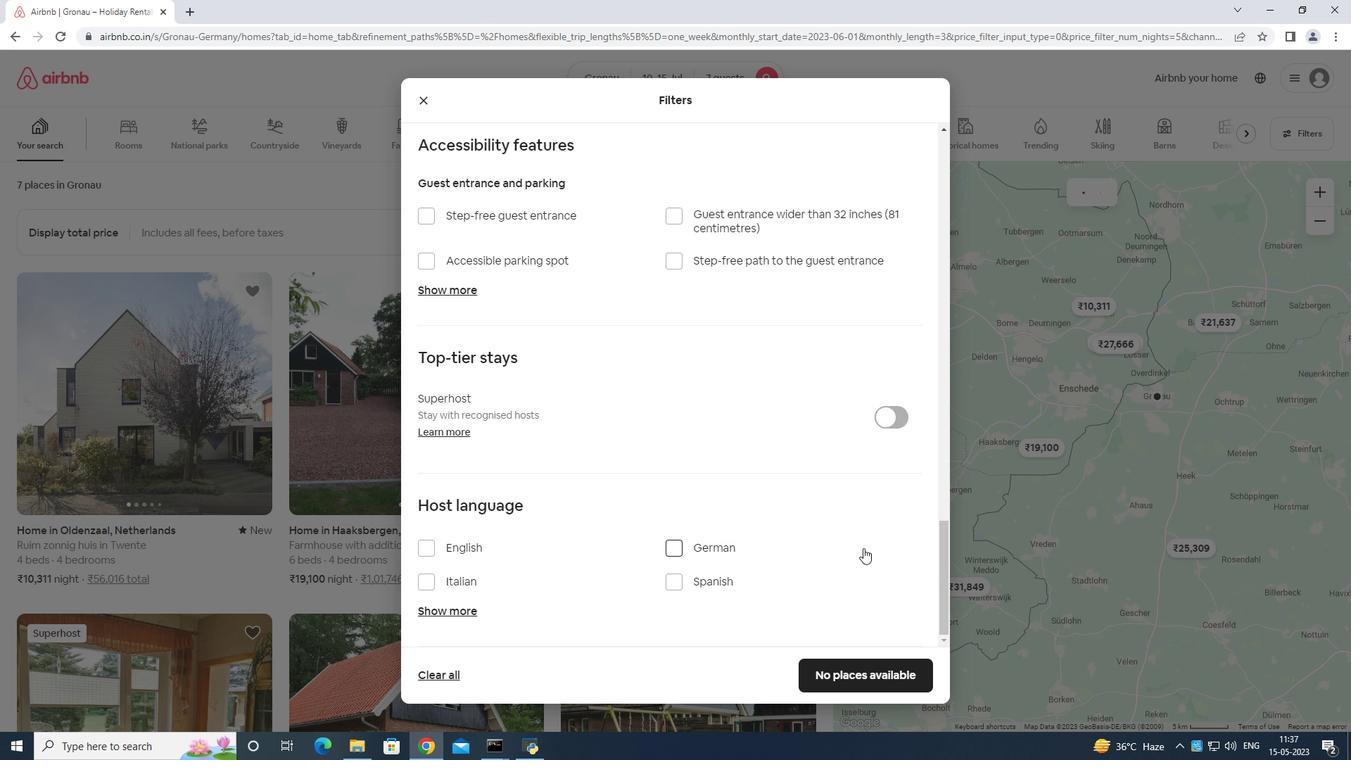 
Action: Mouse scrolled (846, 557) with delta (0, 0)
Screenshot: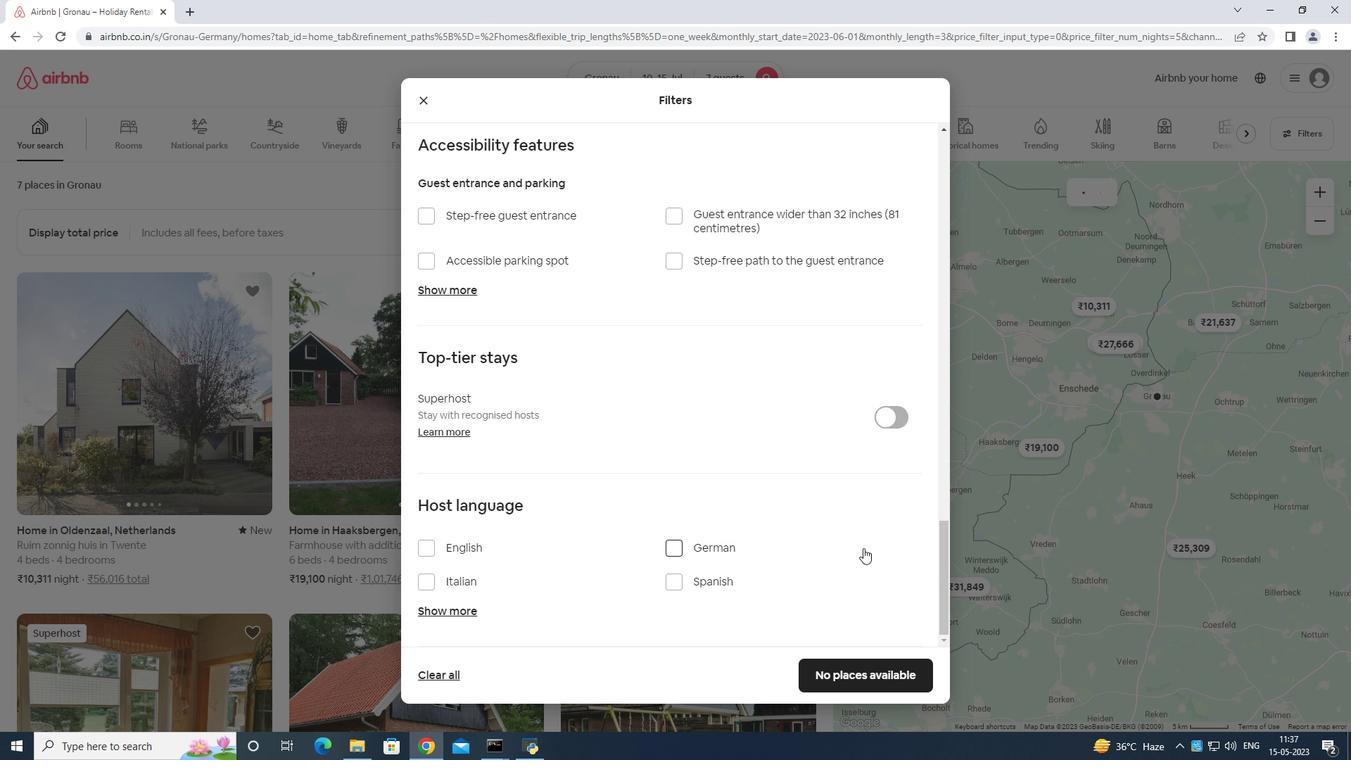 
Action: Mouse moved to (843, 564)
Screenshot: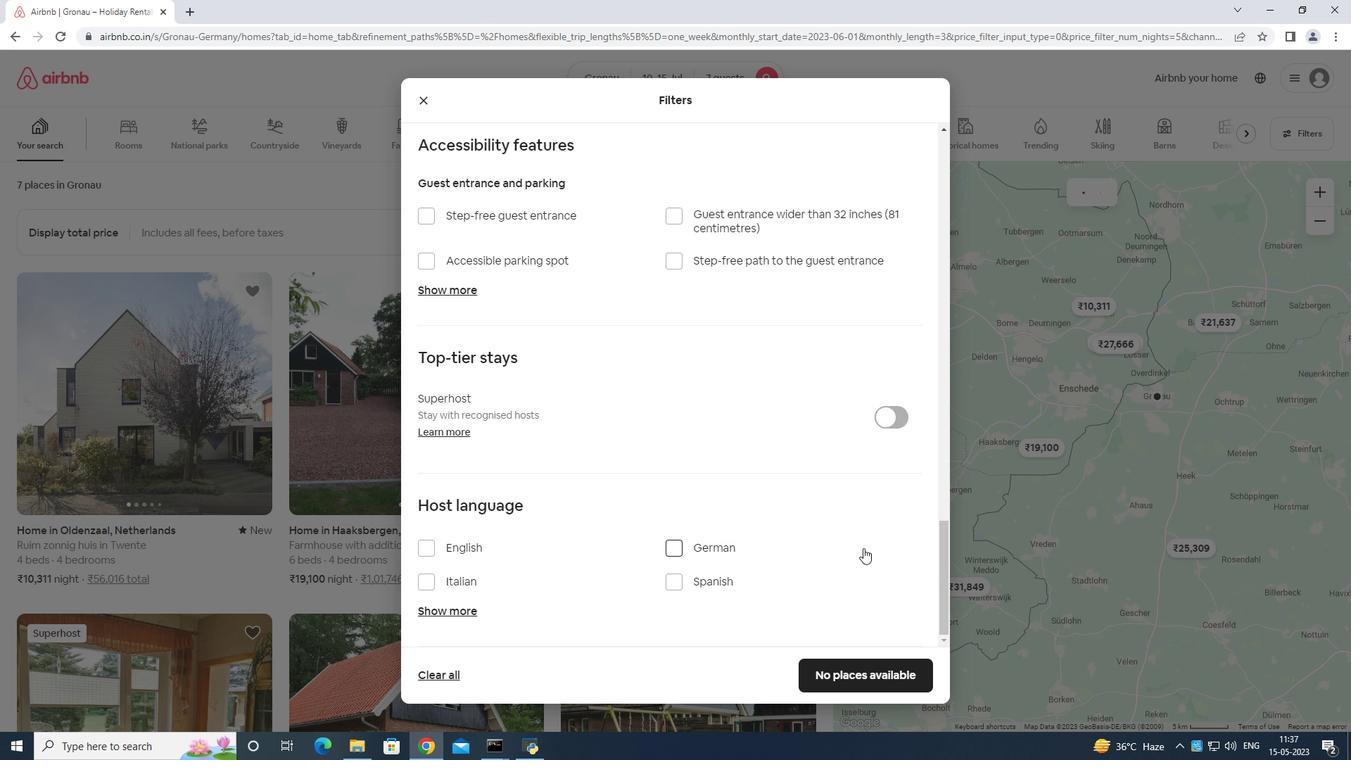 
Action: Mouse scrolled (843, 563) with delta (0, 0)
Screenshot: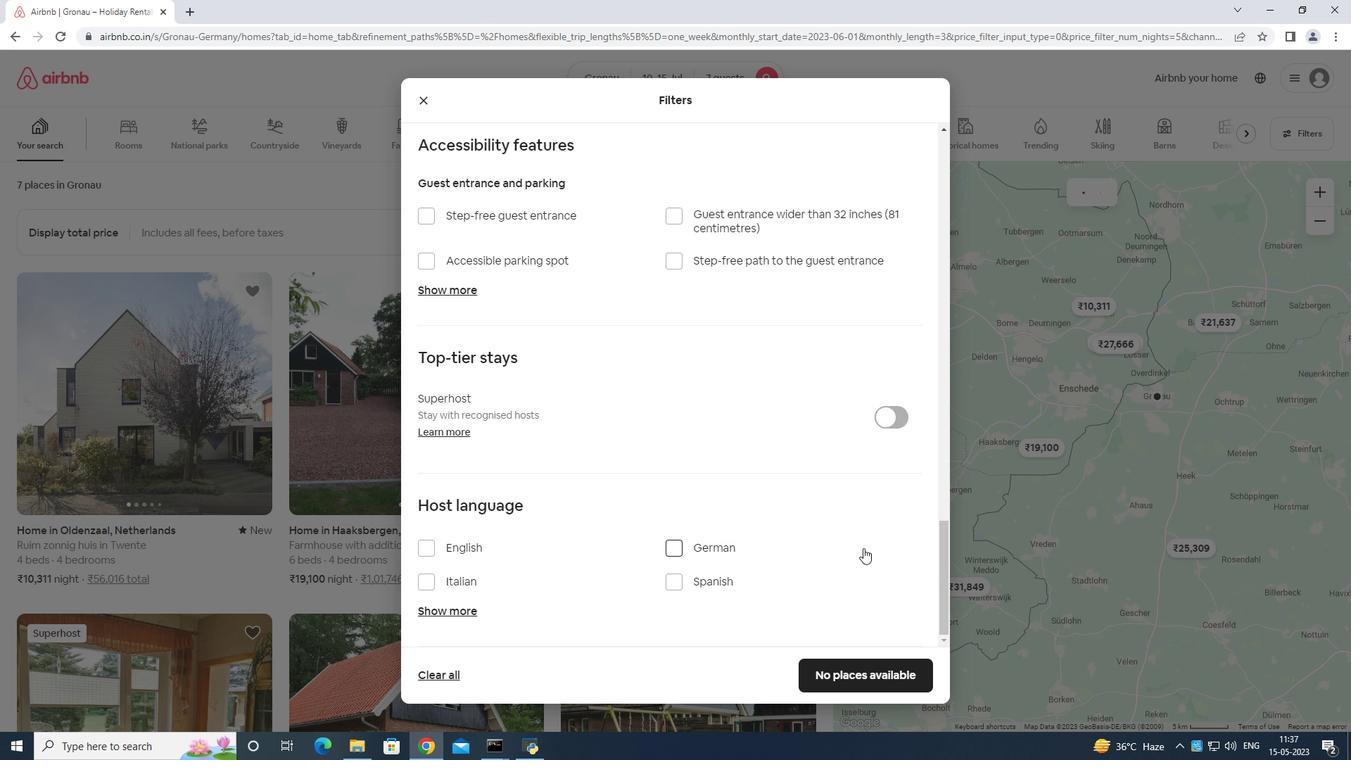 
Action: Mouse moved to (841, 565)
Screenshot: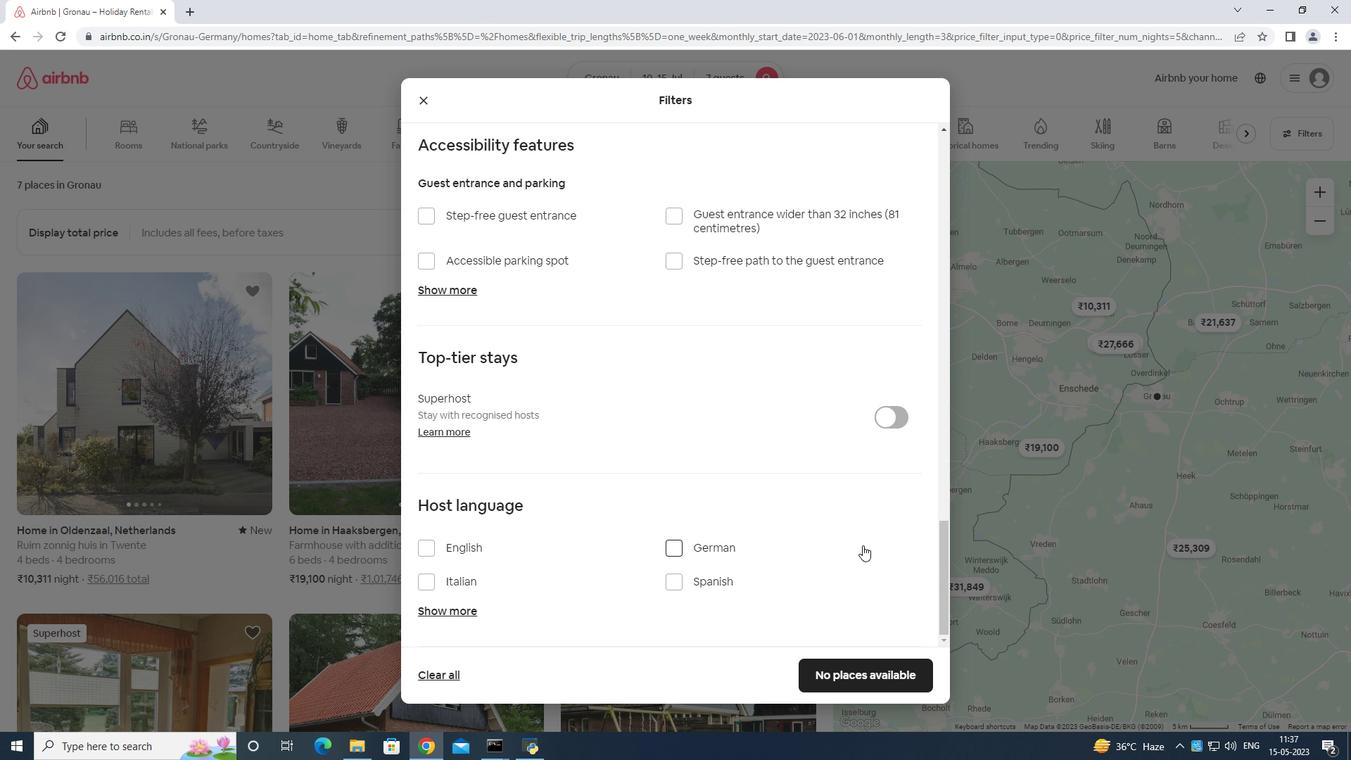 
Action: Mouse scrolled (841, 565) with delta (0, 0)
Screenshot: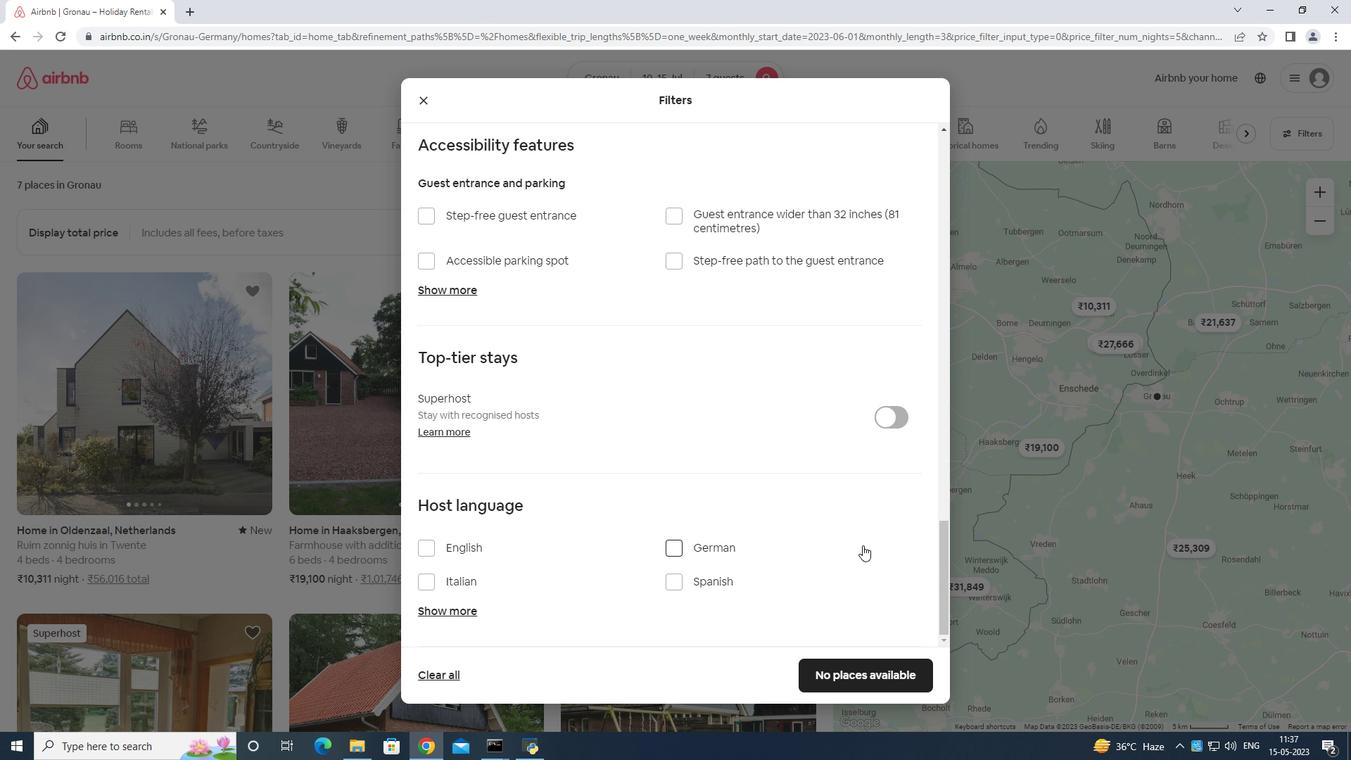 
Action: Mouse moved to (838, 568)
Screenshot: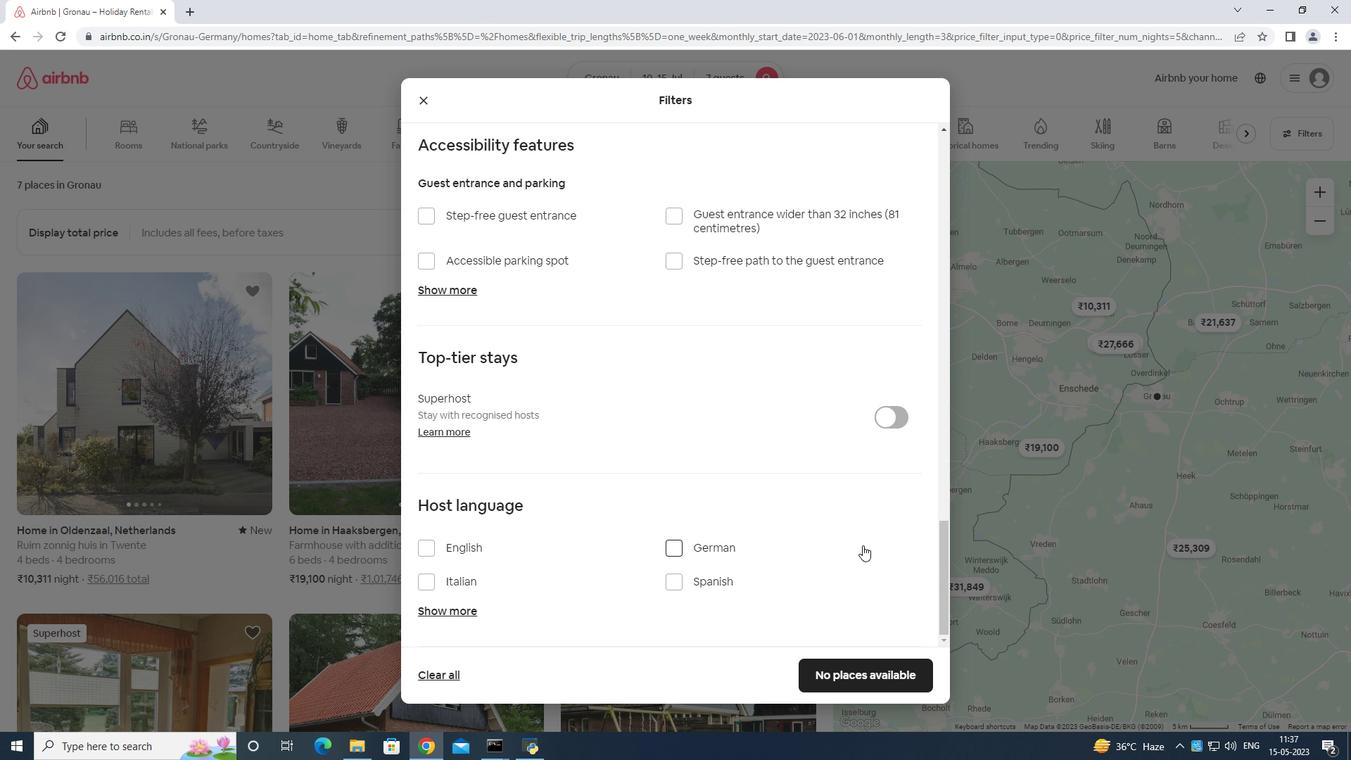 
Action: Mouse scrolled (838, 567) with delta (0, 0)
Screenshot: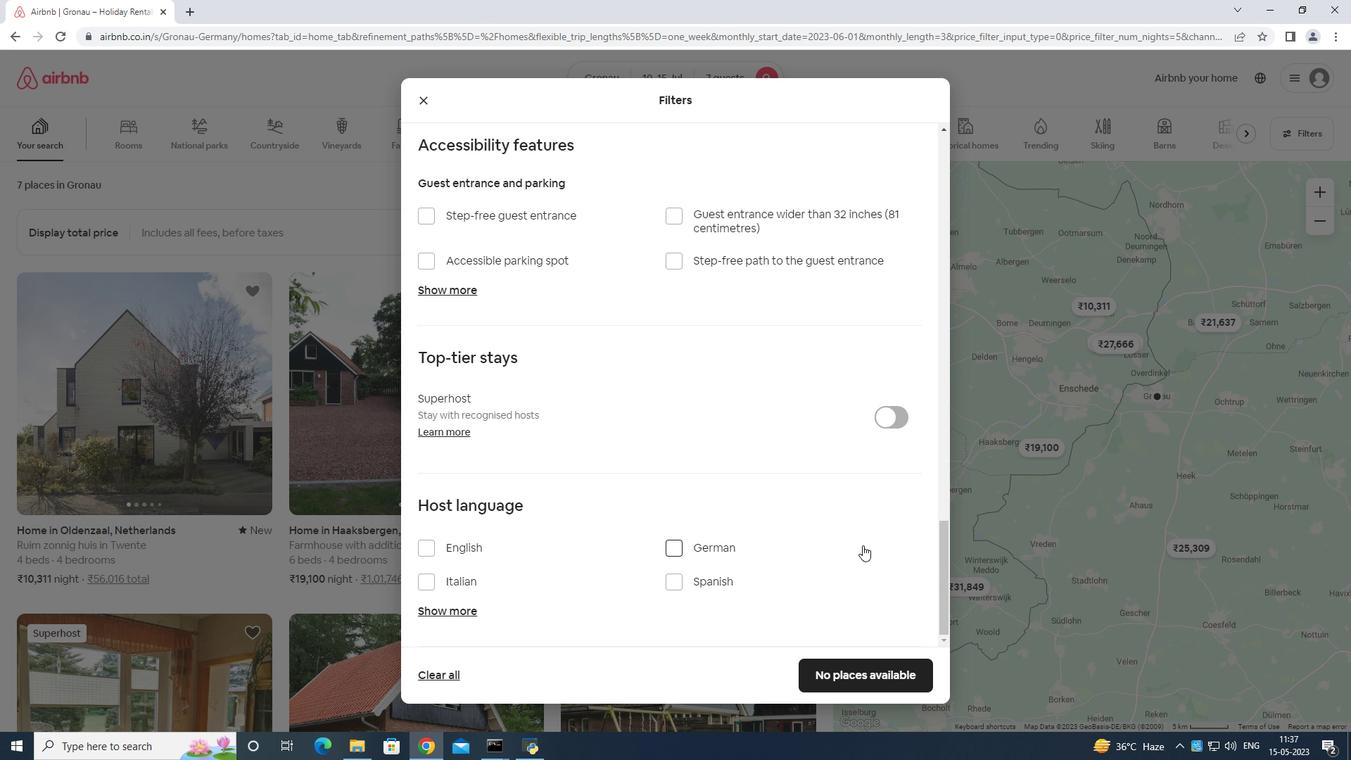 
Action: Mouse moved to (509, 539)
Screenshot: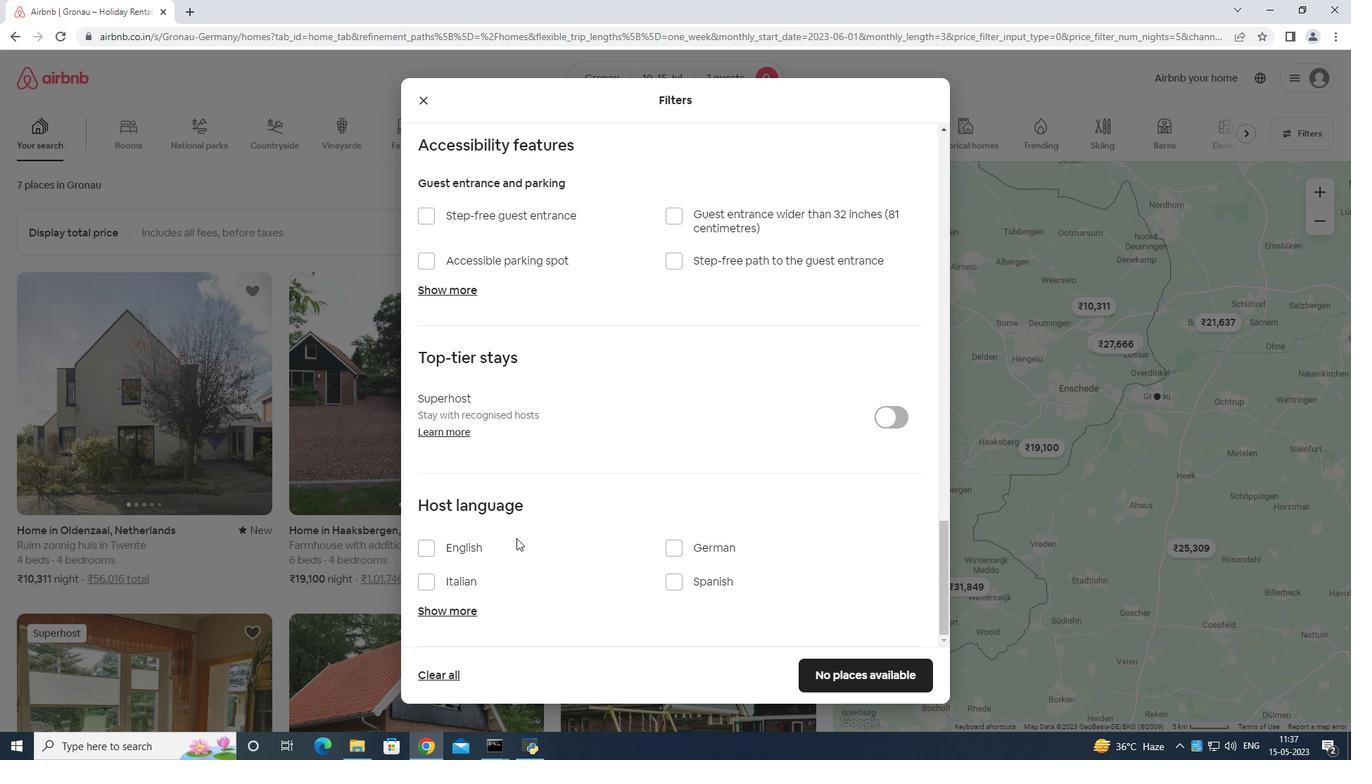 
Action: Mouse pressed left at (509, 539)
Screenshot: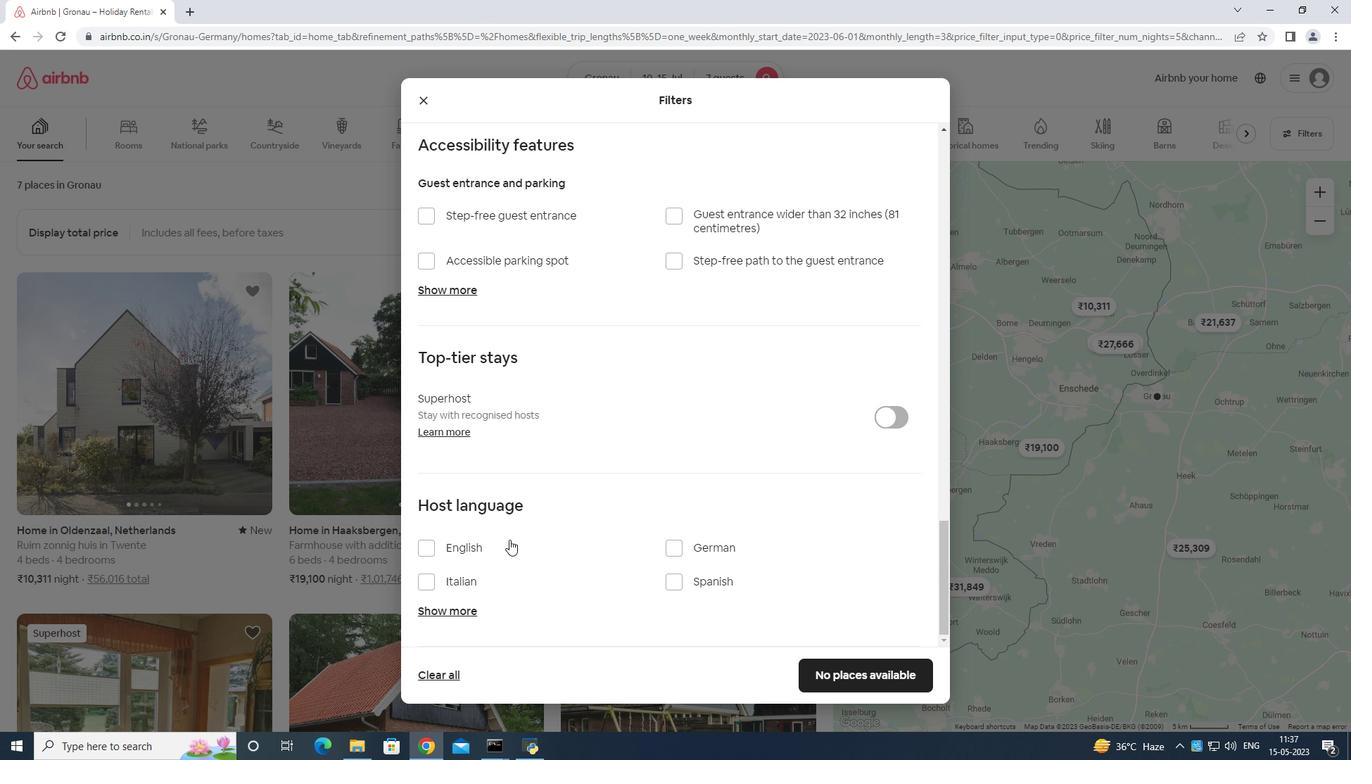 
Action: Mouse moved to (910, 672)
Screenshot: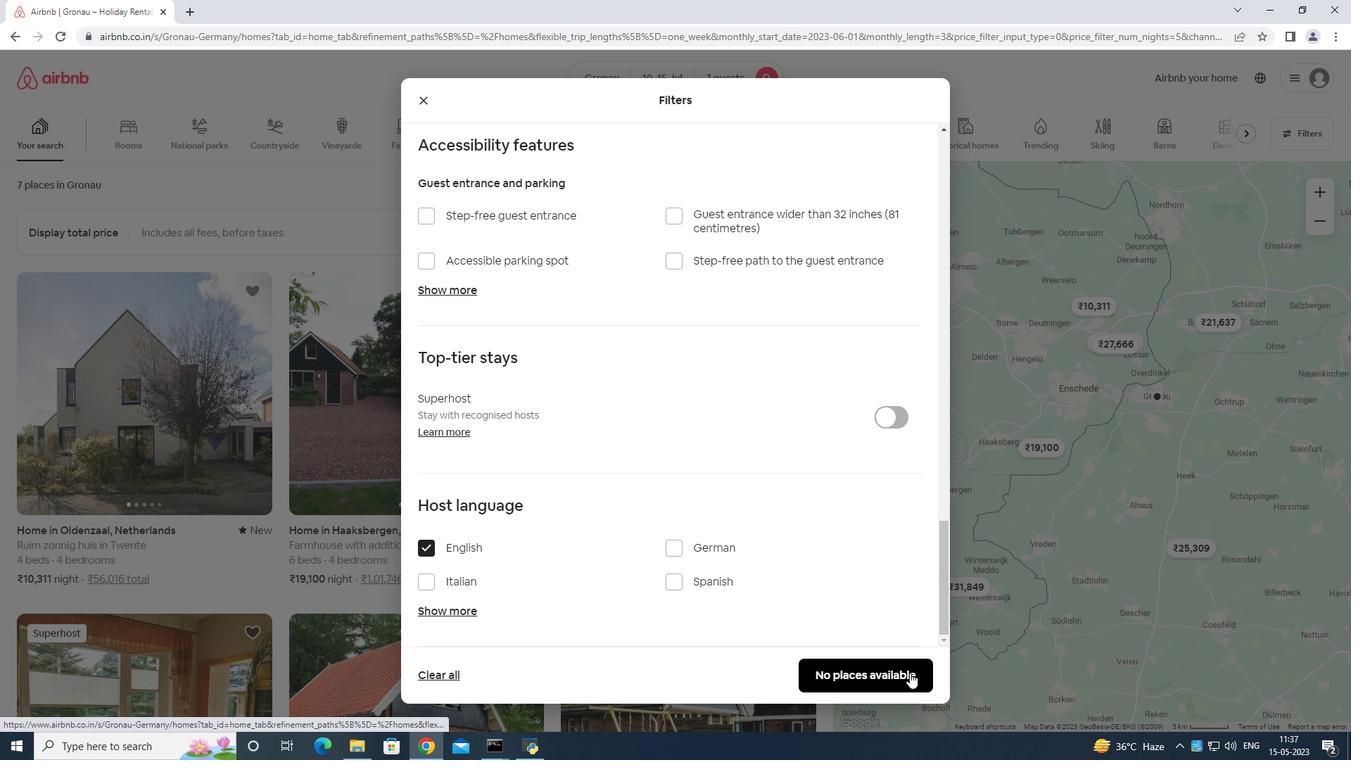
Action: Mouse pressed left at (910, 672)
Screenshot: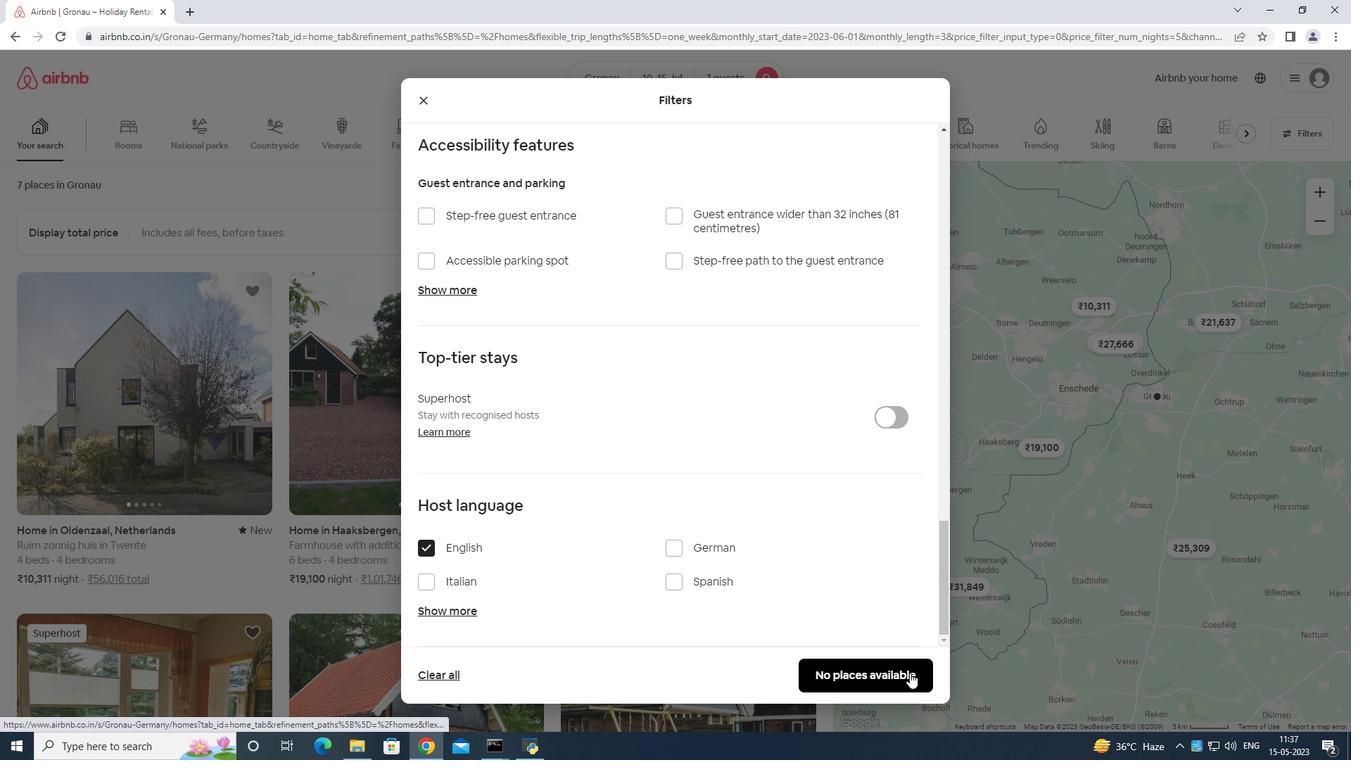
